 Task: Send an email with the signature Gage Hill with the subject Request for a survey and the message I am writing to confirm the details of the conference call. from softage.1@softage.net to softage.9@softage.net and softage.10@softage.net with an attached document Non-compete_agreement.pdf
Action: Mouse moved to (559, 702)
Screenshot: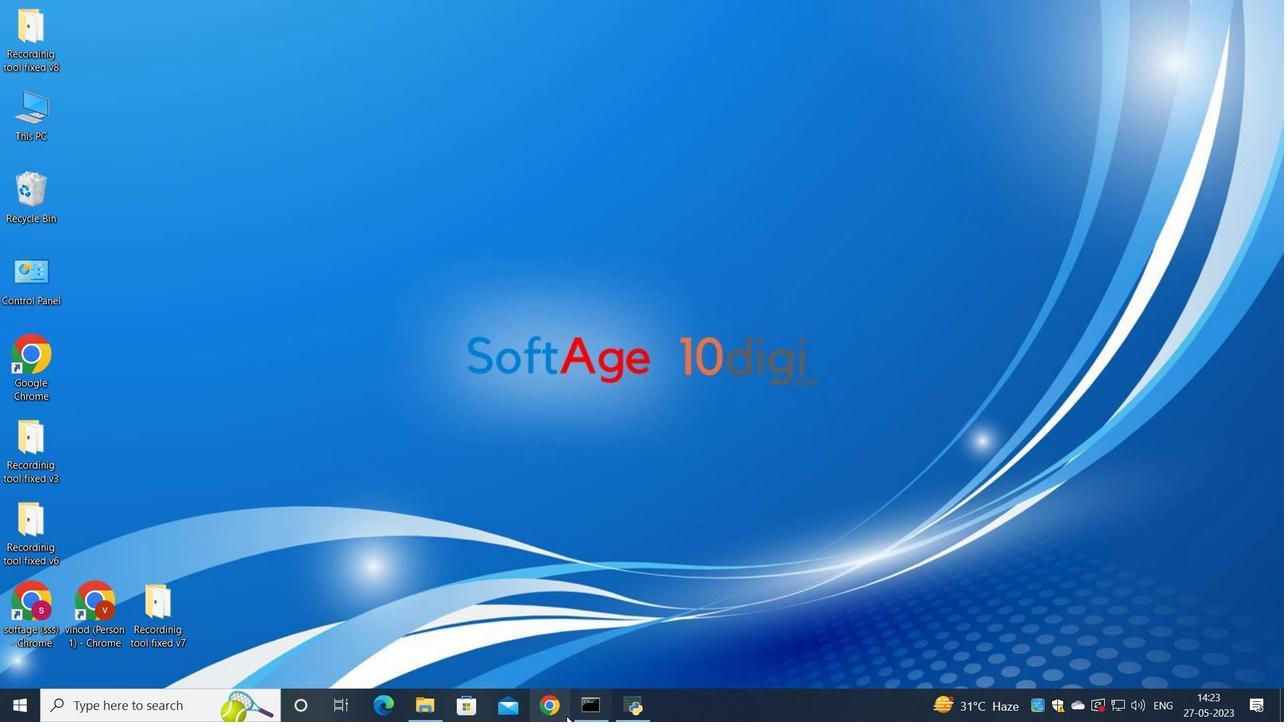
Action: Mouse pressed left at (559, 702)
Screenshot: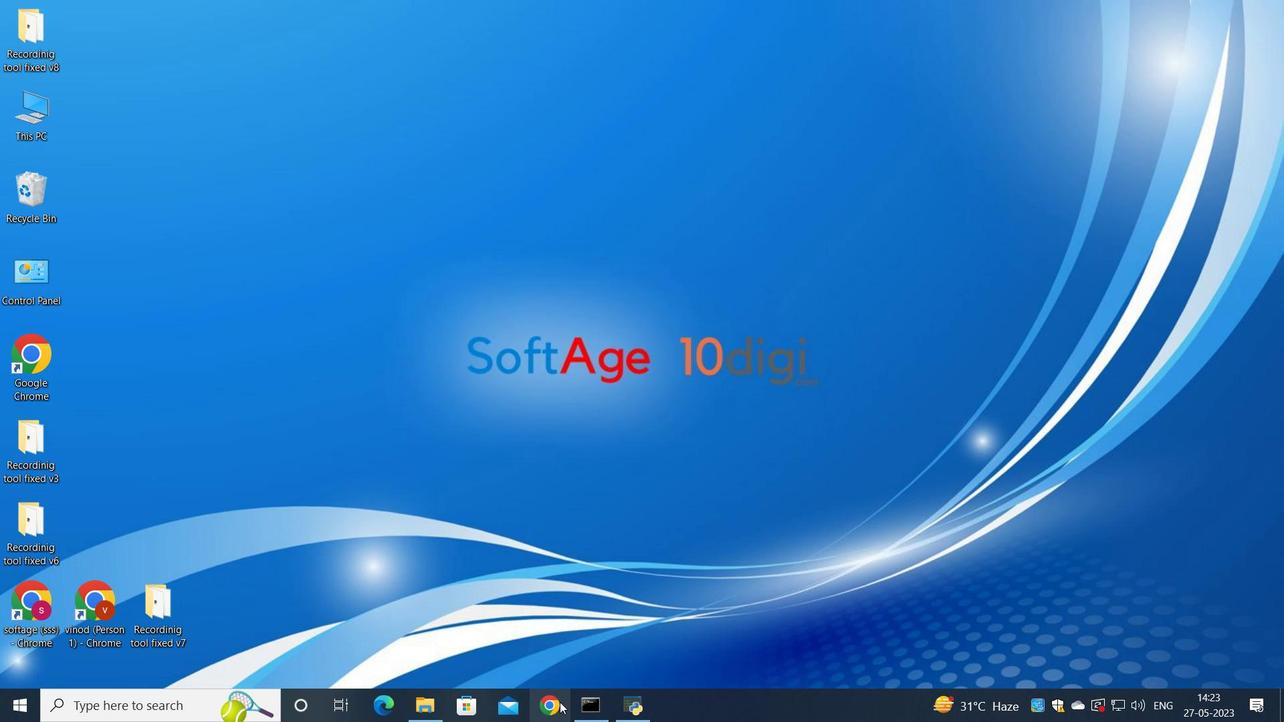 
Action: Mouse moved to (581, 403)
Screenshot: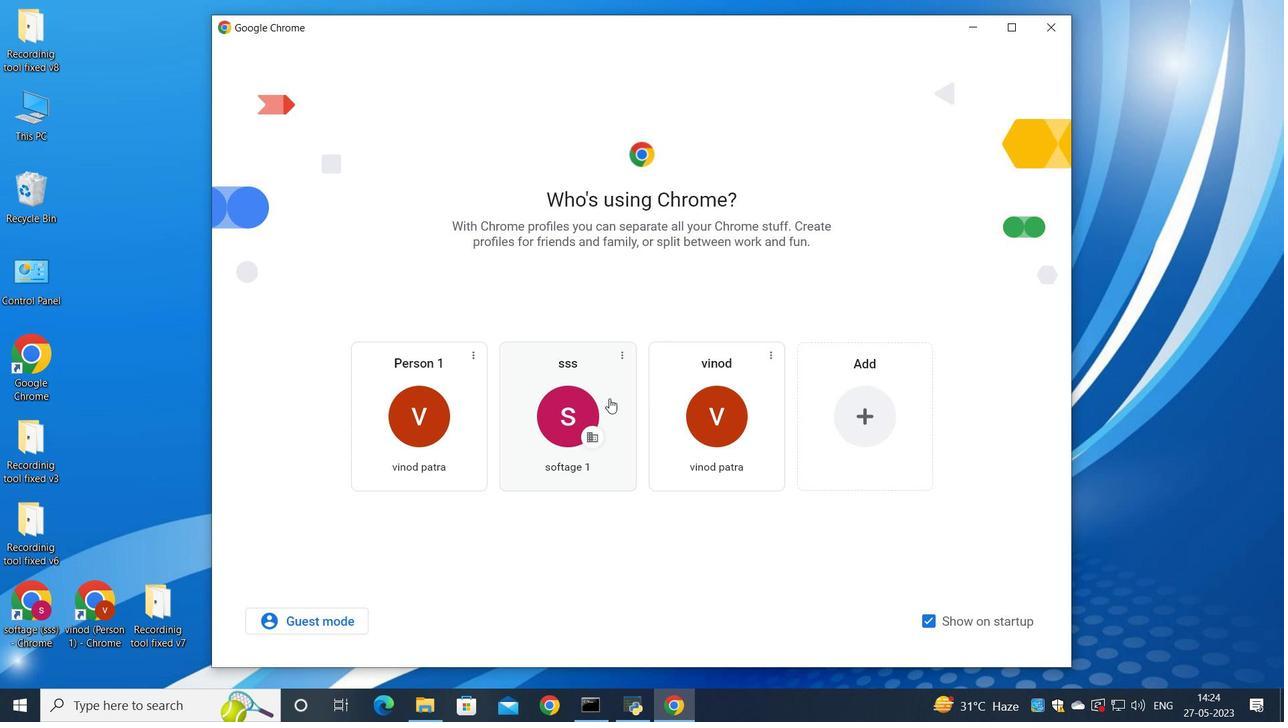 
Action: Mouse pressed left at (581, 403)
Screenshot: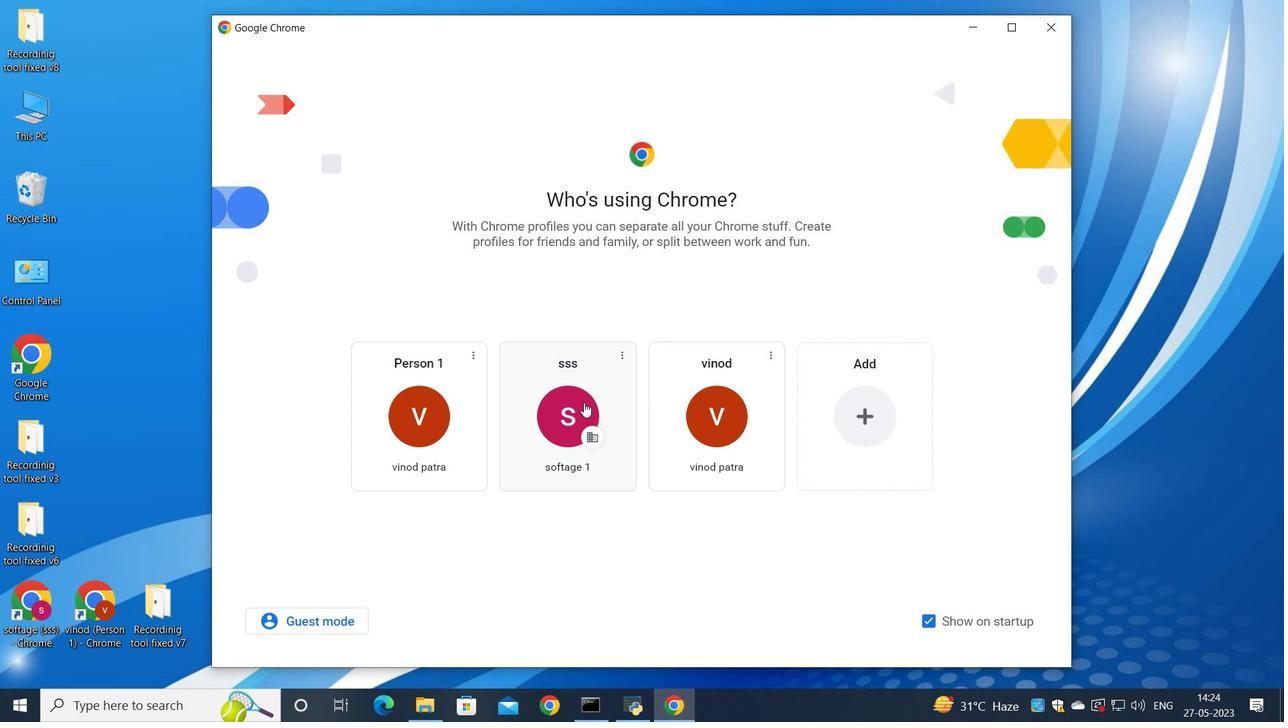 
Action: Mouse moved to (1125, 82)
Screenshot: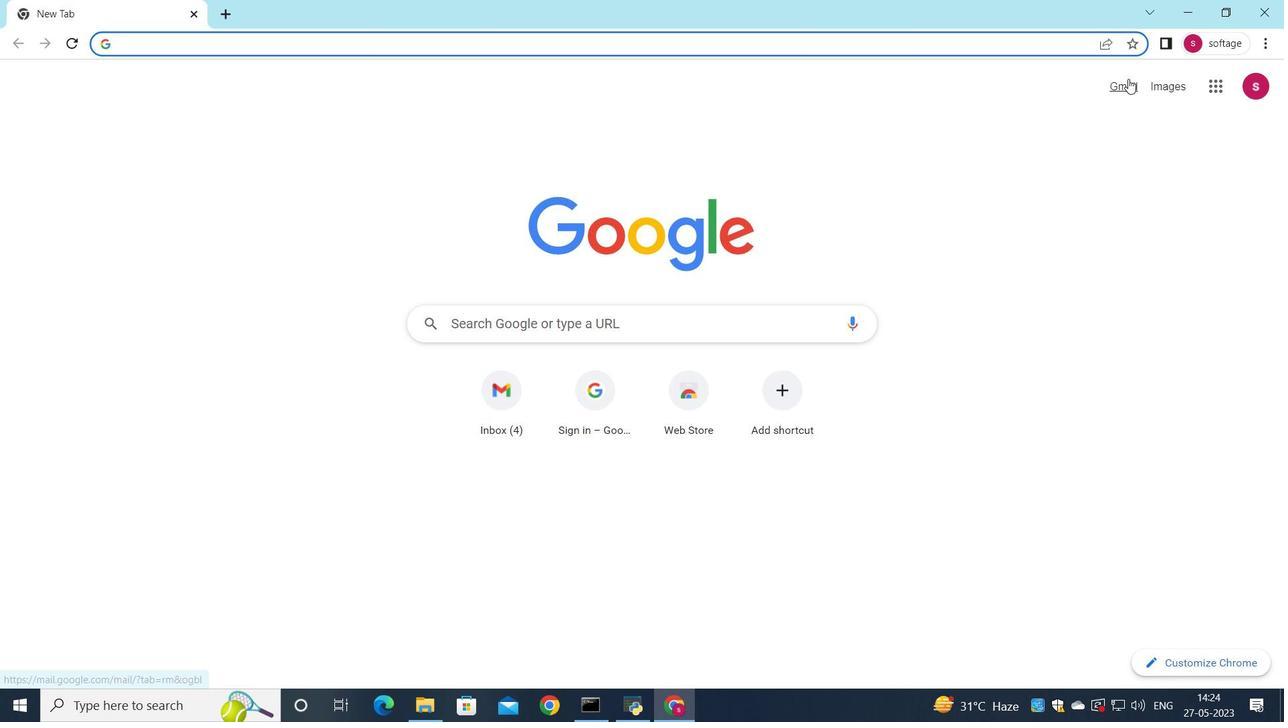 
Action: Mouse pressed left at (1125, 82)
Screenshot: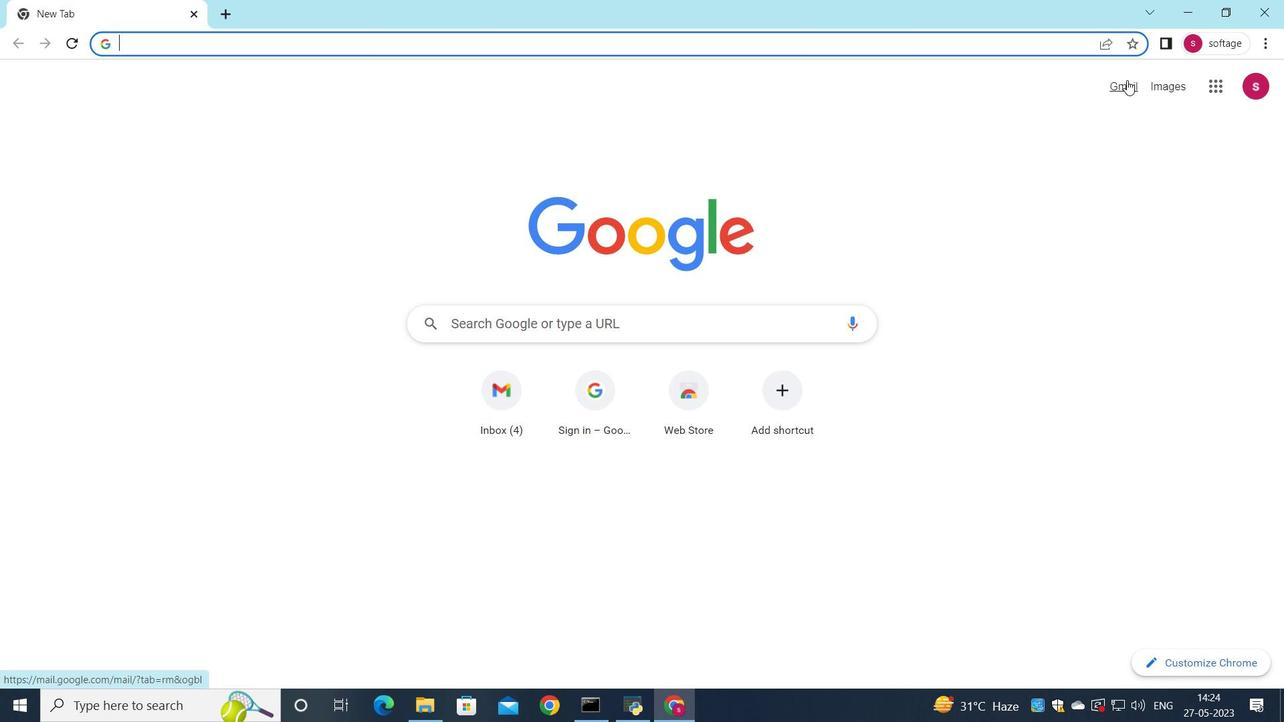 
Action: Mouse moved to (1098, 104)
Screenshot: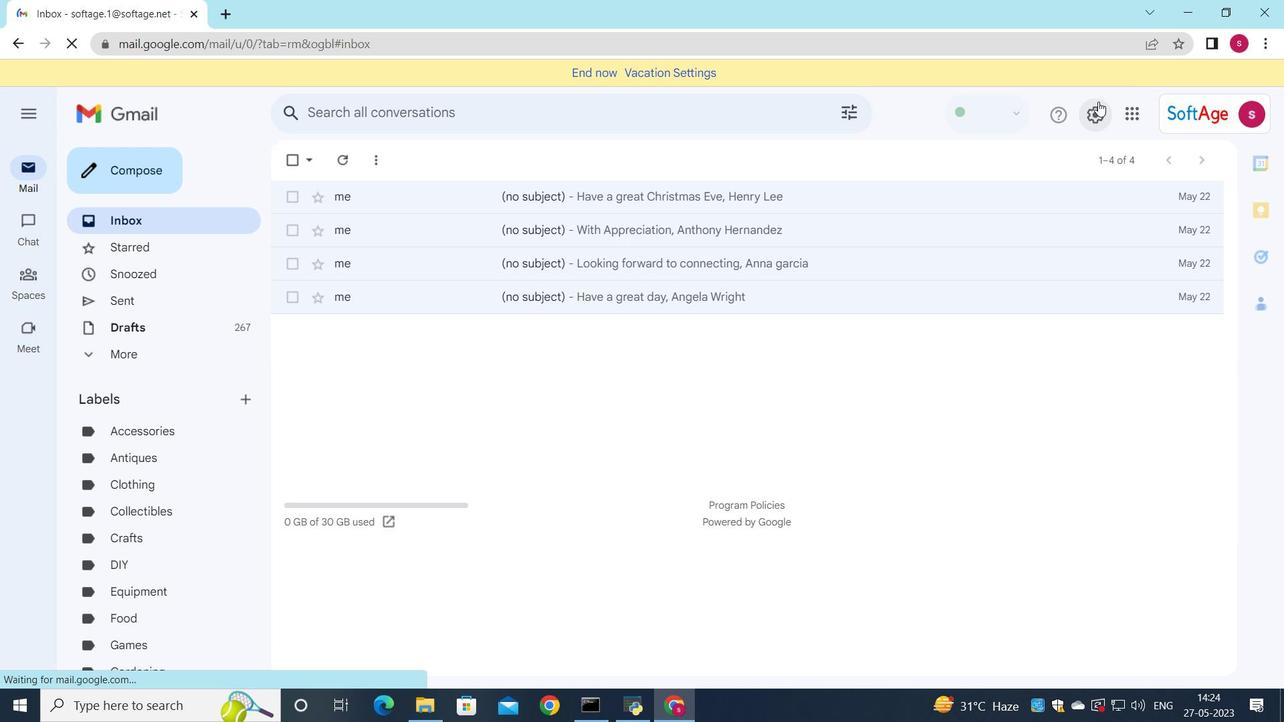 
Action: Mouse pressed left at (1098, 103)
Screenshot: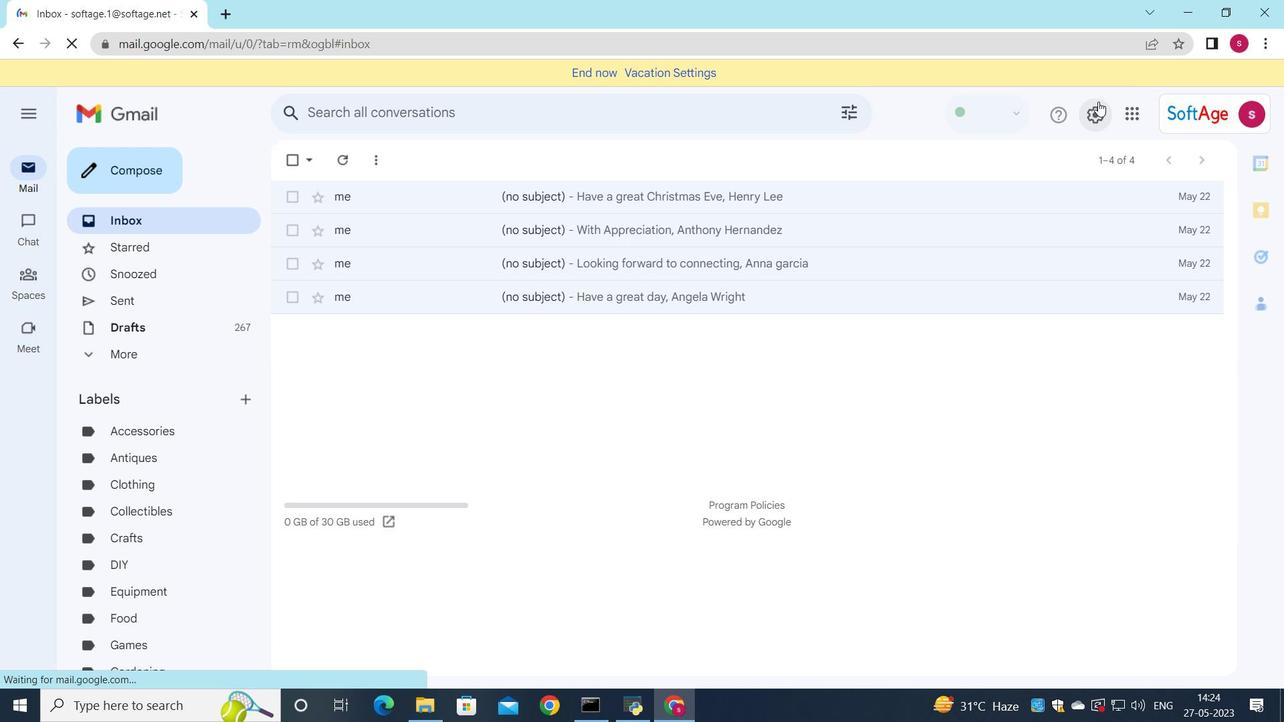 
Action: Mouse moved to (1086, 195)
Screenshot: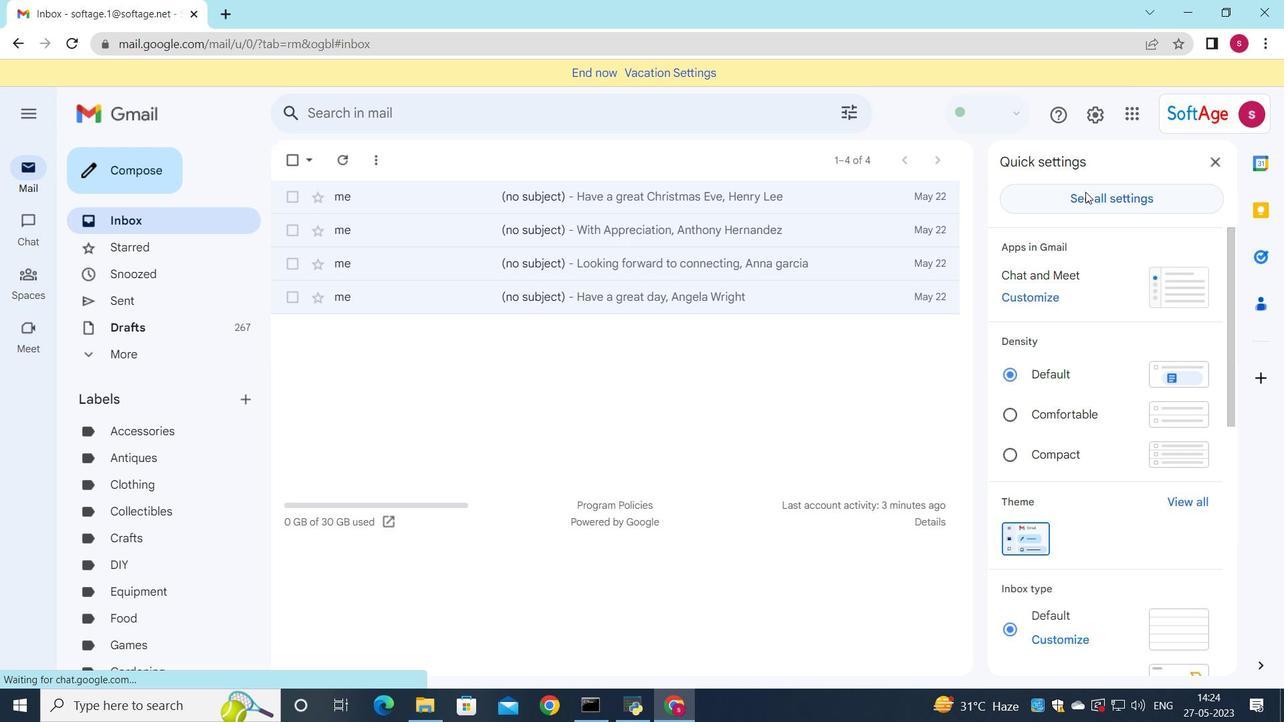 
Action: Mouse pressed left at (1086, 195)
Screenshot: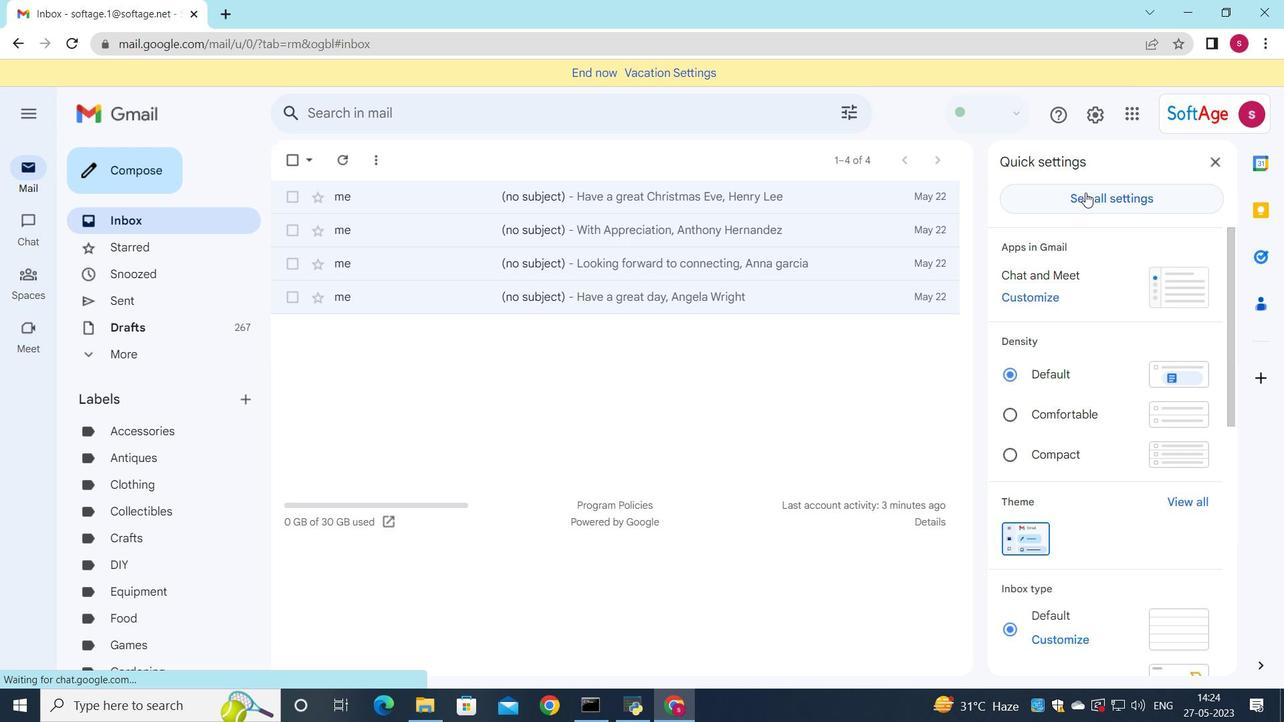 
Action: Mouse moved to (650, 266)
Screenshot: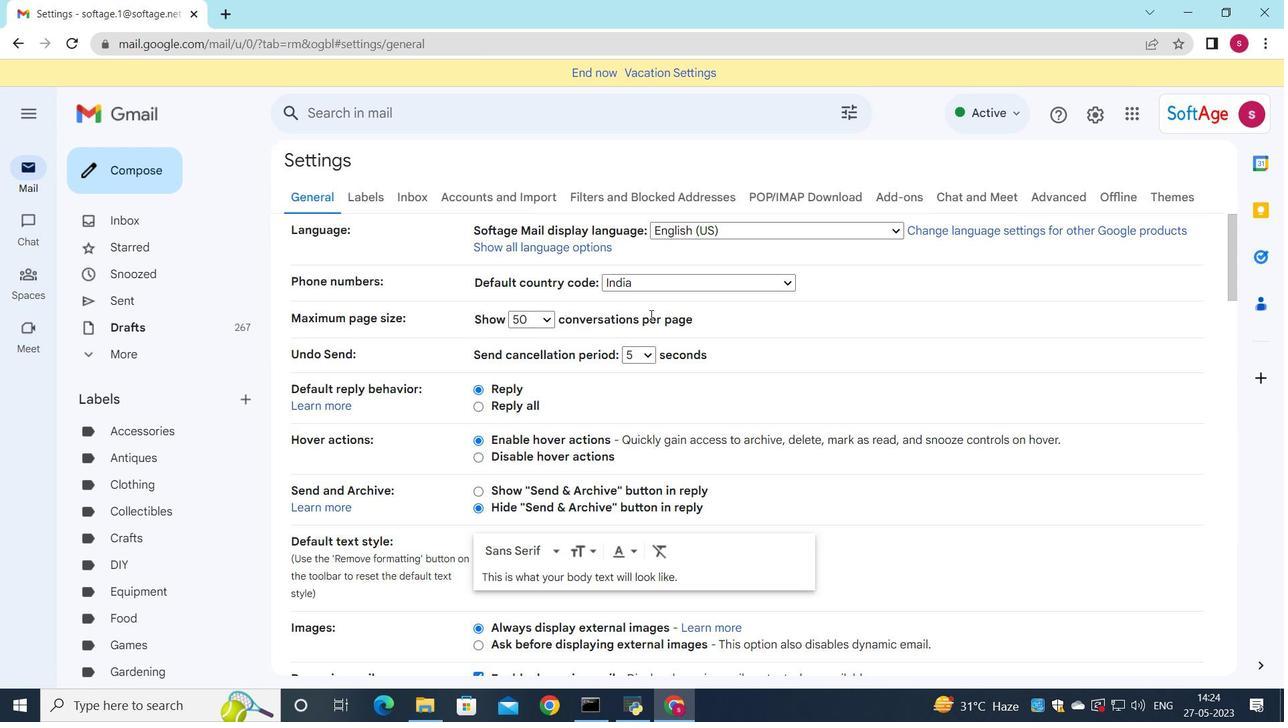 
Action: Mouse scrolled (648, 321) with delta (0, 0)
Screenshot: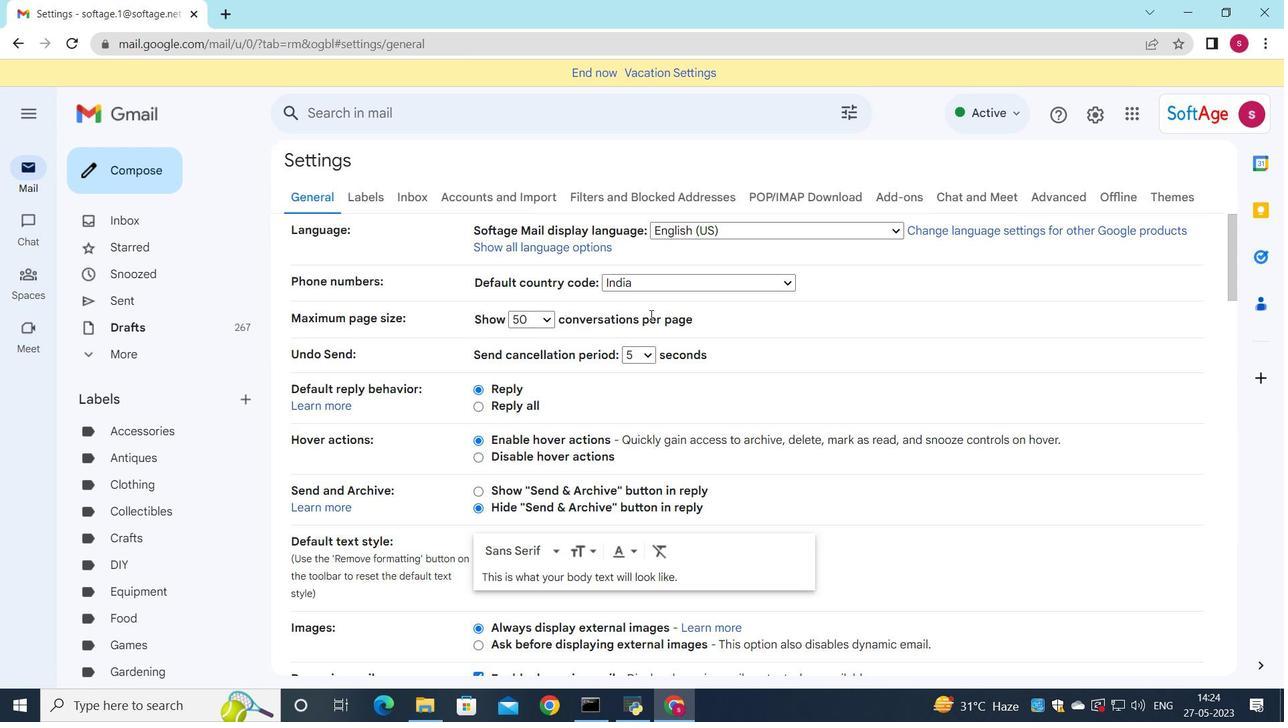 
Action: Mouse moved to (649, 264)
Screenshot: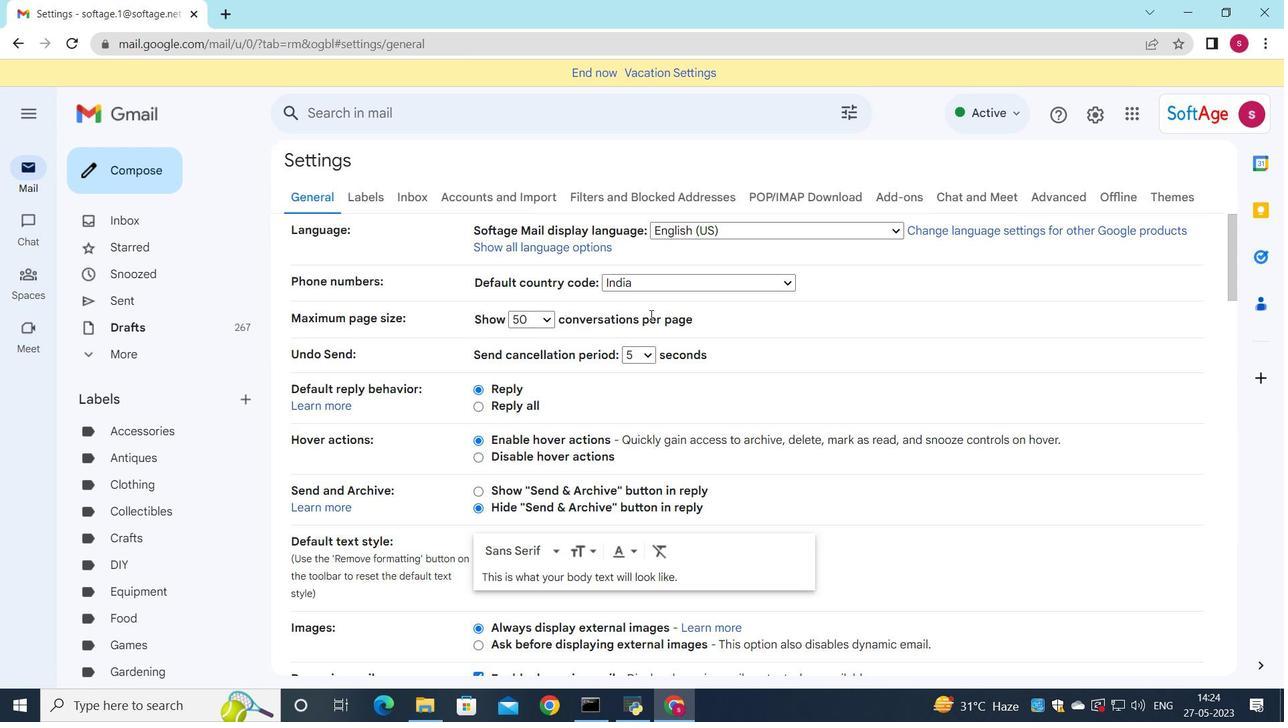 
Action: Mouse scrolled (648, 323) with delta (0, 0)
Screenshot: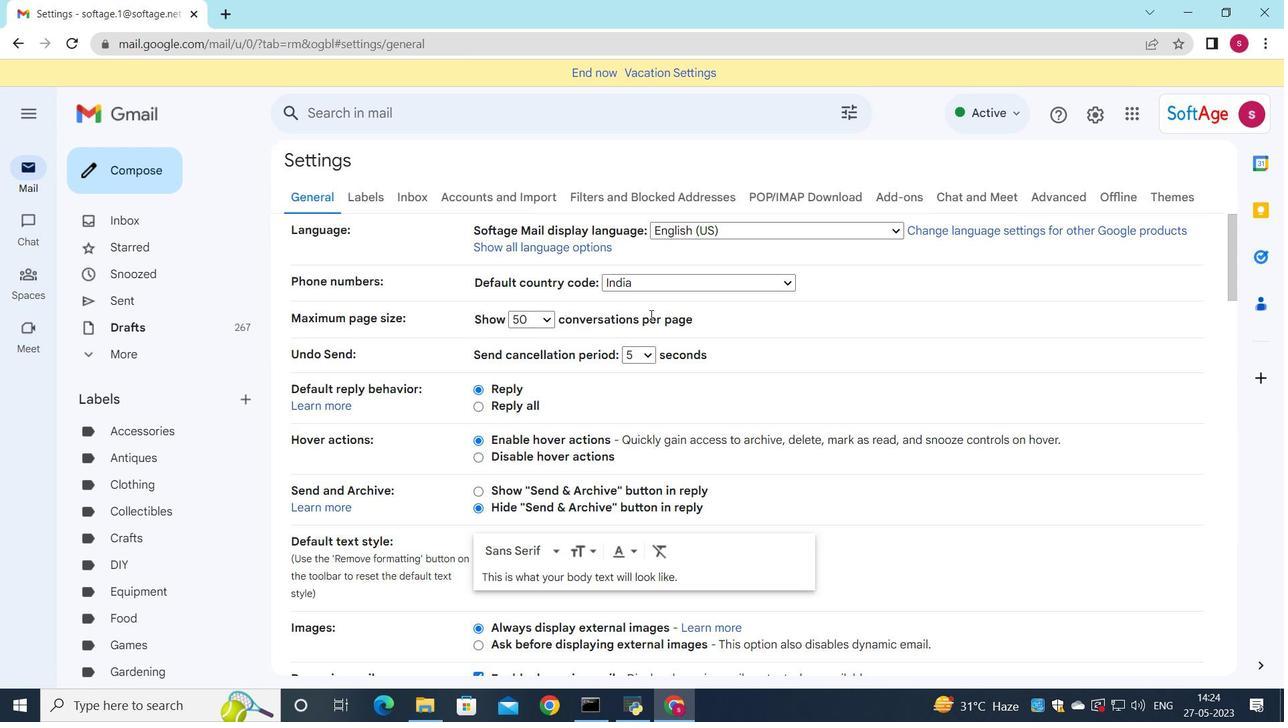 
Action: Mouse moved to (649, 262)
Screenshot: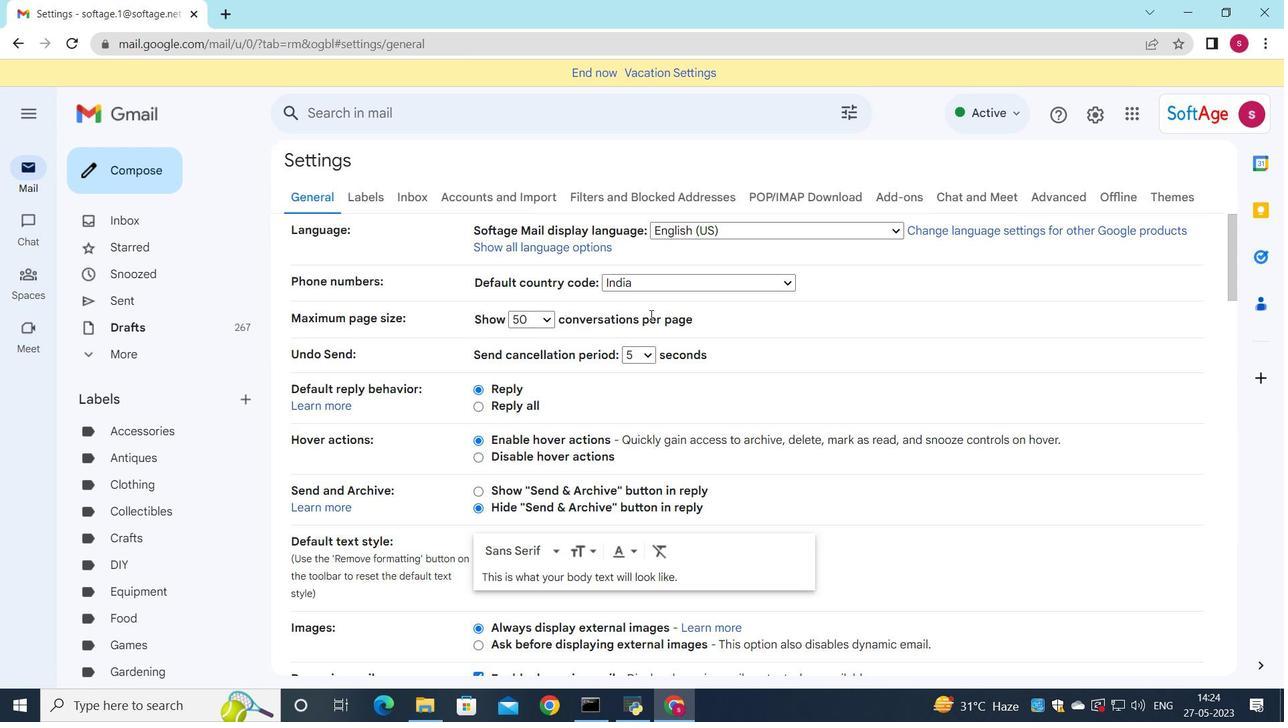 
Action: Mouse scrolled (648, 324) with delta (0, 0)
Screenshot: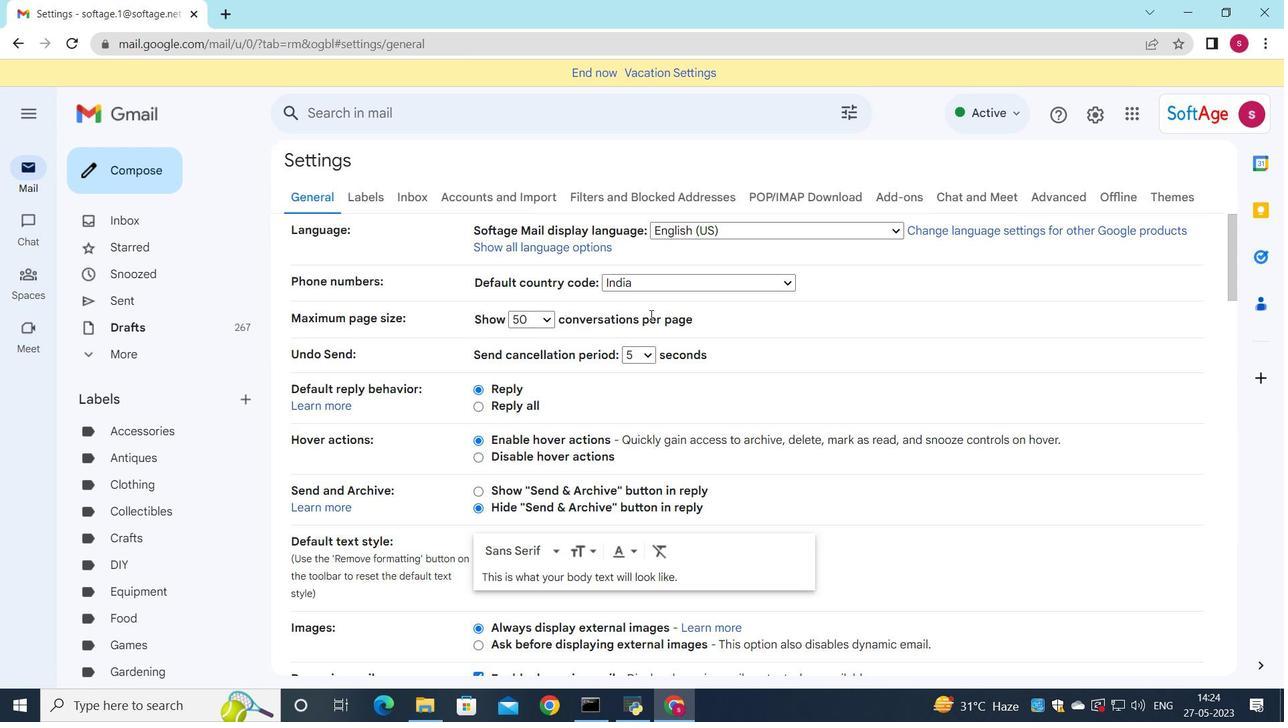 
Action: Mouse moved to (649, 262)
Screenshot: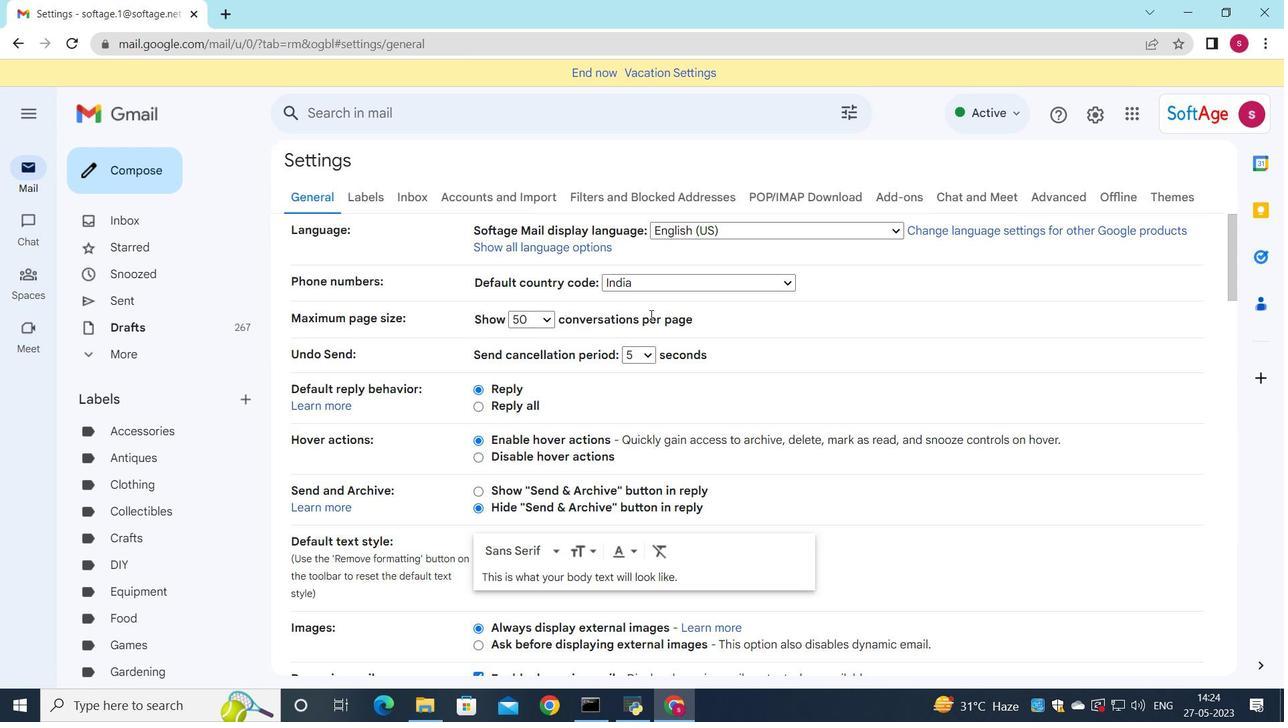 
Action: Mouse scrolled (648, 325) with delta (0, 0)
Screenshot: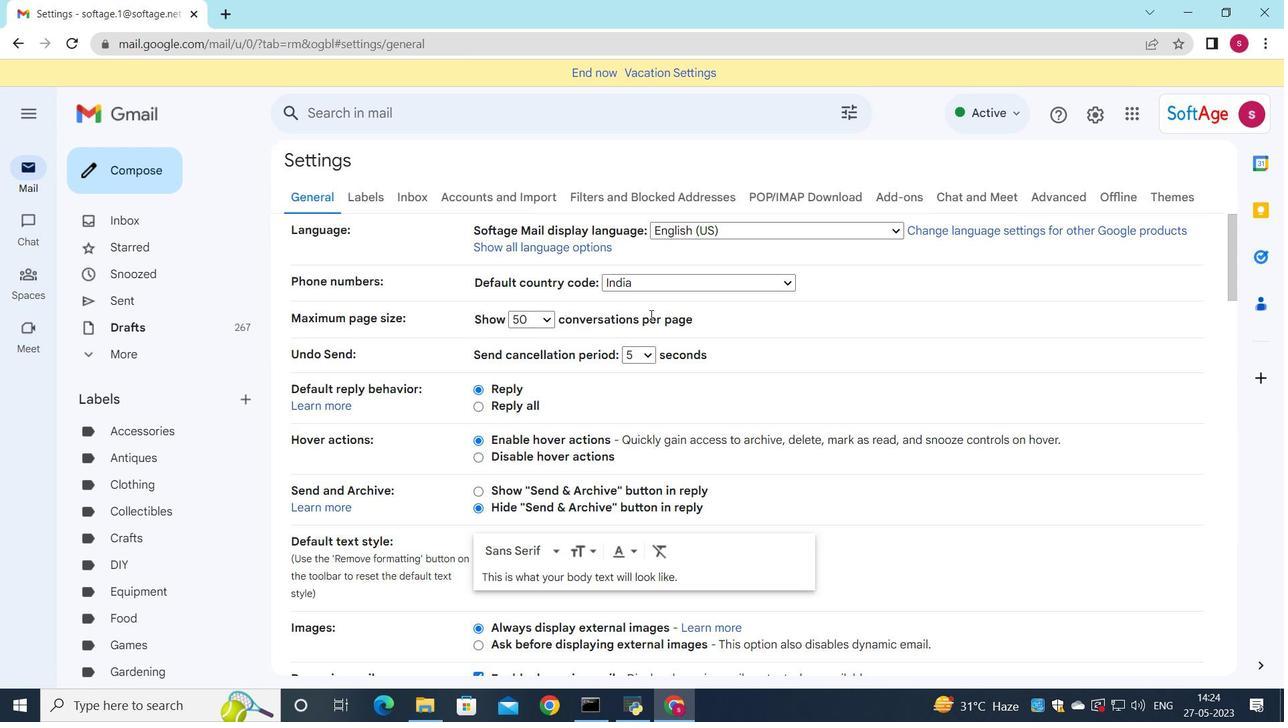 
Action: Mouse scrolled (649, 262) with delta (0, 0)
Screenshot: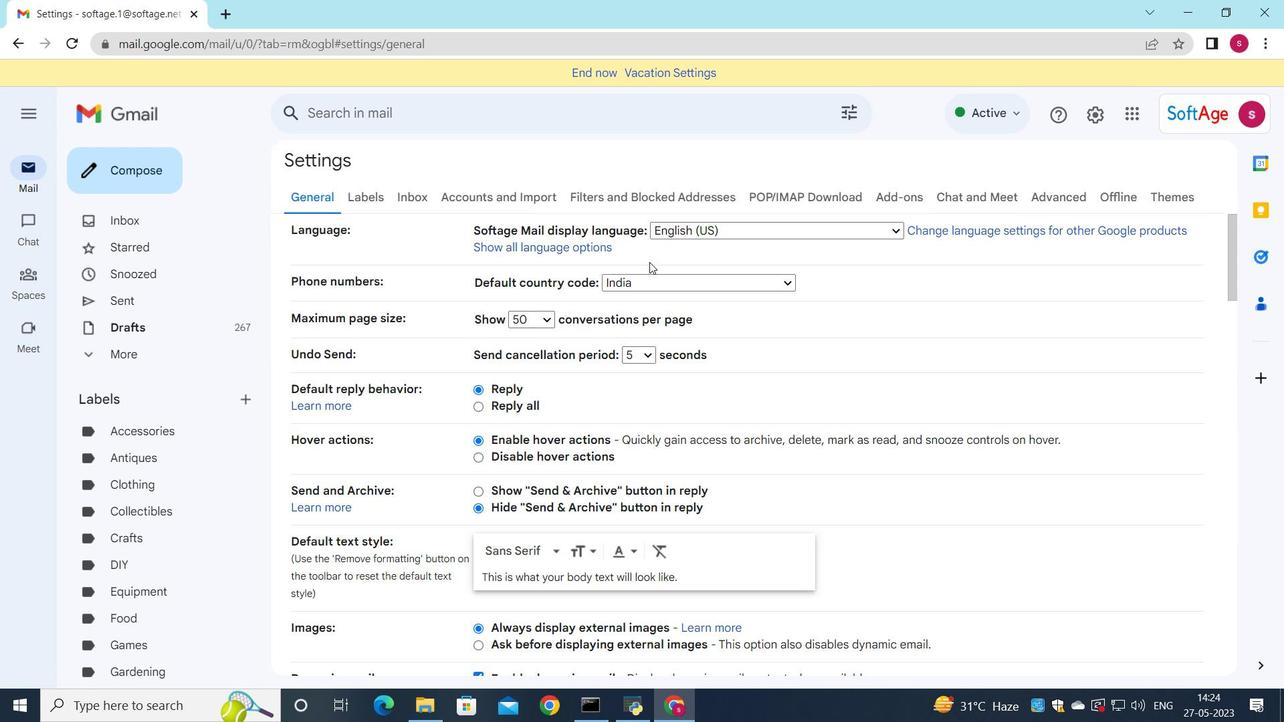 
Action: Mouse scrolled (649, 262) with delta (0, 0)
Screenshot: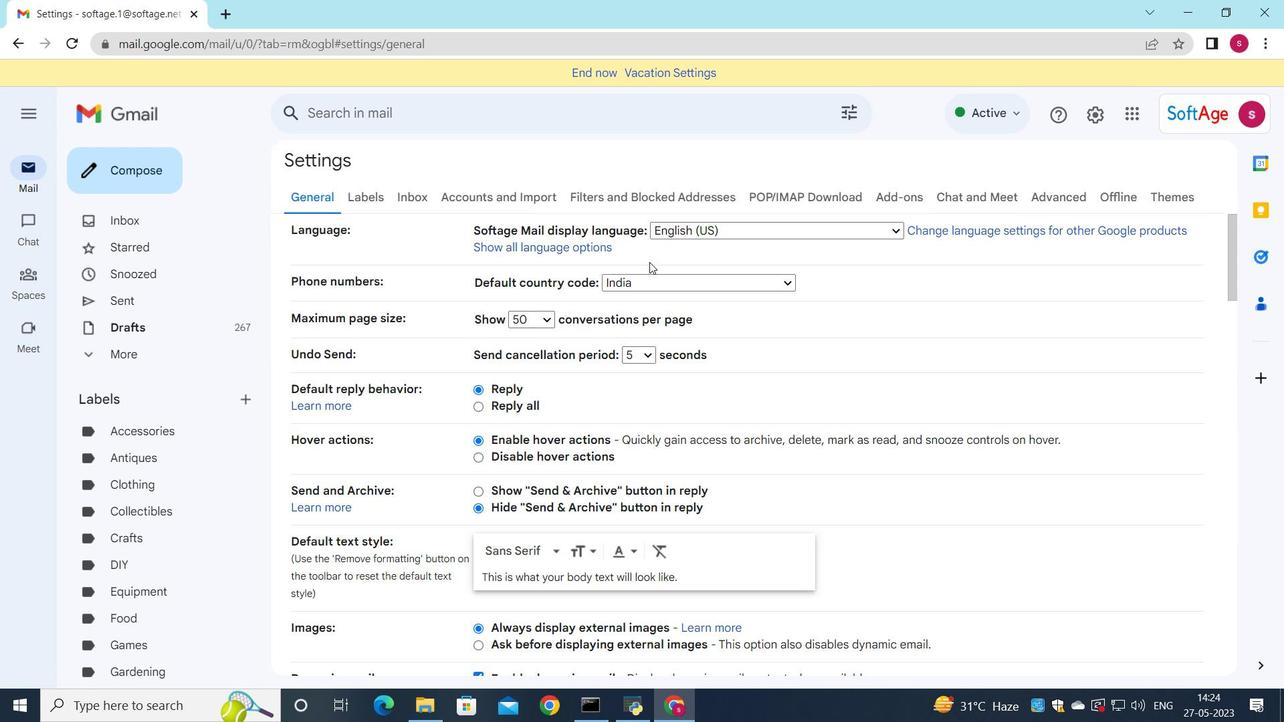 
Action: Mouse scrolled (649, 262) with delta (0, 0)
Screenshot: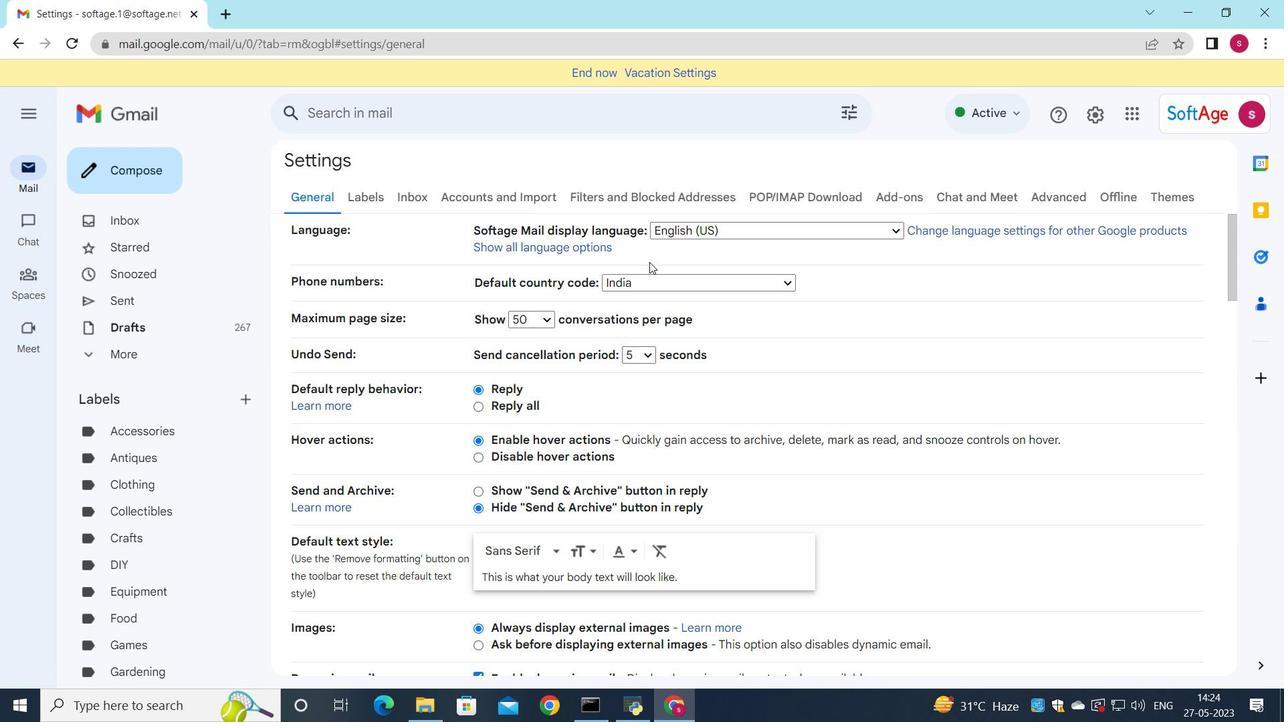 
Action: Mouse scrolled (649, 262) with delta (0, 0)
Screenshot: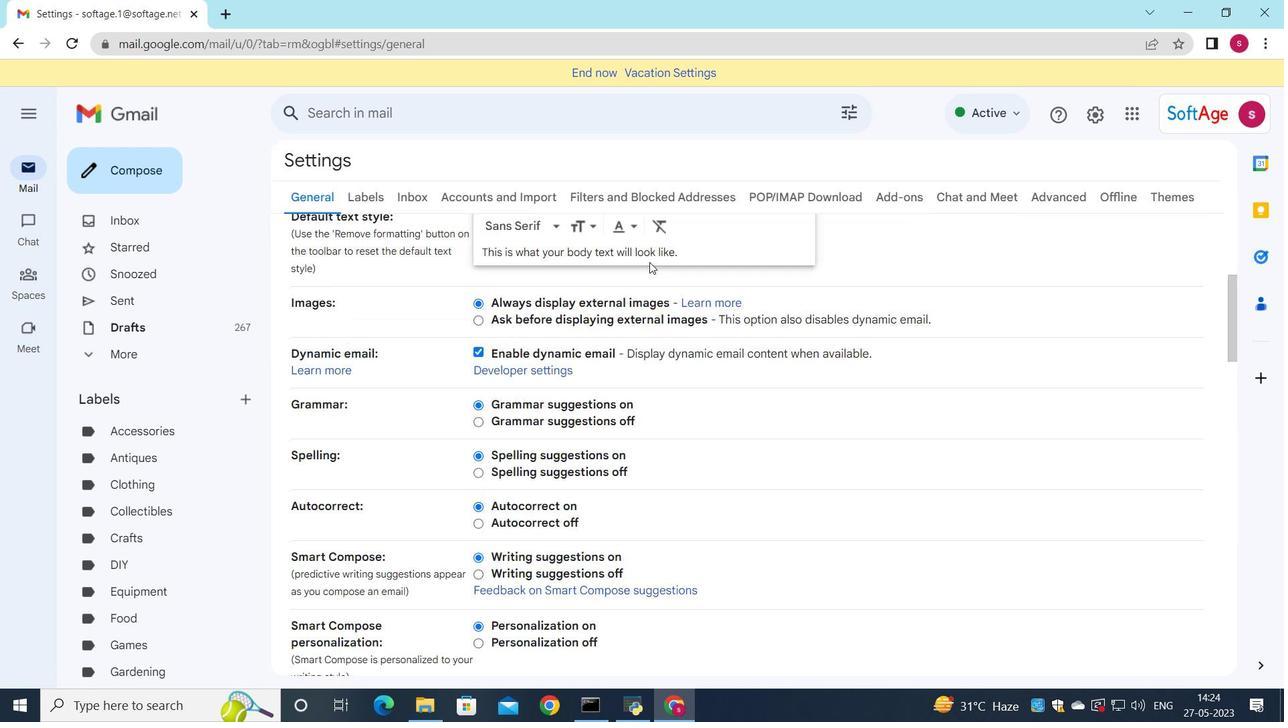 
Action: Mouse scrolled (649, 262) with delta (0, 0)
Screenshot: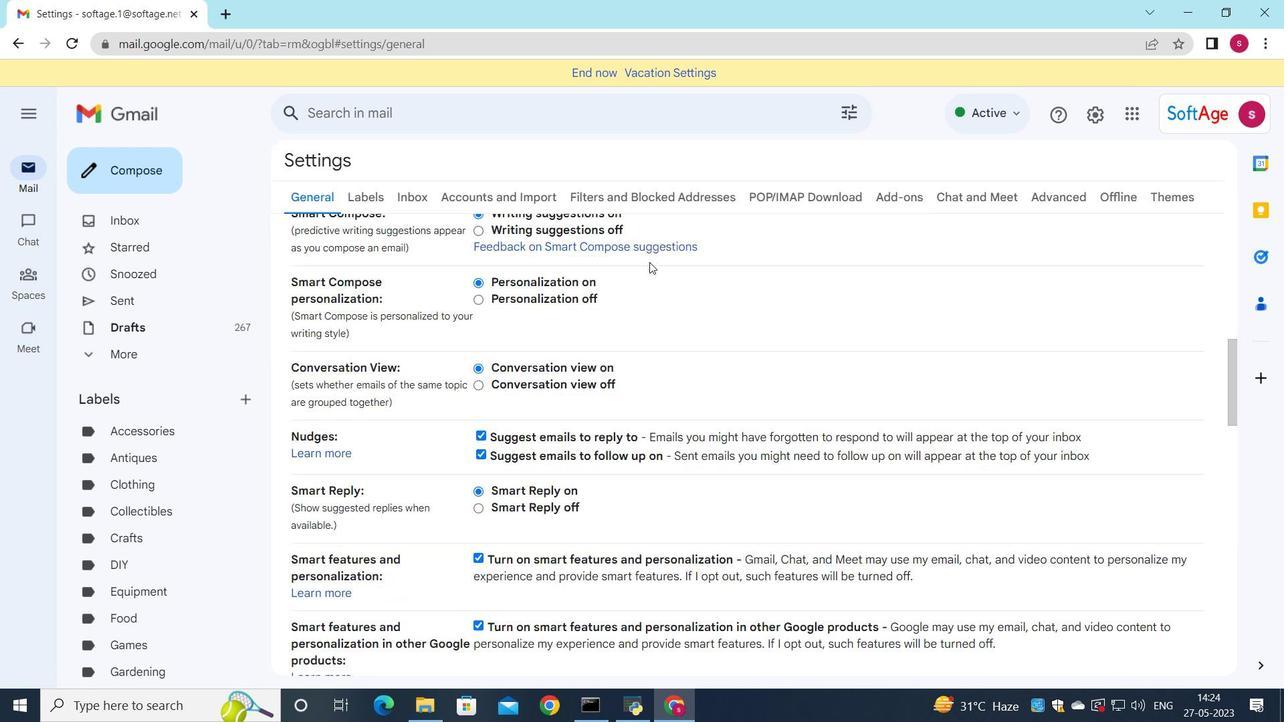 
Action: Mouse scrolled (649, 262) with delta (0, 0)
Screenshot: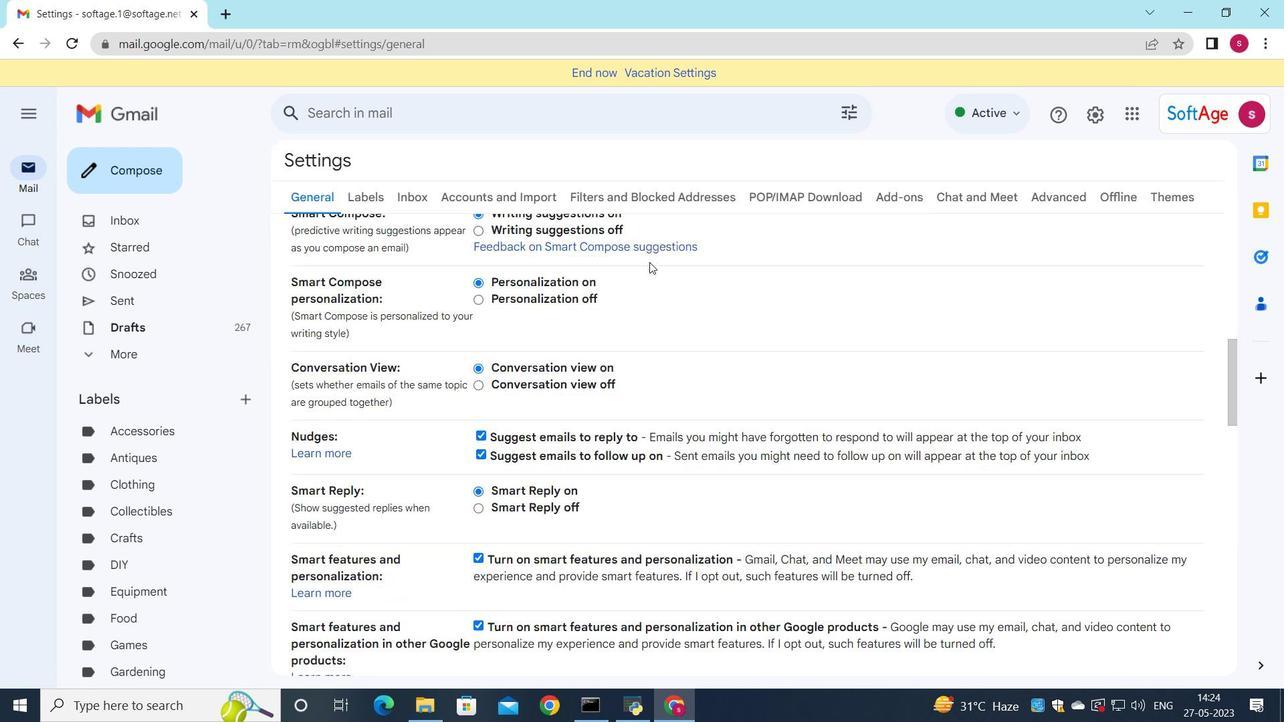 
Action: Mouse scrolled (649, 262) with delta (0, 0)
Screenshot: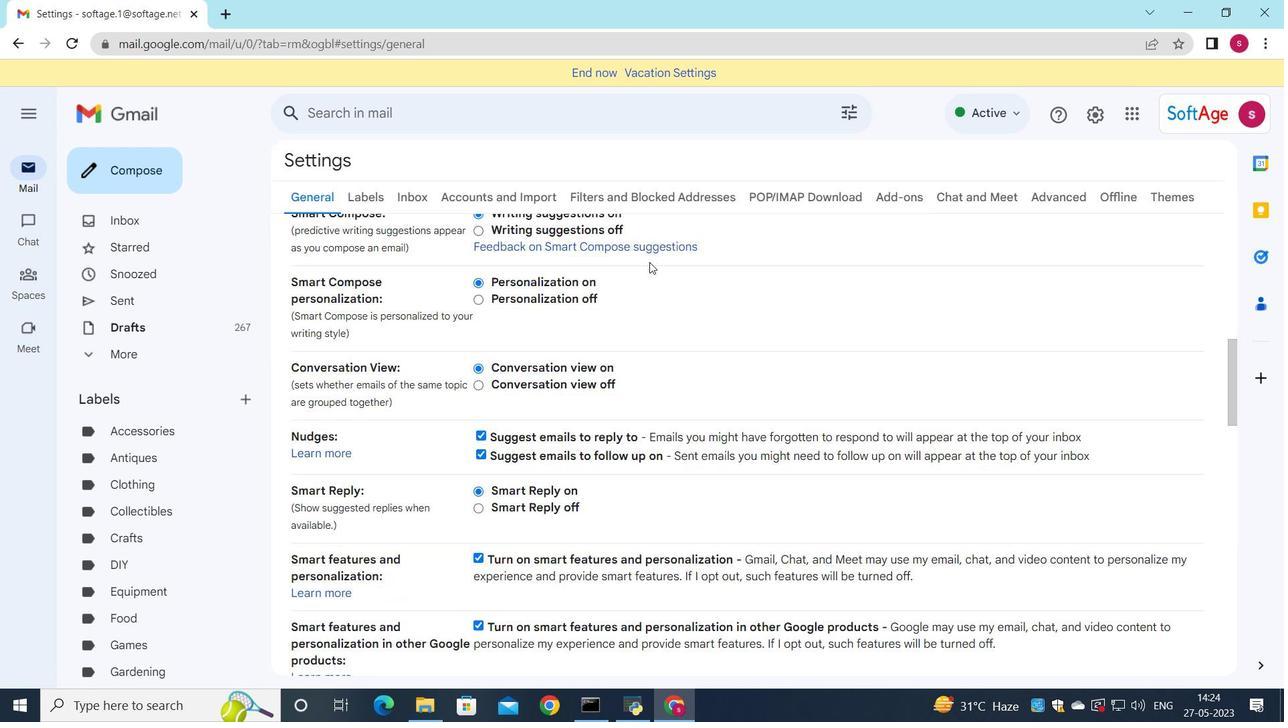 
Action: Mouse scrolled (649, 262) with delta (0, 0)
Screenshot: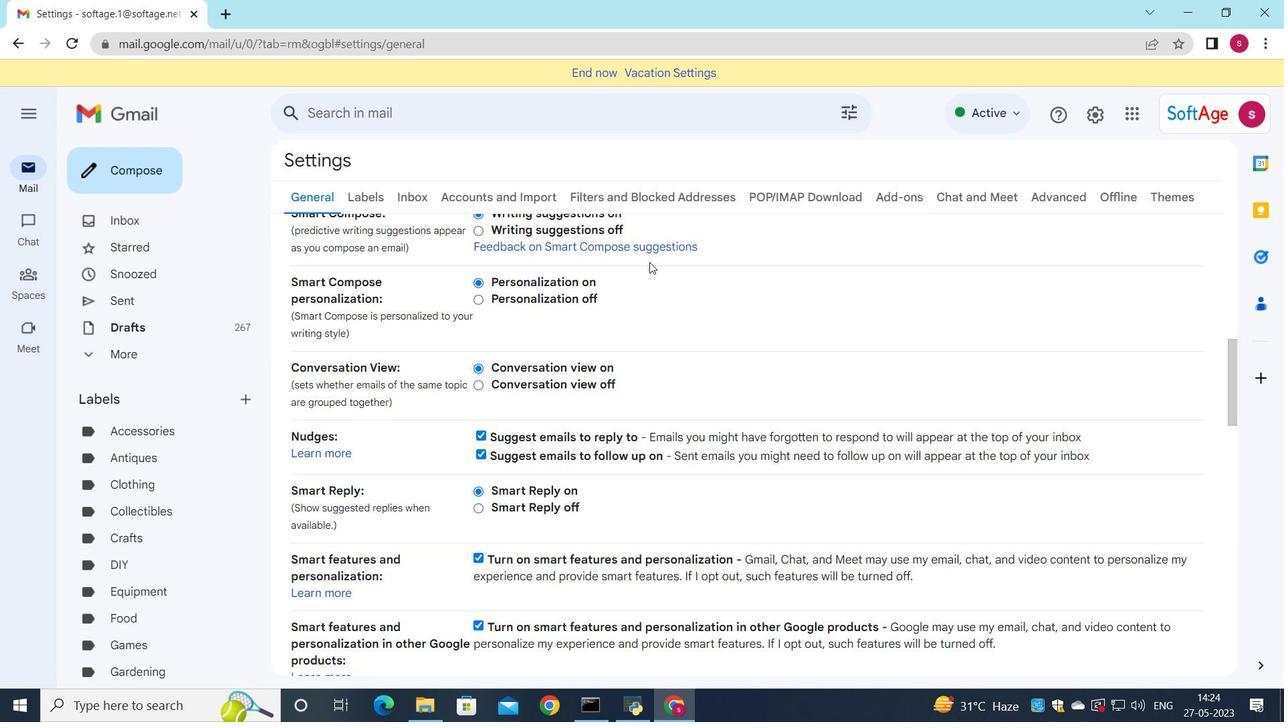 
Action: Mouse moved to (649, 260)
Screenshot: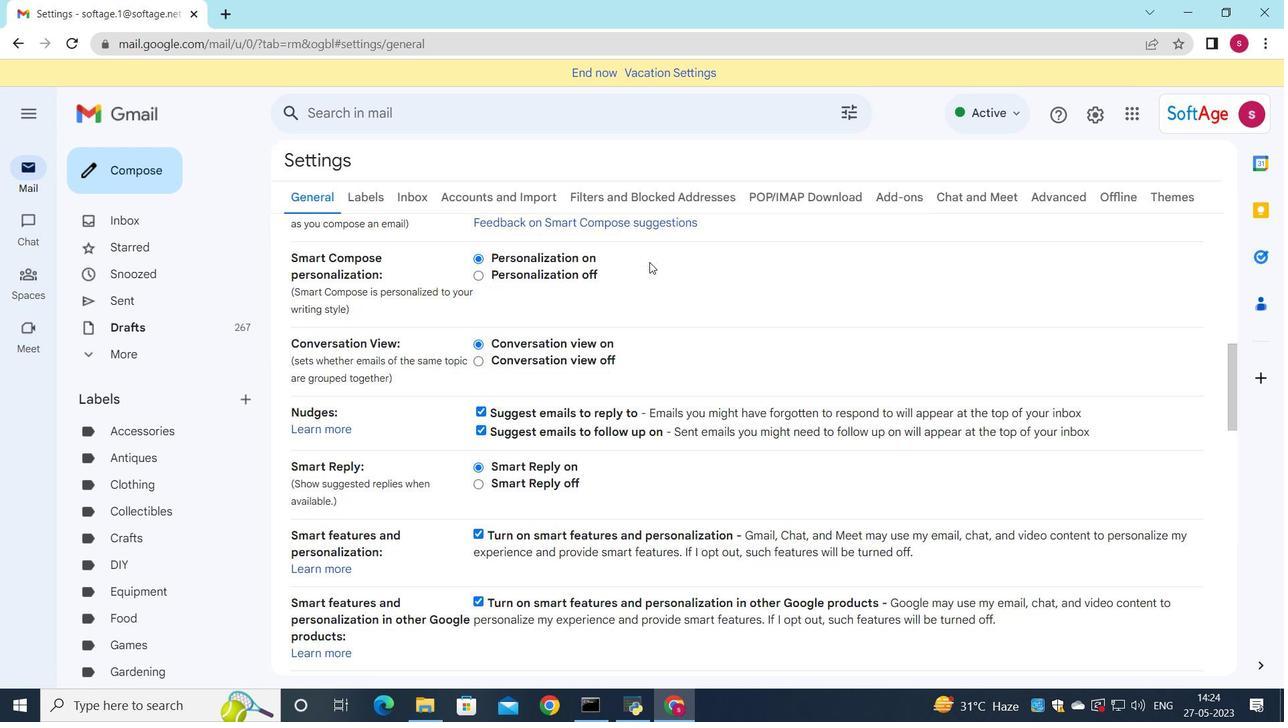 
Action: Mouse scrolled (649, 260) with delta (0, 0)
Screenshot: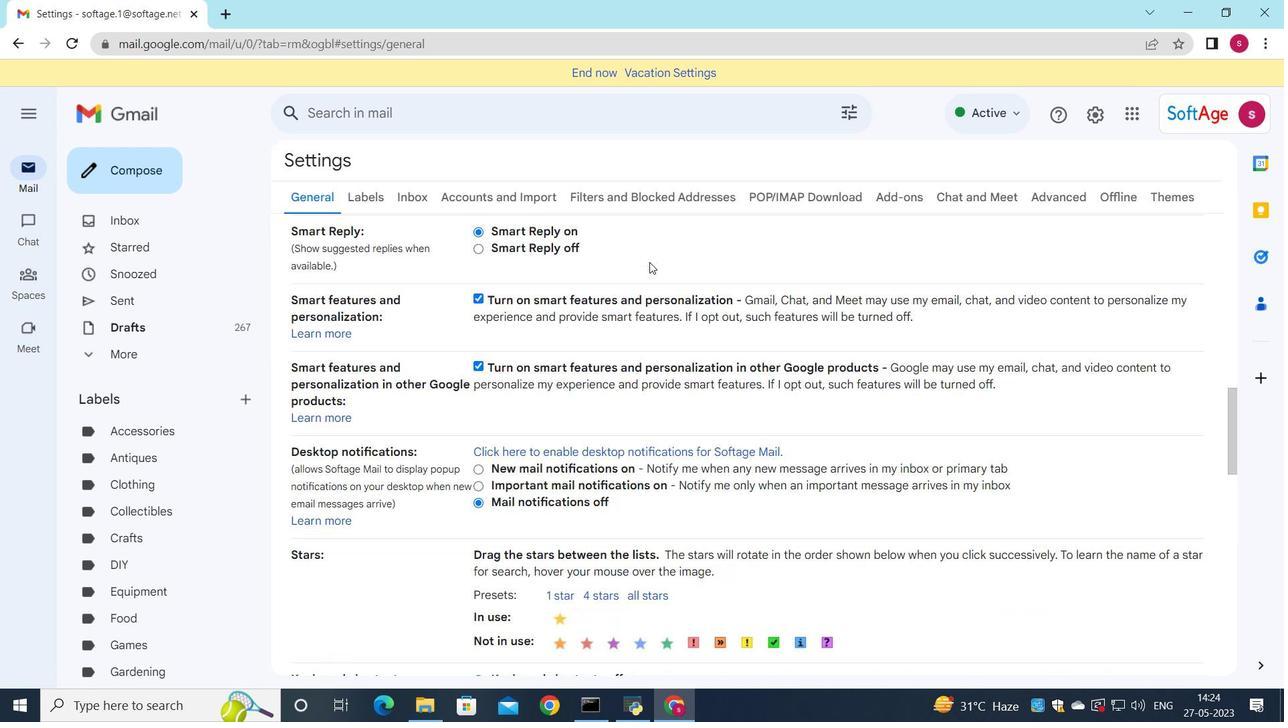 
Action: Mouse scrolled (649, 260) with delta (0, 0)
Screenshot: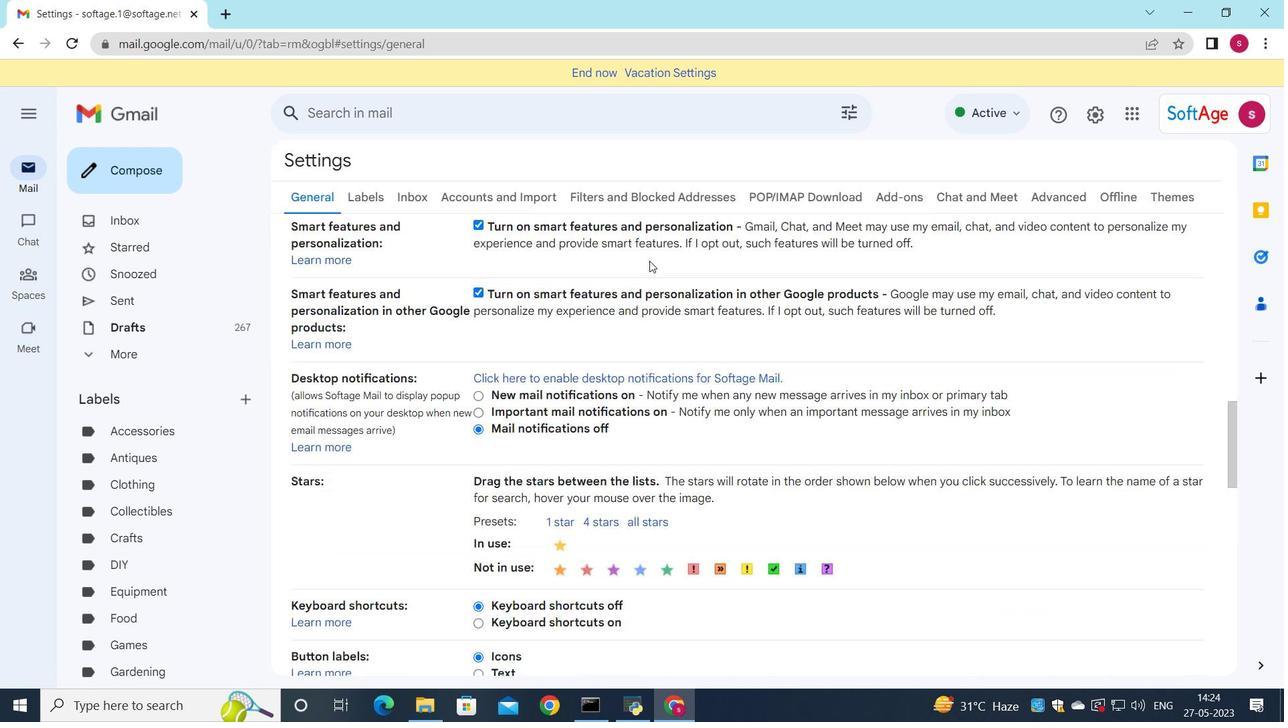 
Action: Mouse scrolled (649, 260) with delta (0, 0)
Screenshot: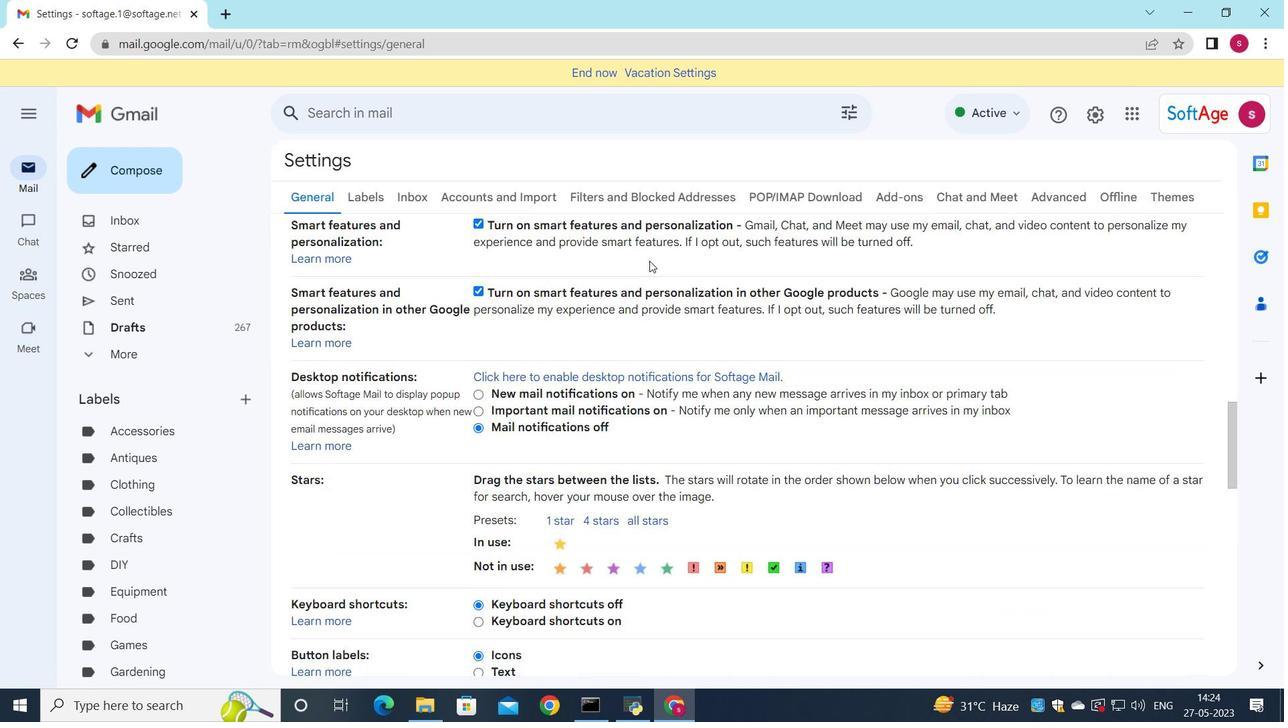 
Action: Mouse scrolled (649, 260) with delta (0, 0)
Screenshot: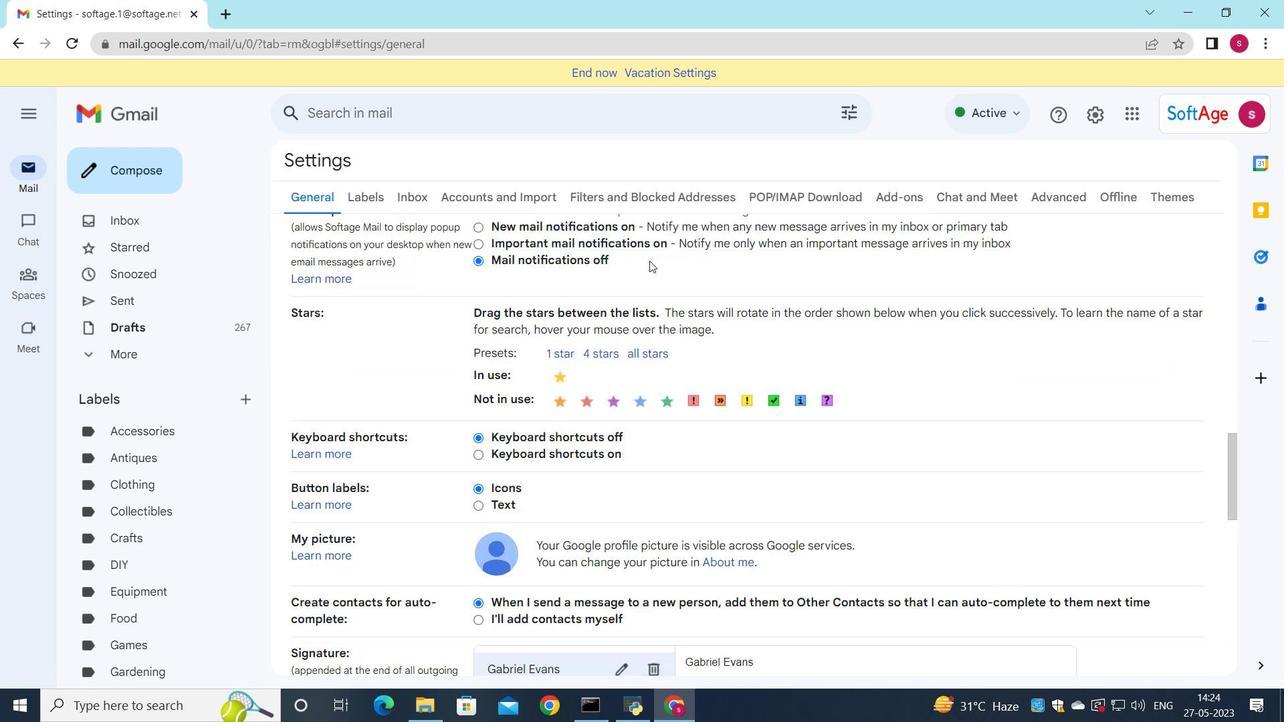 
Action: Mouse scrolled (649, 260) with delta (0, 0)
Screenshot: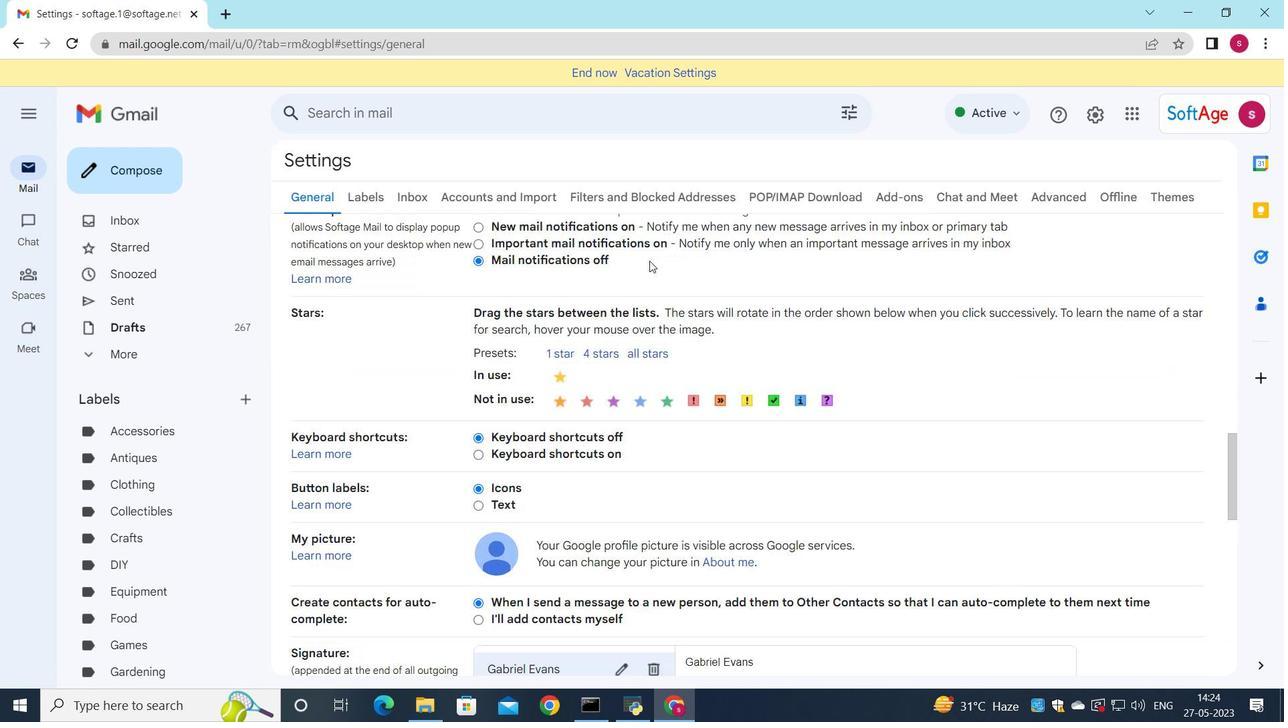 
Action: Mouse scrolled (649, 260) with delta (0, 0)
Screenshot: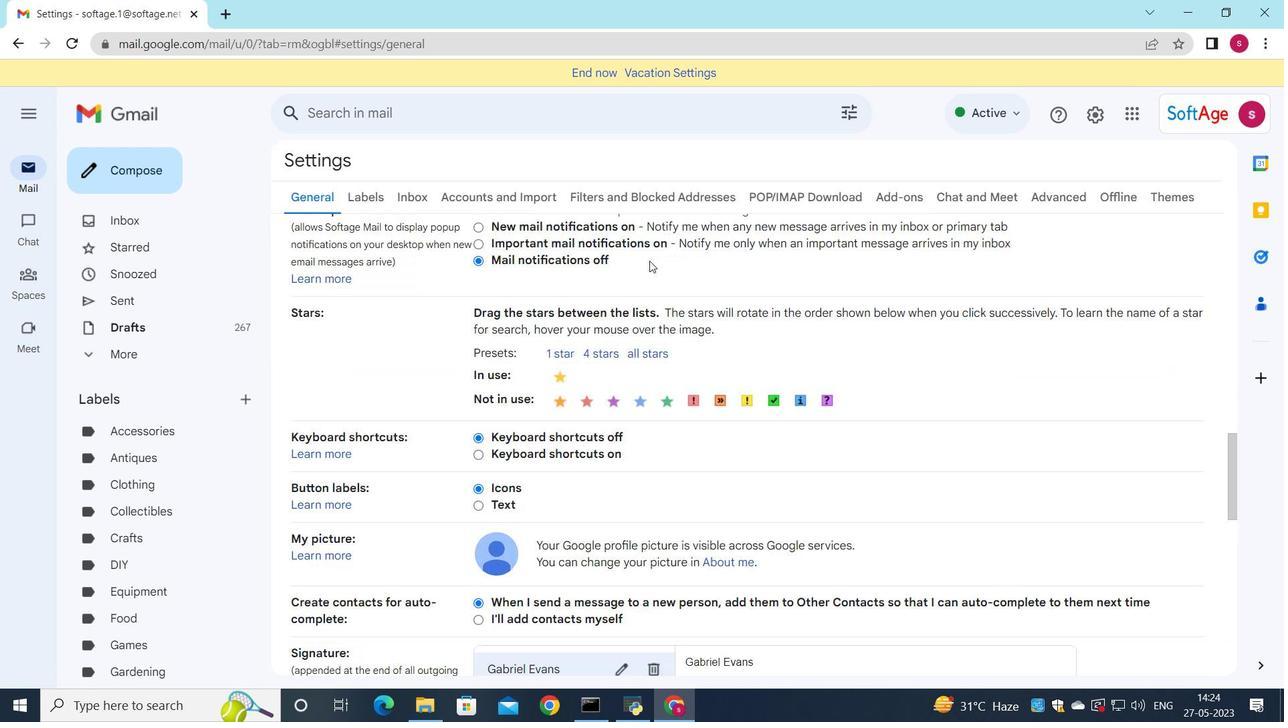 
Action: Mouse scrolled (649, 260) with delta (0, 0)
Screenshot: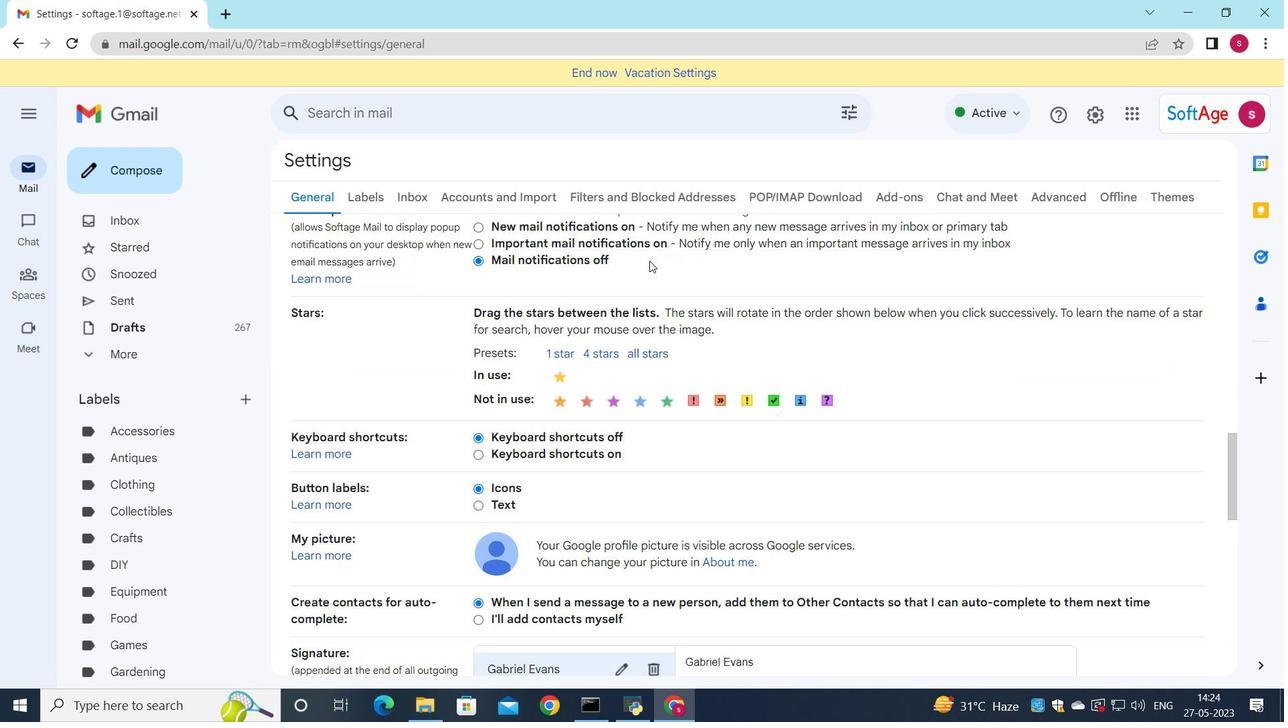 
Action: Mouse scrolled (649, 260) with delta (0, 0)
Screenshot: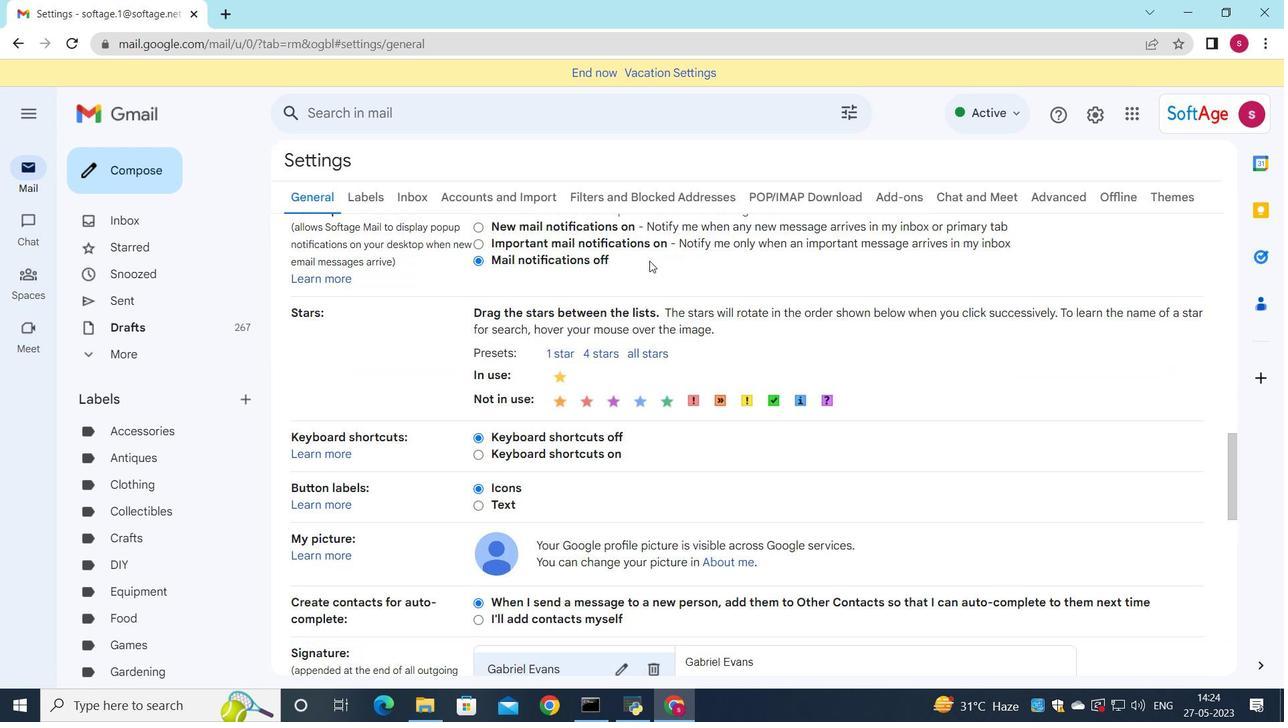 
Action: Mouse moved to (649, 247)
Screenshot: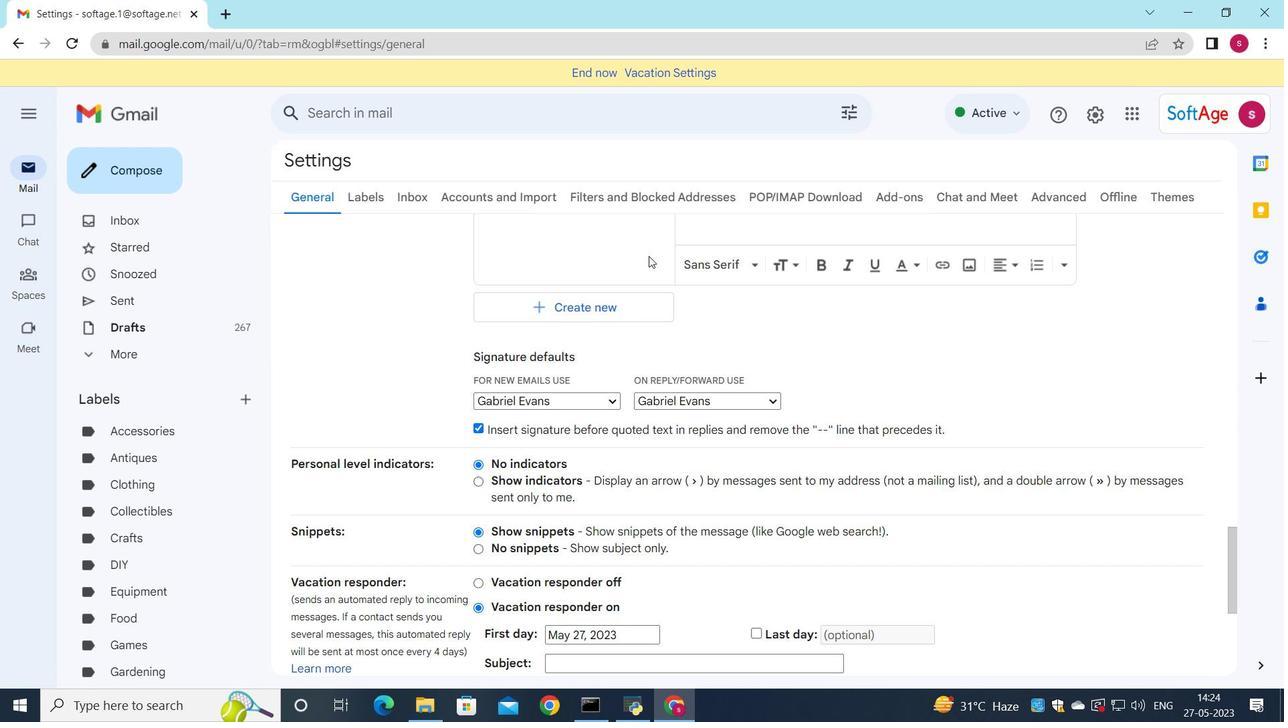 
Action: Mouse scrolled (649, 248) with delta (0, 0)
Screenshot: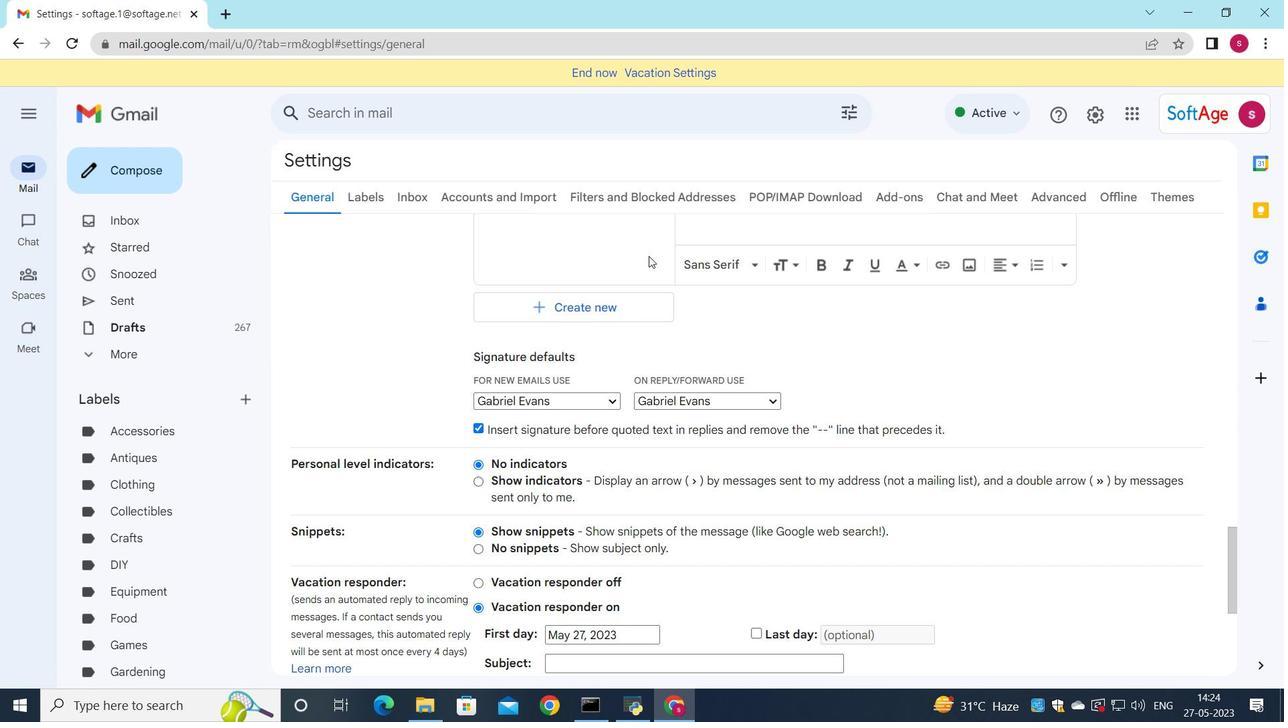 
Action: Mouse moved to (661, 238)
Screenshot: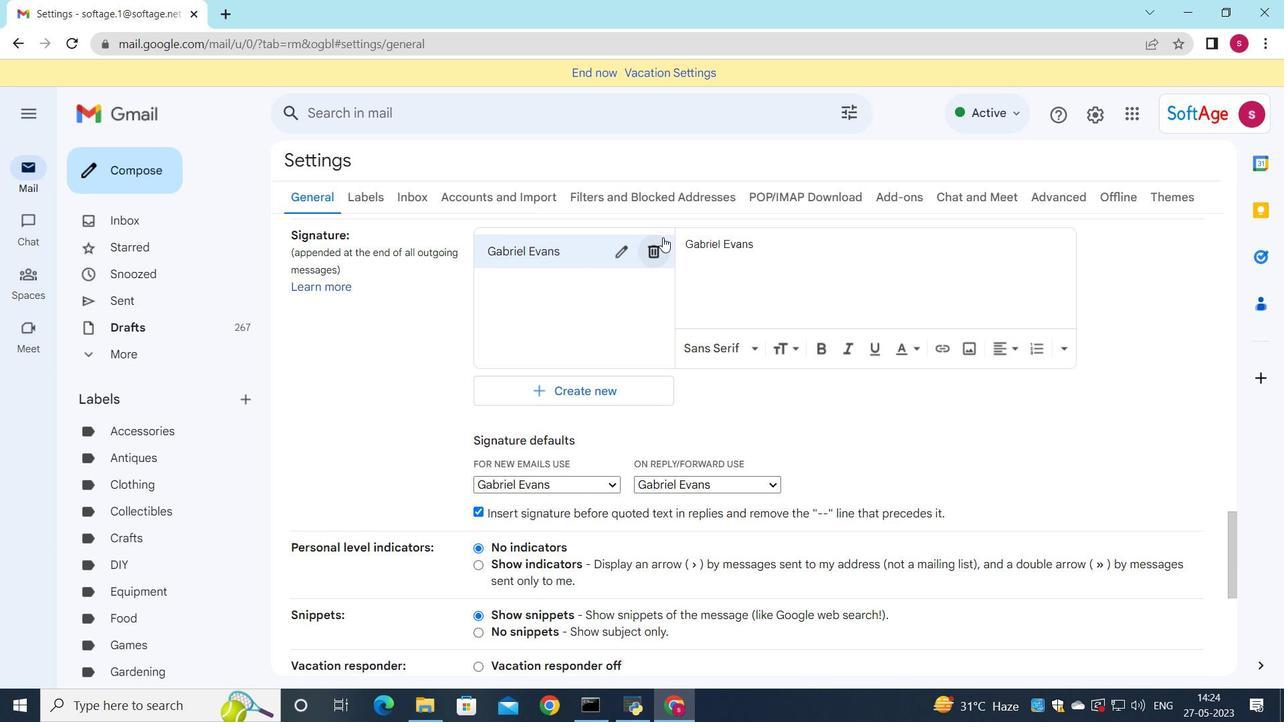 
Action: Mouse pressed left at (661, 238)
Screenshot: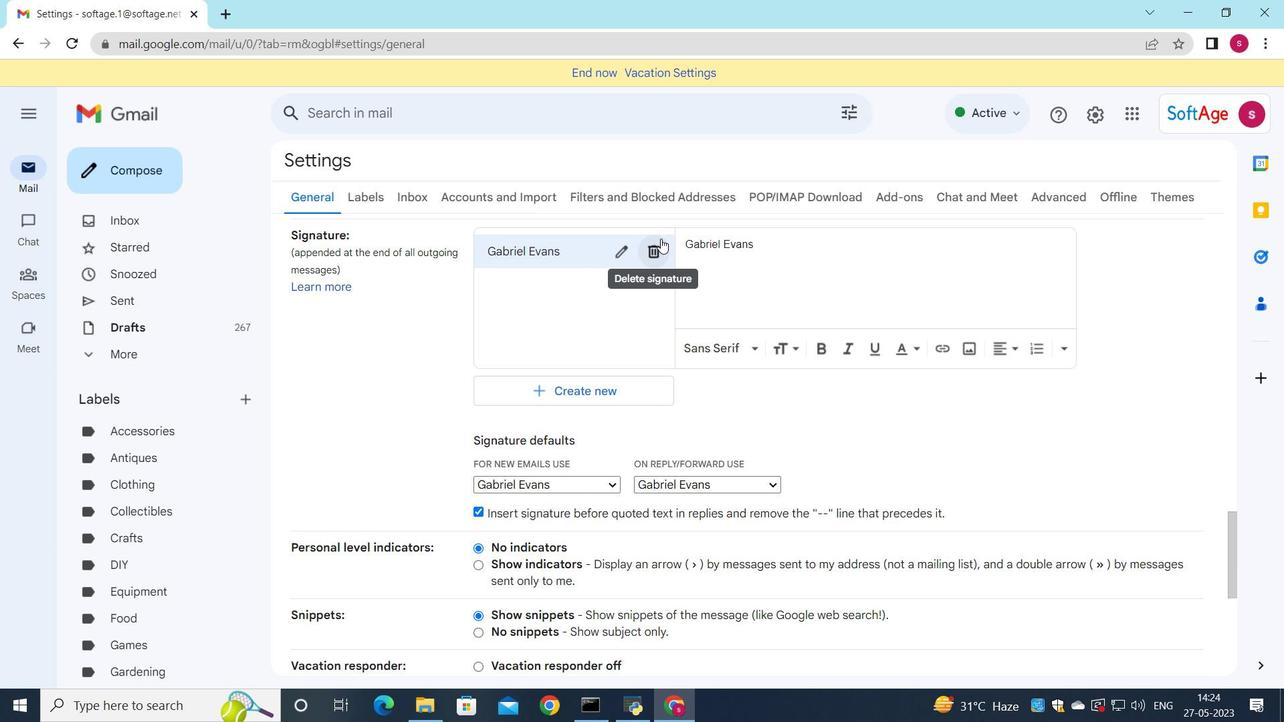 
Action: Mouse moved to (770, 402)
Screenshot: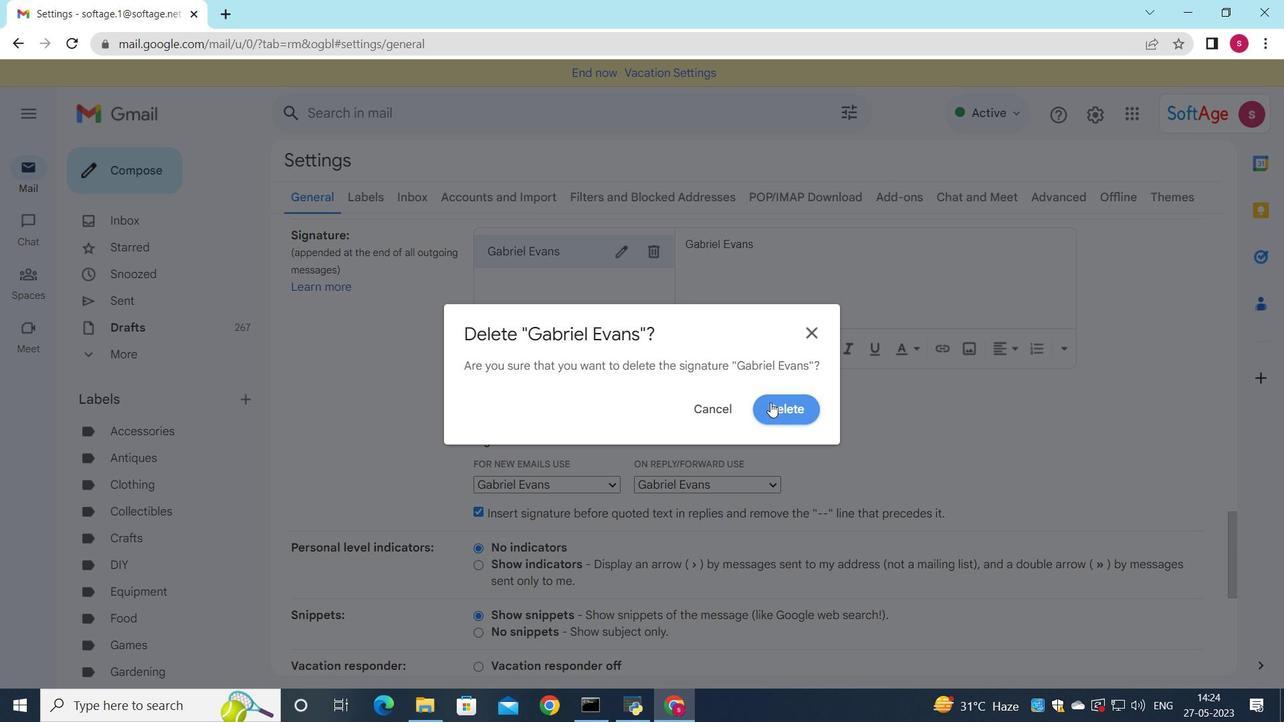 
Action: Mouse pressed left at (770, 402)
Screenshot: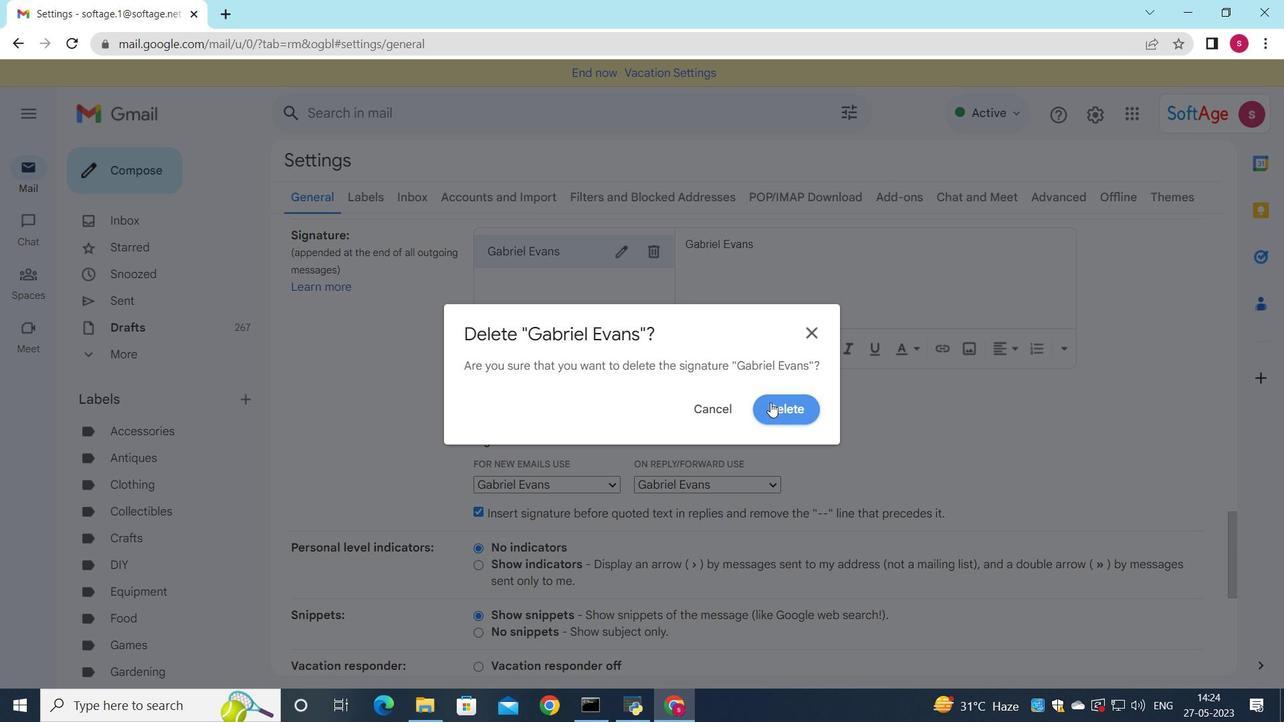 
Action: Mouse moved to (569, 280)
Screenshot: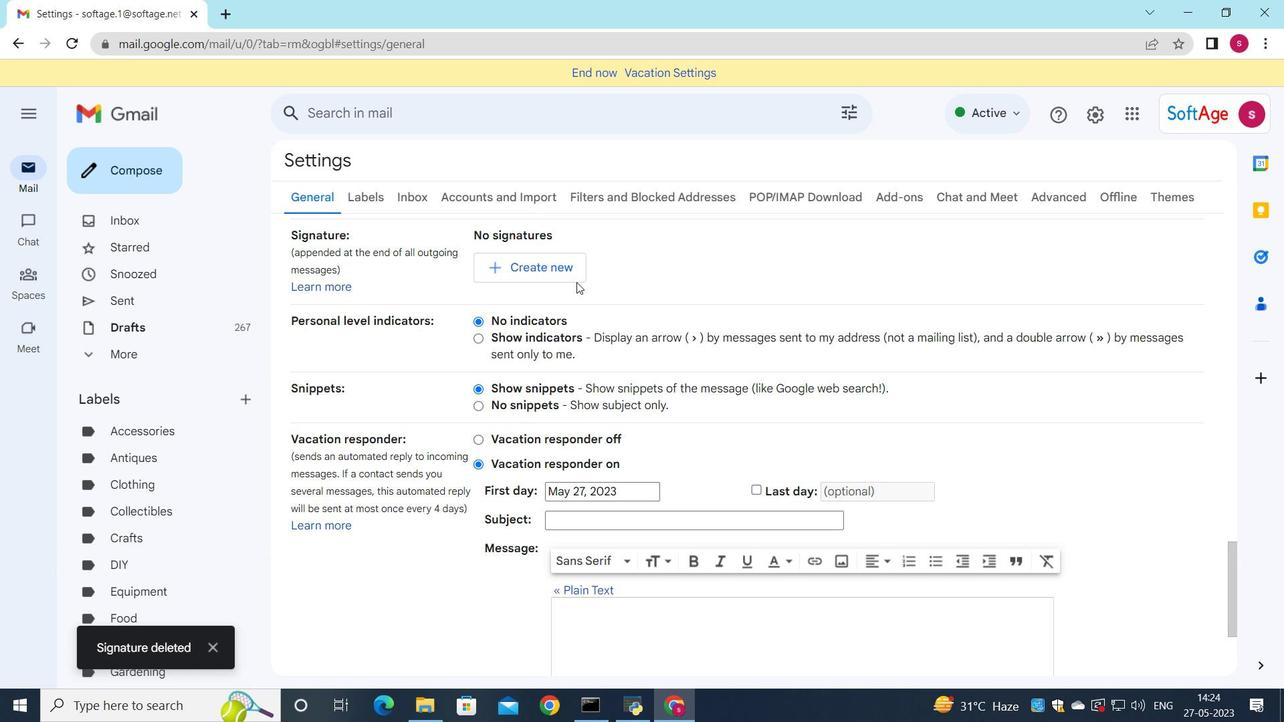 
Action: Mouse pressed left at (569, 280)
Screenshot: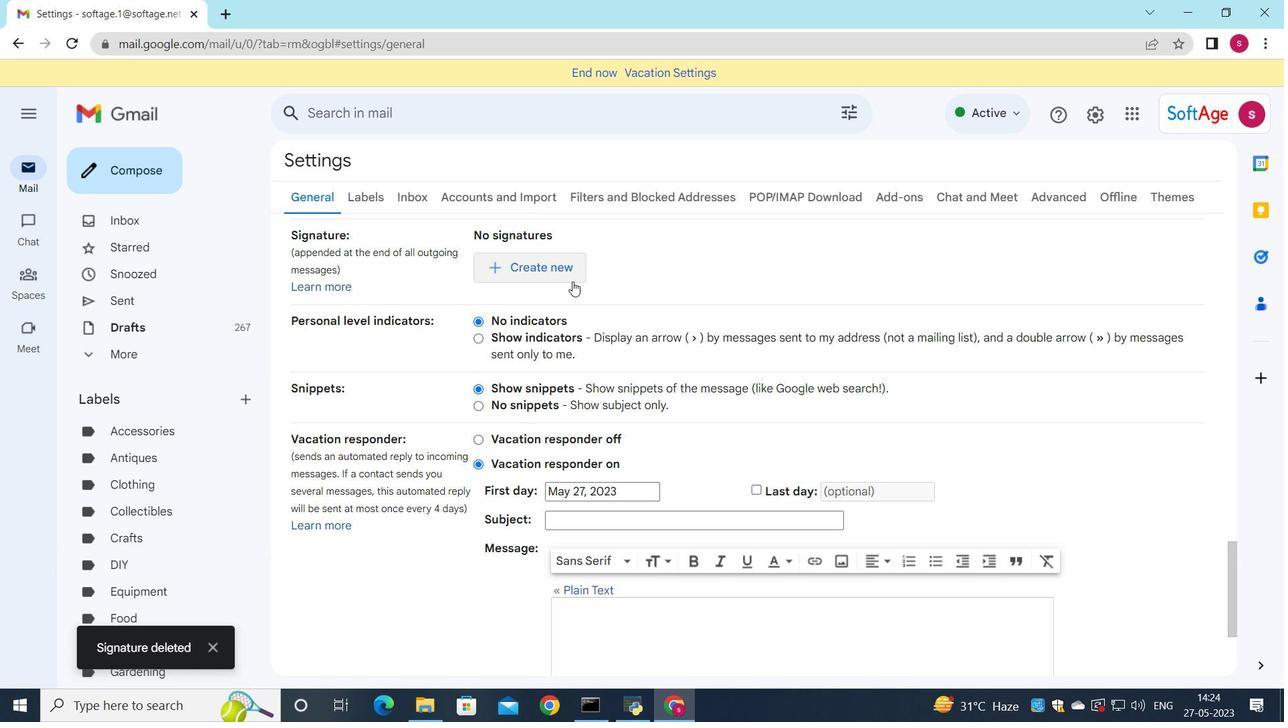 
Action: Mouse moved to (887, 296)
Screenshot: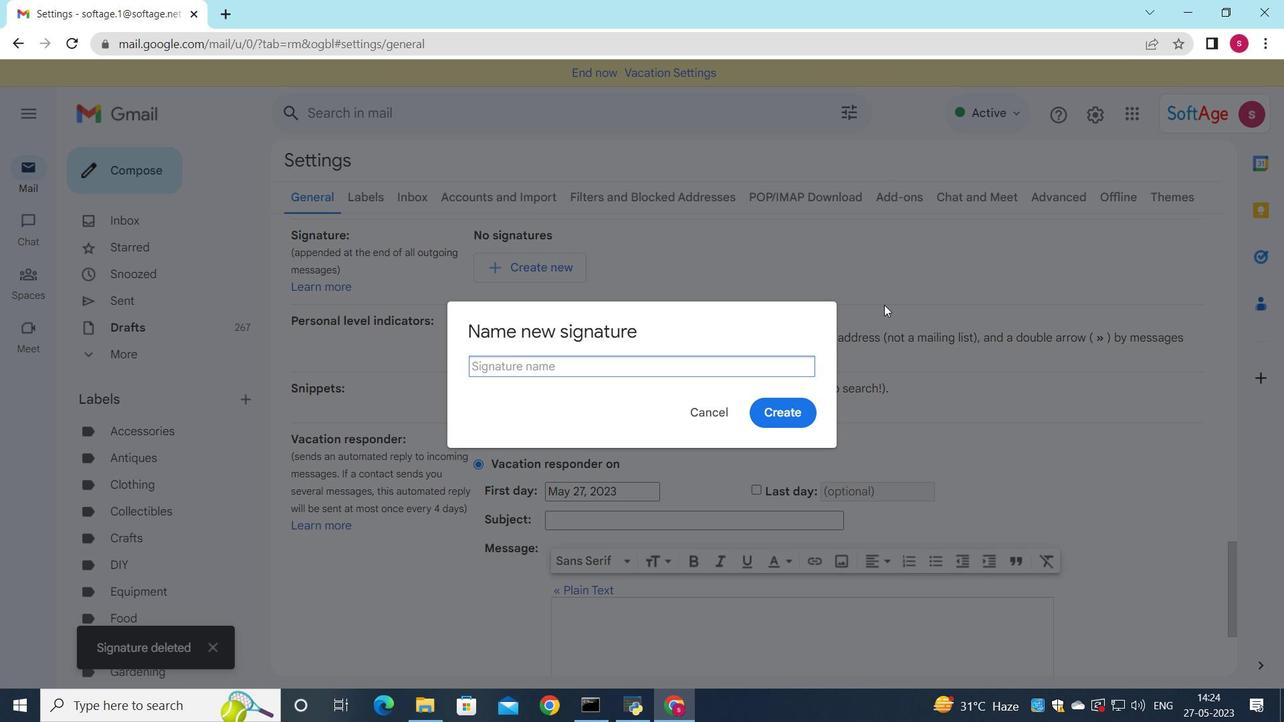 
Action: Key pressed <Key.shift><Key.shift><Key.shift><Key.shift><Key.shift><Key.shift><Key.shift><Key.shift><Key.shift><Key.shift><Key.shift><Key.shift>Gage<Key.space><Key.shift>Hill<Key.space>
Screenshot: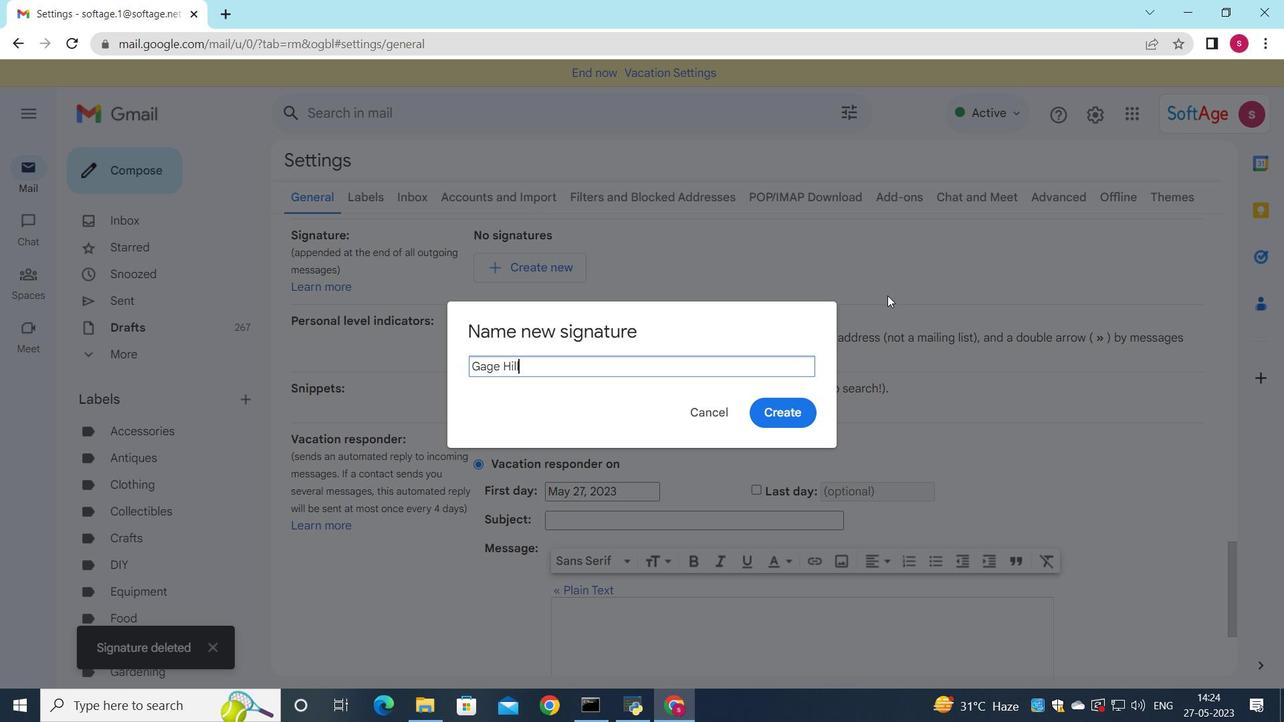 
Action: Mouse moved to (744, 403)
Screenshot: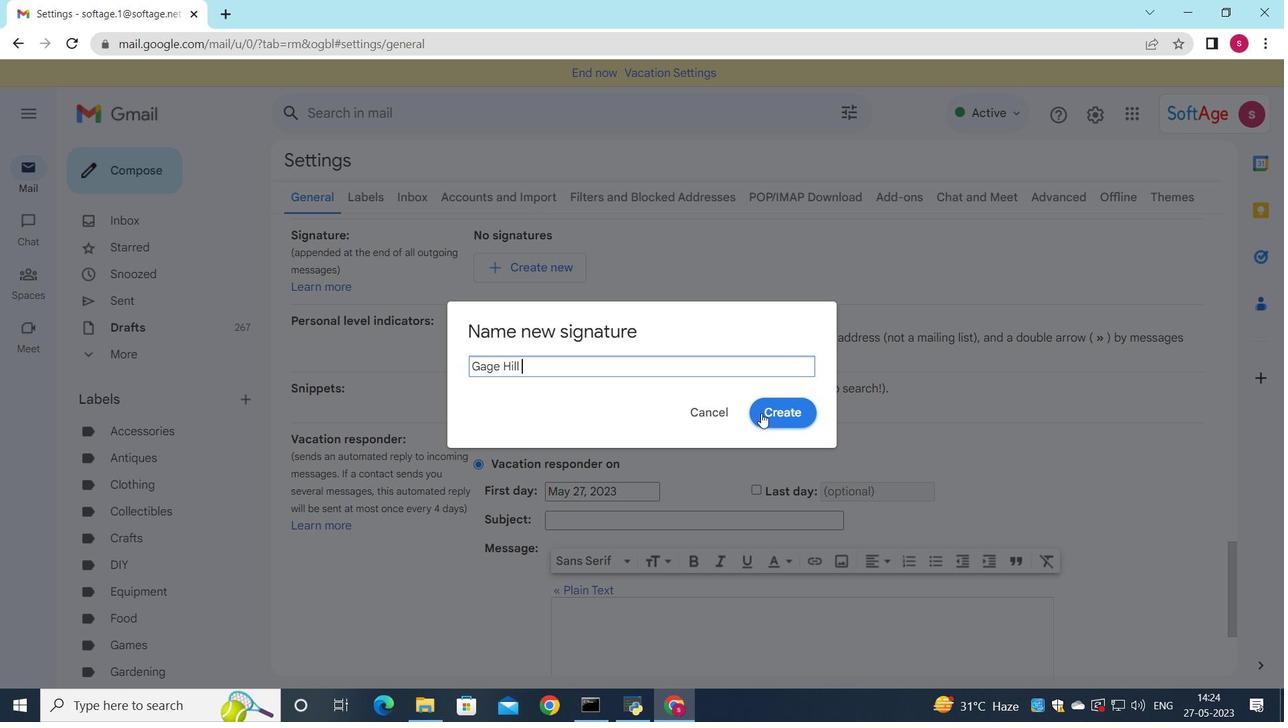 
Action: Mouse pressed left at (763, 413)
Screenshot: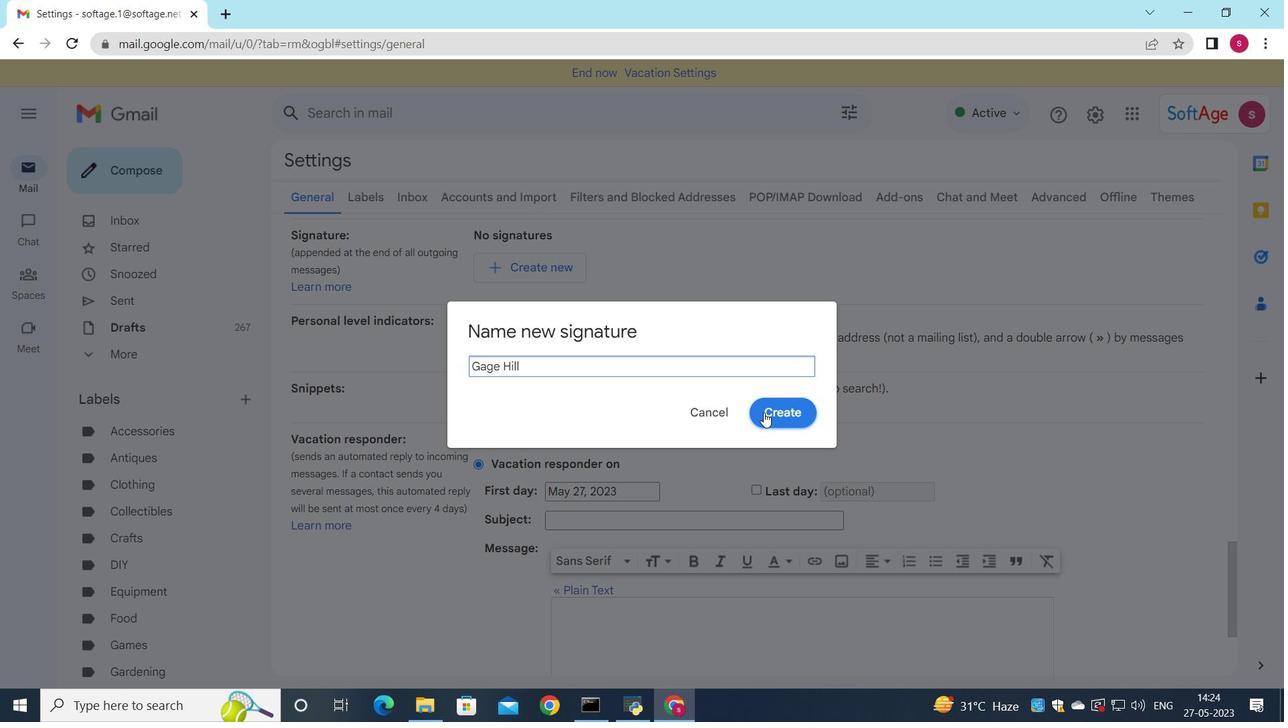 
Action: Mouse moved to (809, 286)
Screenshot: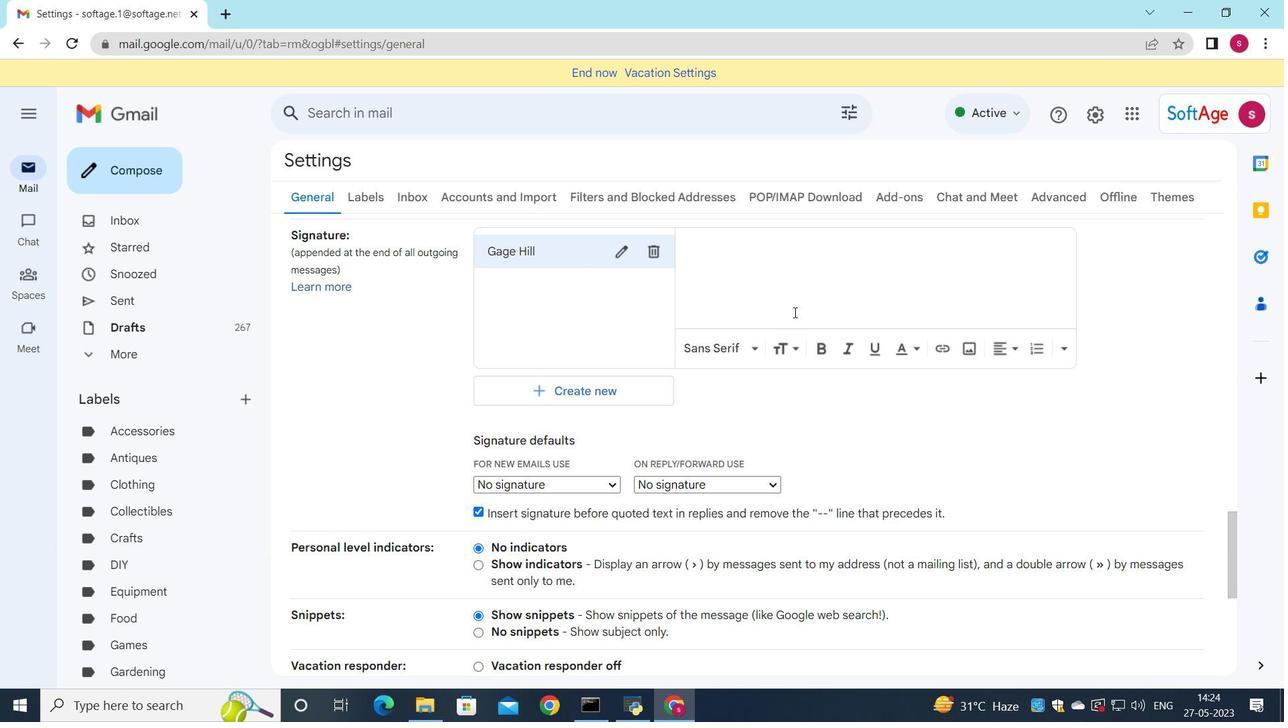
Action: Mouse pressed left at (809, 286)
Screenshot: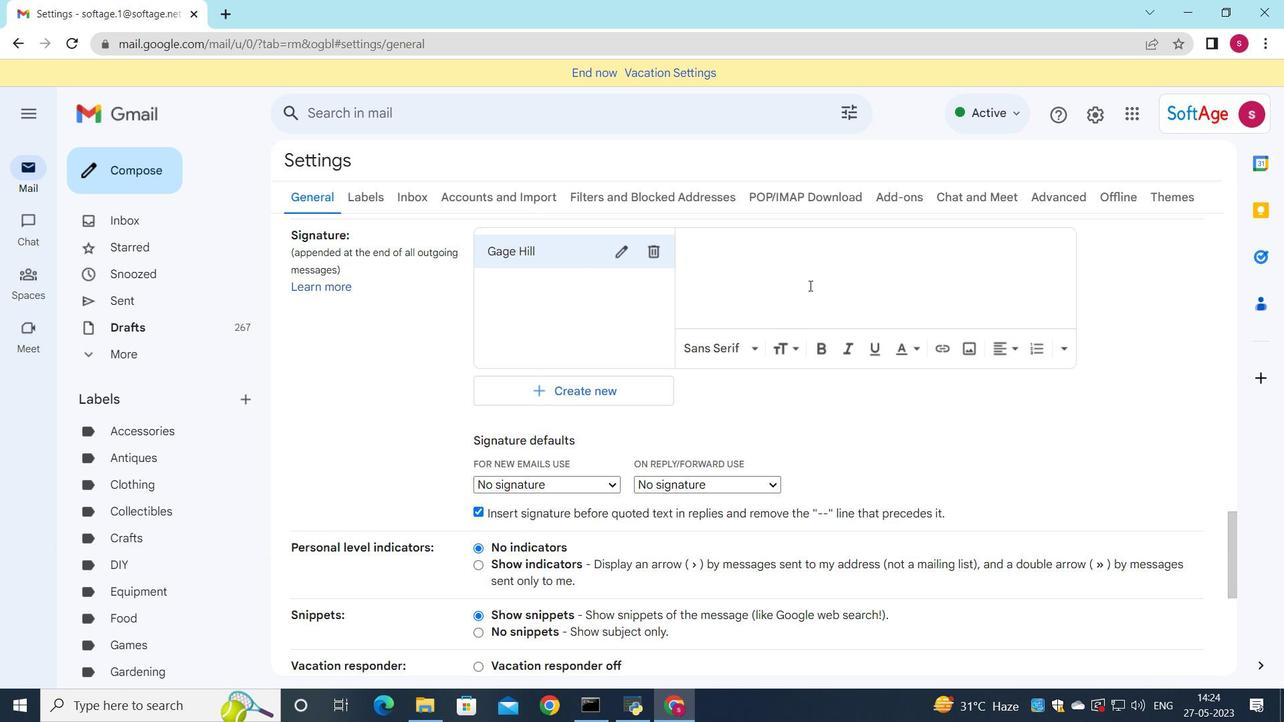 
Action: Mouse moved to (805, 282)
Screenshot: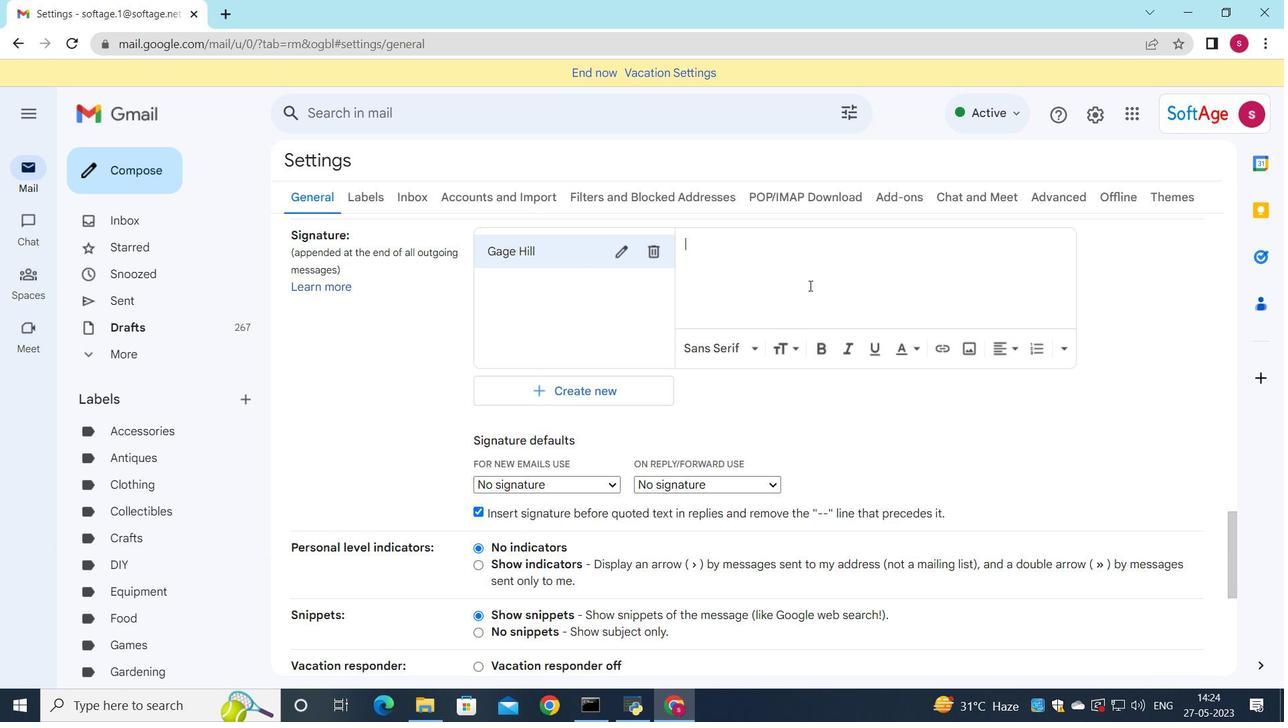 
Action: Key pressed <Key.shift>Gage<Key.space><Key.shift>Hill
Screenshot: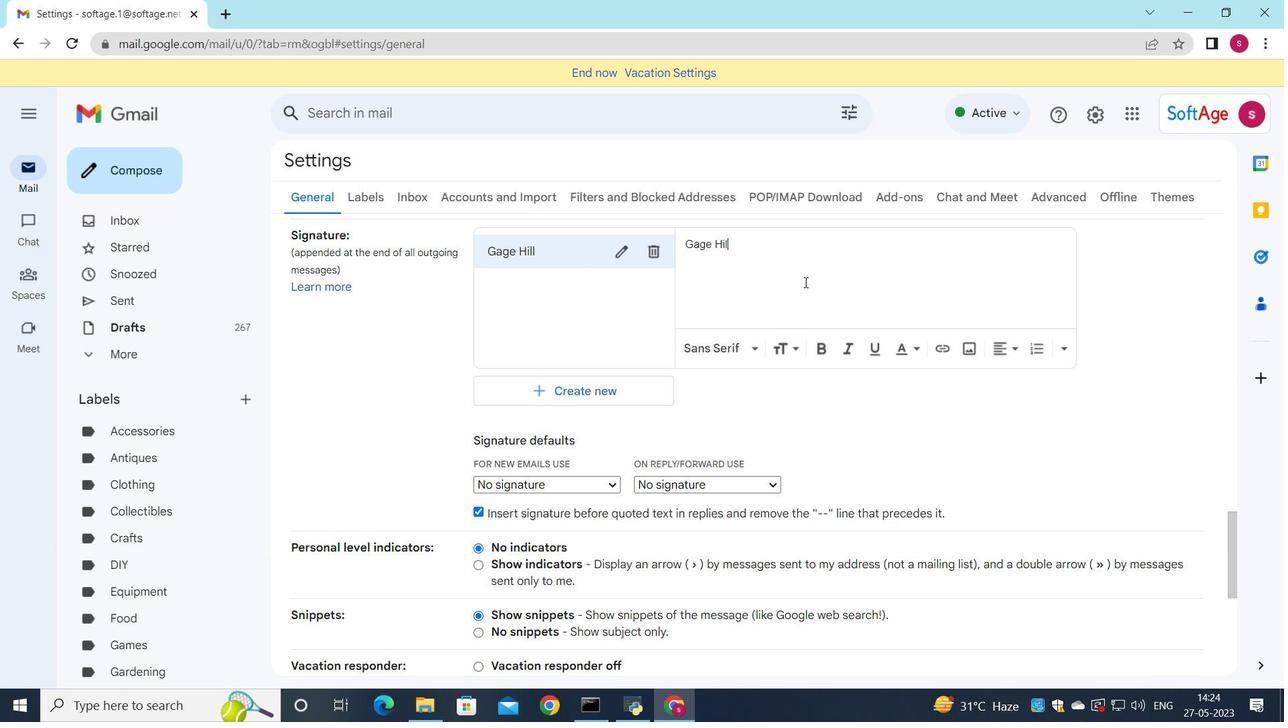 
Action: Mouse moved to (674, 426)
Screenshot: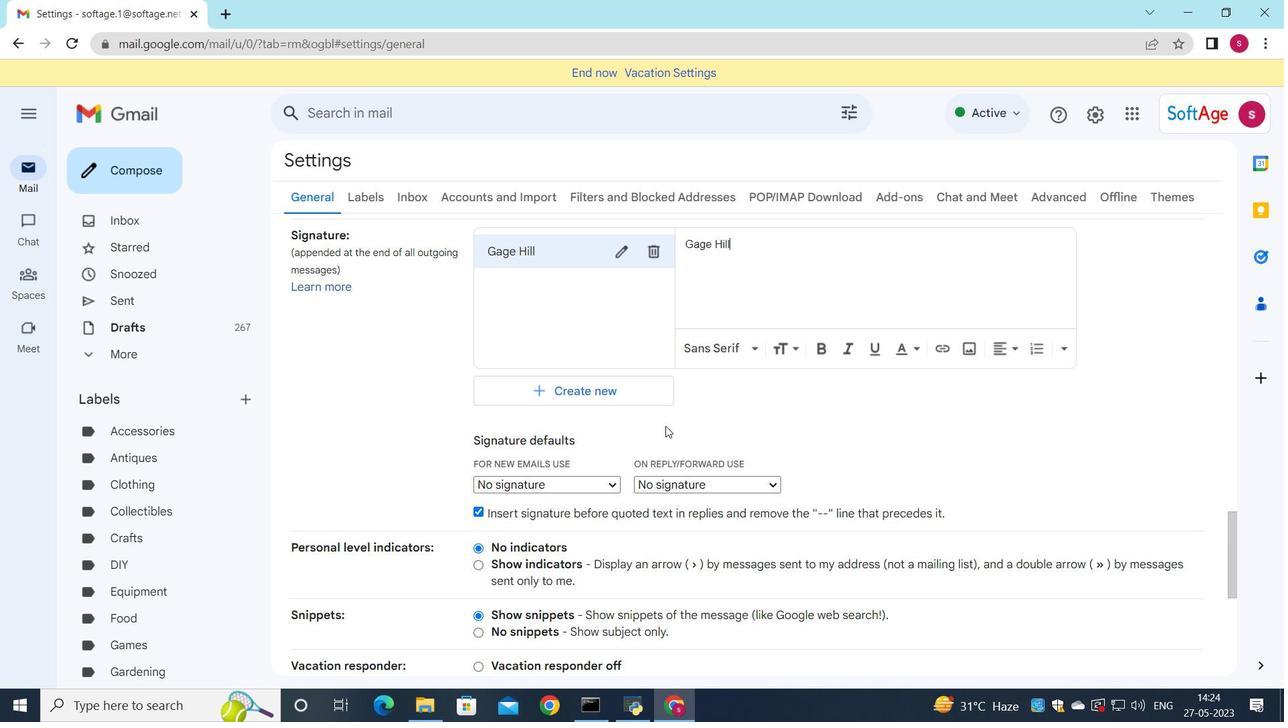 
Action: Mouse scrolled (674, 425) with delta (0, 0)
Screenshot: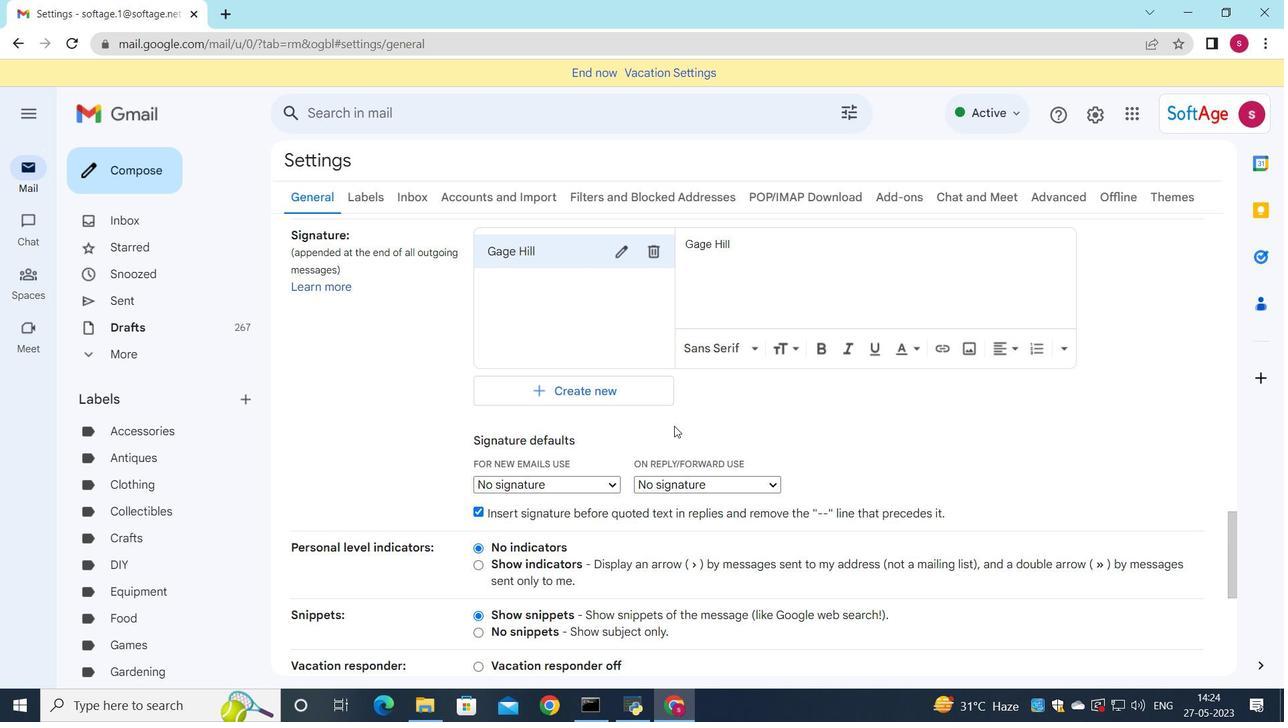 
Action: Mouse moved to (674, 425)
Screenshot: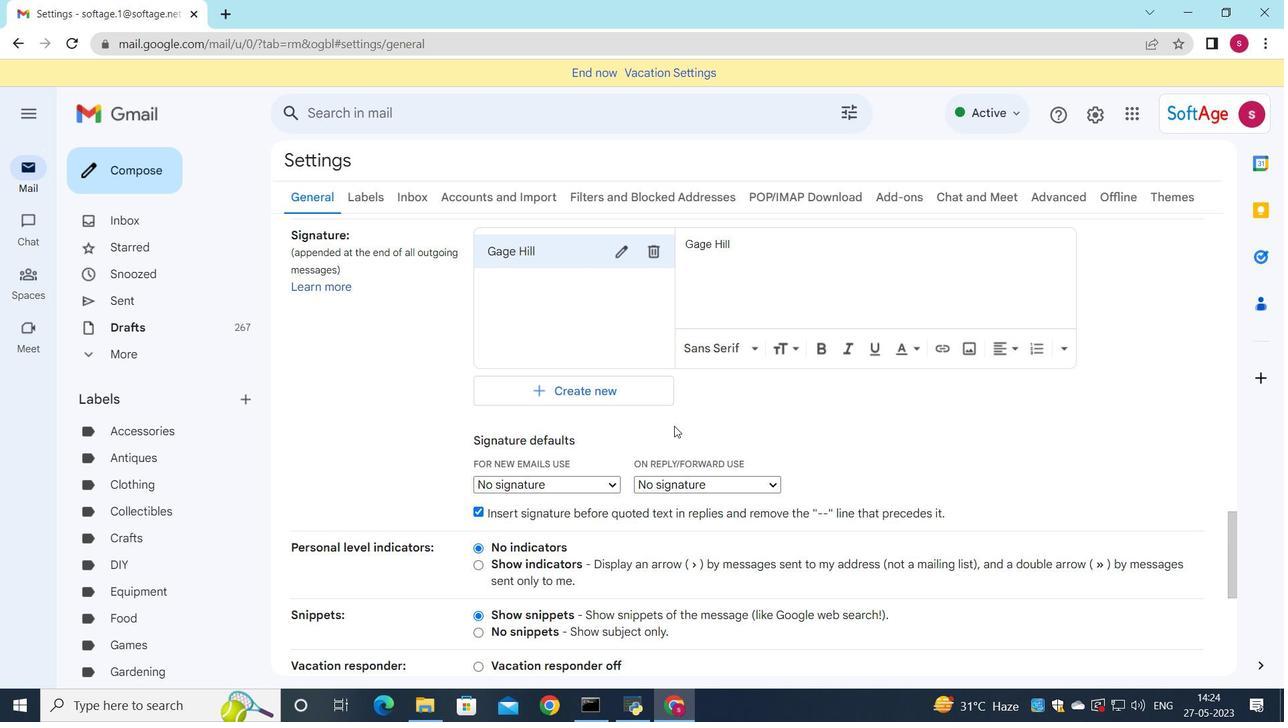 
Action: Mouse scrolled (674, 425) with delta (0, 0)
Screenshot: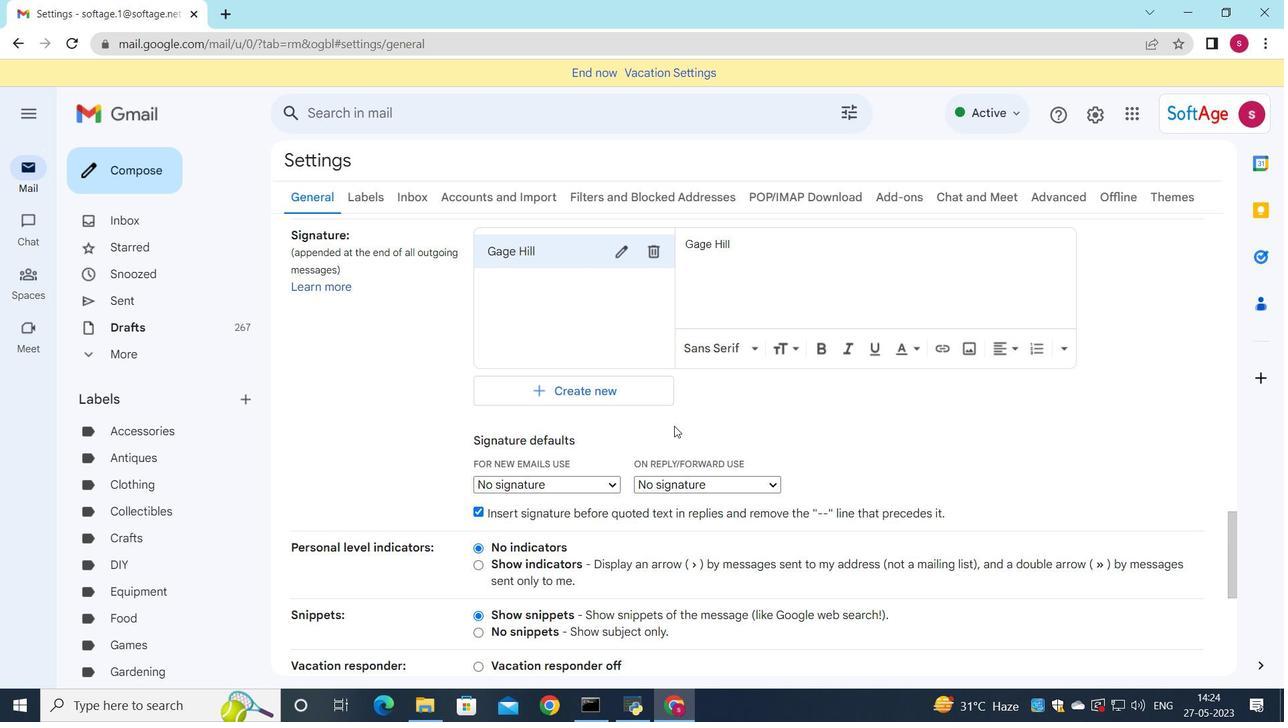 
Action: Mouse moved to (559, 310)
Screenshot: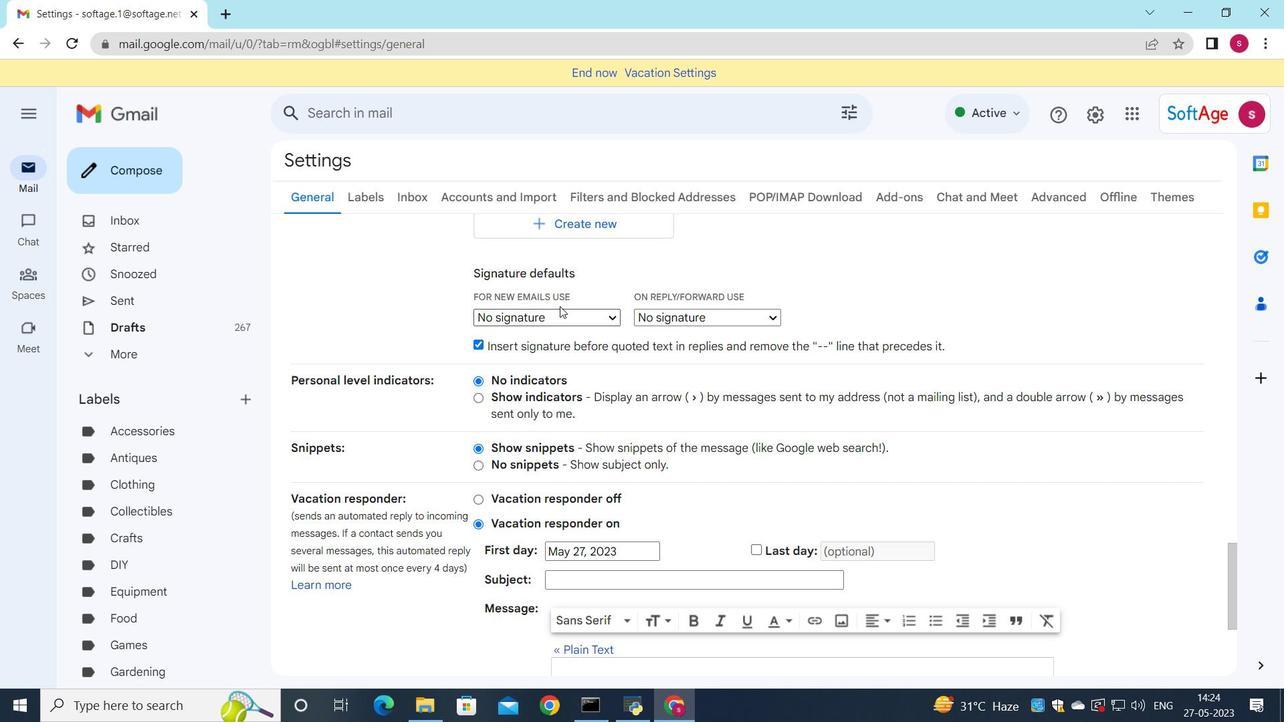 
Action: Mouse pressed left at (559, 310)
Screenshot: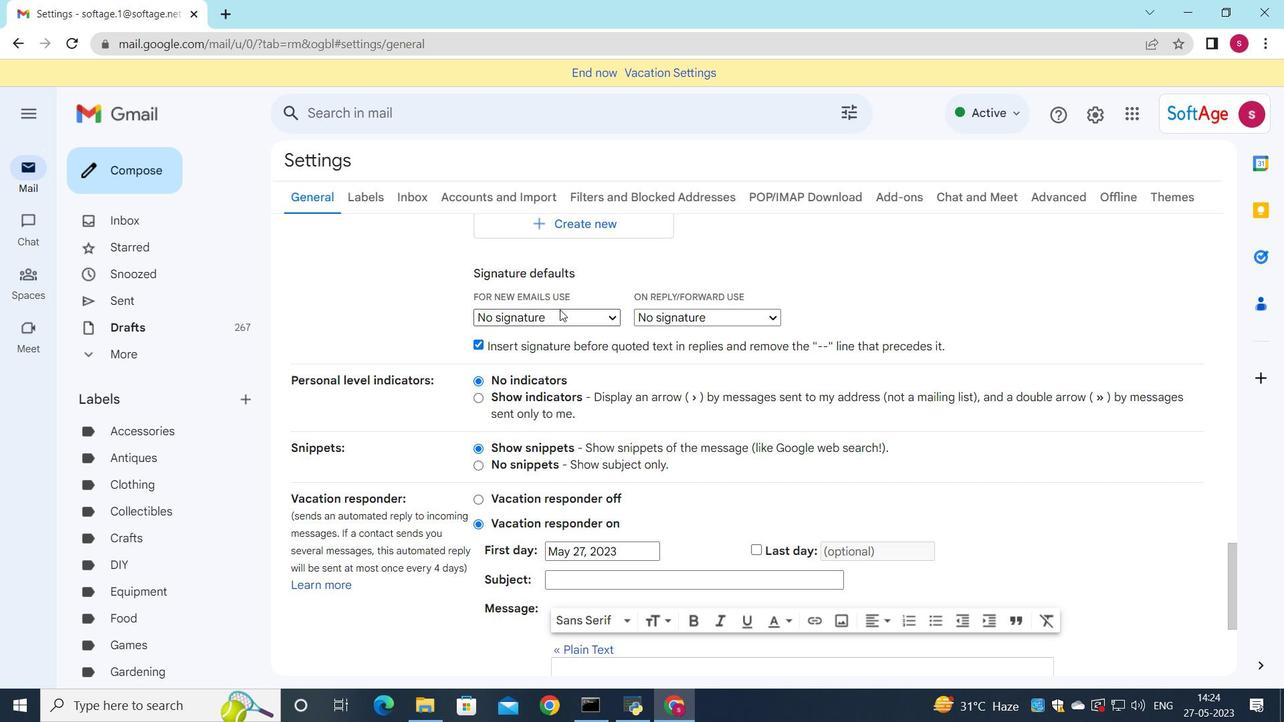 
Action: Mouse moved to (556, 349)
Screenshot: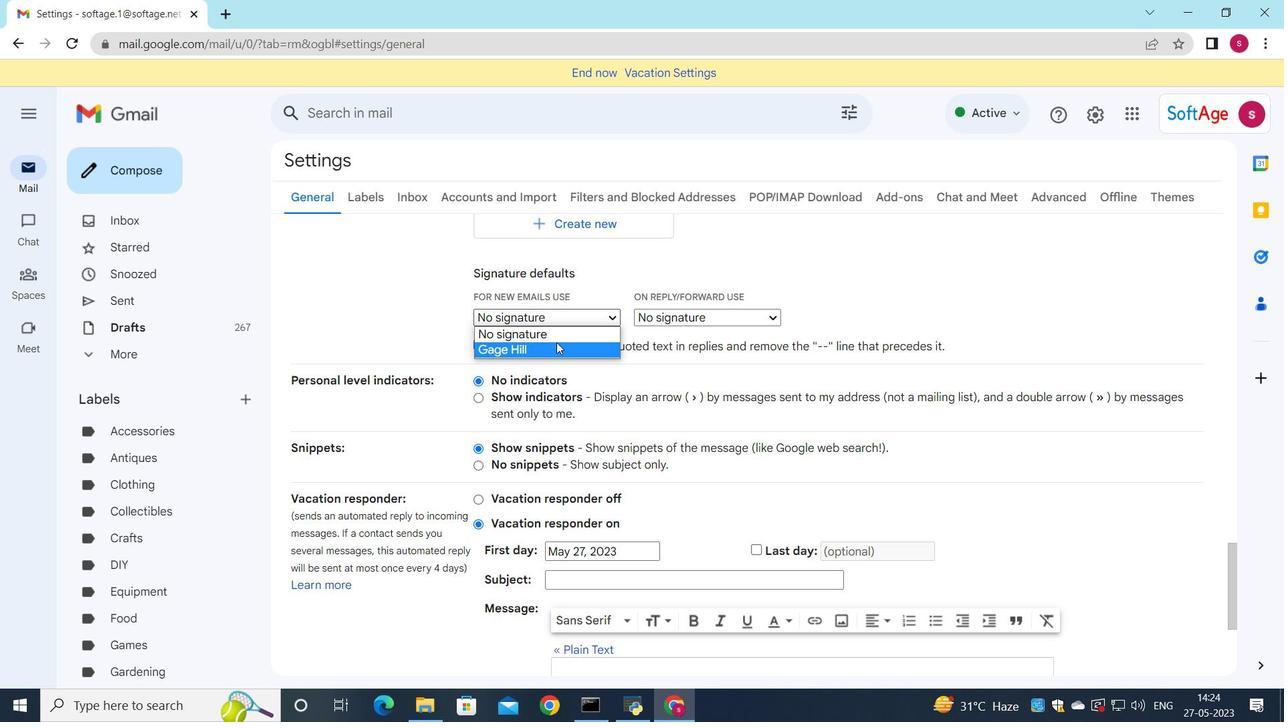 
Action: Mouse pressed left at (556, 349)
Screenshot: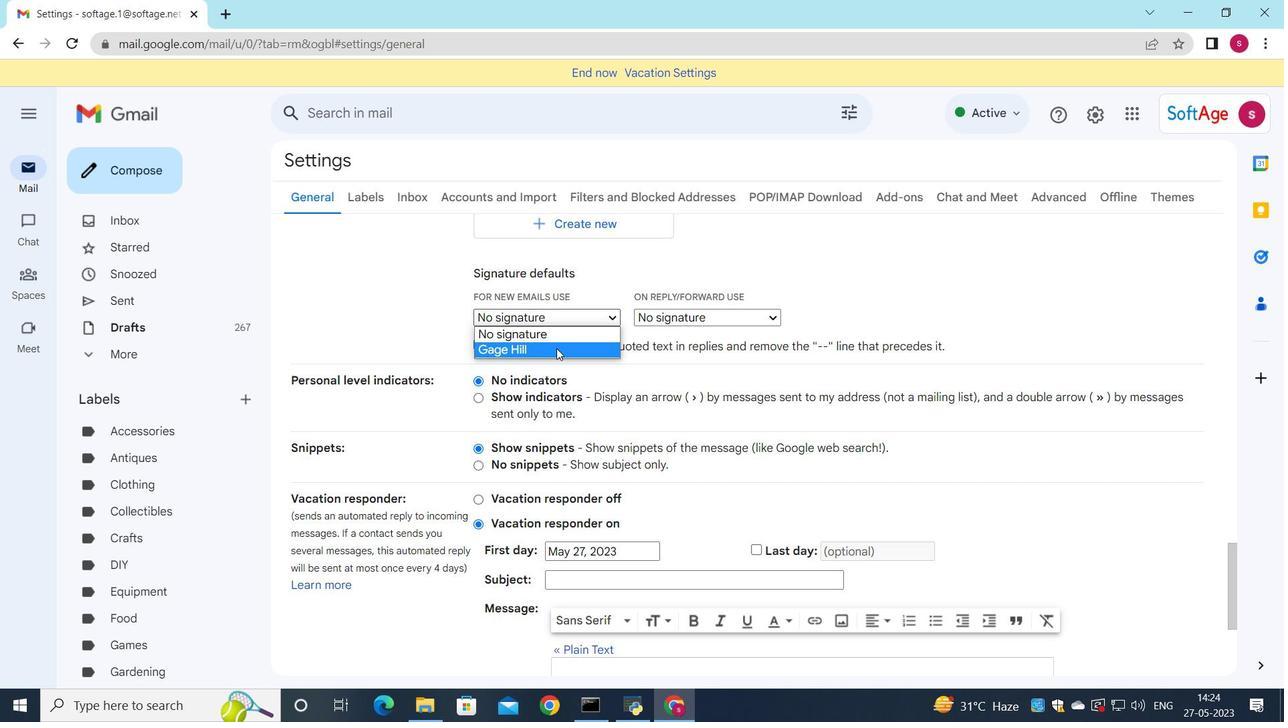 
Action: Mouse moved to (675, 313)
Screenshot: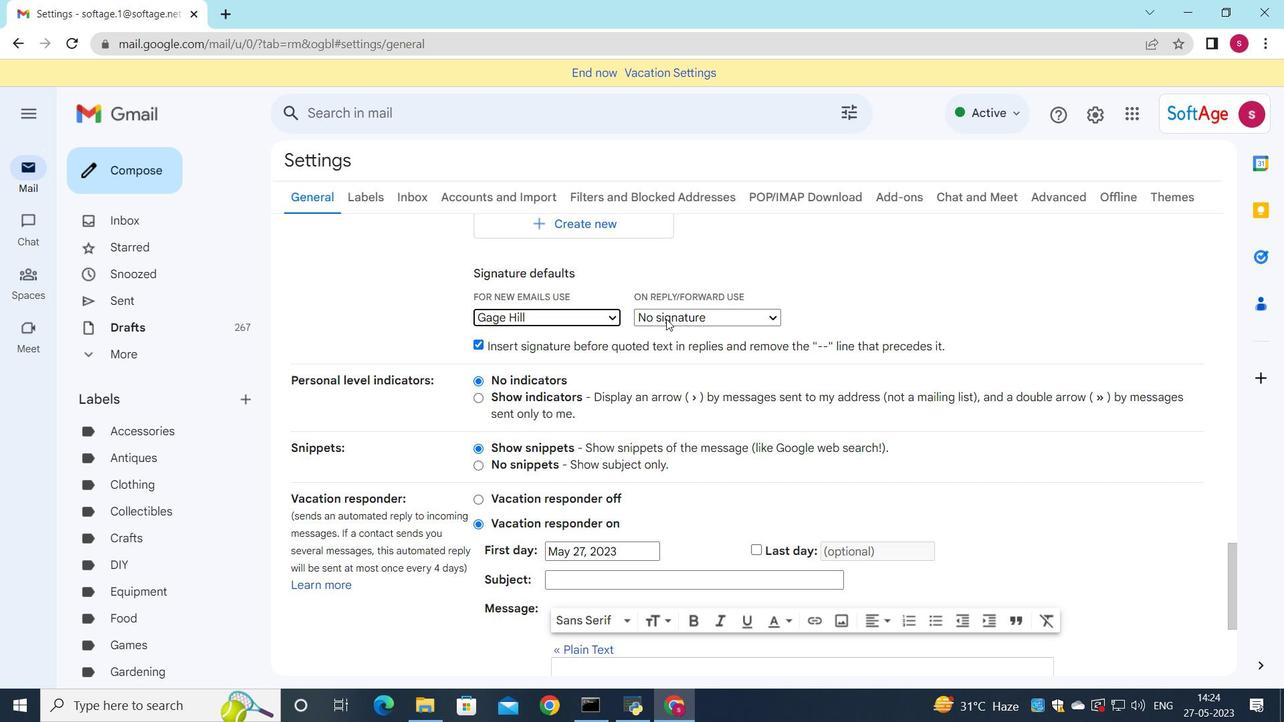 
Action: Mouse pressed left at (675, 313)
Screenshot: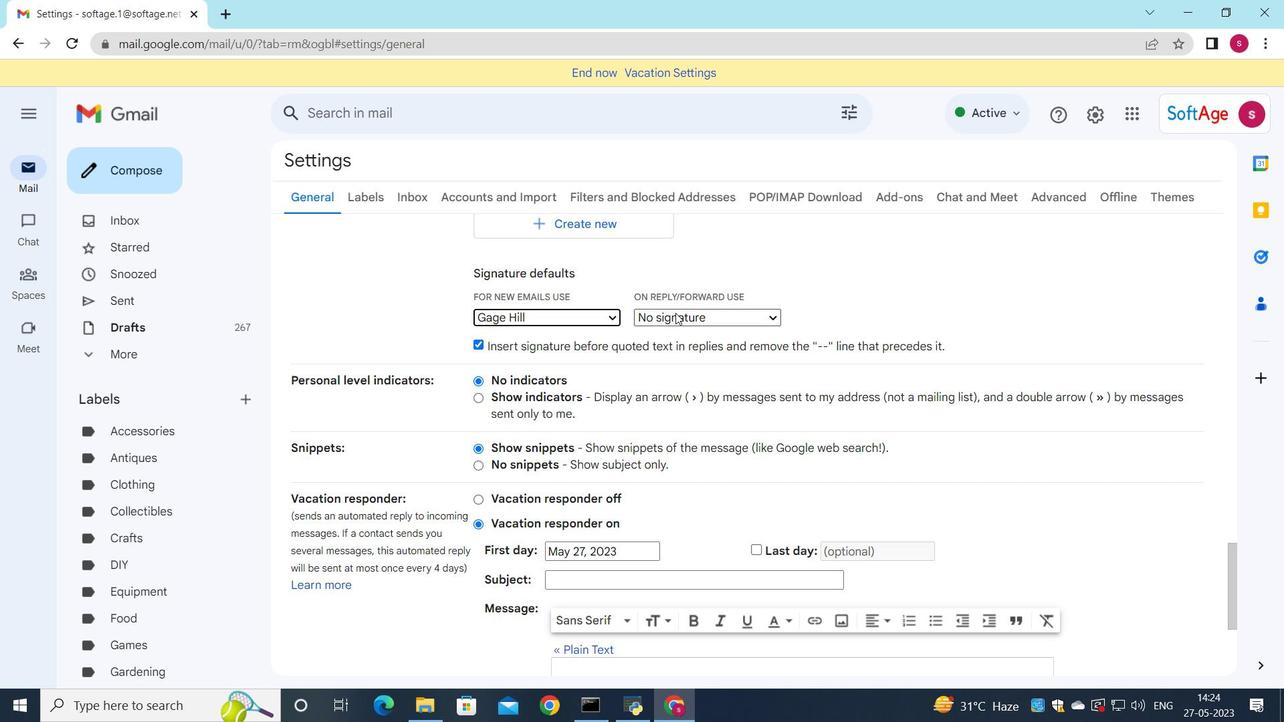 
Action: Mouse moved to (678, 353)
Screenshot: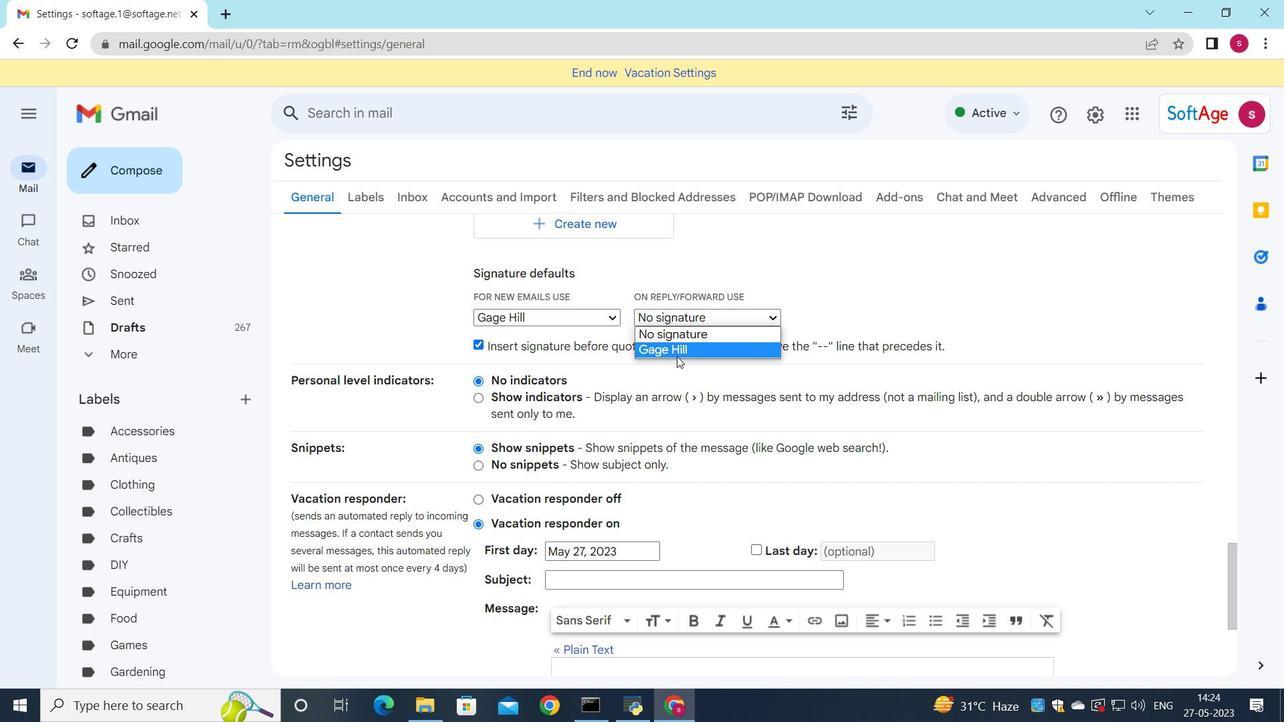 
Action: Mouse pressed left at (678, 353)
Screenshot: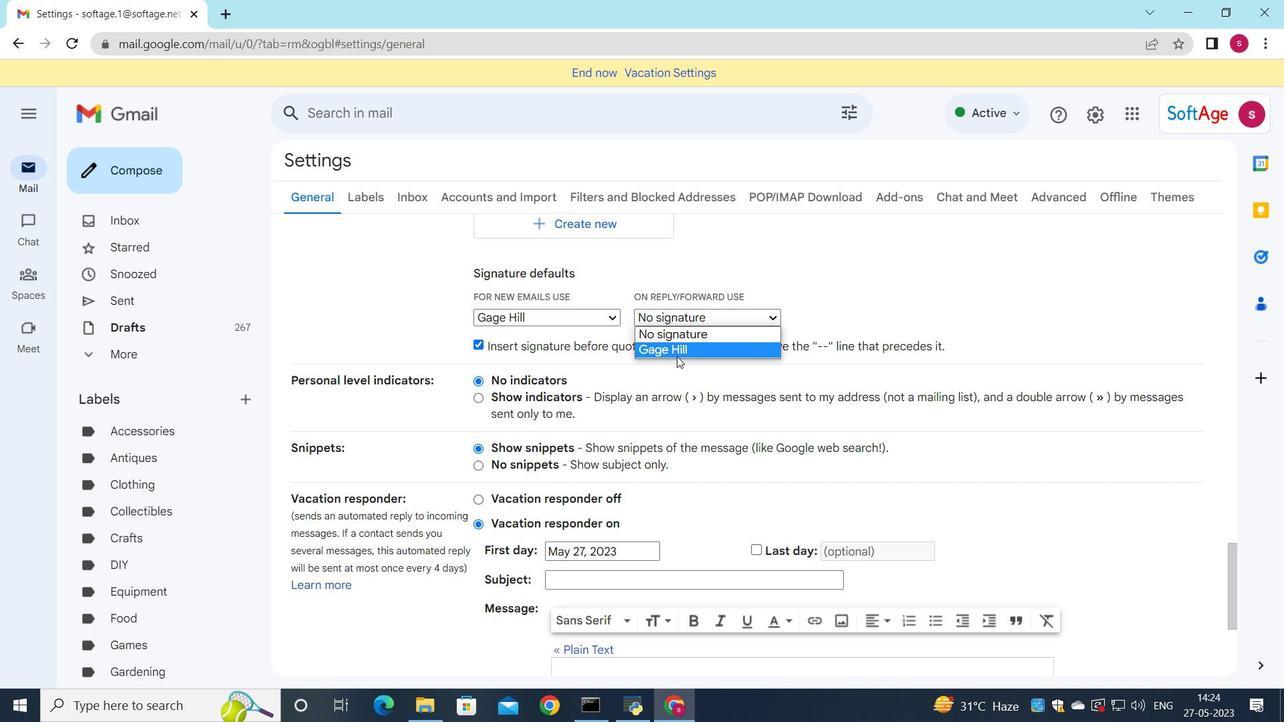 
Action: Mouse moved to (672, 350)
Screenshot: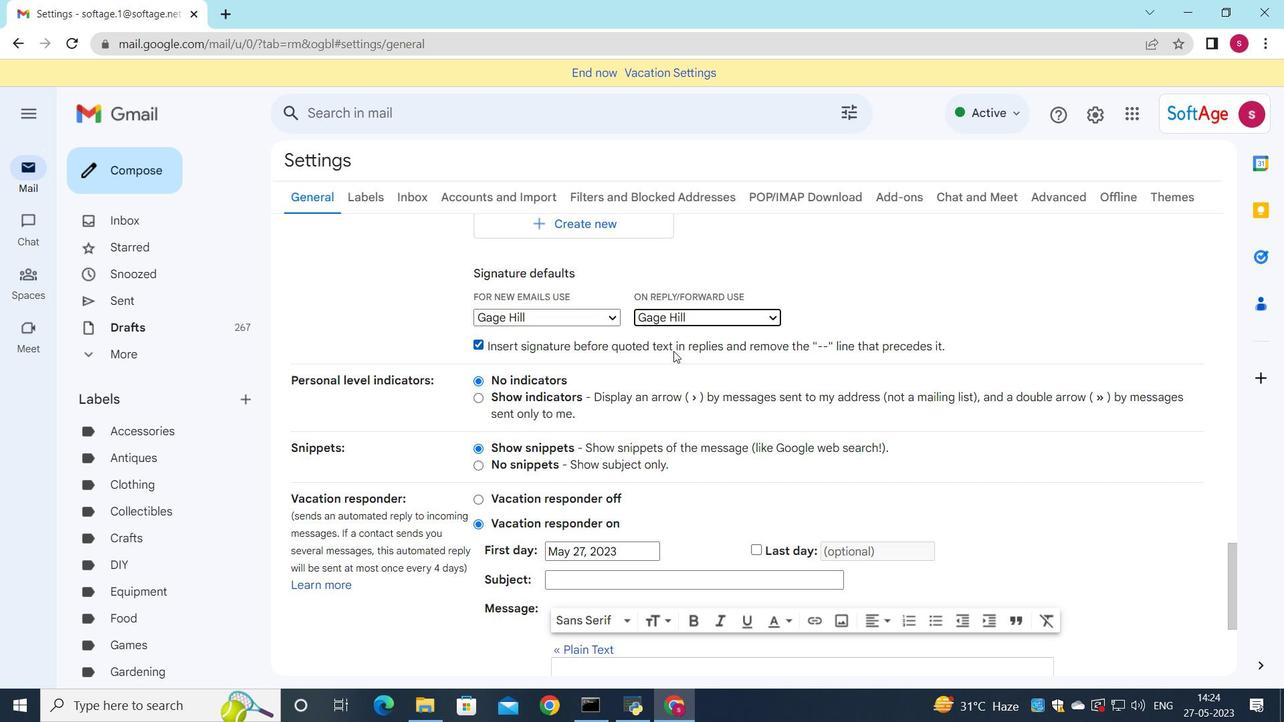 
Action: Mouse scrolled (672, 349) with delta (0, 0)
Screenshot: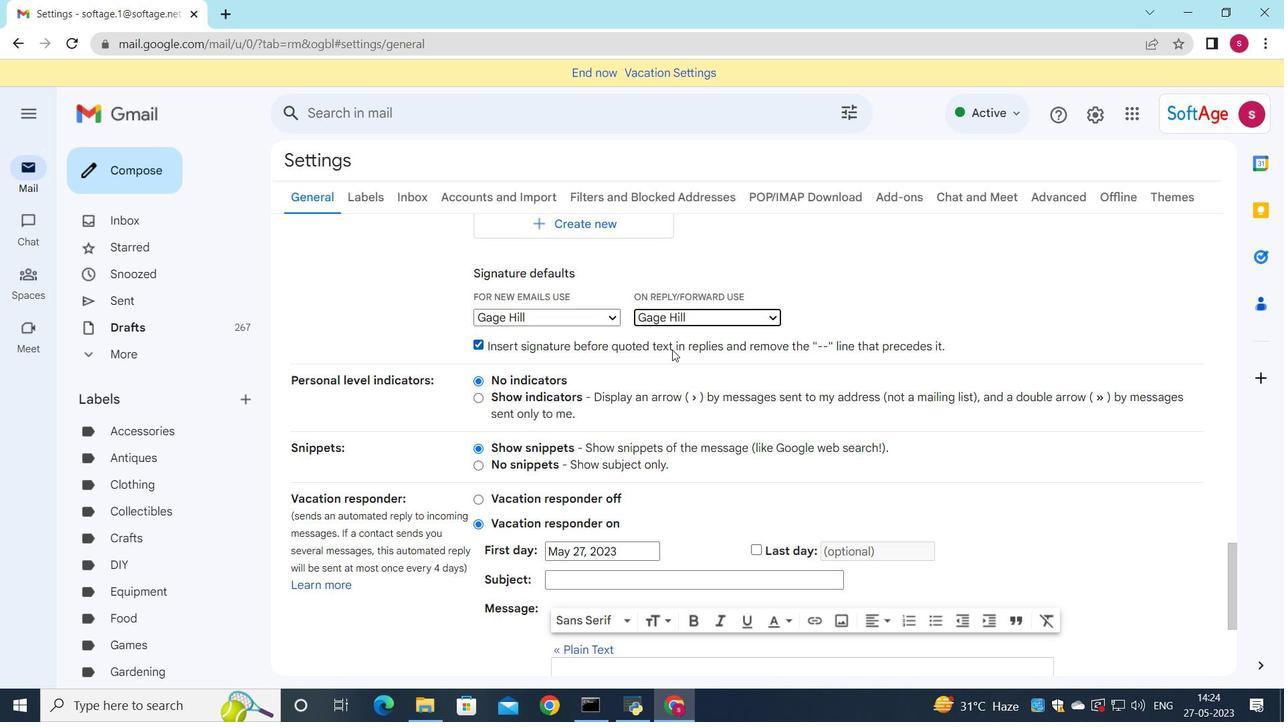 
Action: Mouse scrolled (672, 349) with delta (0, 0)
Screenshot: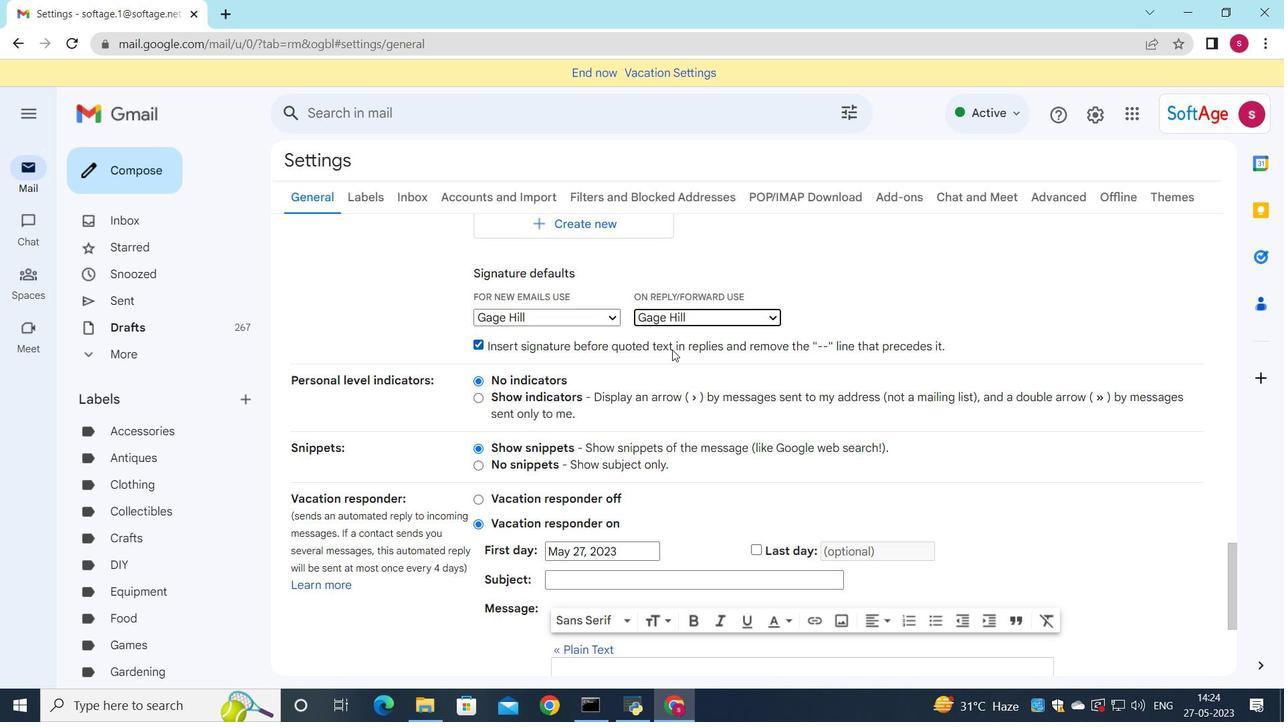 
Action: Mouse scrolled (672, 349) with delta (0, 0)
Screenshot: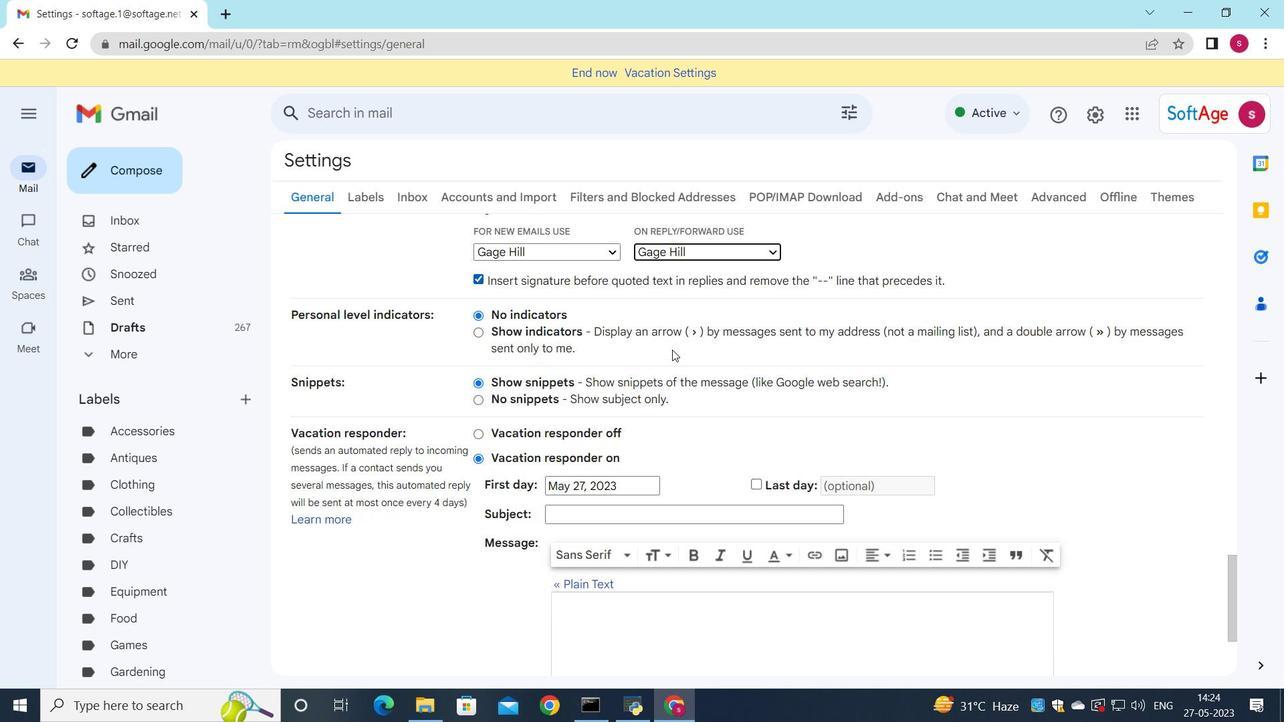 
Action: Mouse scrolled (672, 349) with delta (0, 0)
Screenshot: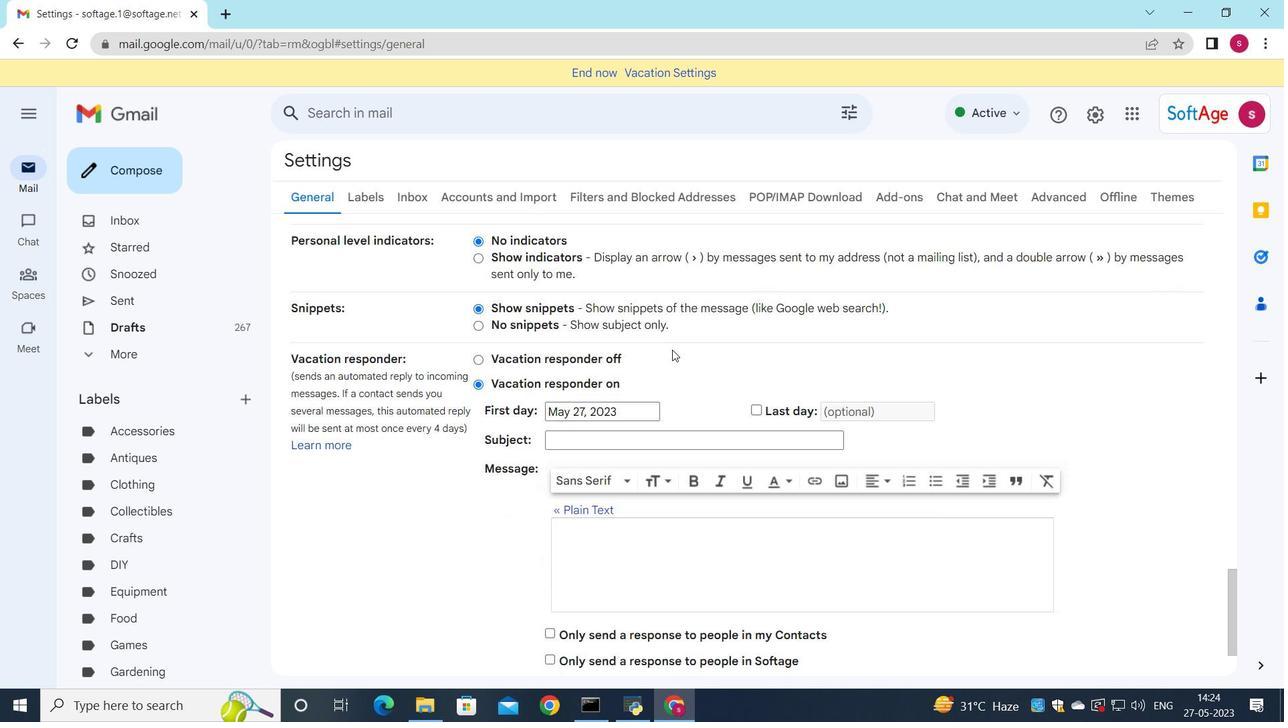 
Action: Mouse moved to (654, 343)
Screenshot: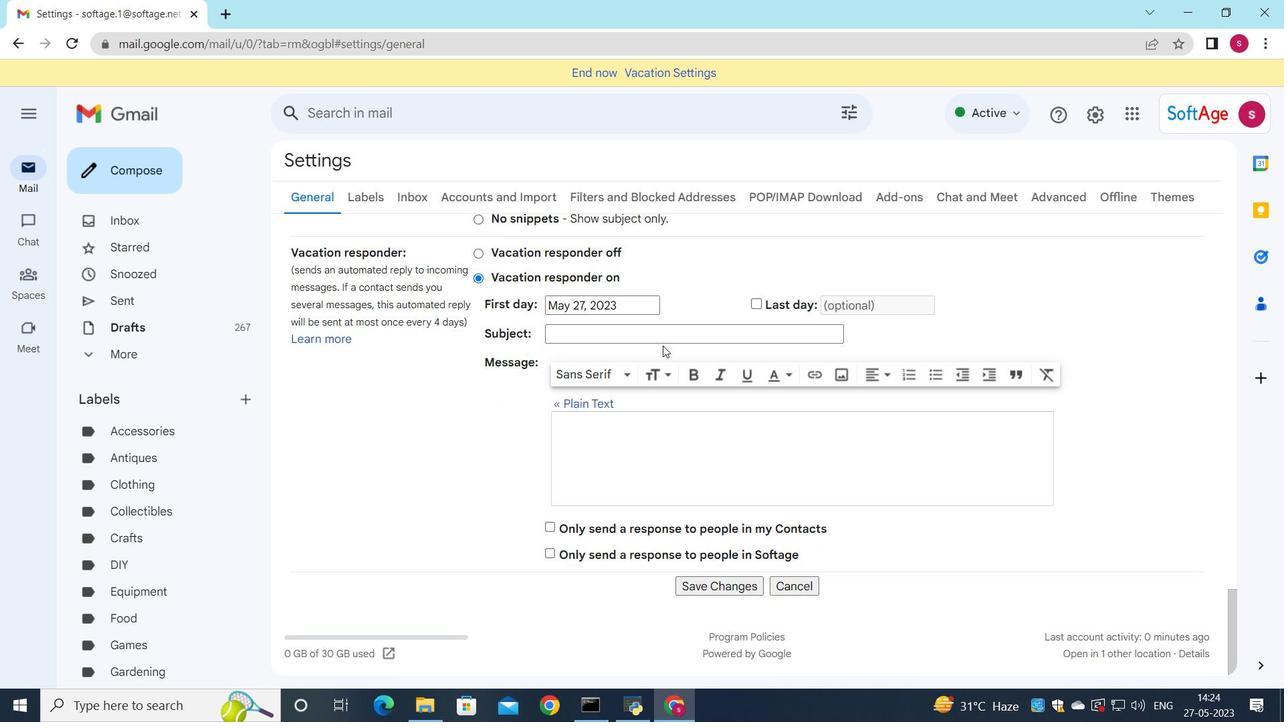 
Action: Mouse scrolled (654, 342) with delta (0, 0)
Screenshot: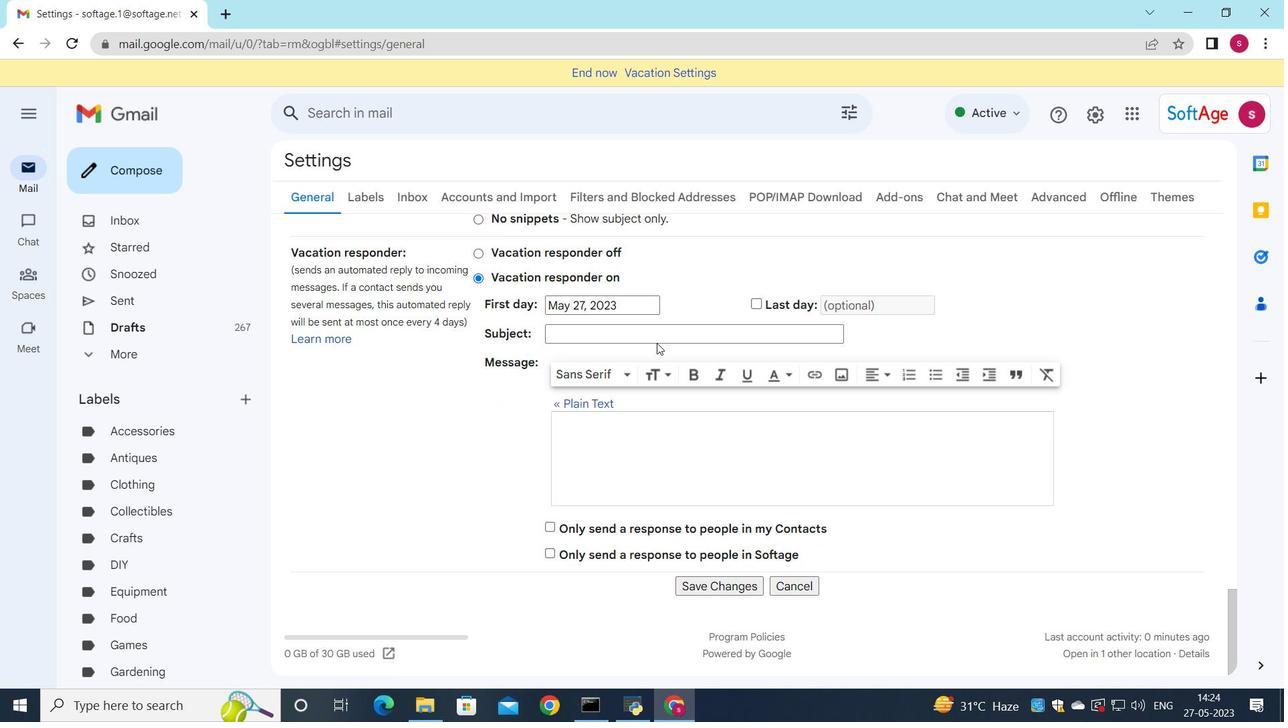 
Action: Mouse scrolled (654, 342) with delta (0, 0)
Screenshot: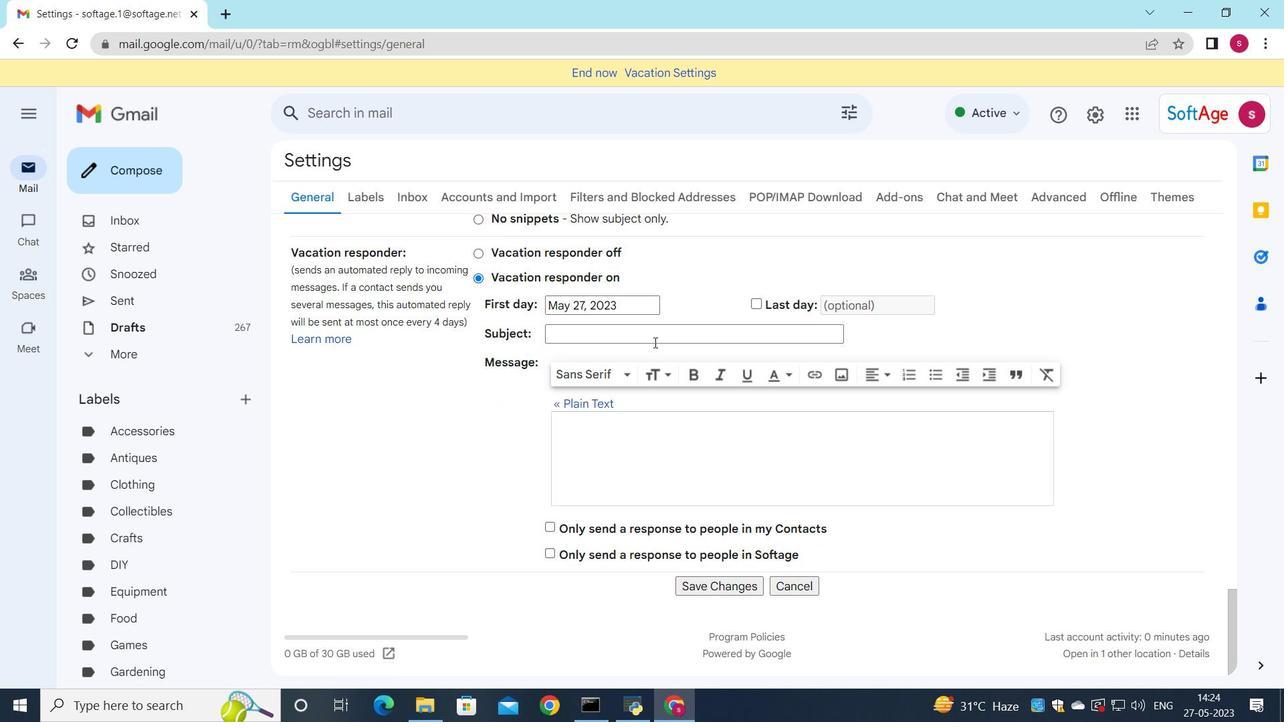 
Action: Mouse scrolled (654, 342) with delta (0, 0)
Screenshot: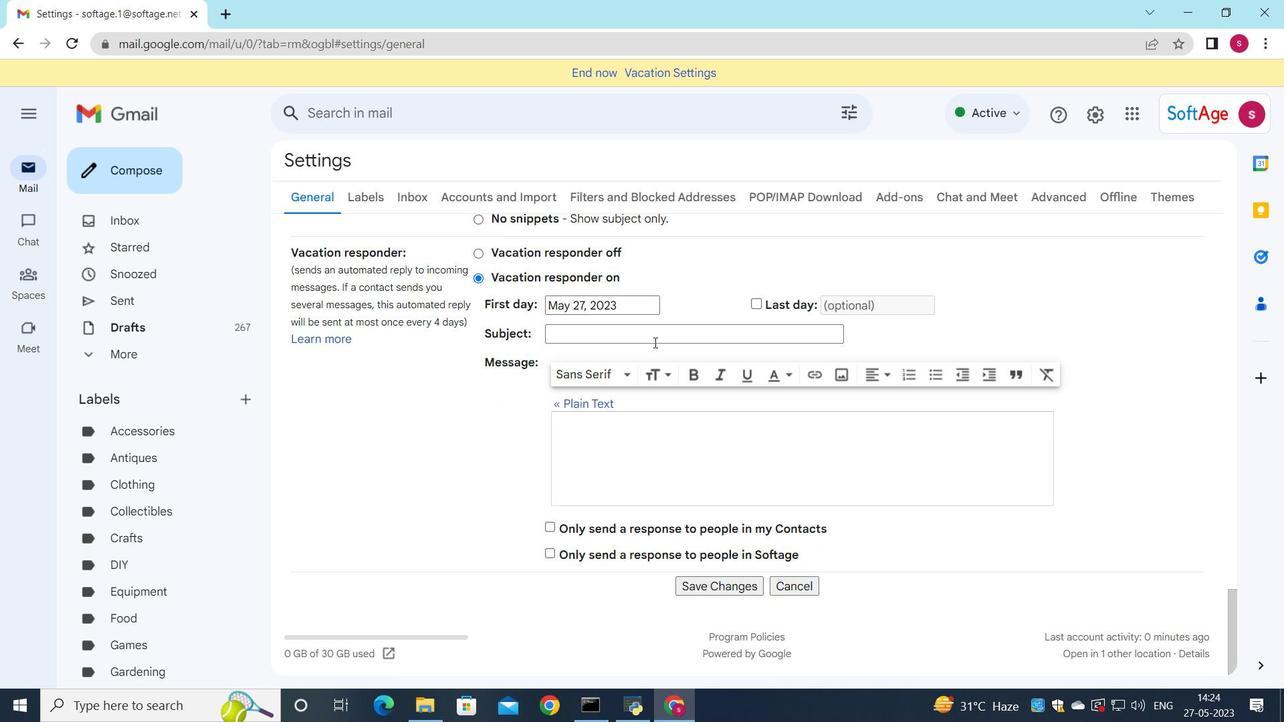 
Action: Mouse moved to (654, 343)
Screenshot: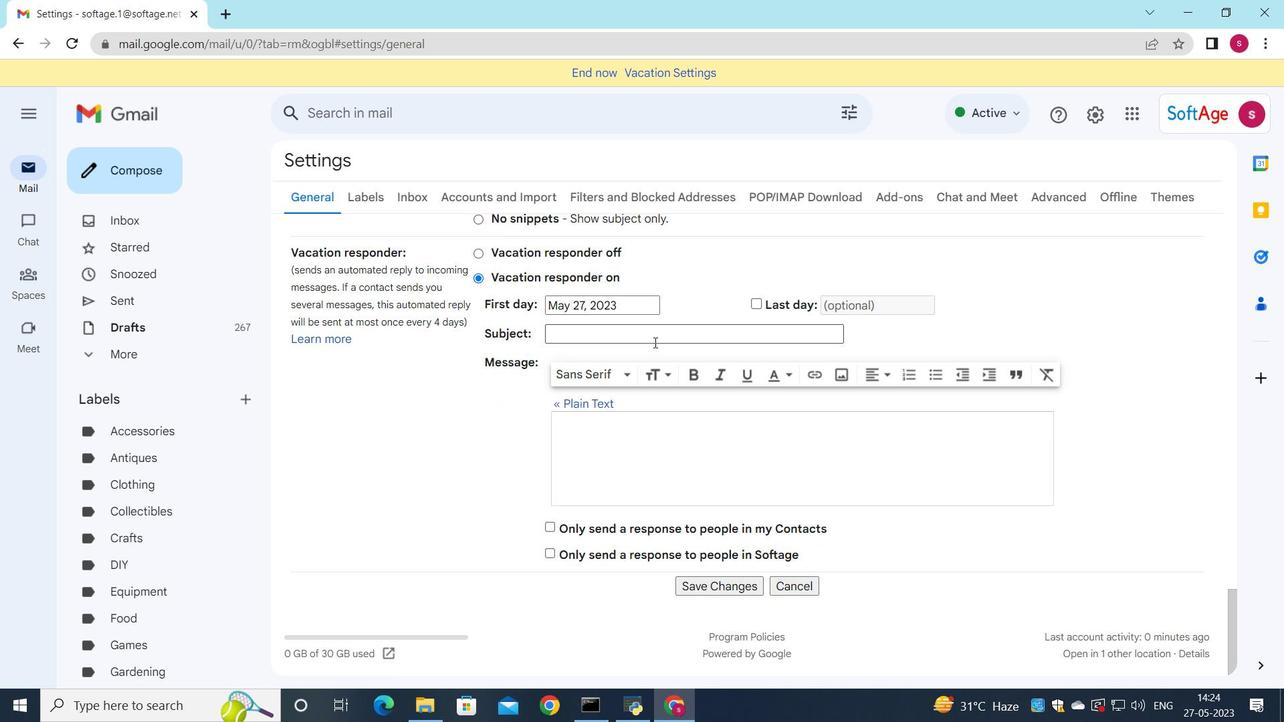 
Action: Mouse scrolled (654, 342) with delta (0, 0)
Screenshot: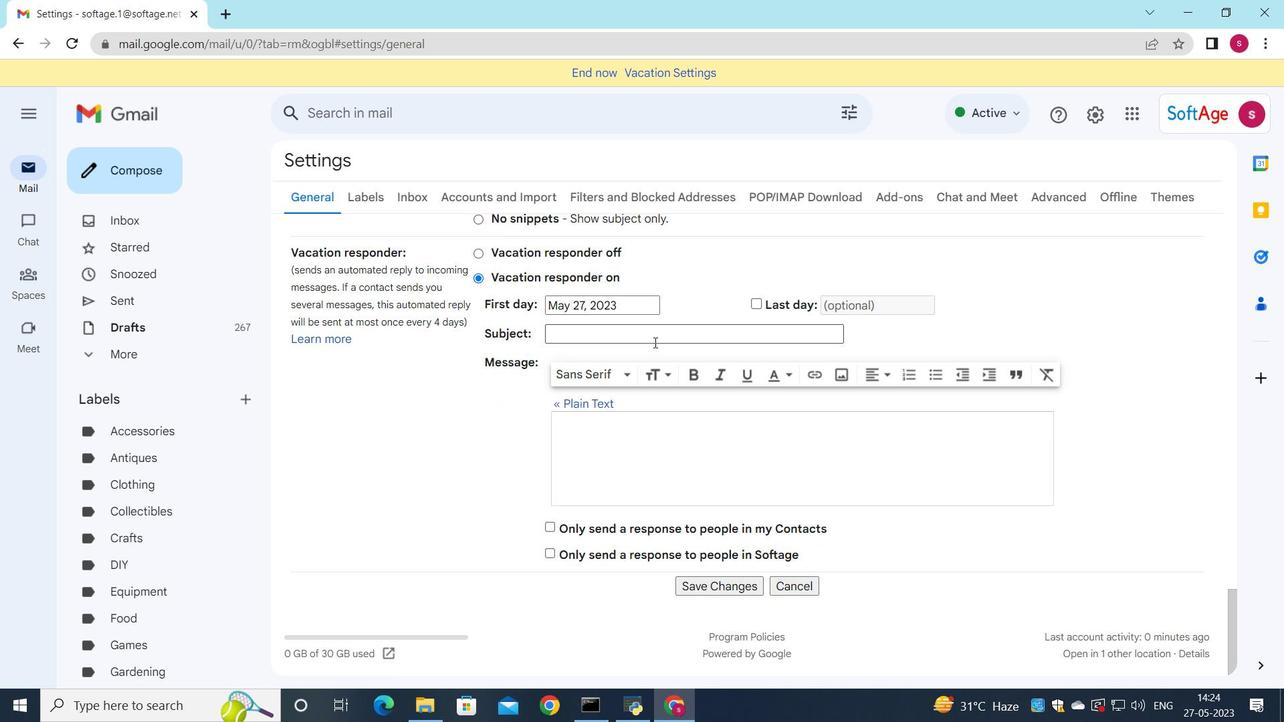 
Action: Mouse moved to (652, 343)
Screenshot: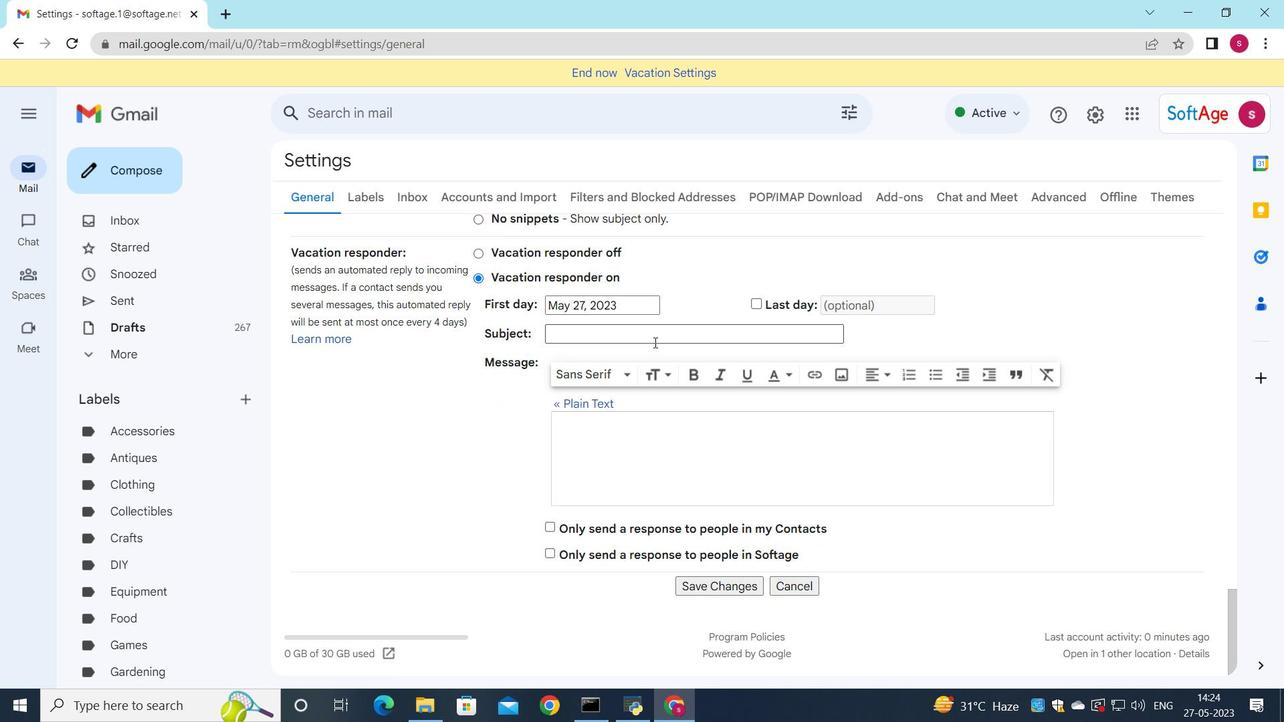 
Action: Mouse scrolled (654, 342) with delta (0, 0)
Screenshot: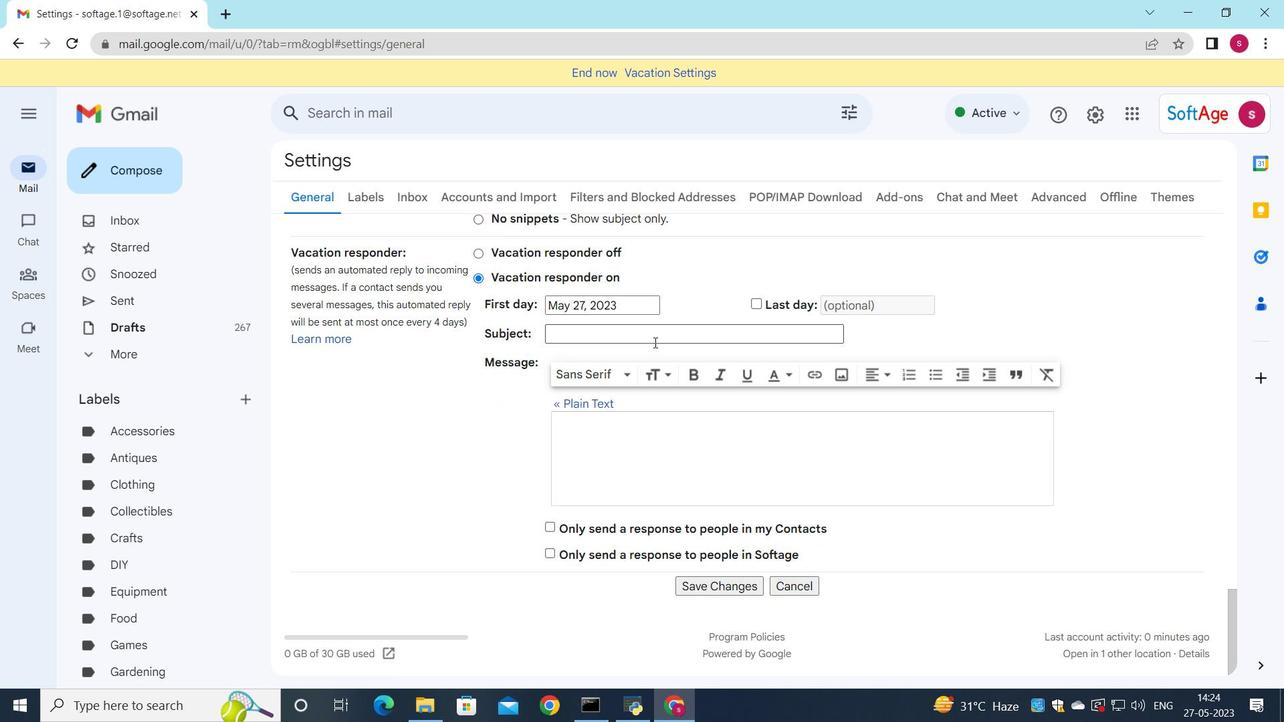 
Action: Mouse moved to (701, 587)
Screenshot: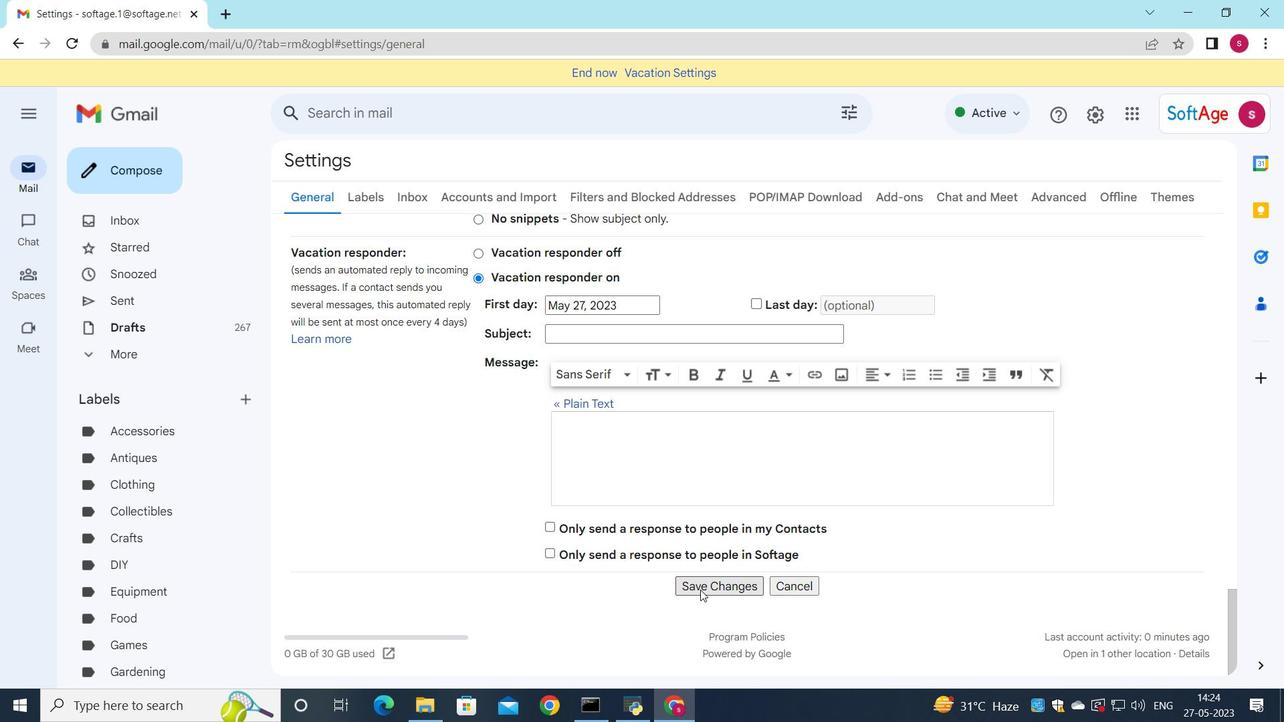
Action: Mouse pressed left at (701, 587)
Screenshot: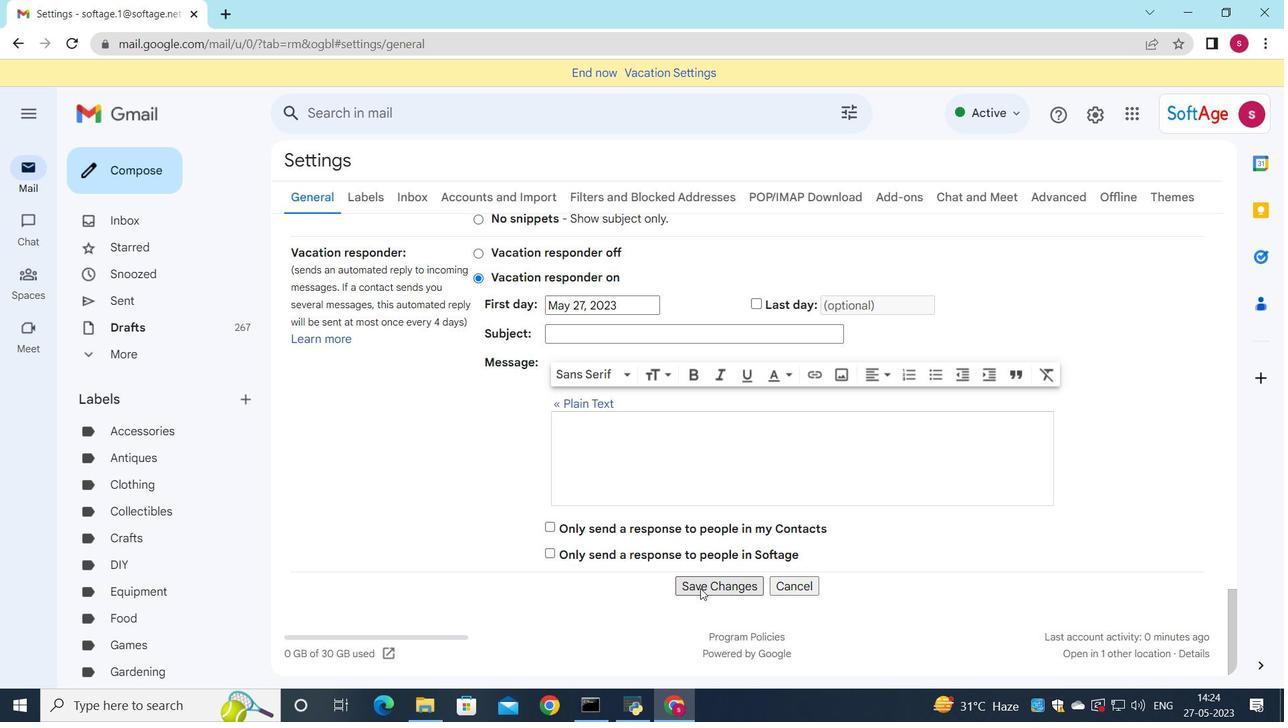 
Action: Mouse moved to (155, 172)
Screenshot: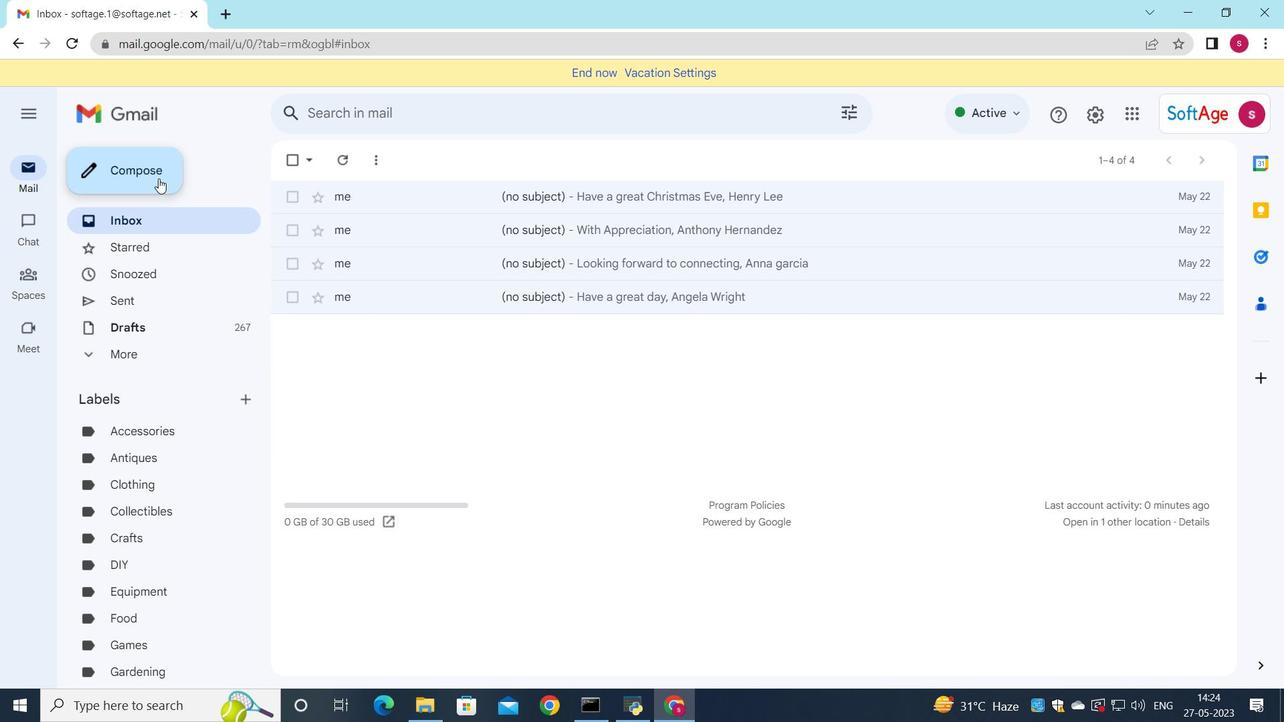 
Action: Mouse pressed left at (155, 172)
Screenshot: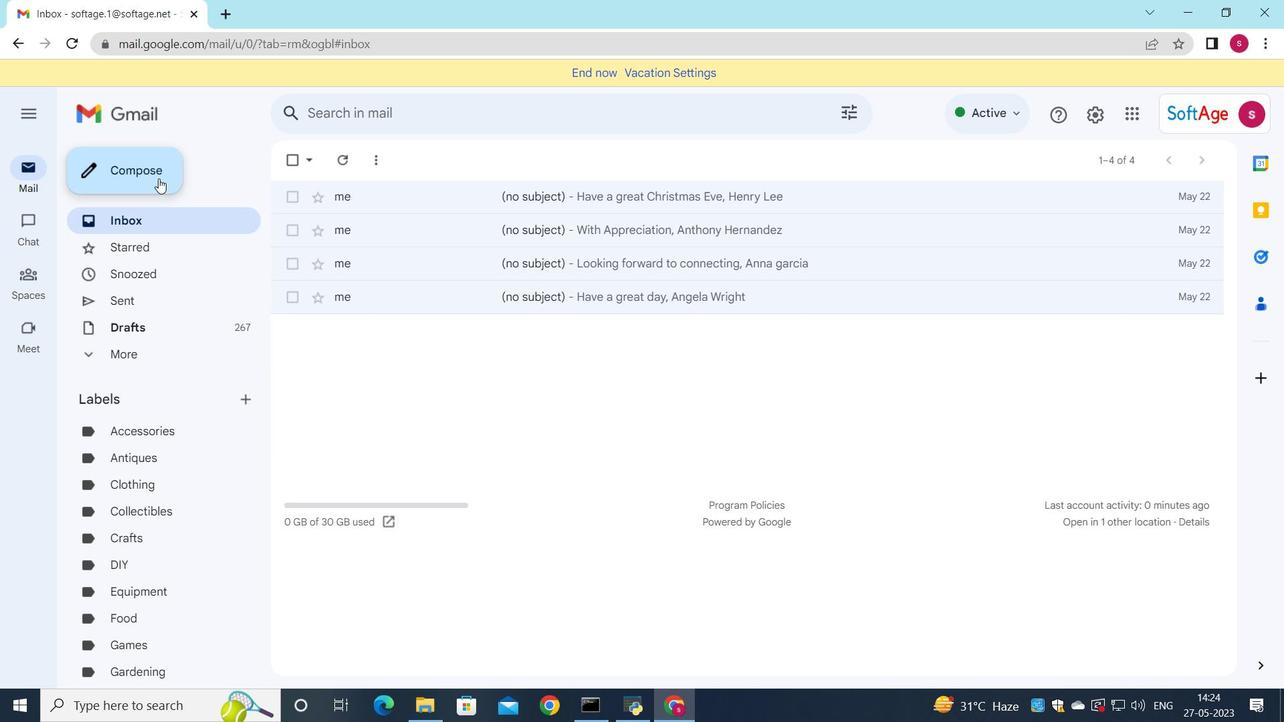 
Action: Mouse moved to (1026, 227)
Screenshot: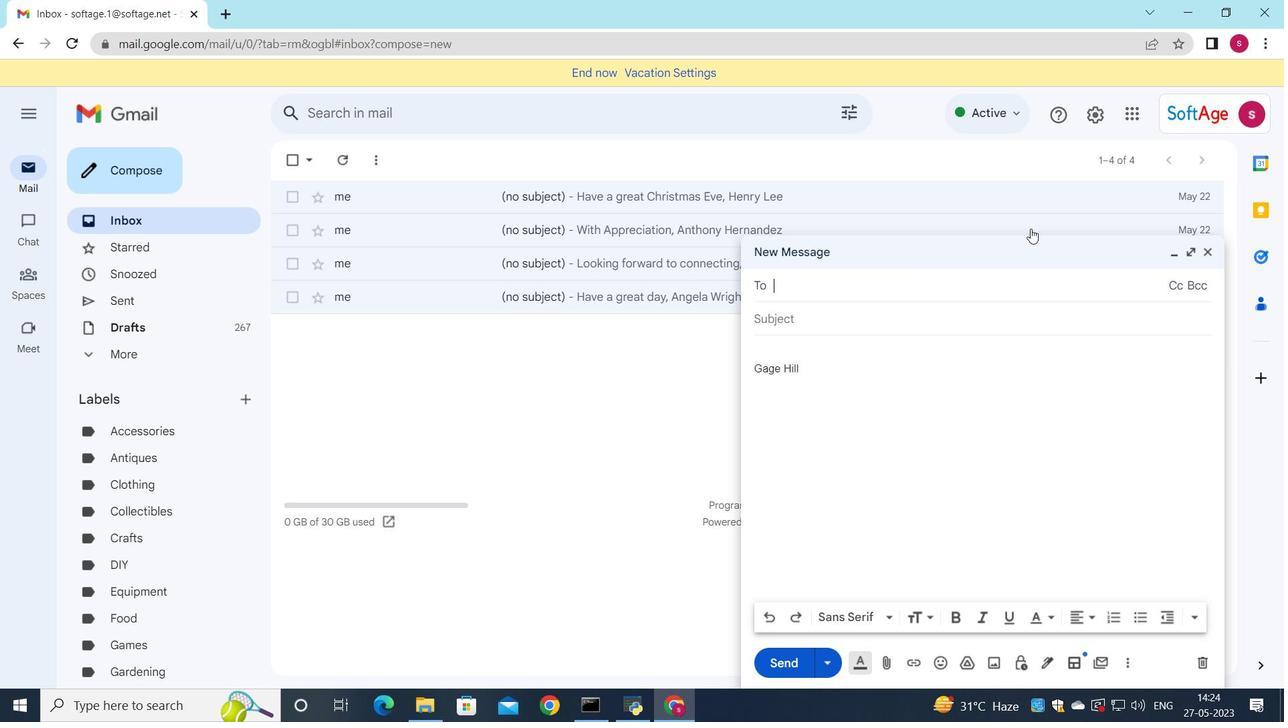 
Action: Key pressed <Key.shift>Requesr<Key.backspace>t<Key.space>fi<Key.backspace>or<Key.space>a<Key.space>survey<Key.space>
Screenshot: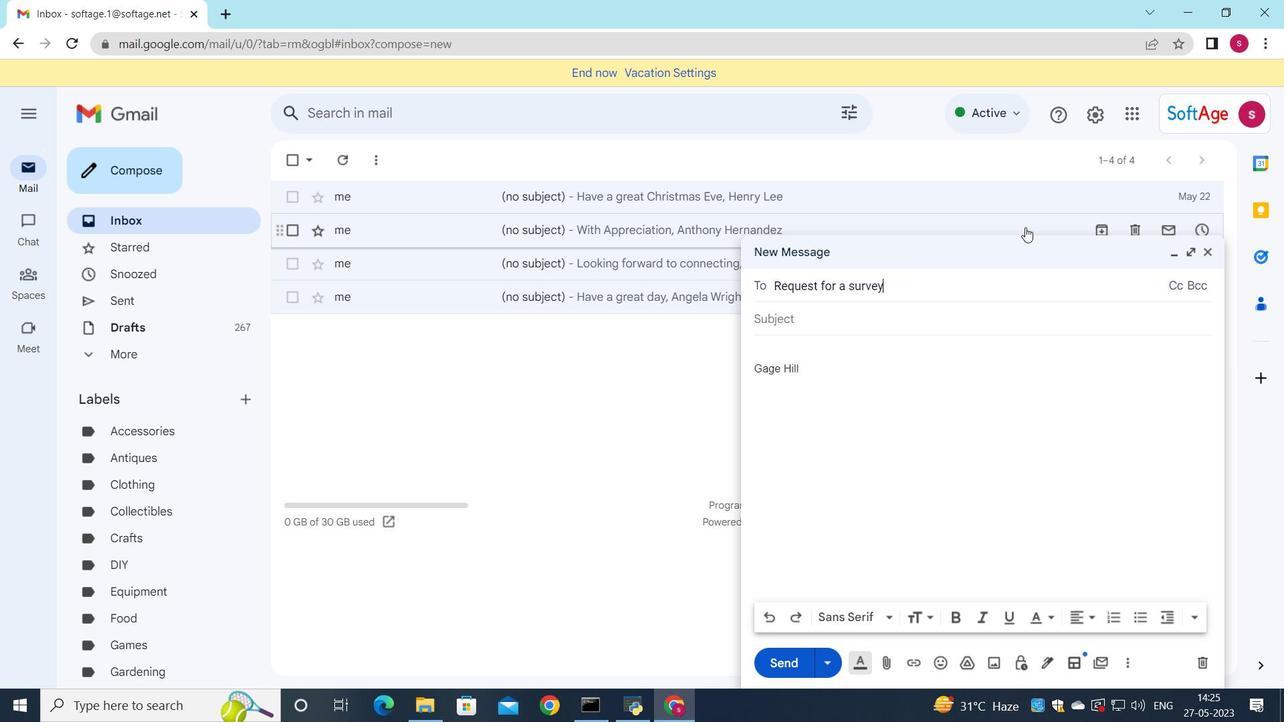 
Action: Mouse moved to (853, 329)
Screenshot: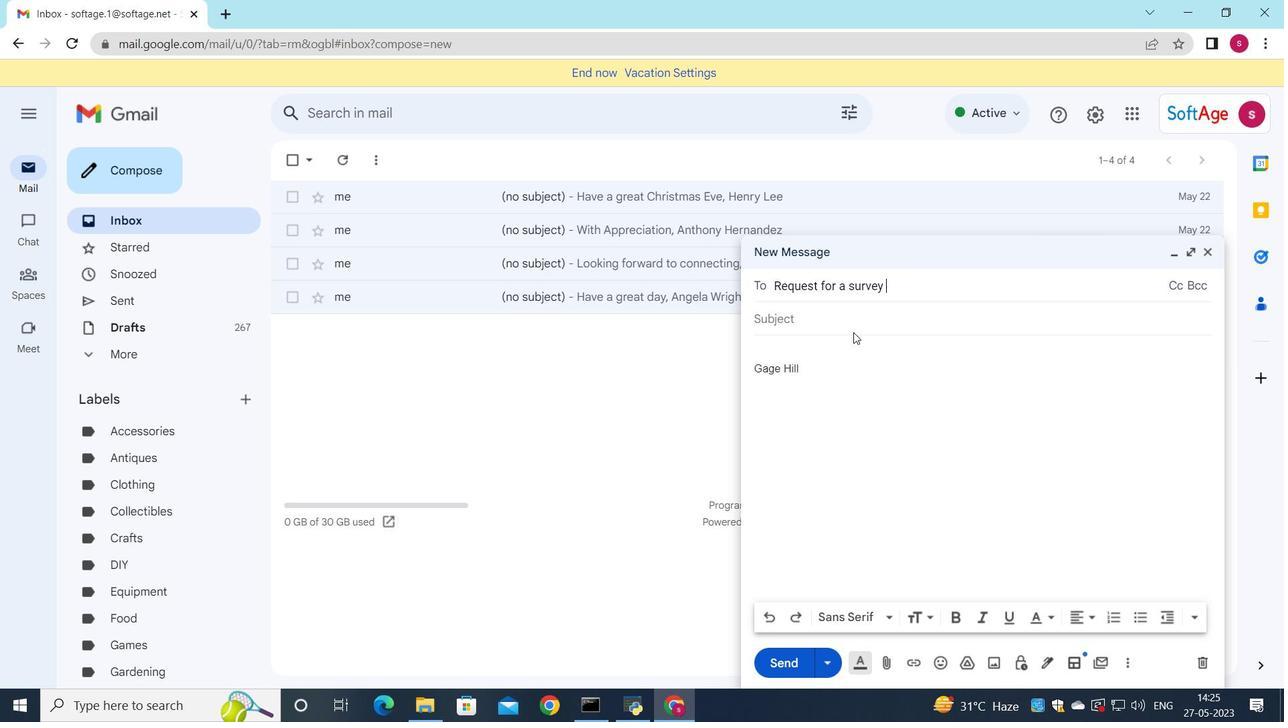 
Action: Mouse pressed left at (853, 329)
Screenshot: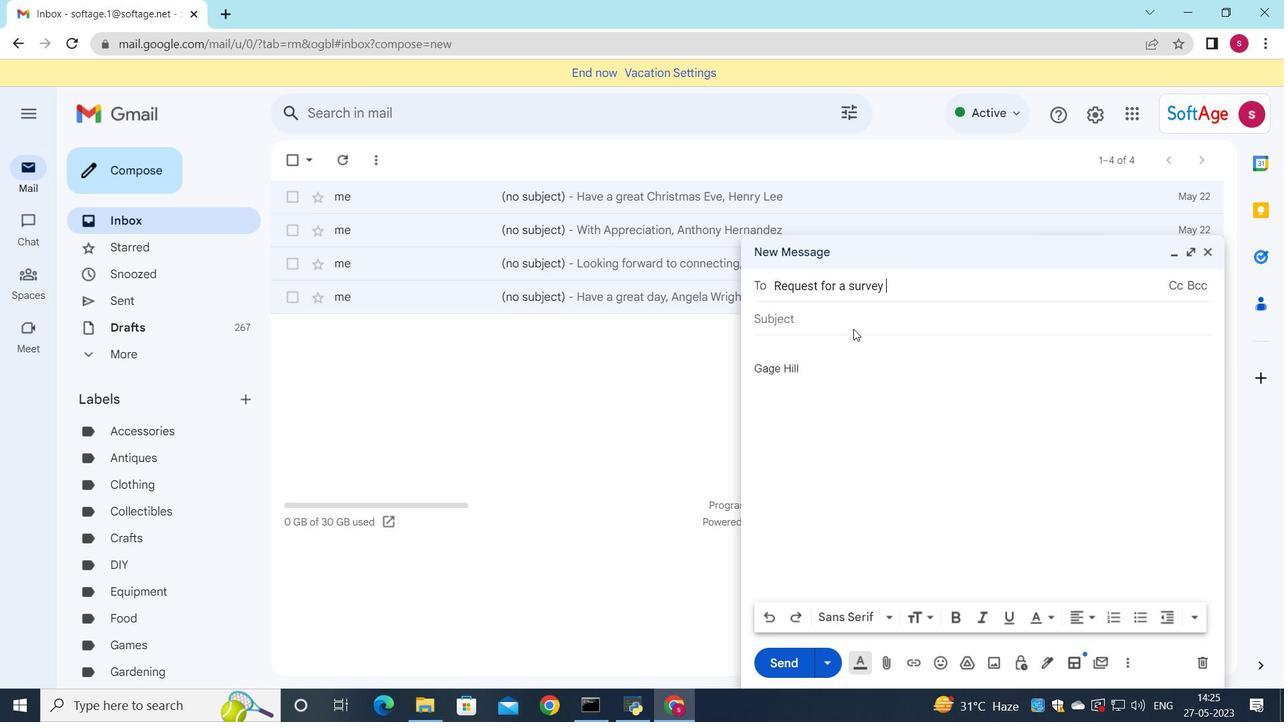 
Action: Mouse moved to (884, 325)
Screenshot: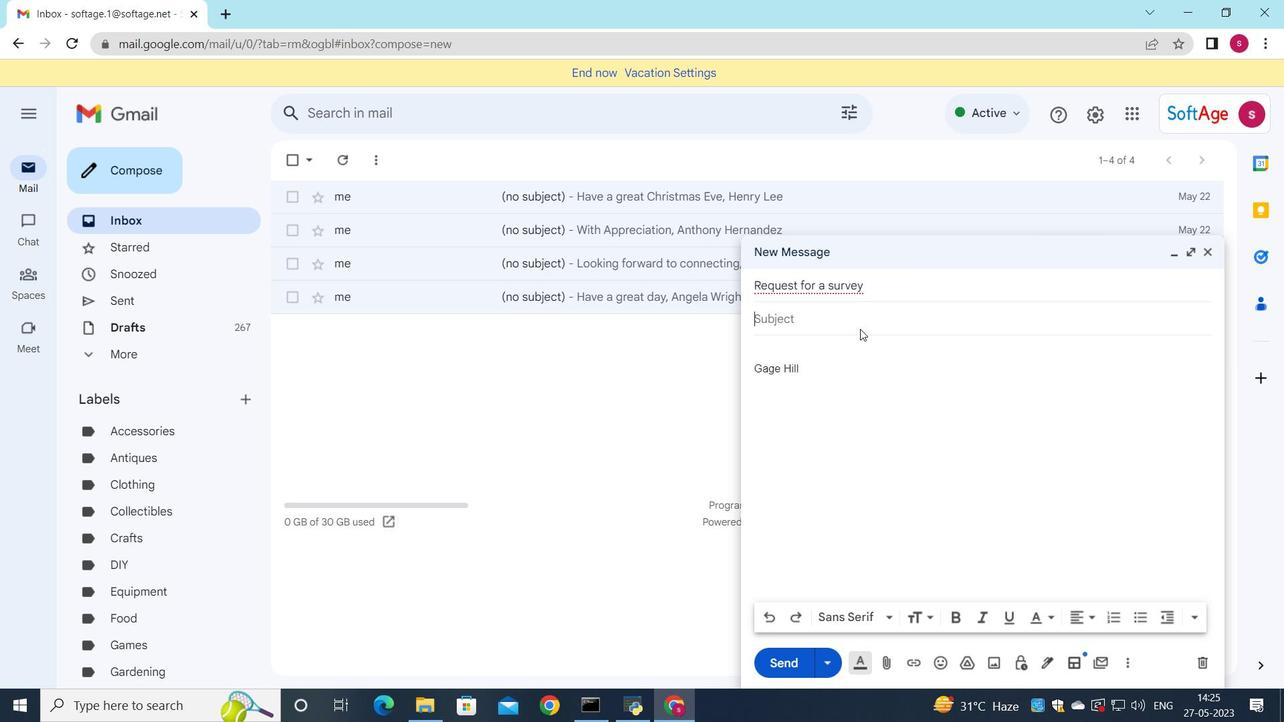 
Action: Key pressed <Key.shift>I<Key.space>am<Key.space>writing<Key.space>to<Key.space>confirm<Key.space>the<Key.space>detailsof<Key.space>t<Key.backspace><Key.backspace><Key.backspace><Key.backspace><Key.space>of<Key.space>the<Key.space>conference<Key.space>call.
Screenshot: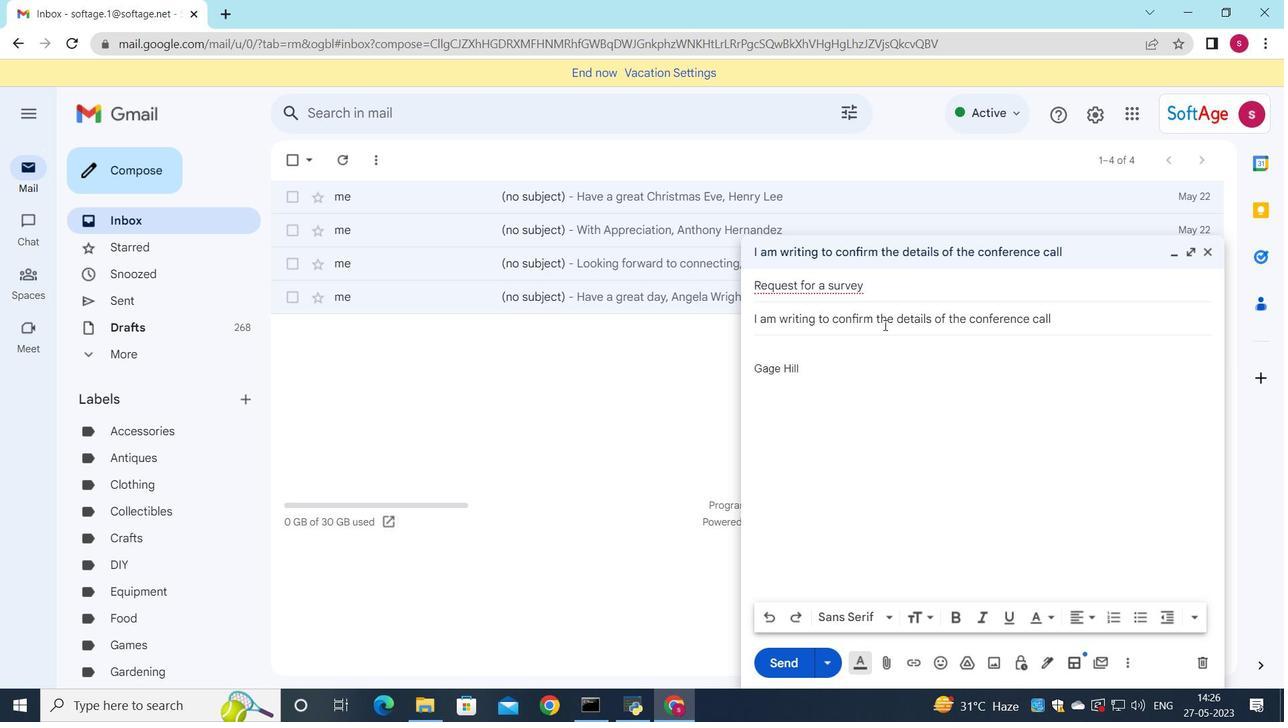 
Action: Mouse moved to (780, 349)
Screenshot: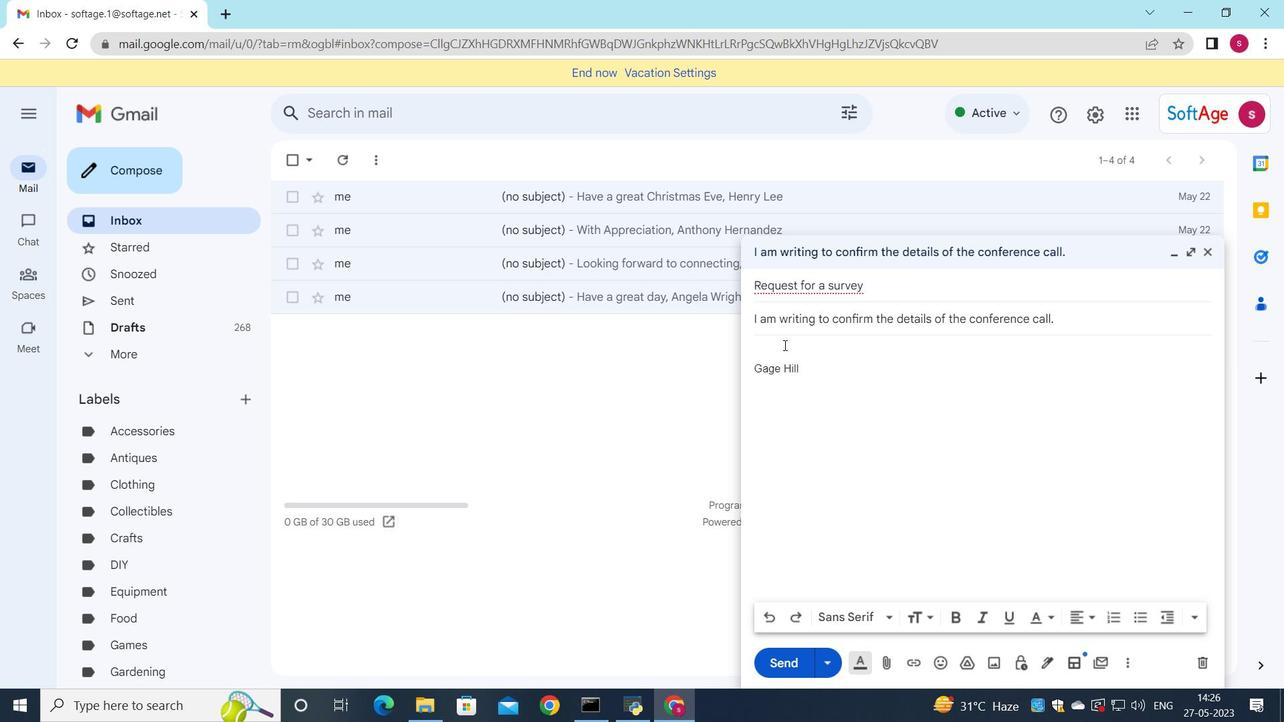 
Action: Mouse pressed left at (780, 349)
Screenshot: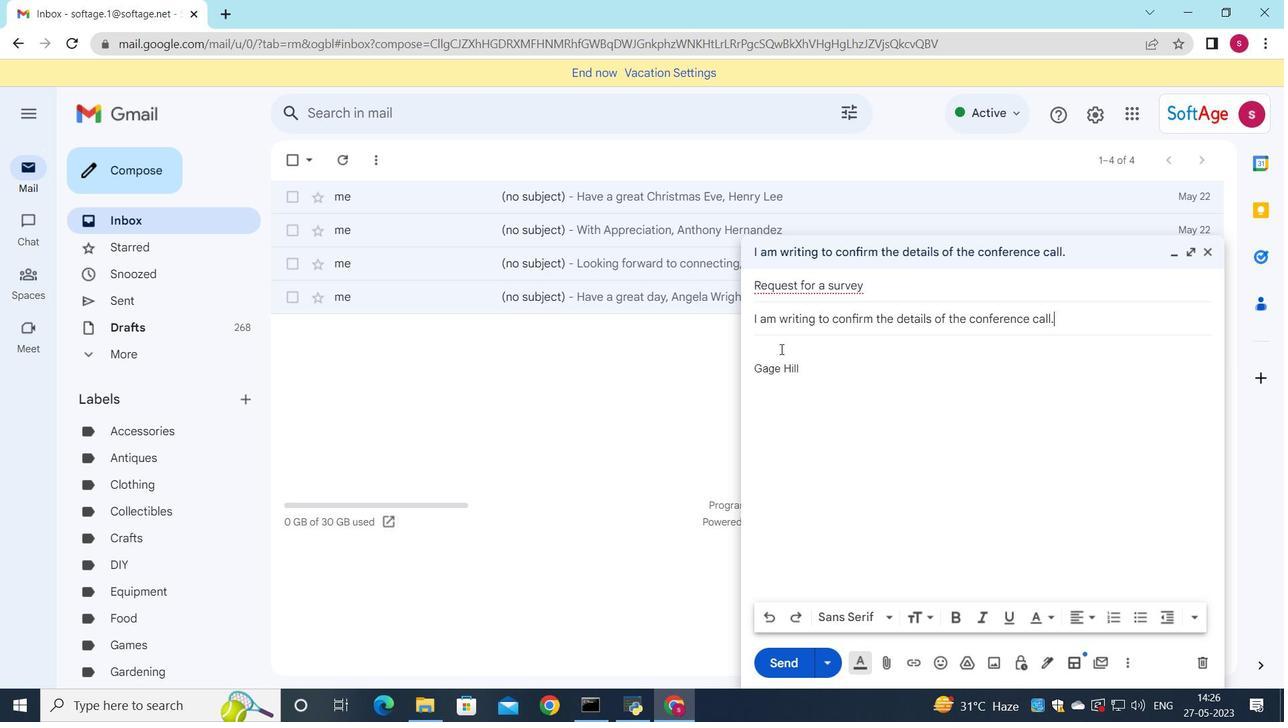 
Action: Mouse moved to (754, 318)
Screenshot: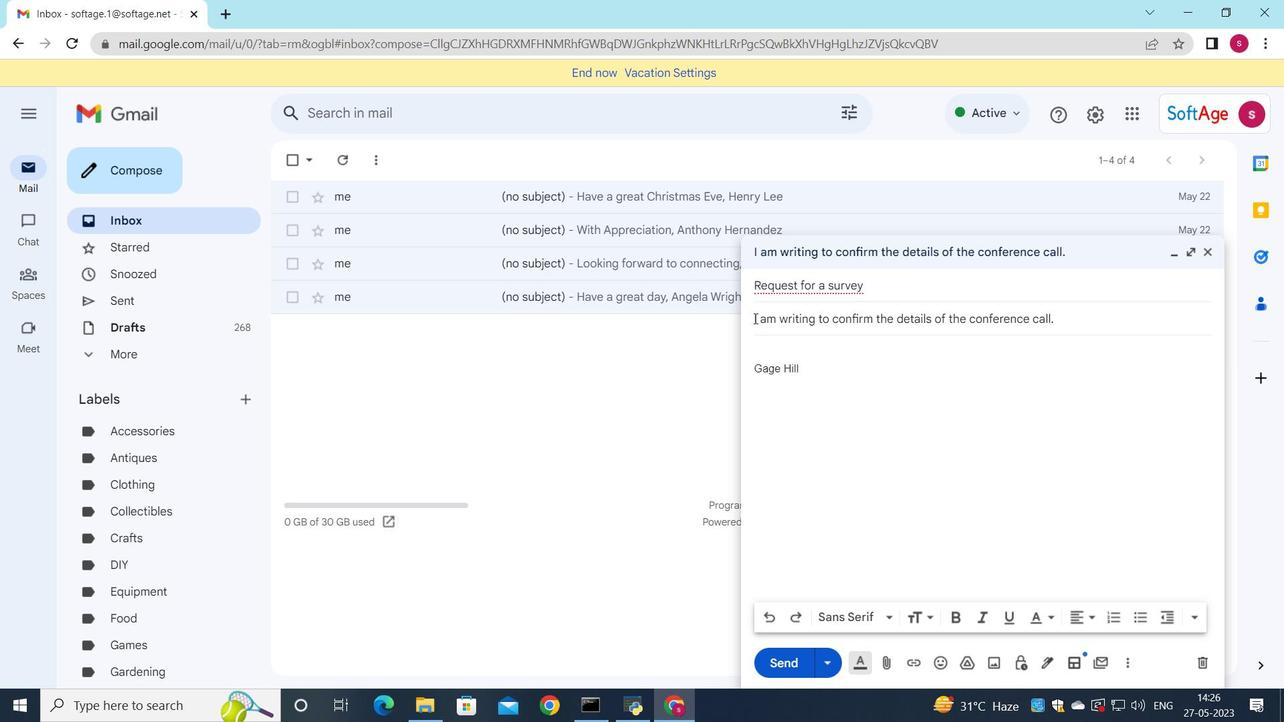 
Action: Mouse pressed left at (754, 318)
Screenshot: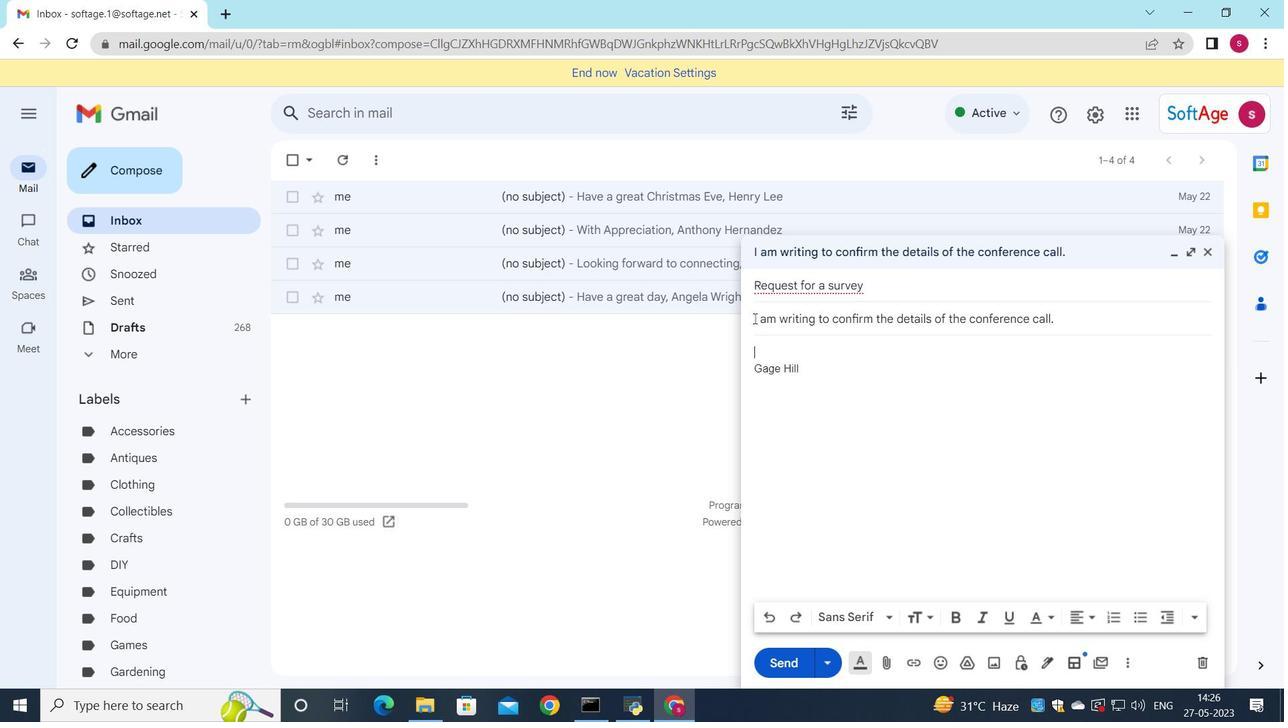 
Action: Mouse moved to (1082, 327)
Screenshot: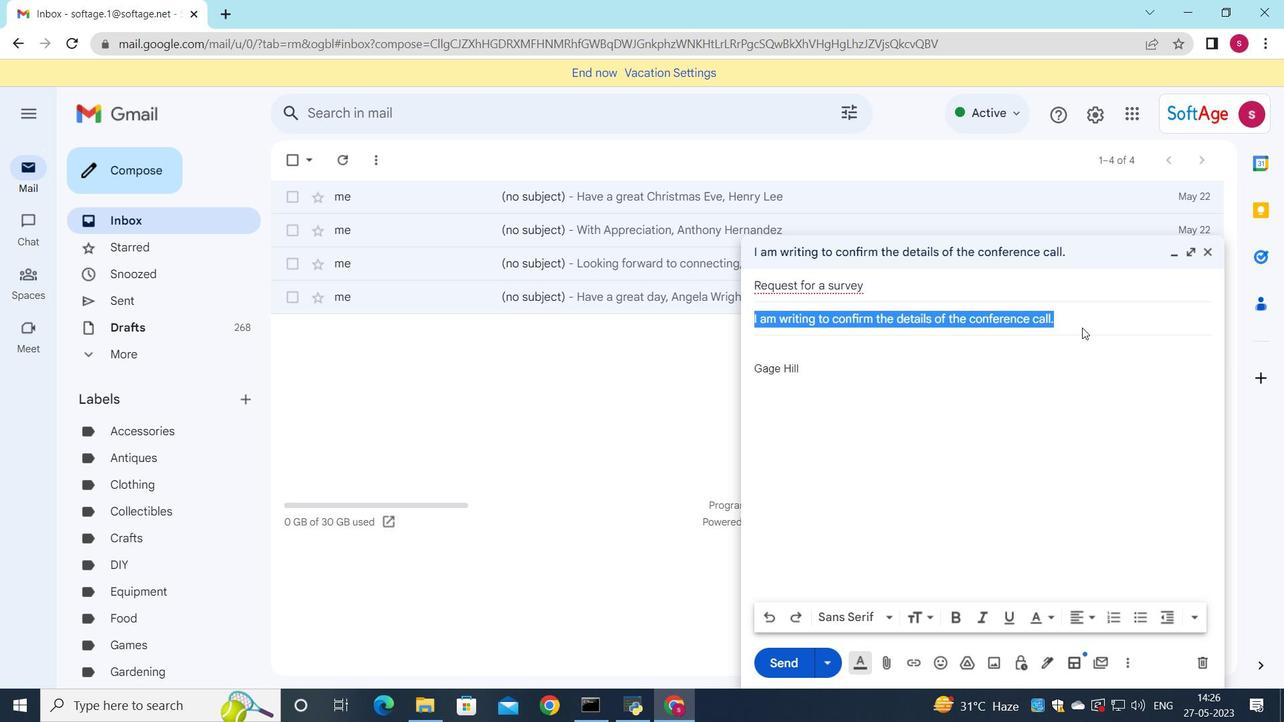 
Action: Key pressed ctrl+C
Screenshot: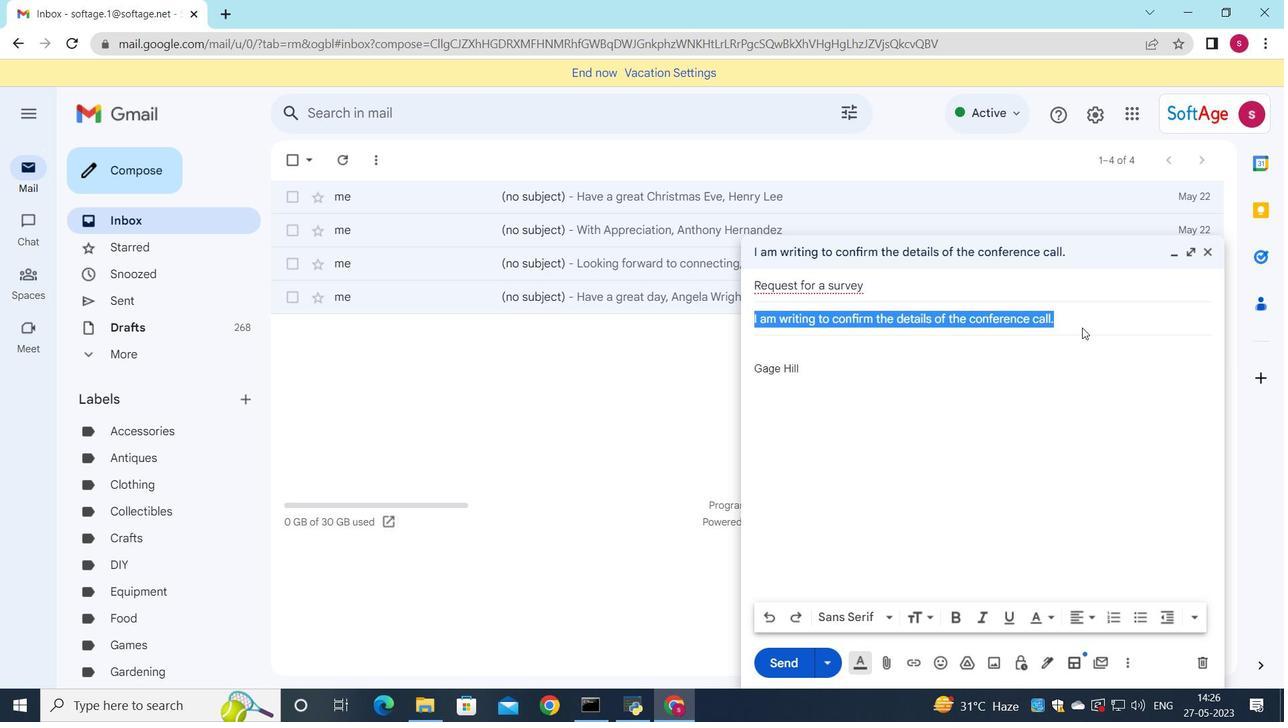 
Action: Mouse moved to (822, 343)
Screenshot: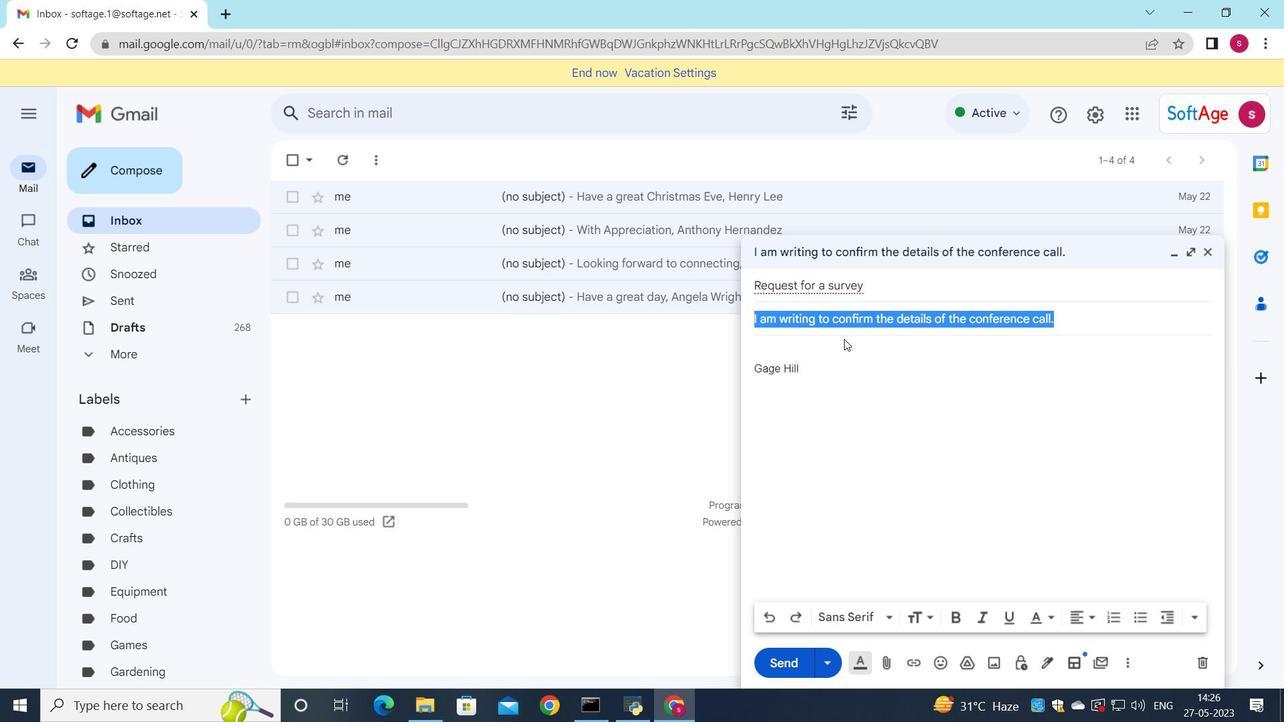 
Action: Mouse pressed left at (822, 343)
Screenshot: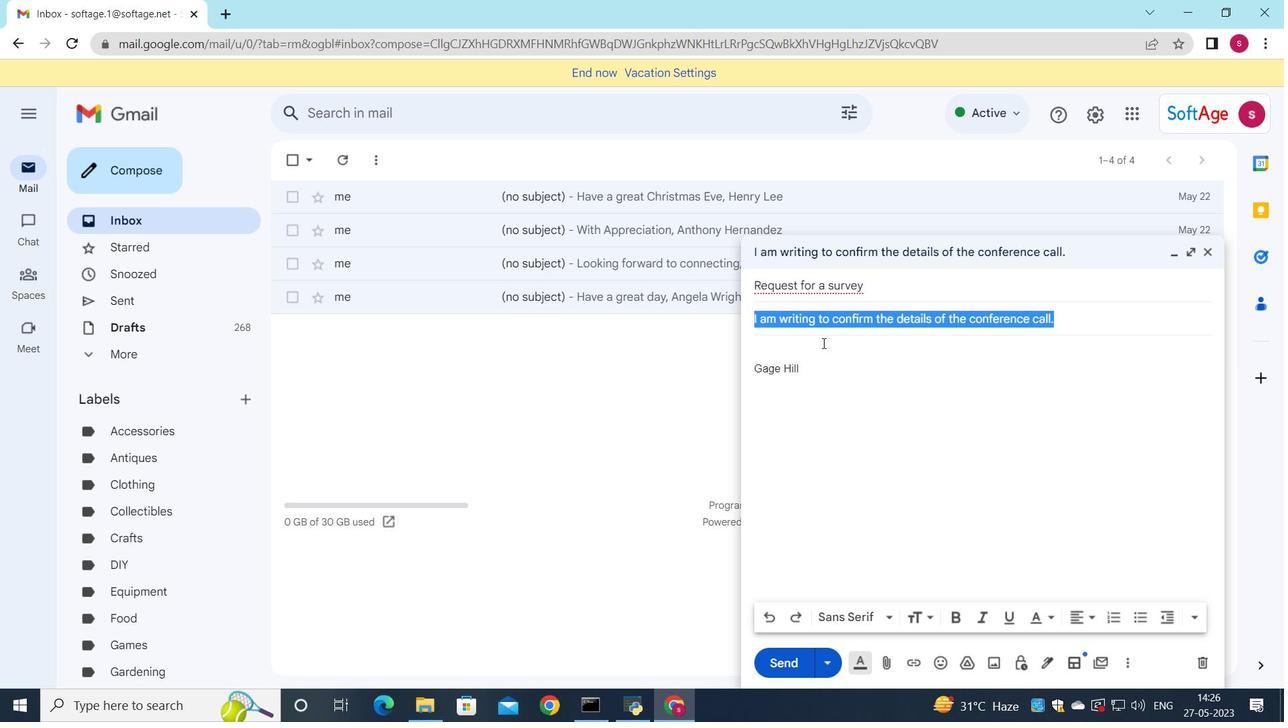 
Action: Key pressed ctrl+V
Screenshot: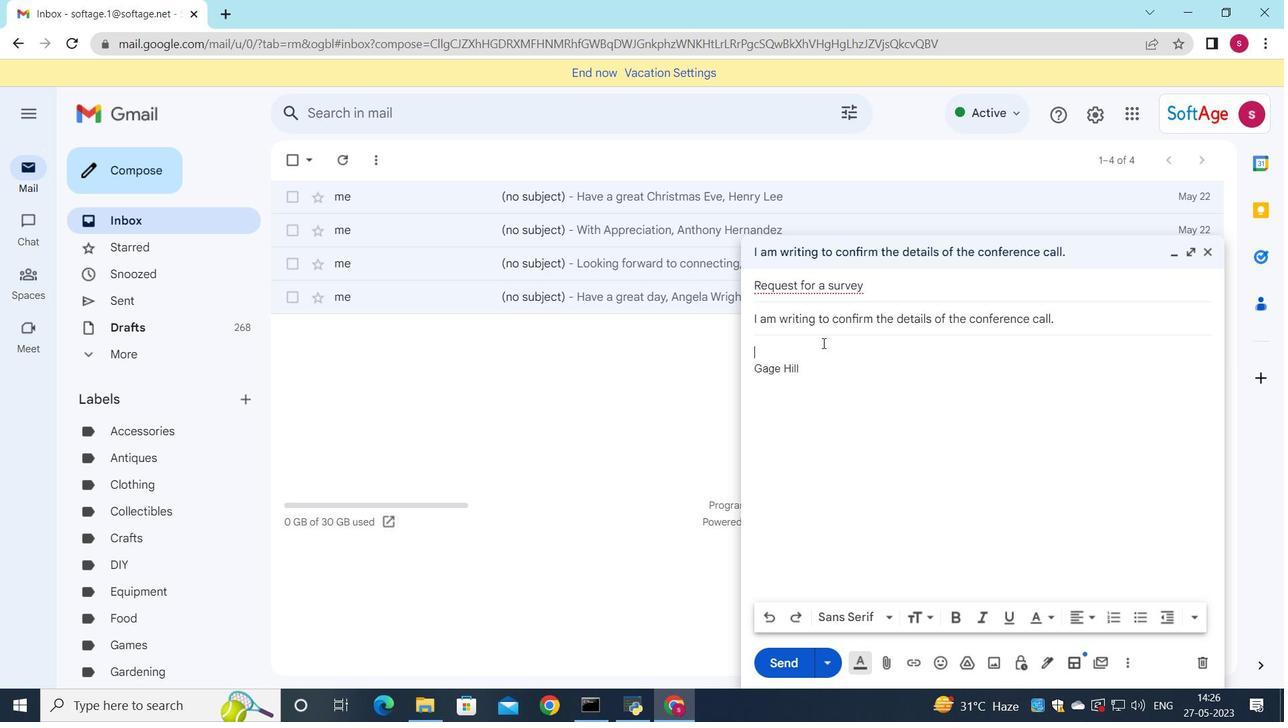 
Action: Mouse moved to (767, 313)
Screenshot: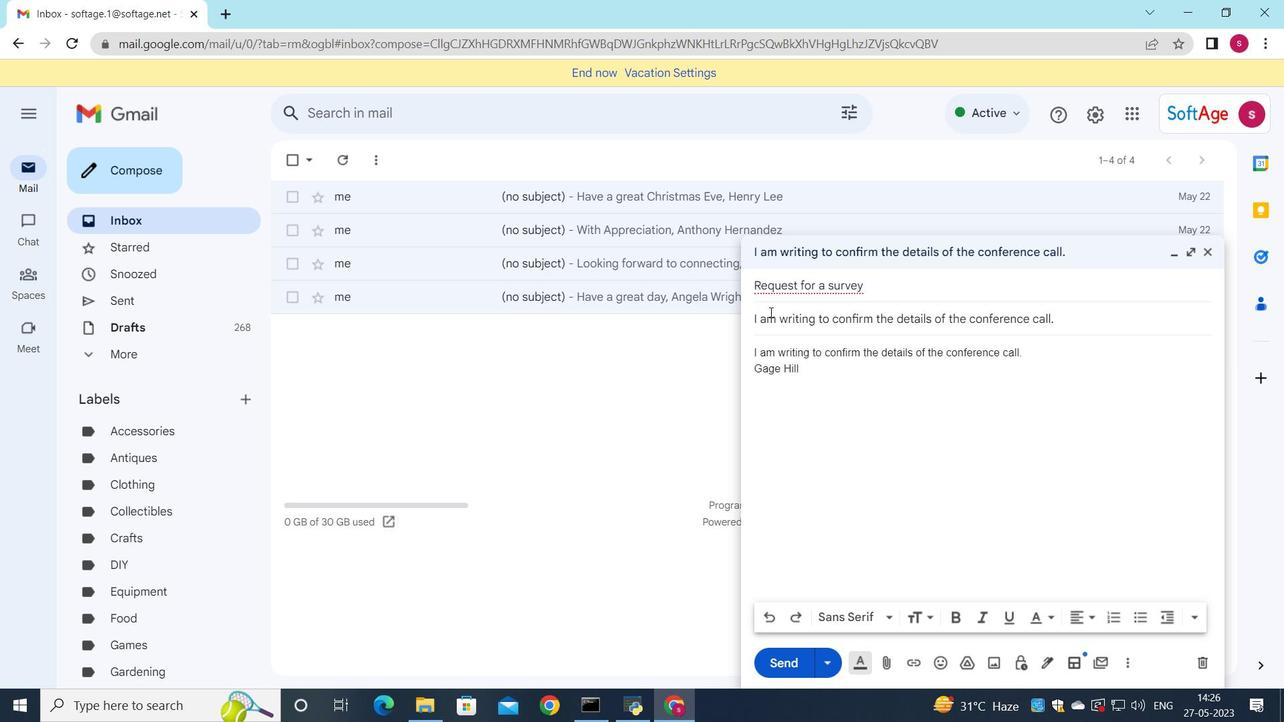 
Action: Mouse pressed left at (767, 313)
Screenshot: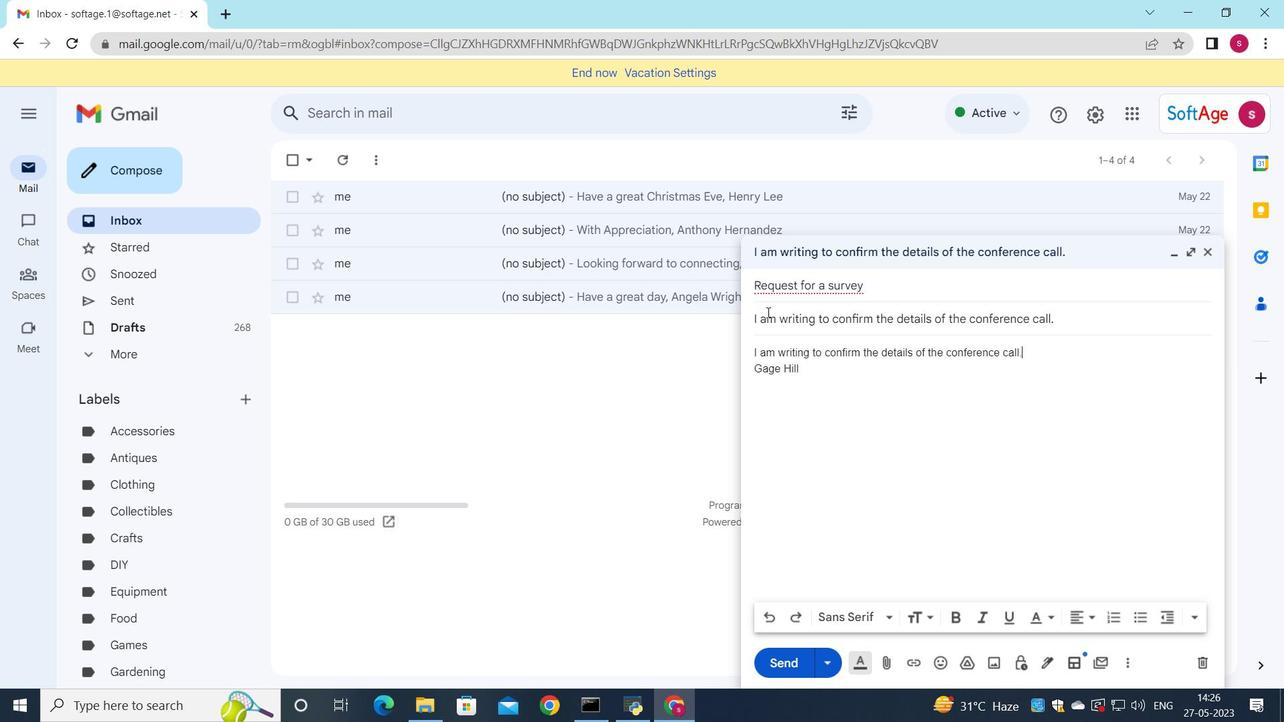 
Action: Mouse moved to (1082, 348)
Screenshot: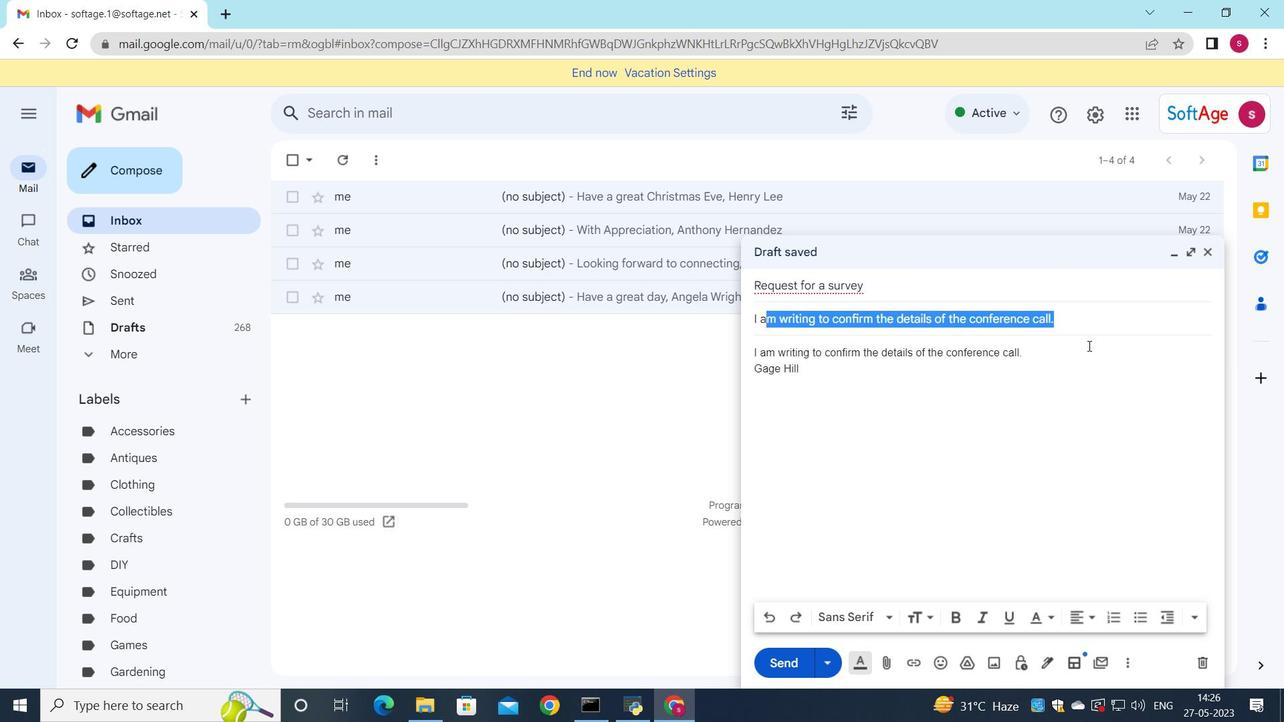 
Action: Key pressed <Key.delete>
Screenshot: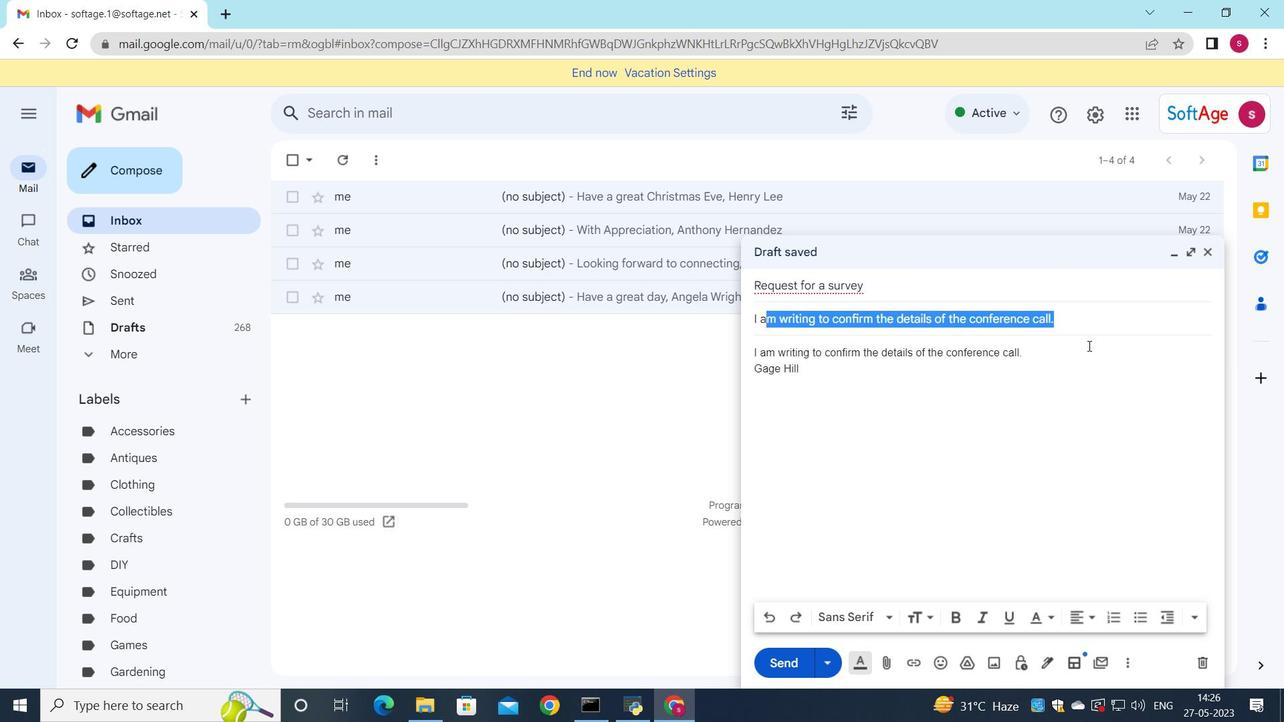 
Action: Mouse moved to (808, 315)
Screenshot: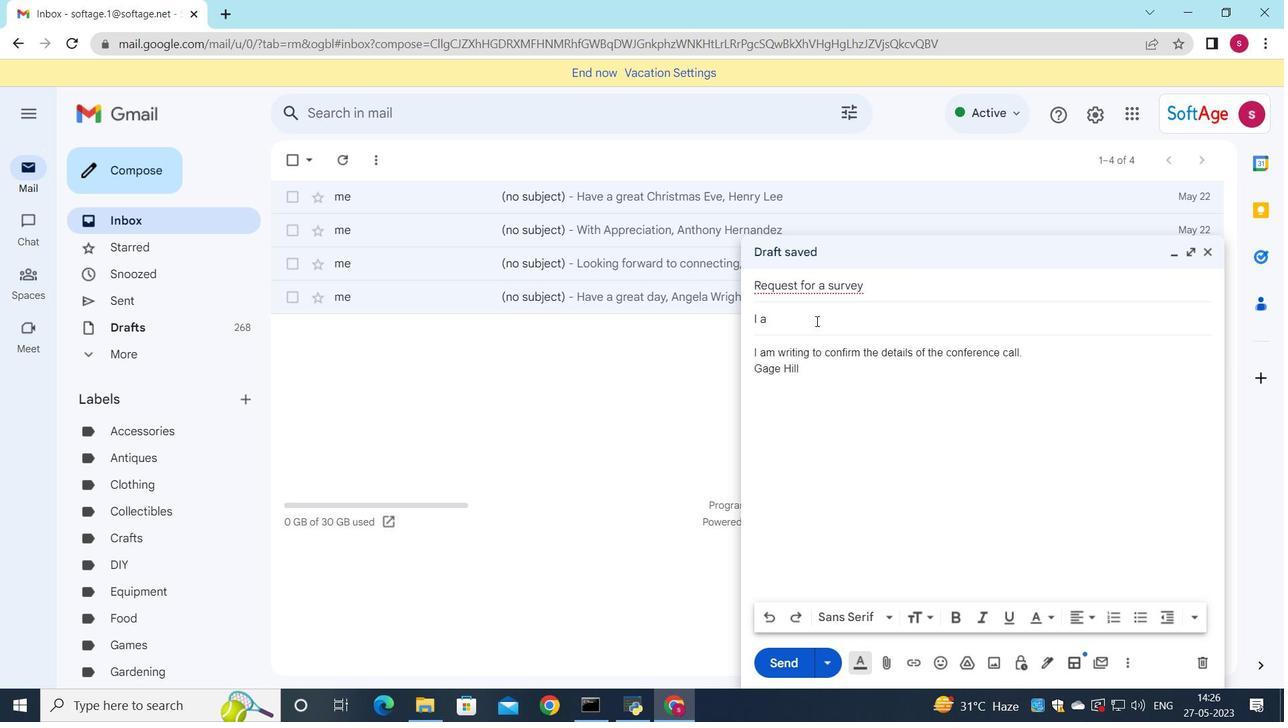
Action: Mouse pressed left at (815, 319)
Screenshot: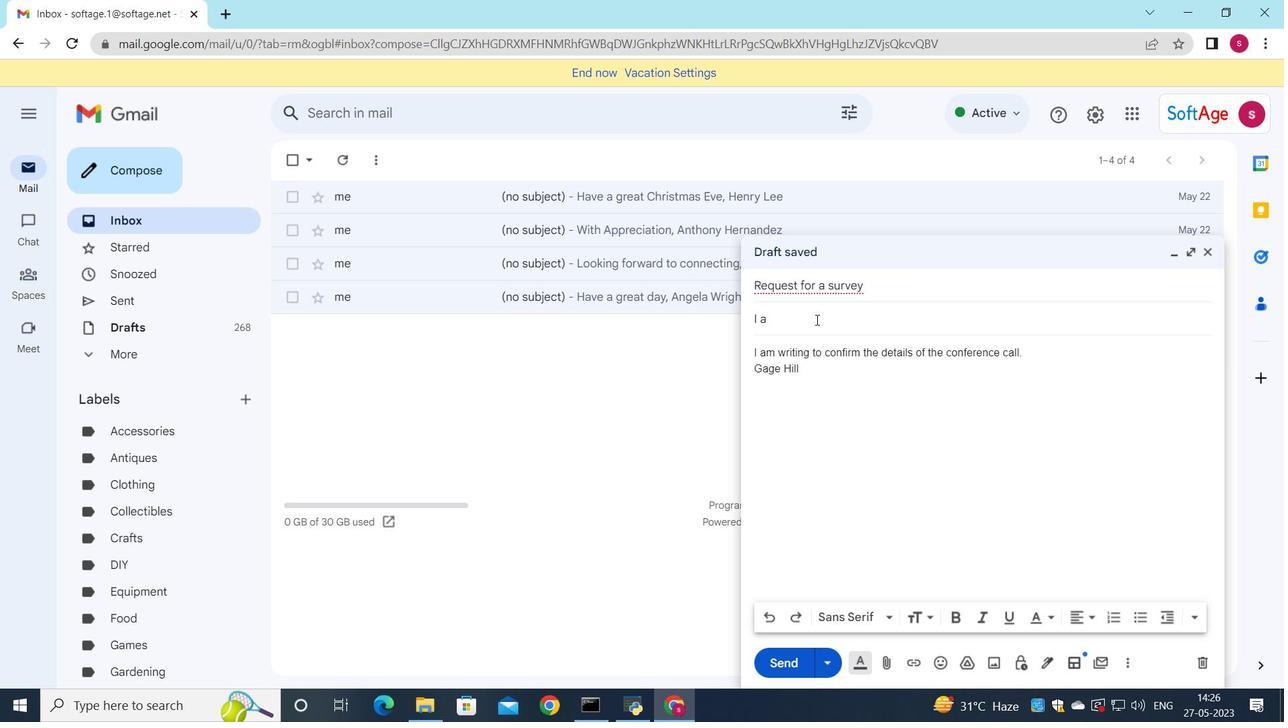 
Action: Mouse moved to (664, 316)
Screenshot: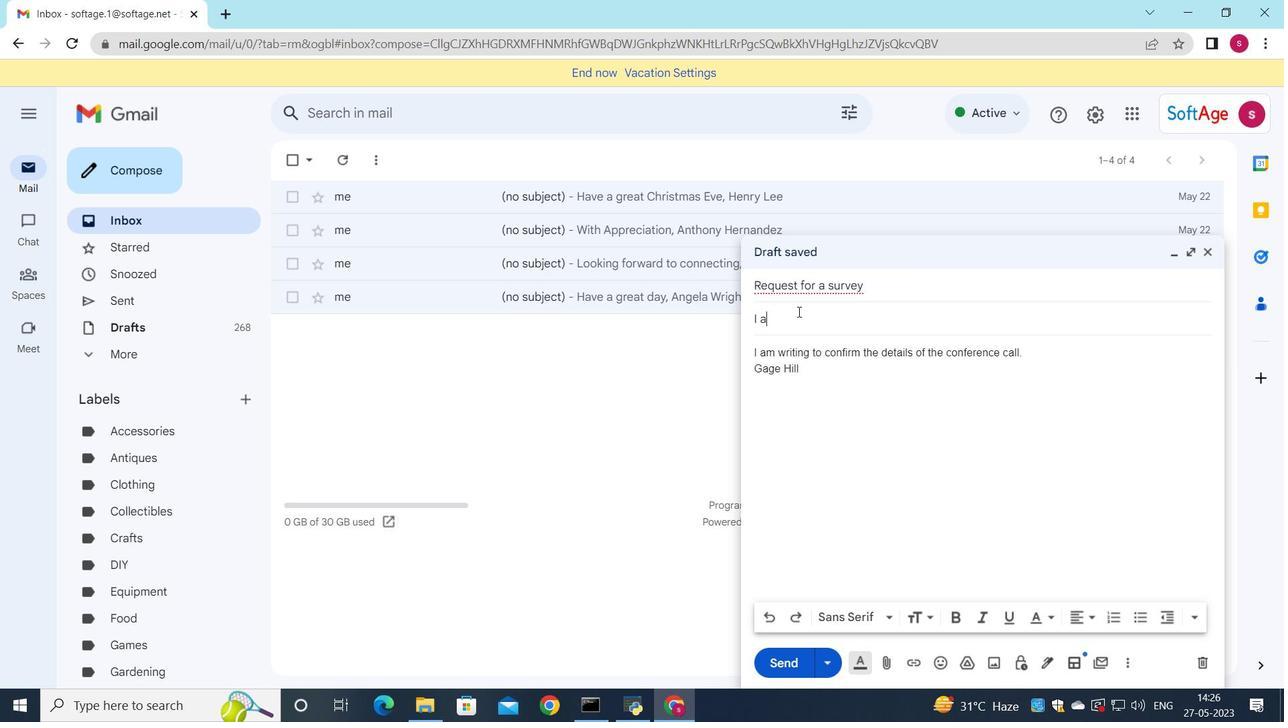 
Action: Key pressed <Key.delete>
Screenshot: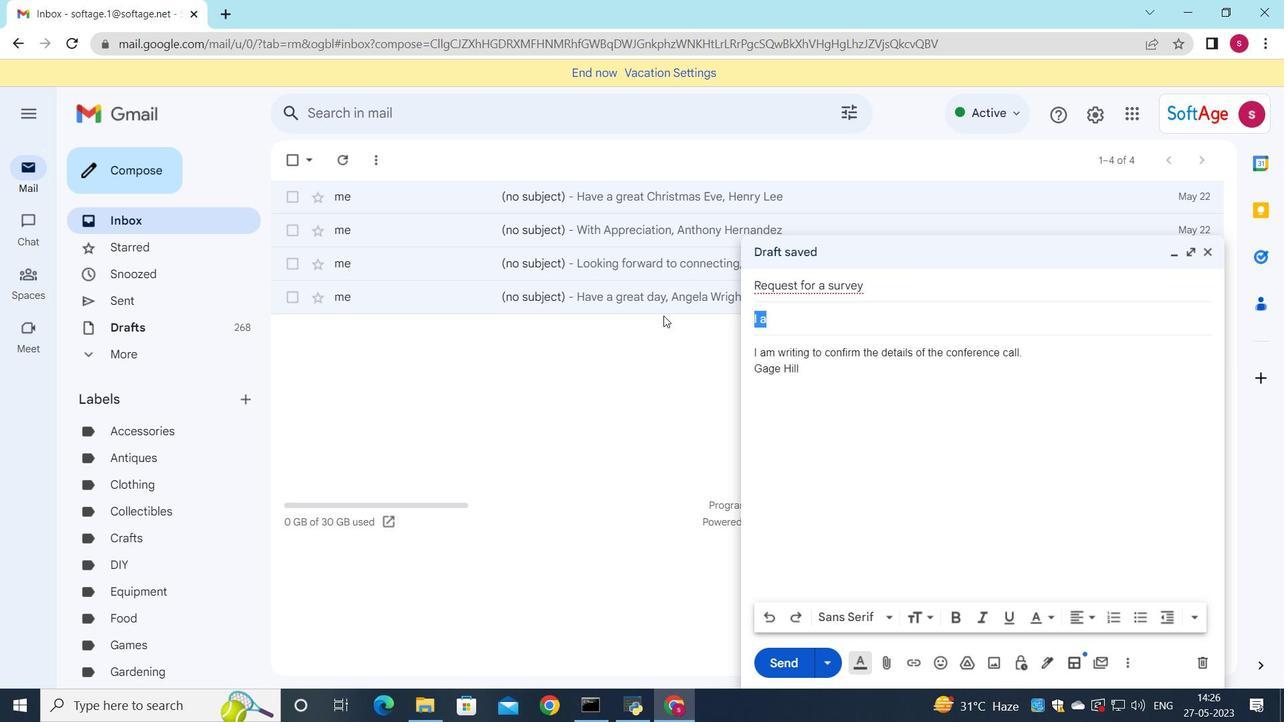 
Action: Mouse moved to (755, 284)
Screenshot: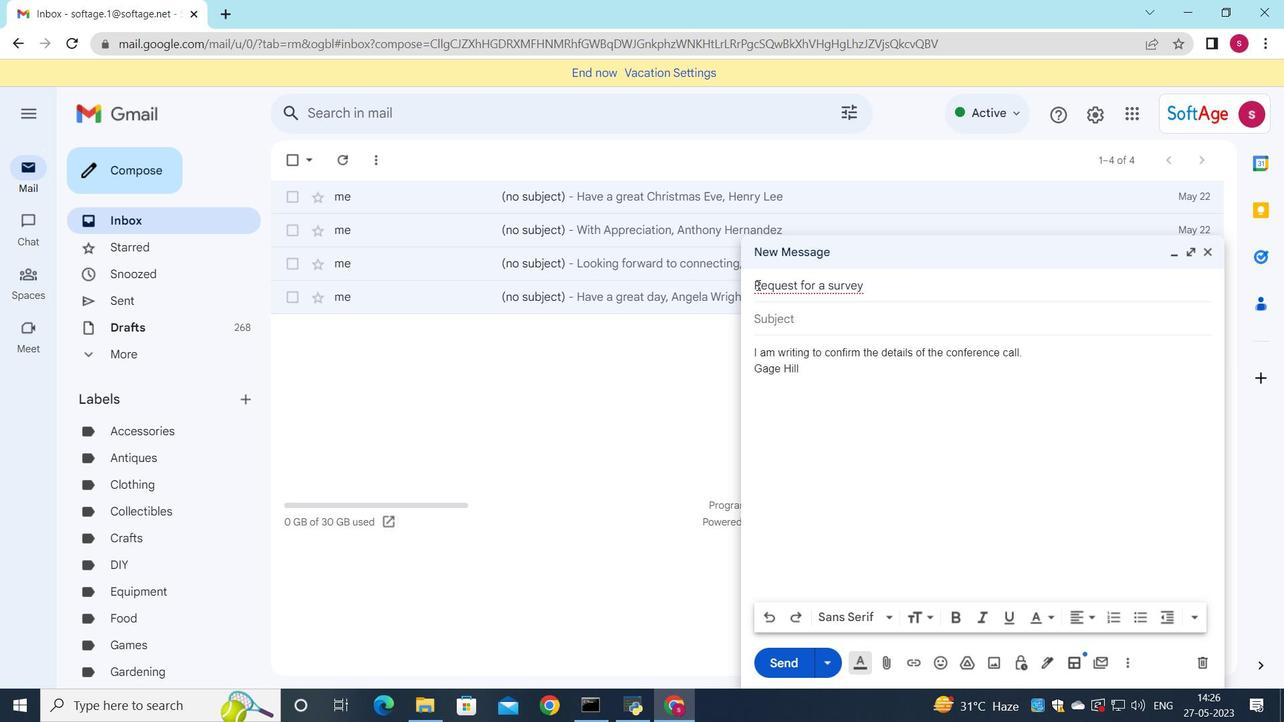 
Action: Mouse pressed left at (755, 284)
Screenshot: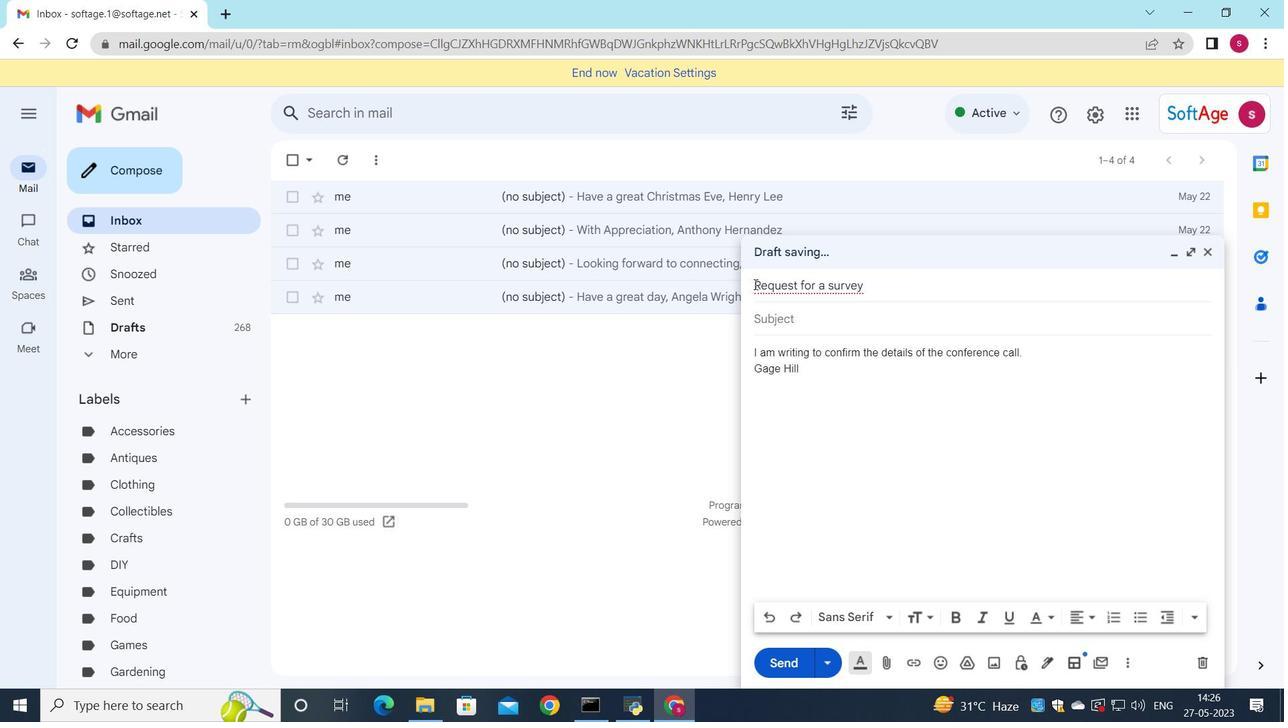 
Action: Mouse moved to (772, 284)
Screenshot: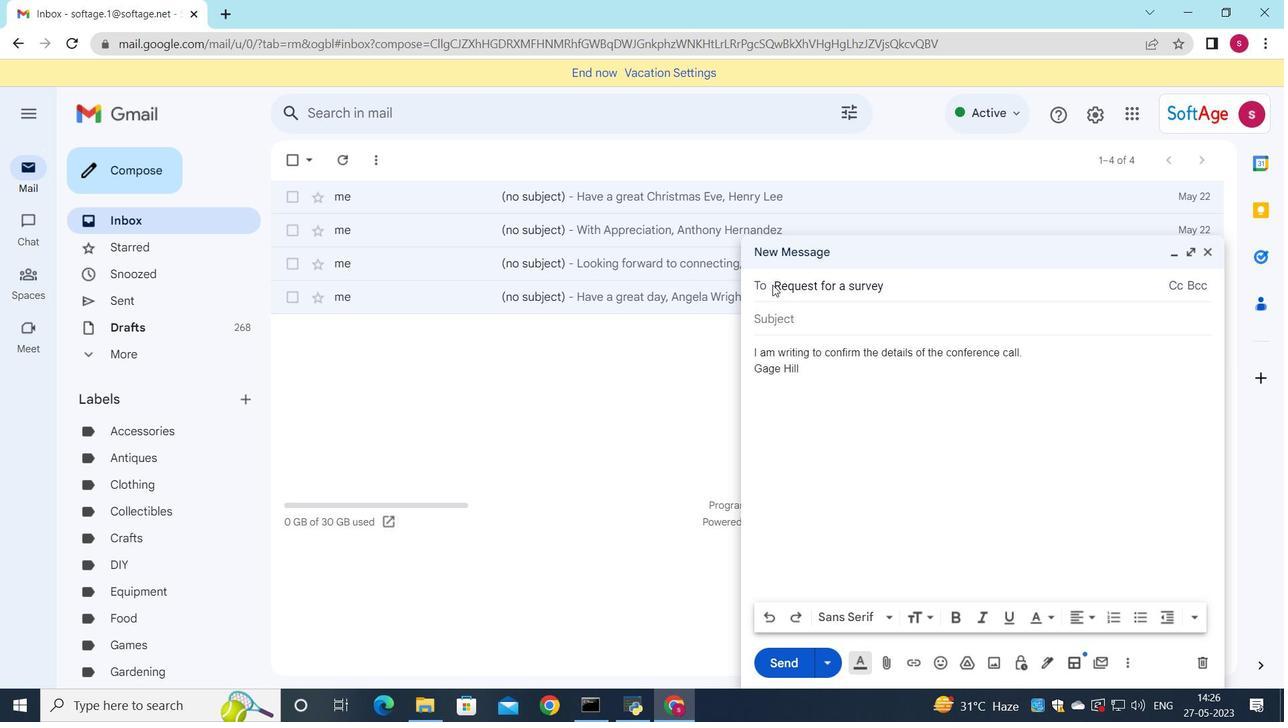 
Action: Mouse pressed left at (772, 284)
Screenshot: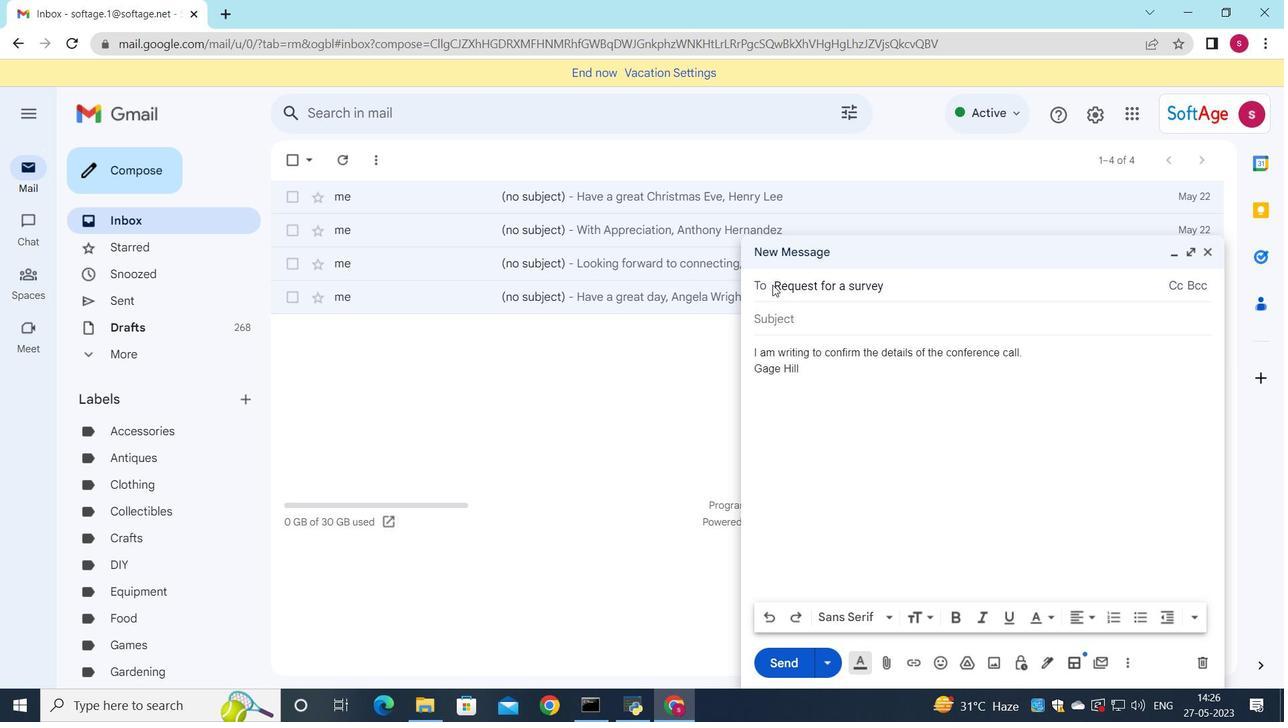 
Action: Mouse moved to (885, 290)
Screenshot: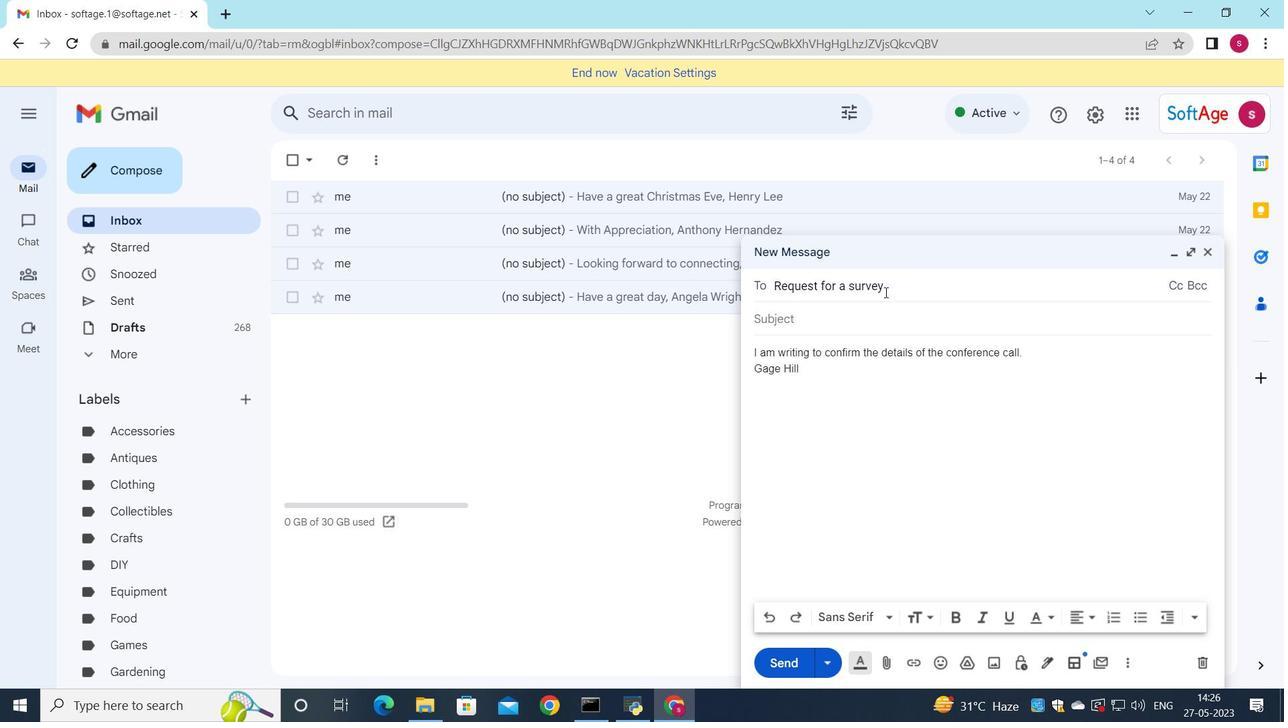 
Action: Mouse pressed left at (885, 290)
Screenshot: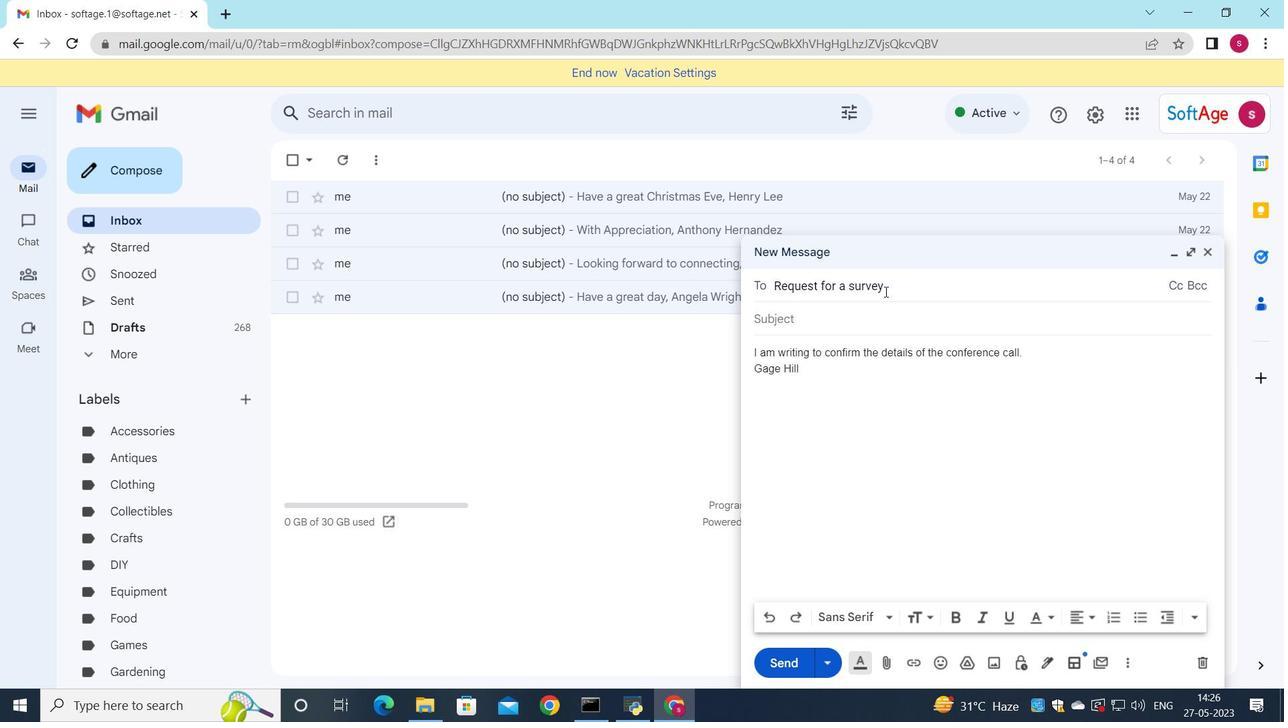 
Action: Mouse moved to (779, 297)
Screenshot: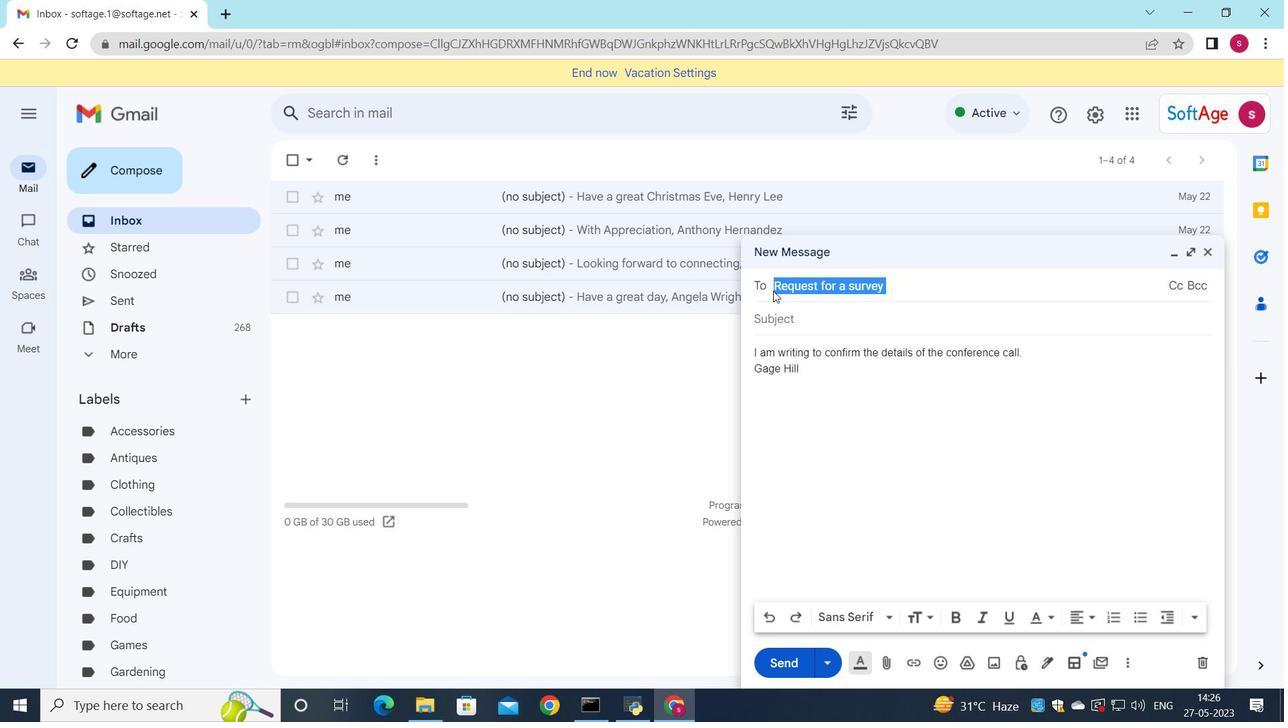 
Action: Key pressed ctrl+C
Screenshot: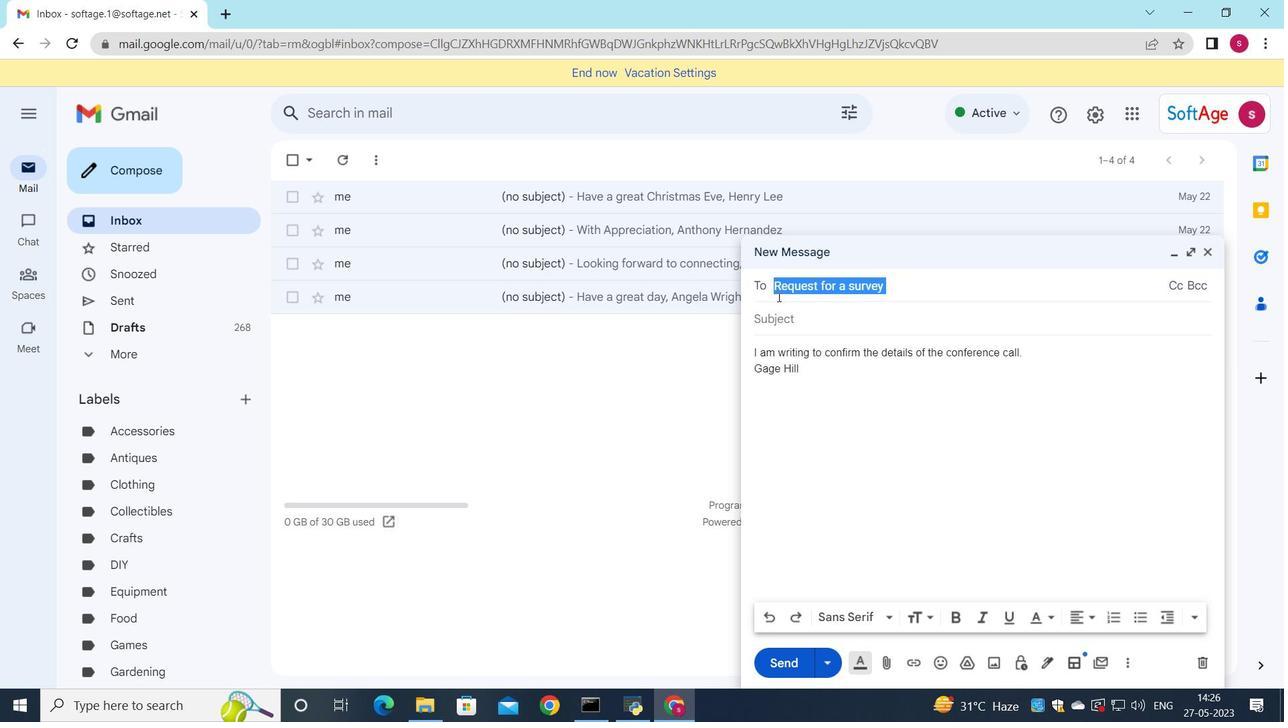 
Action: Mouse moved to (757, 322)
Screenshot: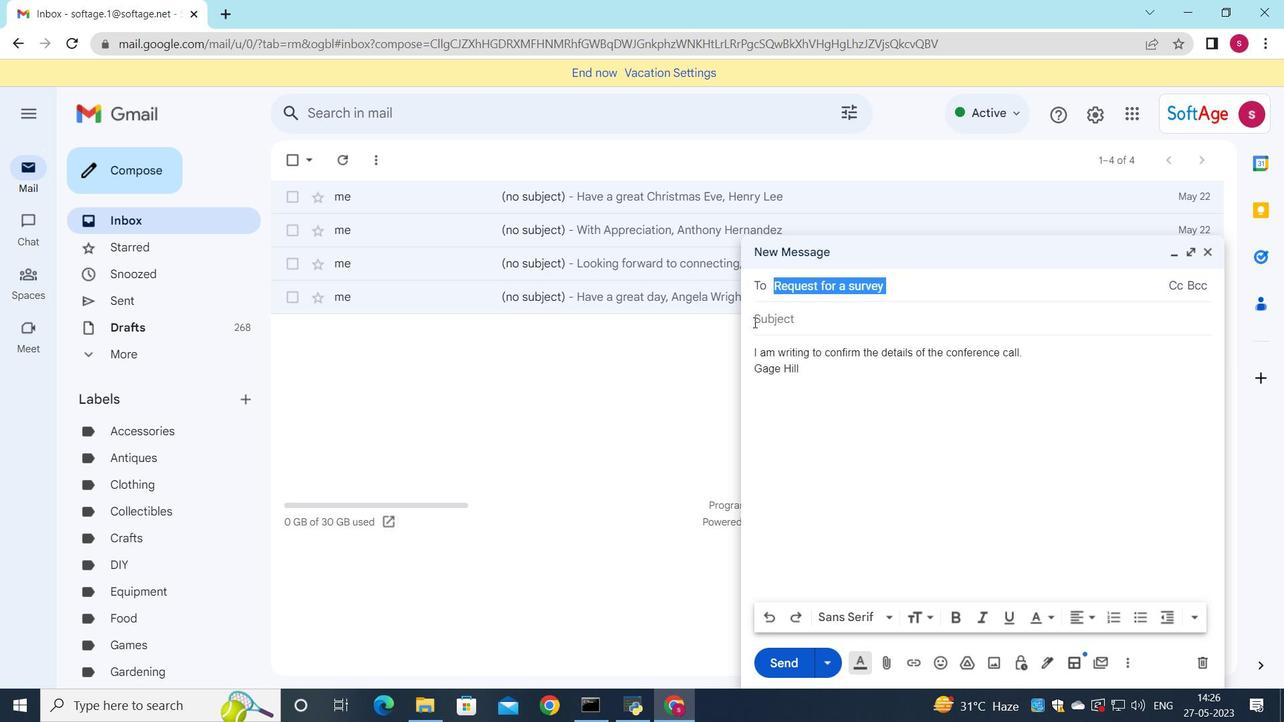 
Action: Mouse pressed left at (757, 322)
Screenshot: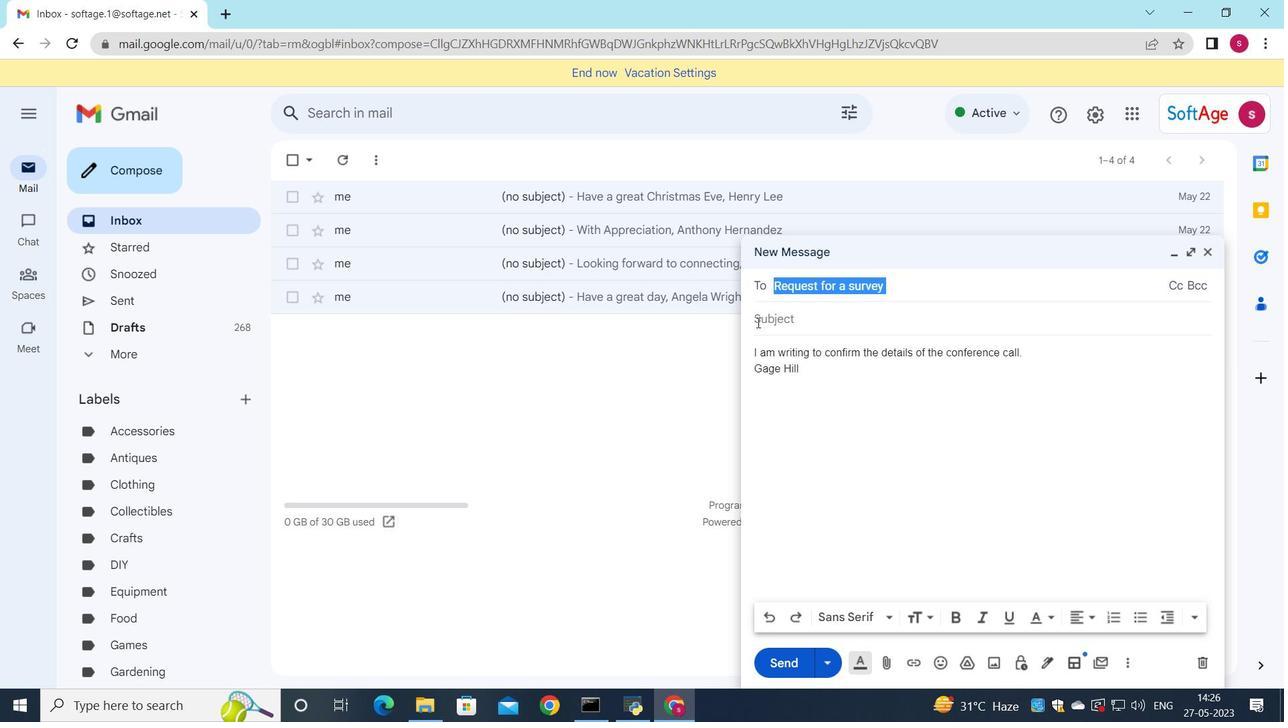 
Action: Mouse moved to (757, 322)
Screenshot: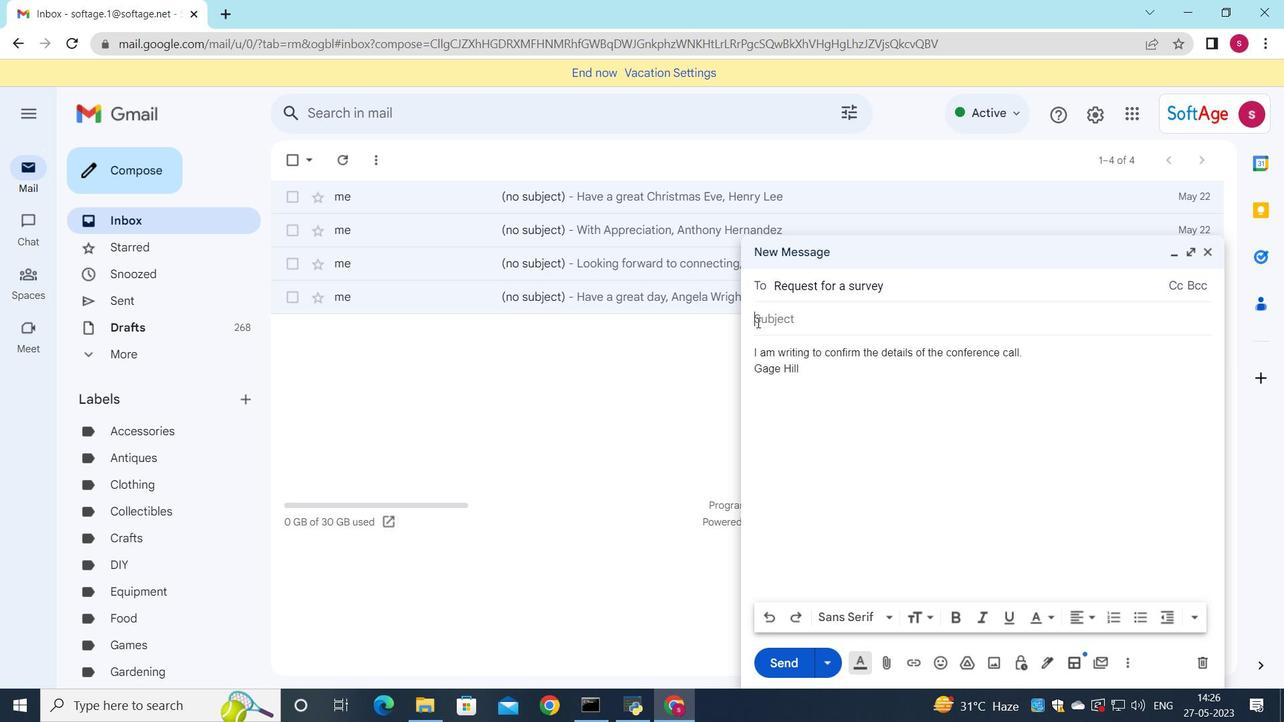 
Action: Key pressed ctrl+V
Screenshot: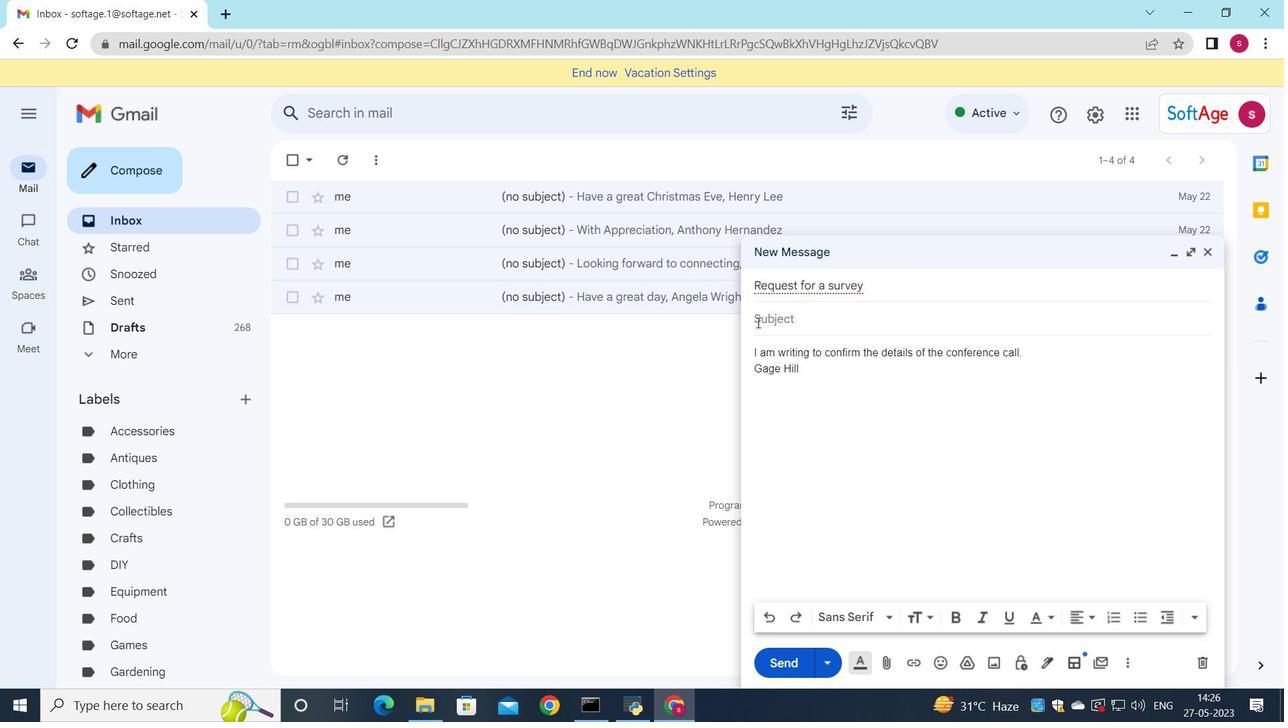 
Action: Mouse moved to (879, 284)
Screenshot: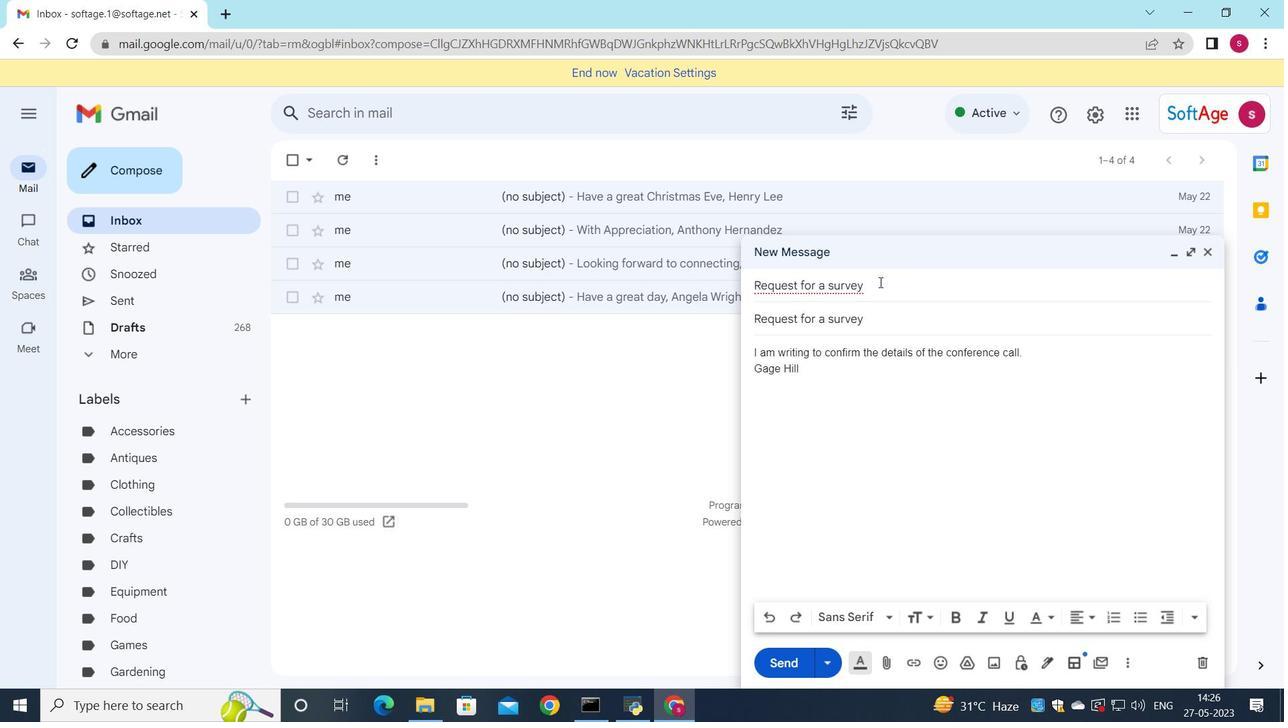 
Action: Mouse pressed left at (879, 284)
Screenshot: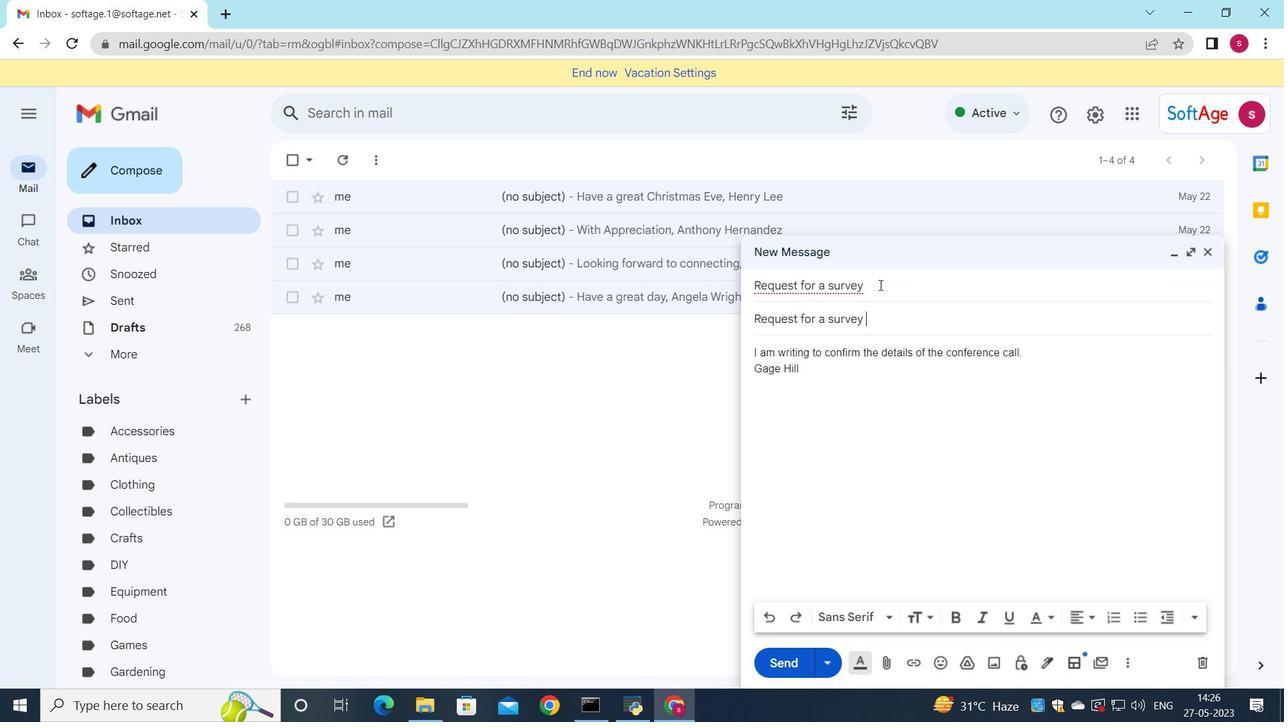 
Action: Mouse moved to (876, 281)
Screenshot: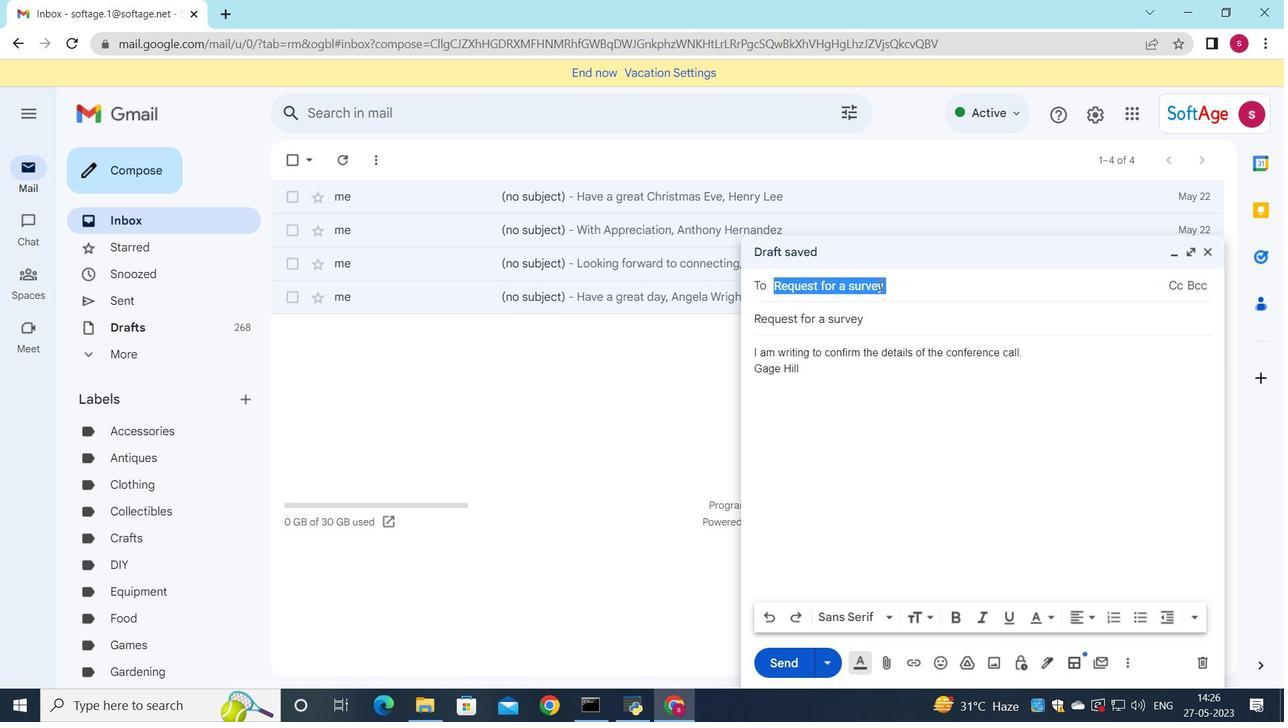 
Action: Key pressed <Key.delete>
Screenshot: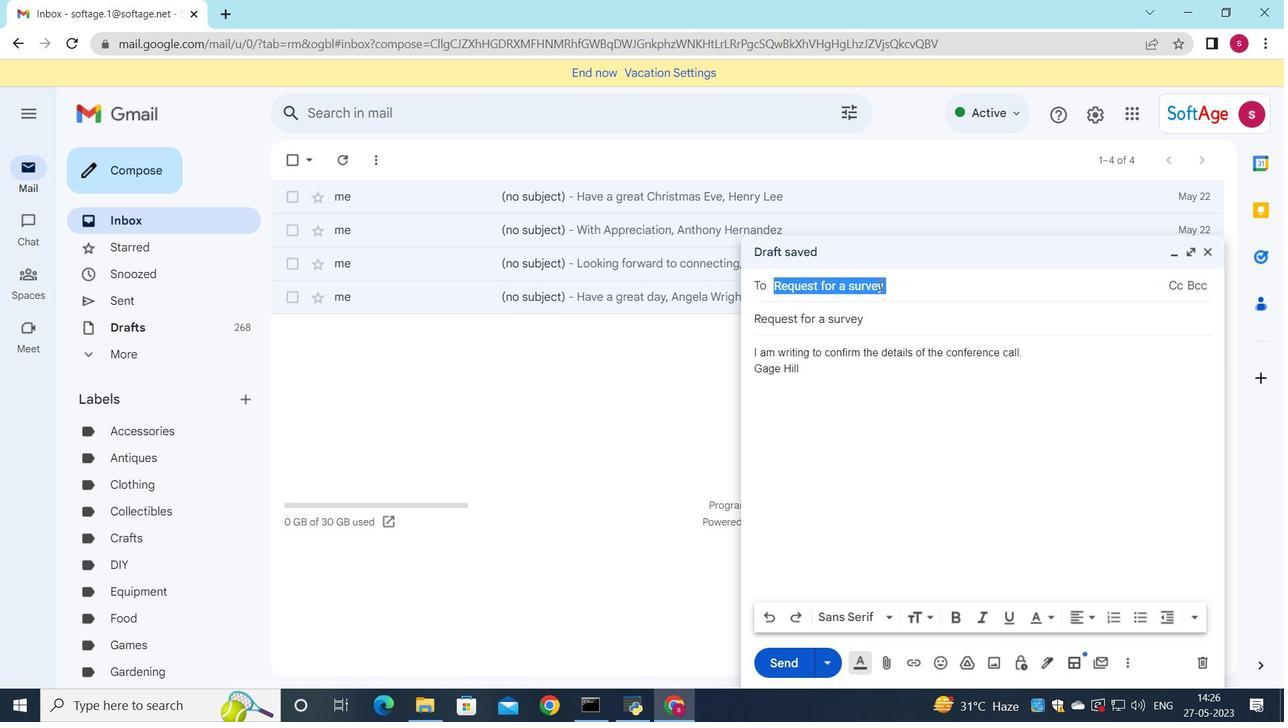 
Action: Mouse moved to (880, 293)
Screenshot: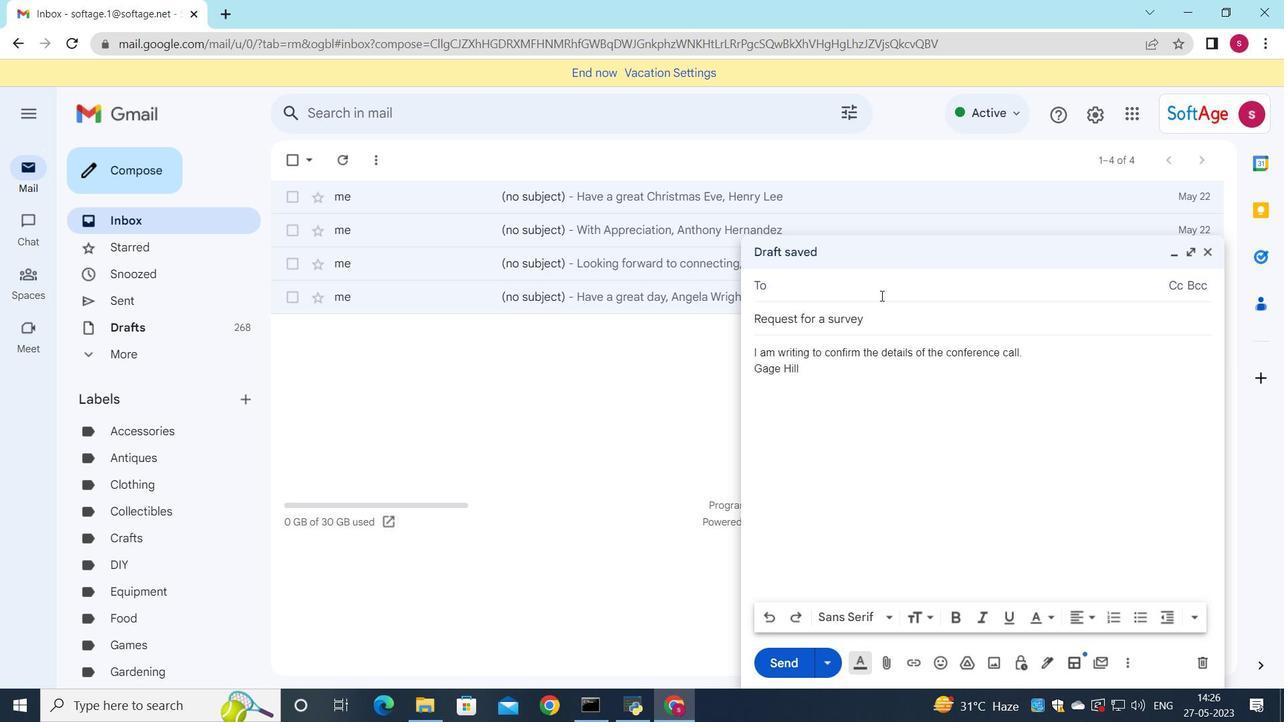
Action: Key pressed s
Screenshot: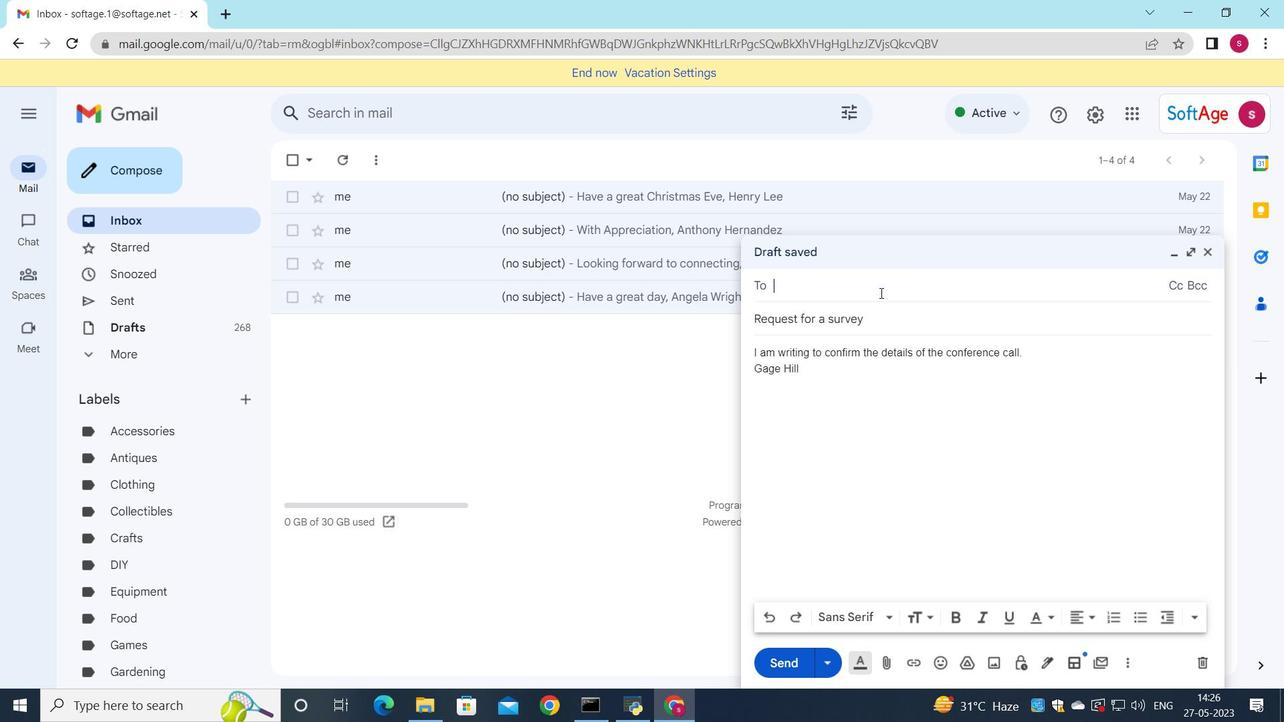 
Action: Mouse moved to (873, 290)
Screenshot: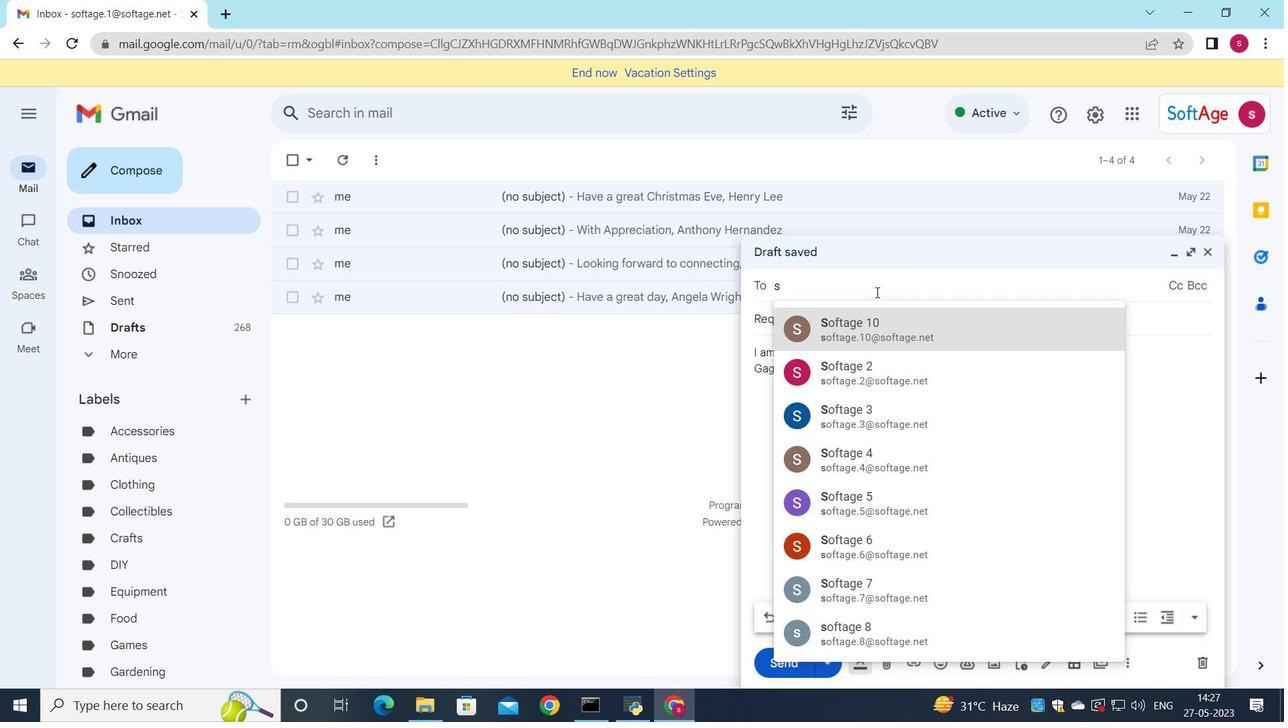 
Action: Key pressed o
Screenshot: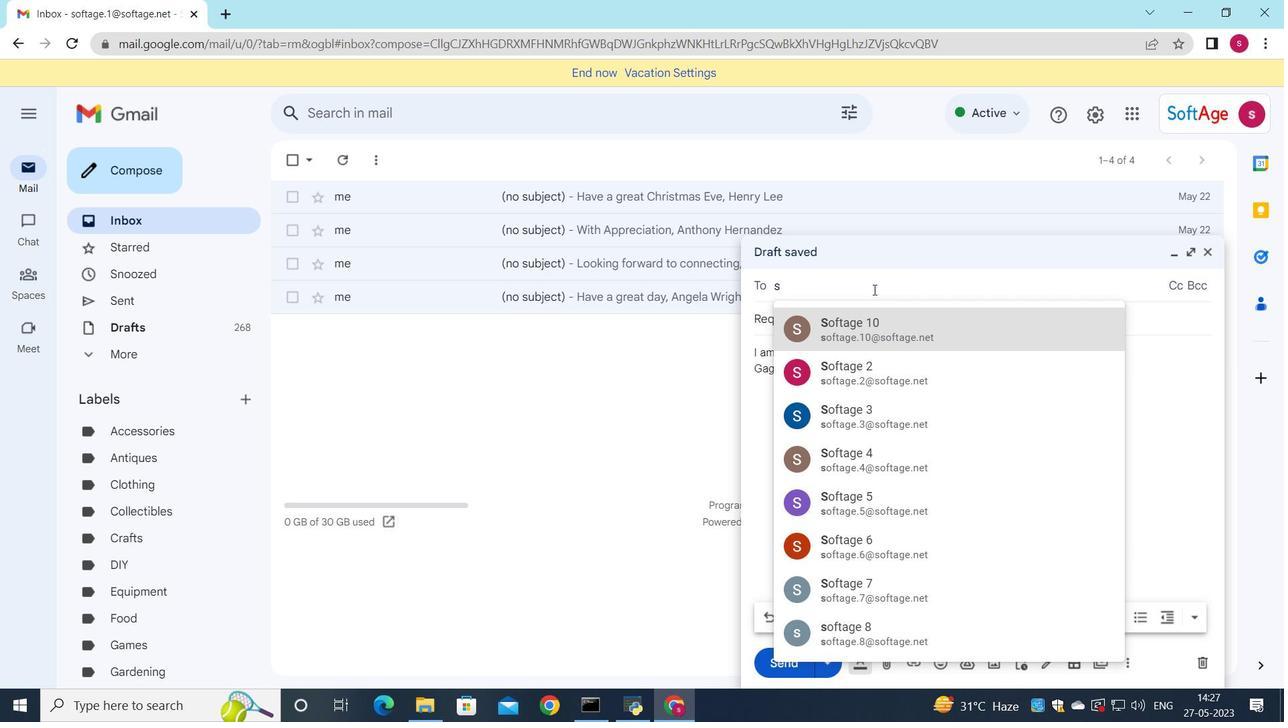 
Action: Mouse moved to (870, 291)
Screenshot: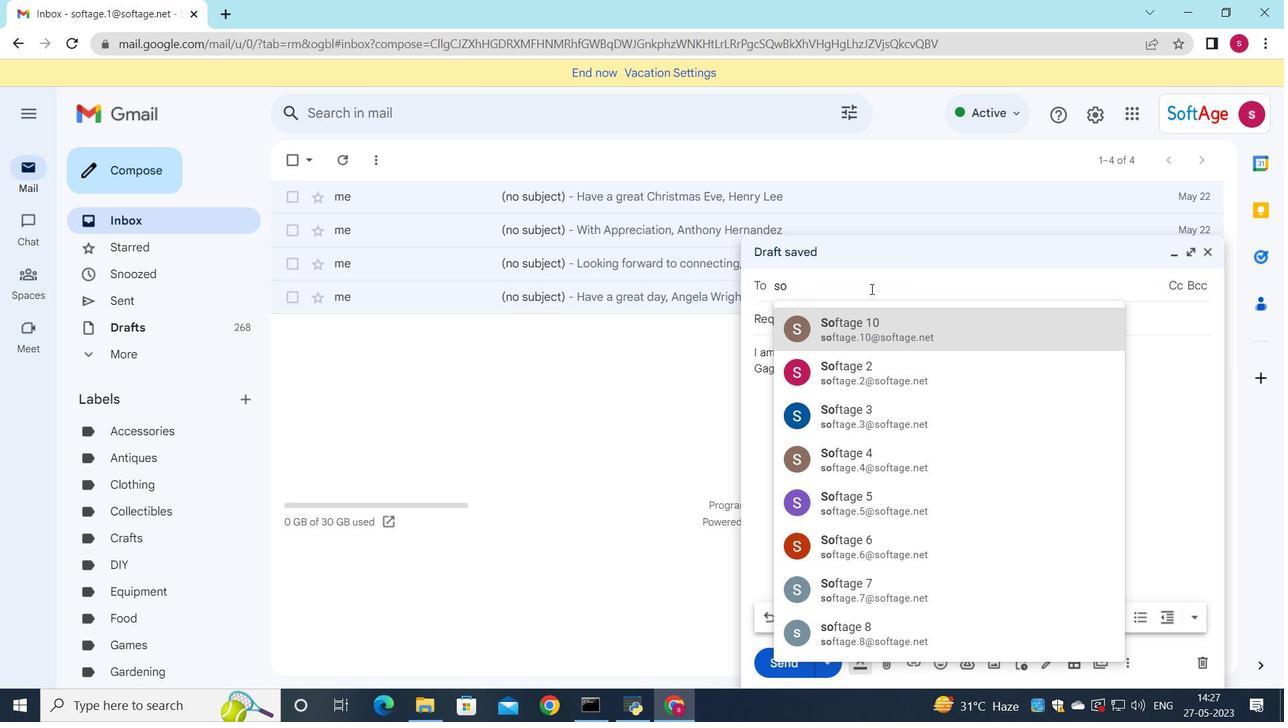 
Action: Key pressed ftage.9
Screenshot: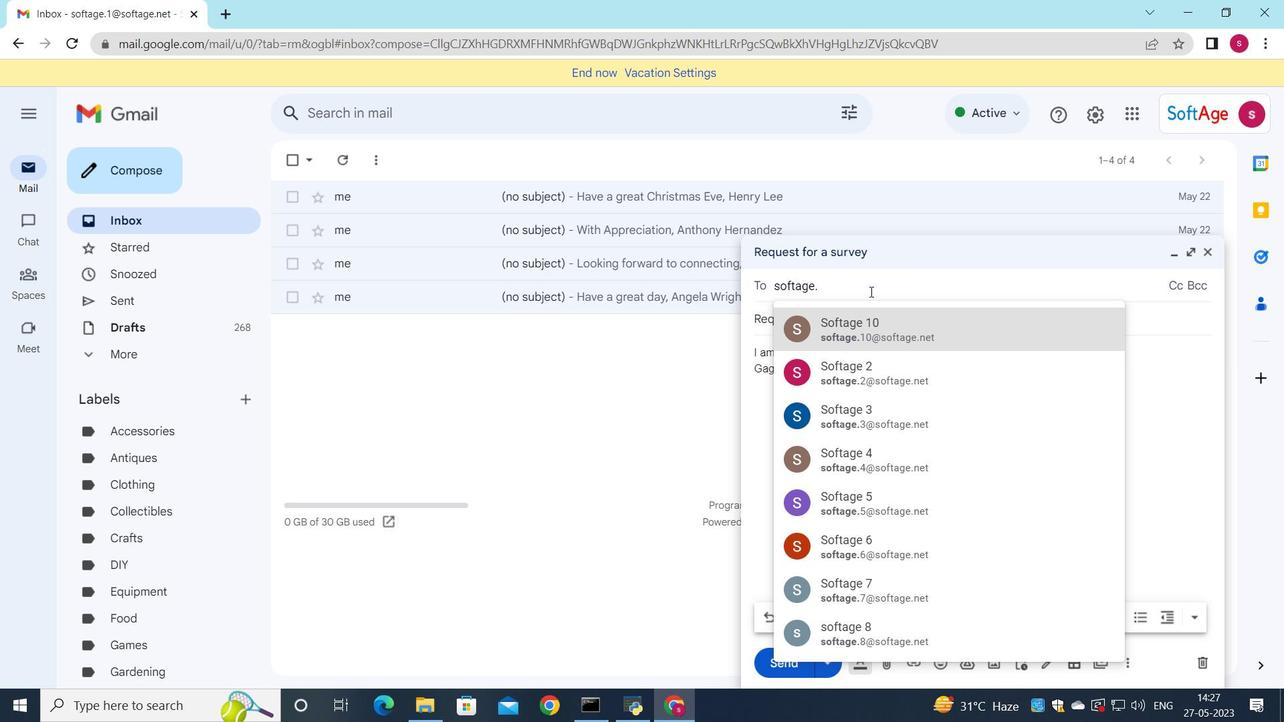 
Action: Mouse moved to (836, 337)
Screenshot: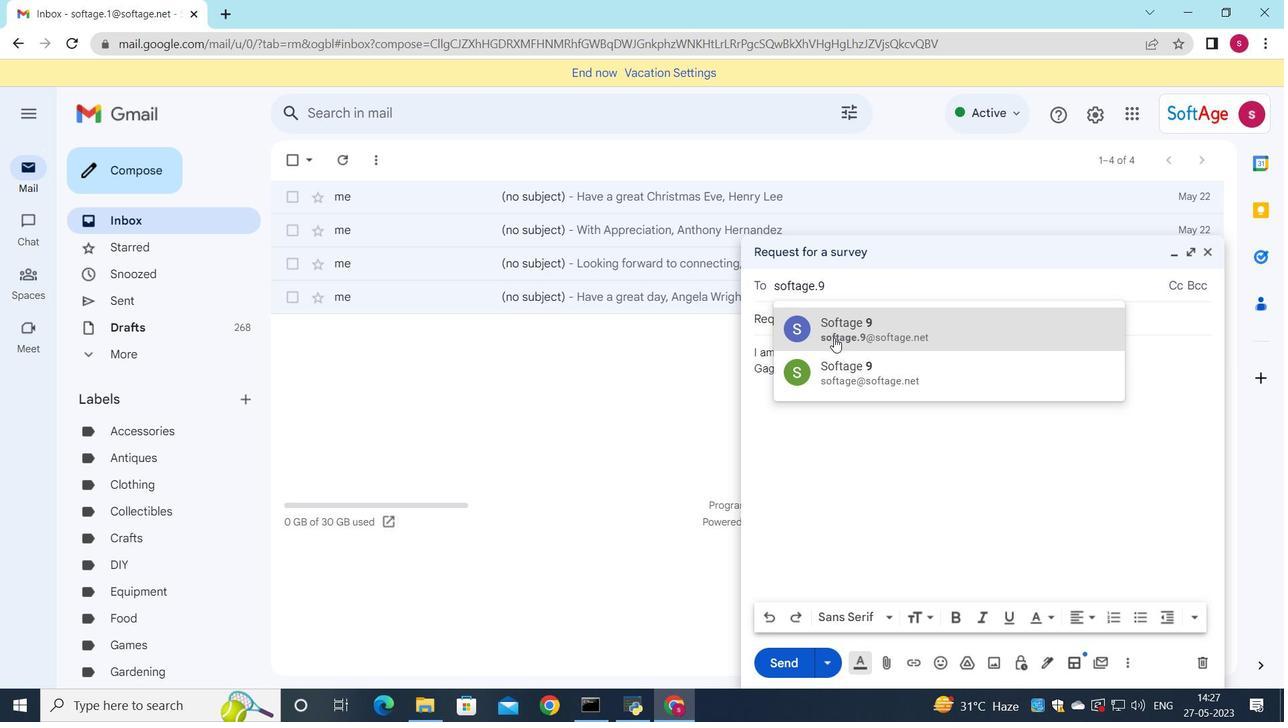 
Action: Mouse pressed left at (836, 337)
Screenshot: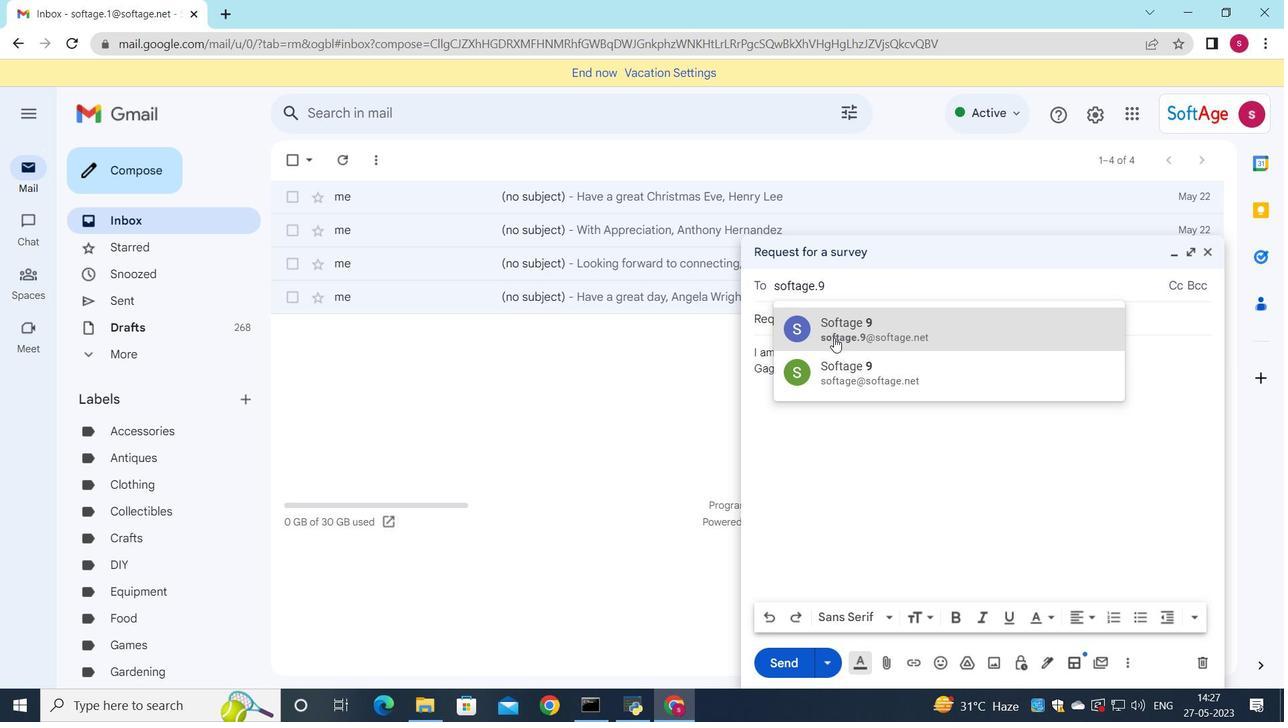 
Action: Mouse moved to (957, 321)
Screenshot: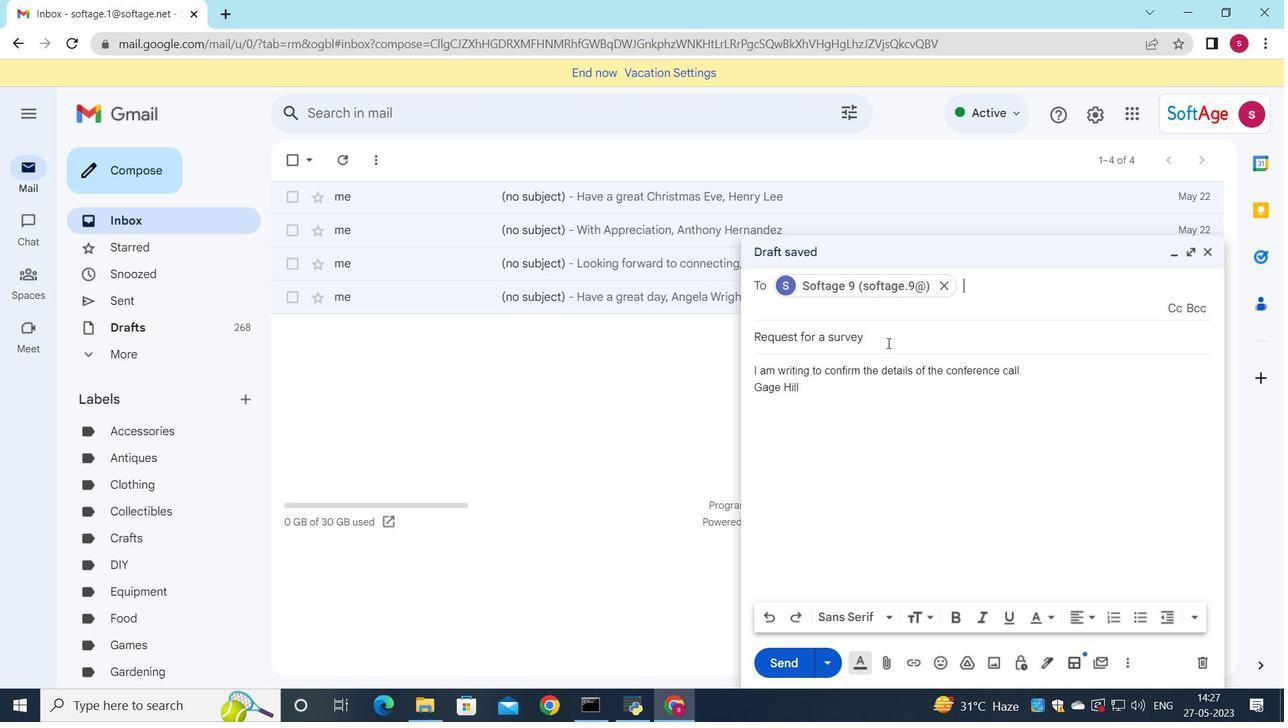 
Action: Key pressed soft
Screenshot: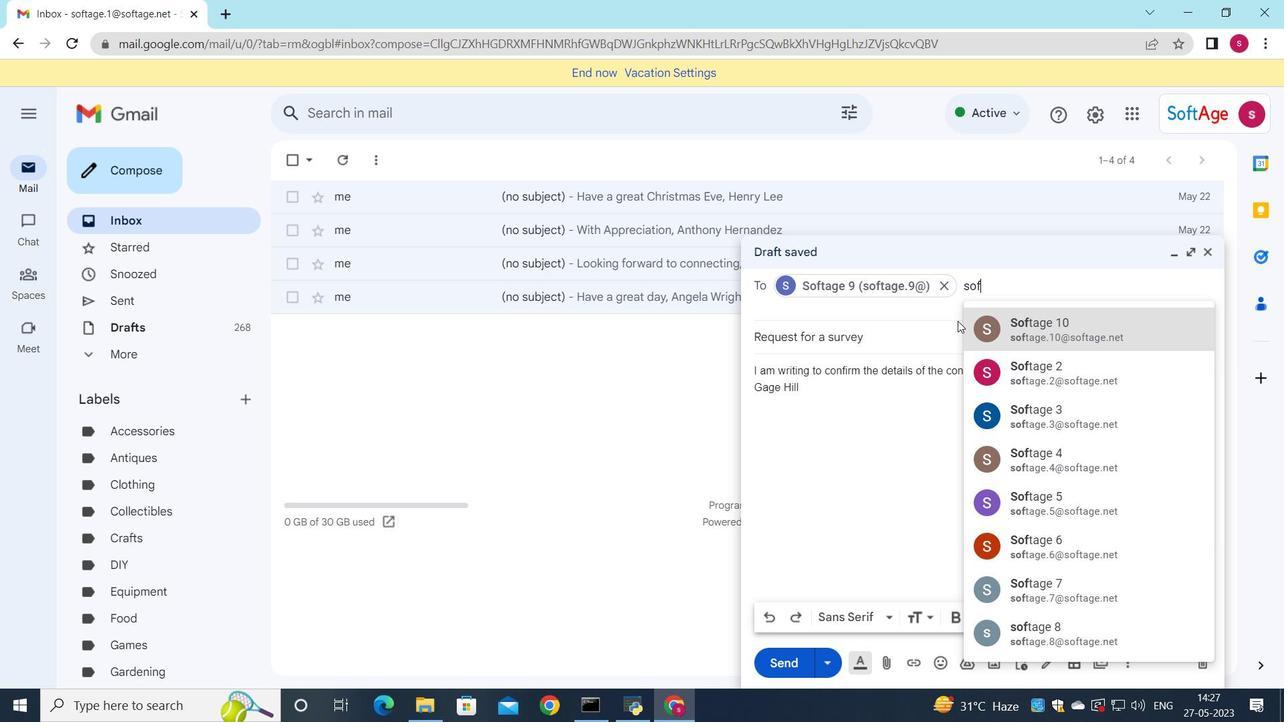 
Action: Mouse moved to (1145, 438)
Screenshot: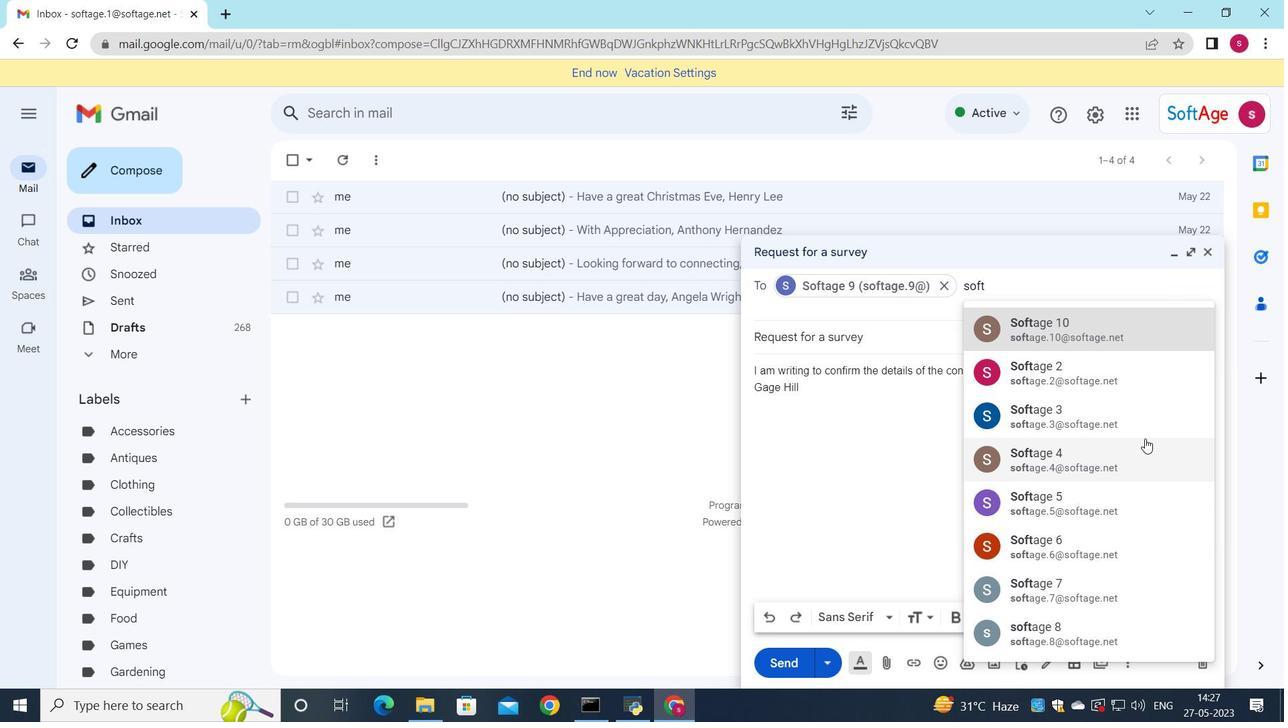 
Action: Key pressed age
Screenshot: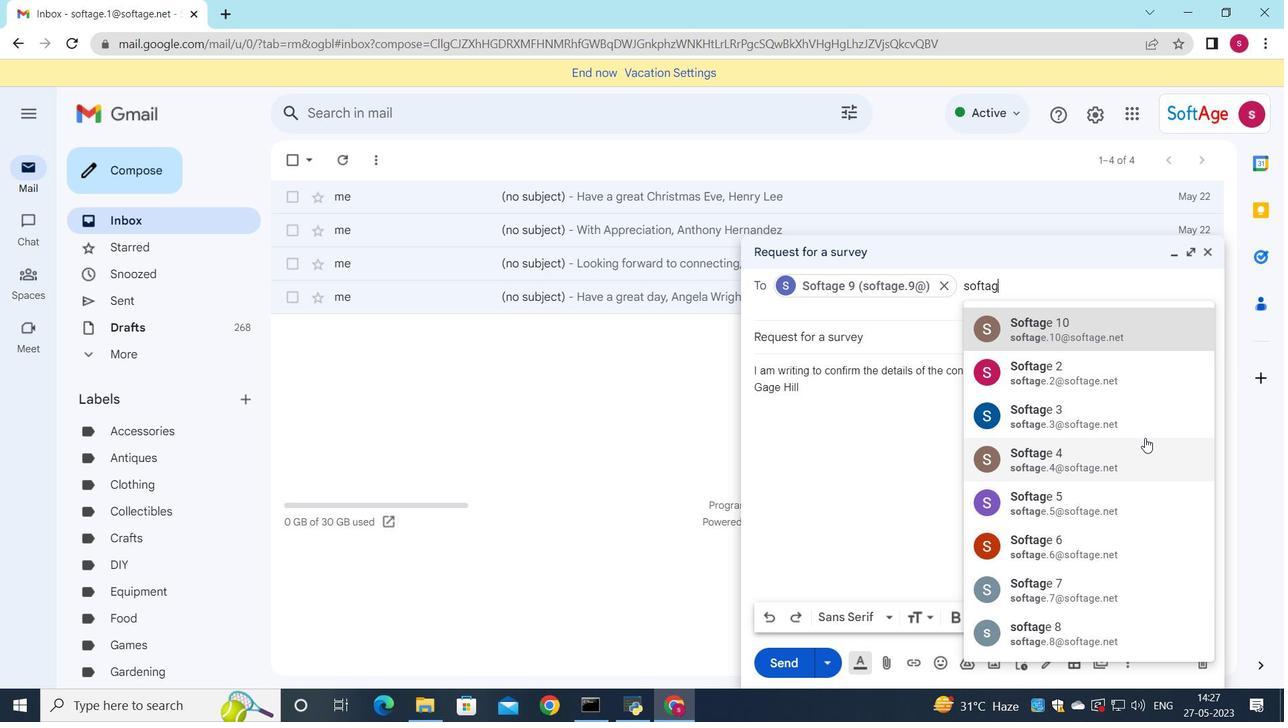 
Action: Mouse moved to (1145, 437)
Screenshot: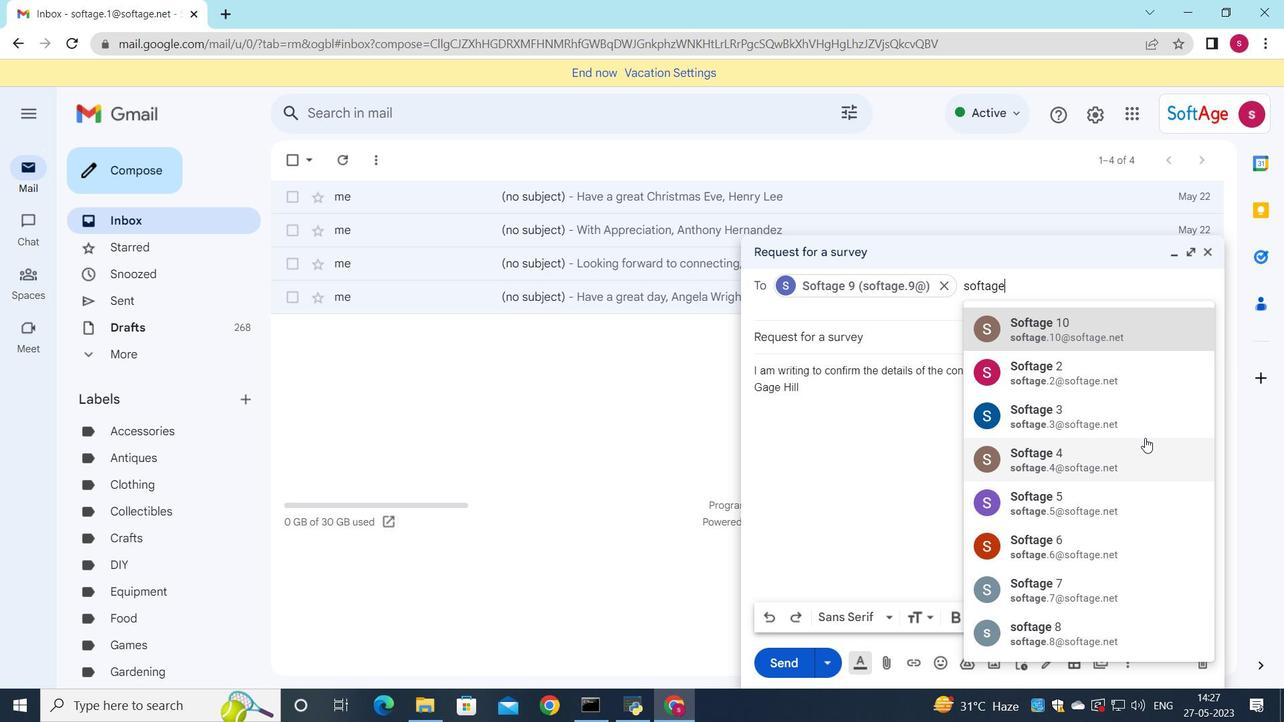 
Action: Key pressed 1
Screenshot: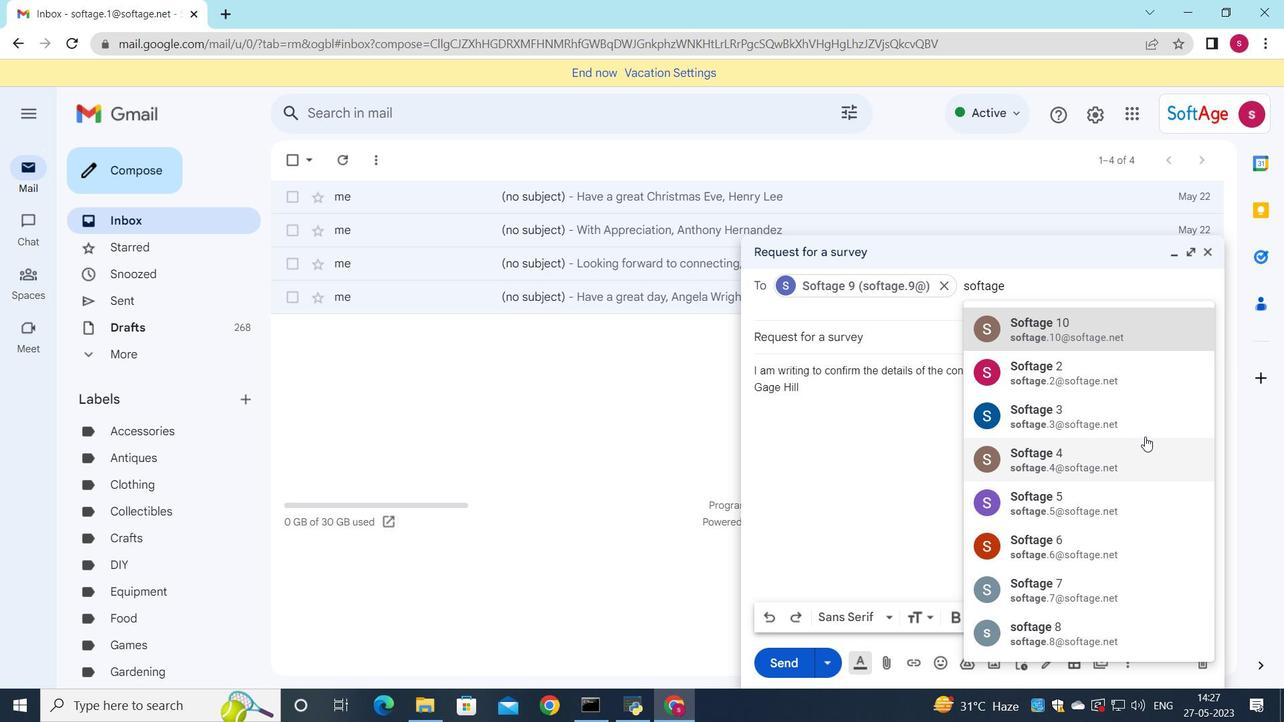 
Action: Mouse moved to (1141, 434)
Screenshot: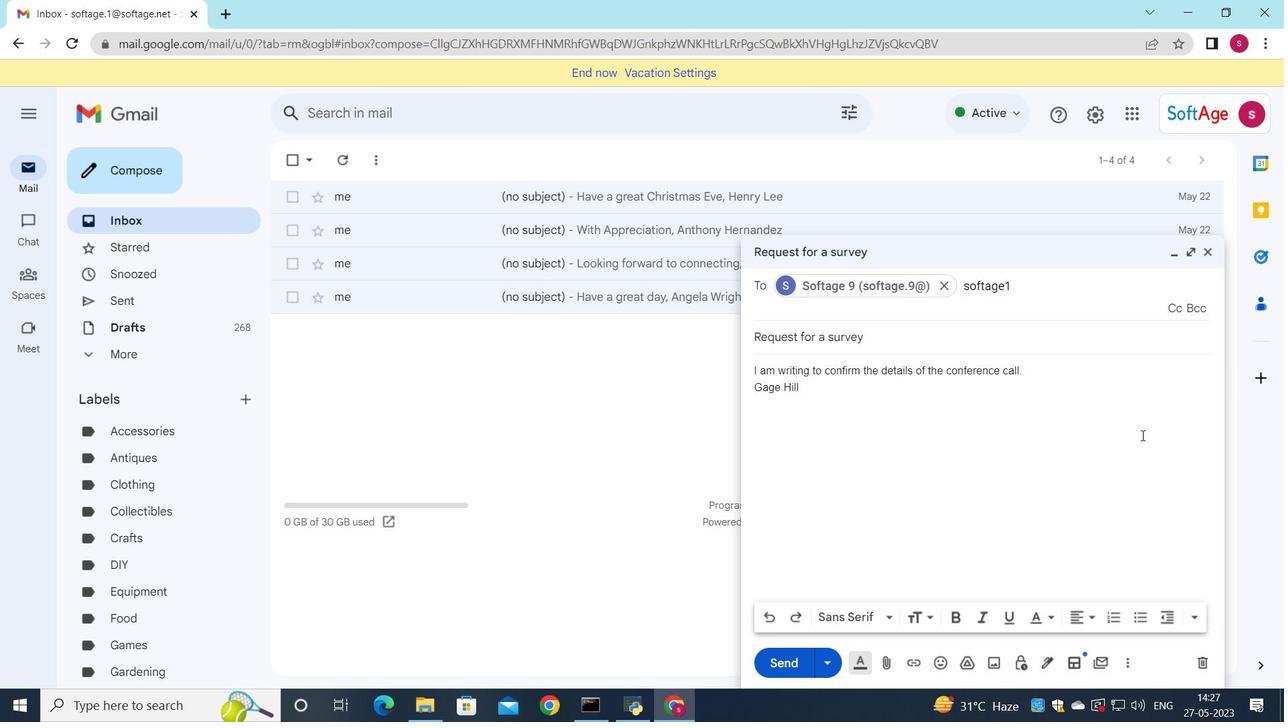 
Action: Key pressed 0
Screenshot: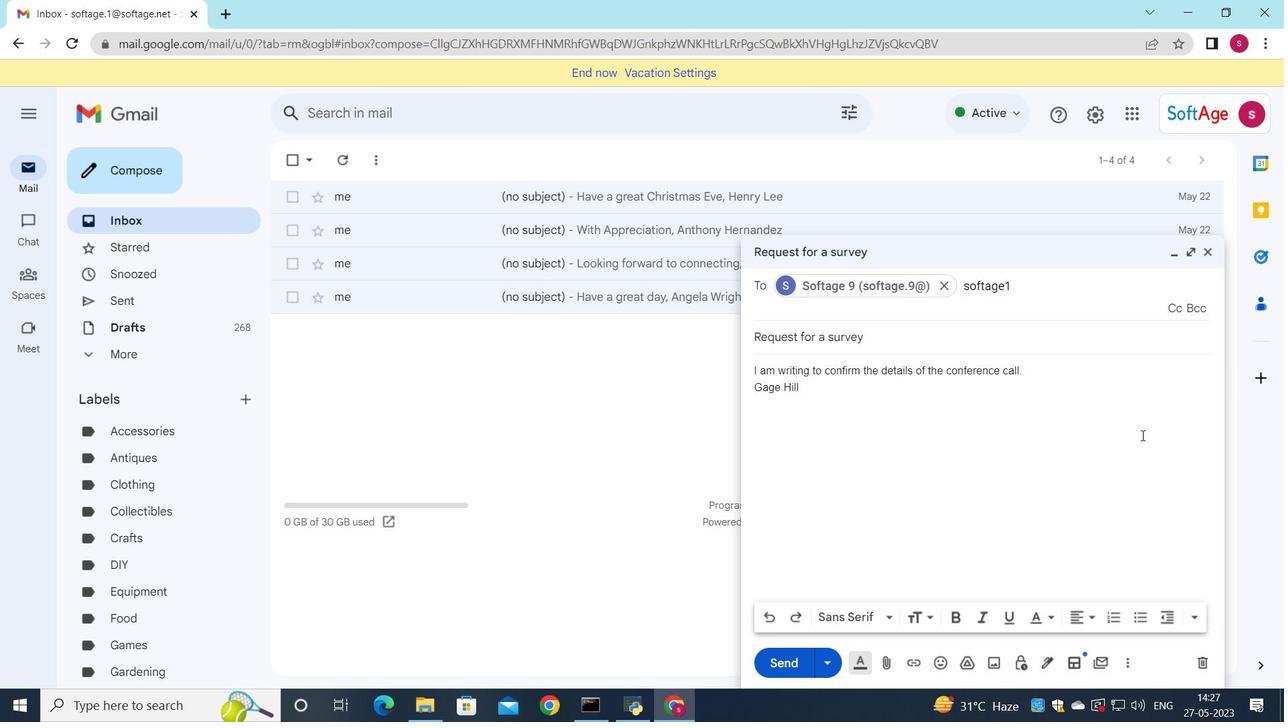 
Action: Mouse moved to (1066, 355)
Screenshot: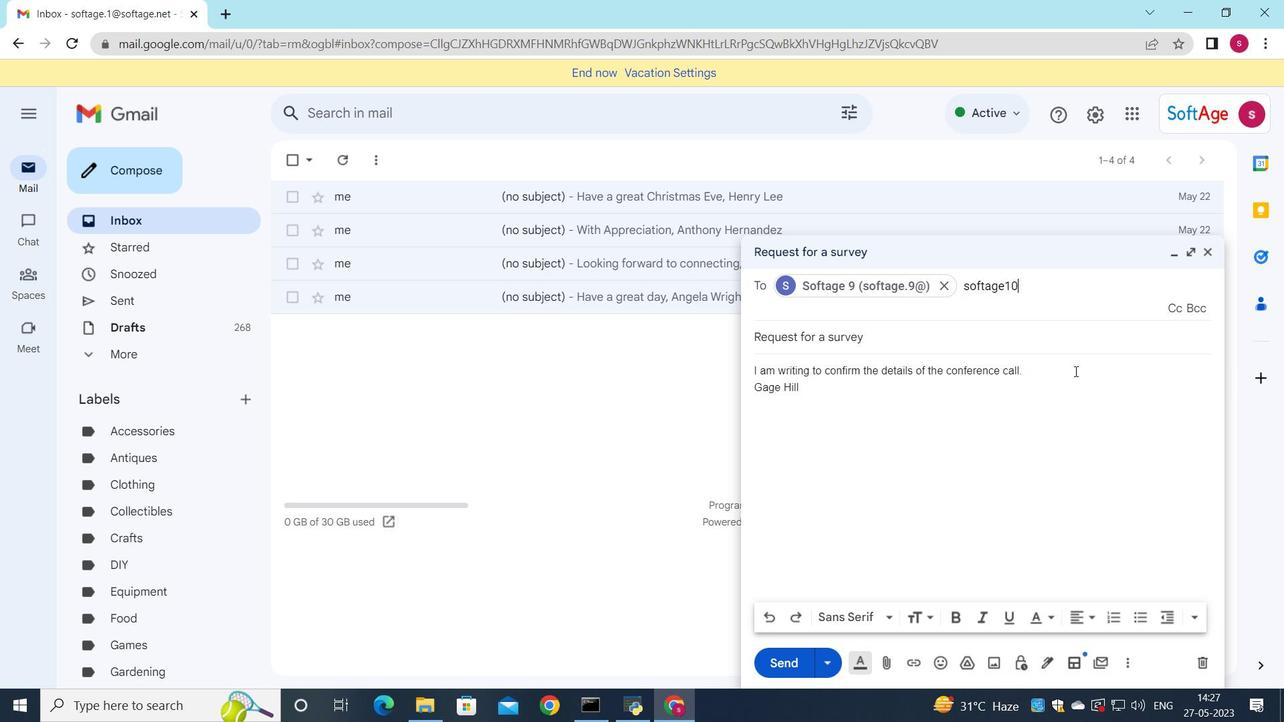 
Action: Key pressed <Key.backspace>
Screenshot: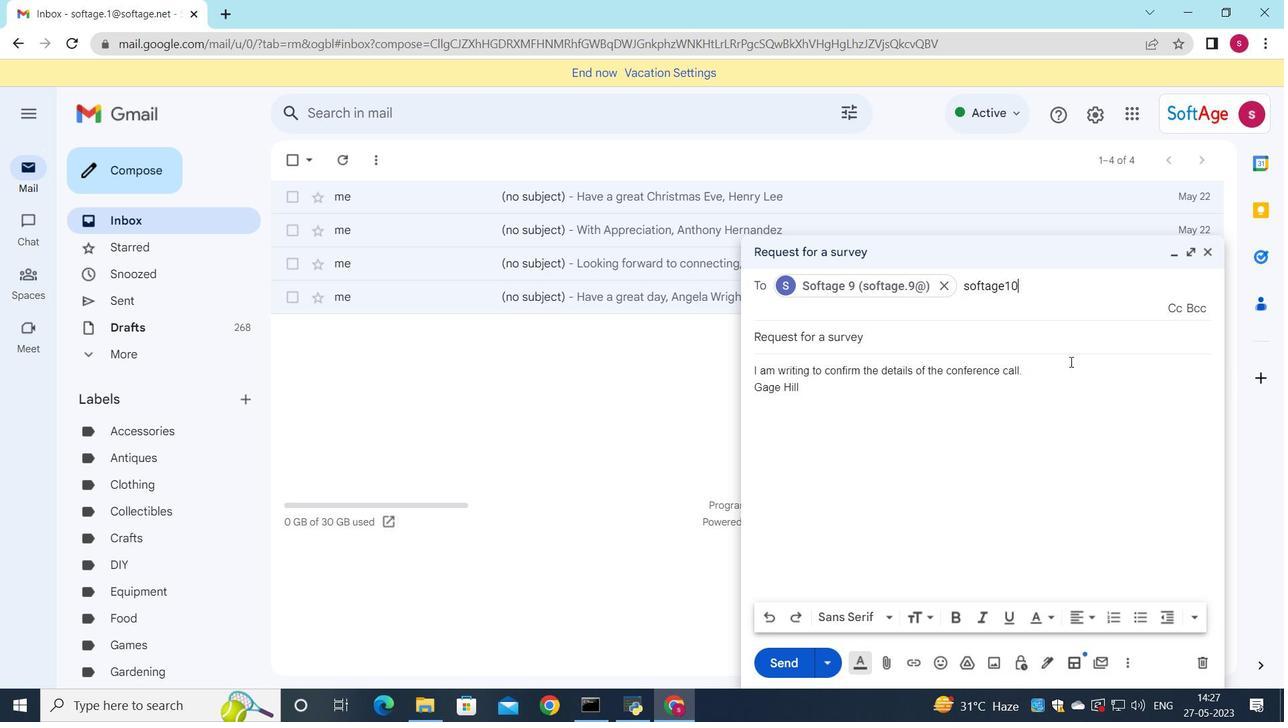
Action: Mouse moved to (1066, 355)
Screenshot: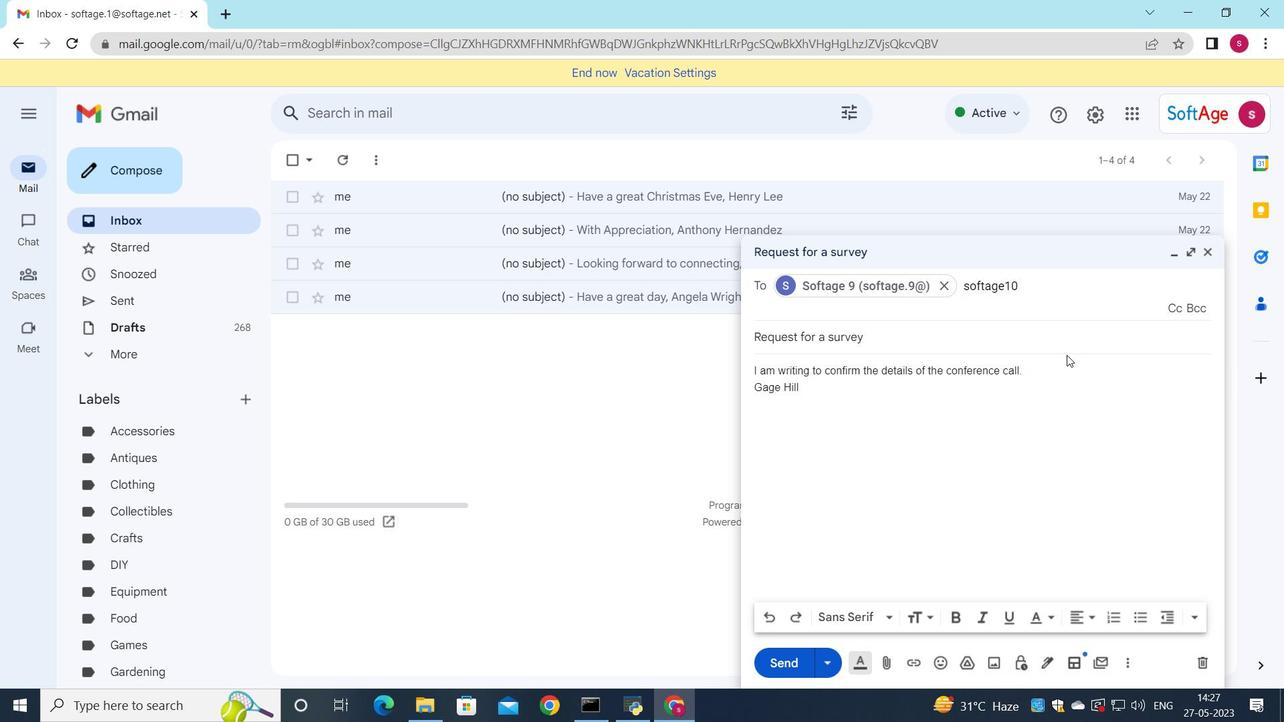 
Action: Key pressed <Key.backspace>
Screenshot: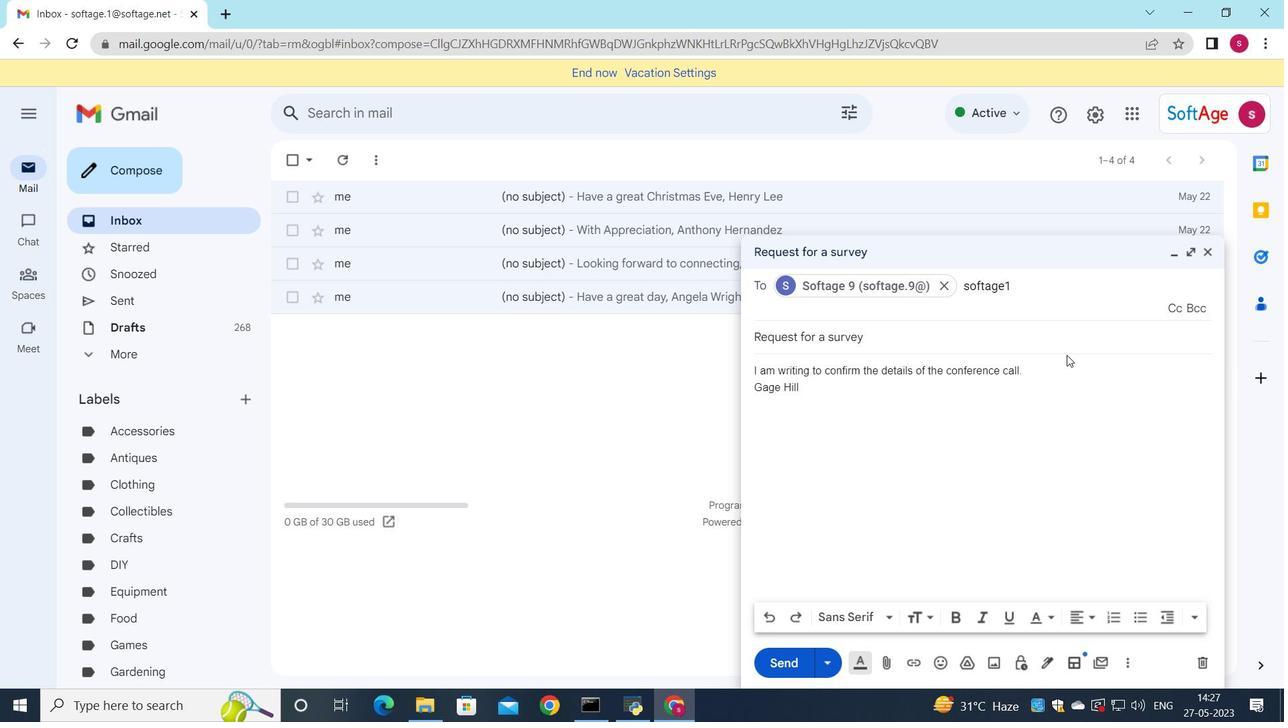 
Action: Mouse moved to (1064, 341)
Screenshot: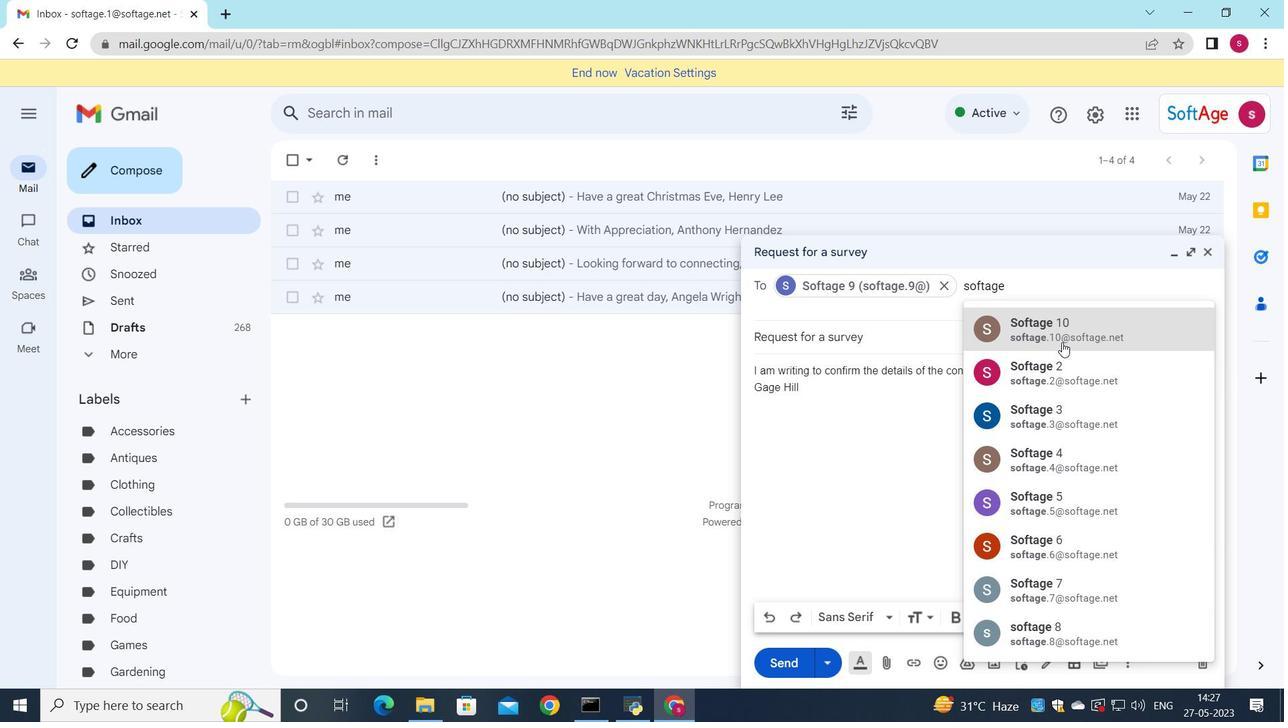 
Action: Mouse pressed left at (1064, 341)
Screenshot: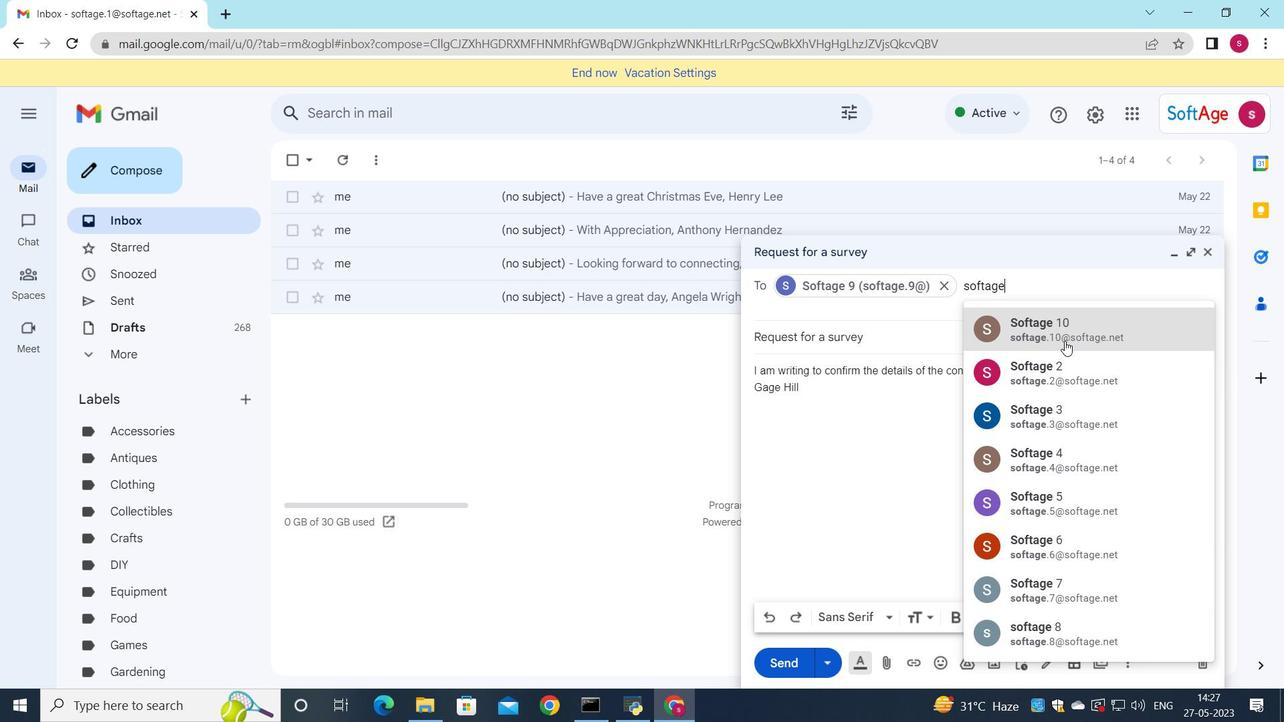 
Action: Mouse moved to (852, 420)
Screenshot: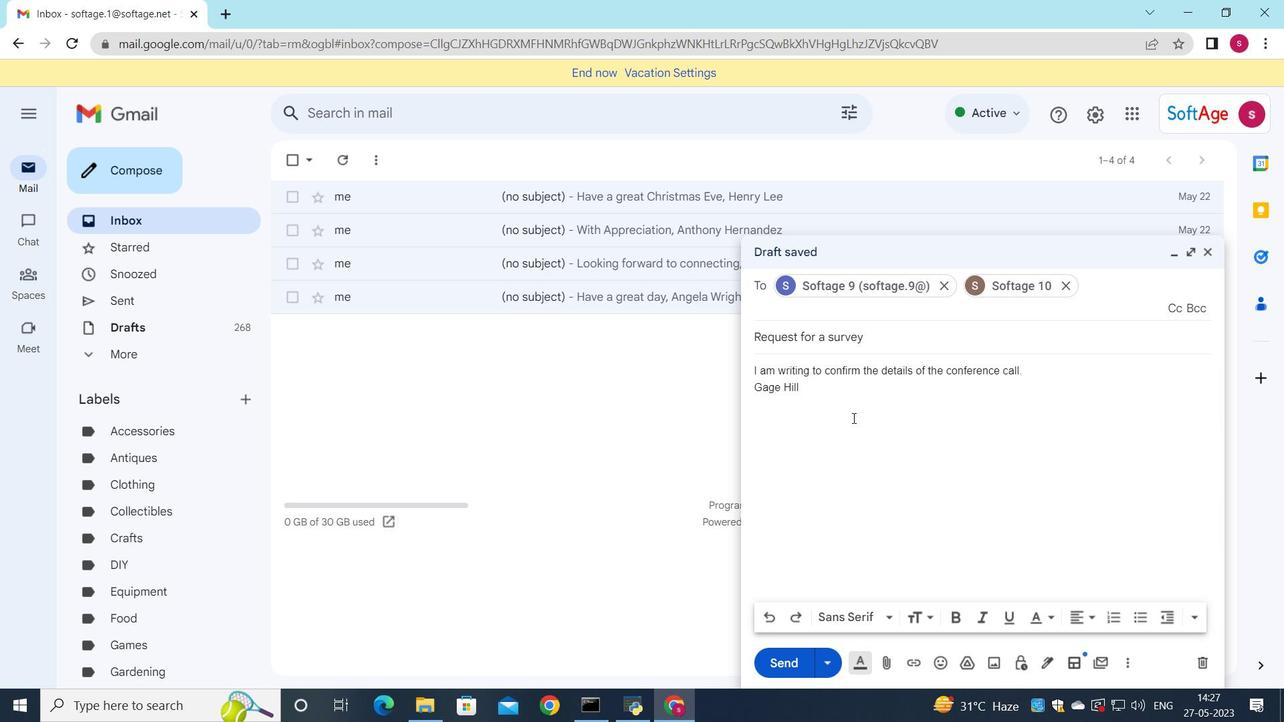 
Action: Mouse scrolled (852, 419) with delta (0, 0)
Screenshot: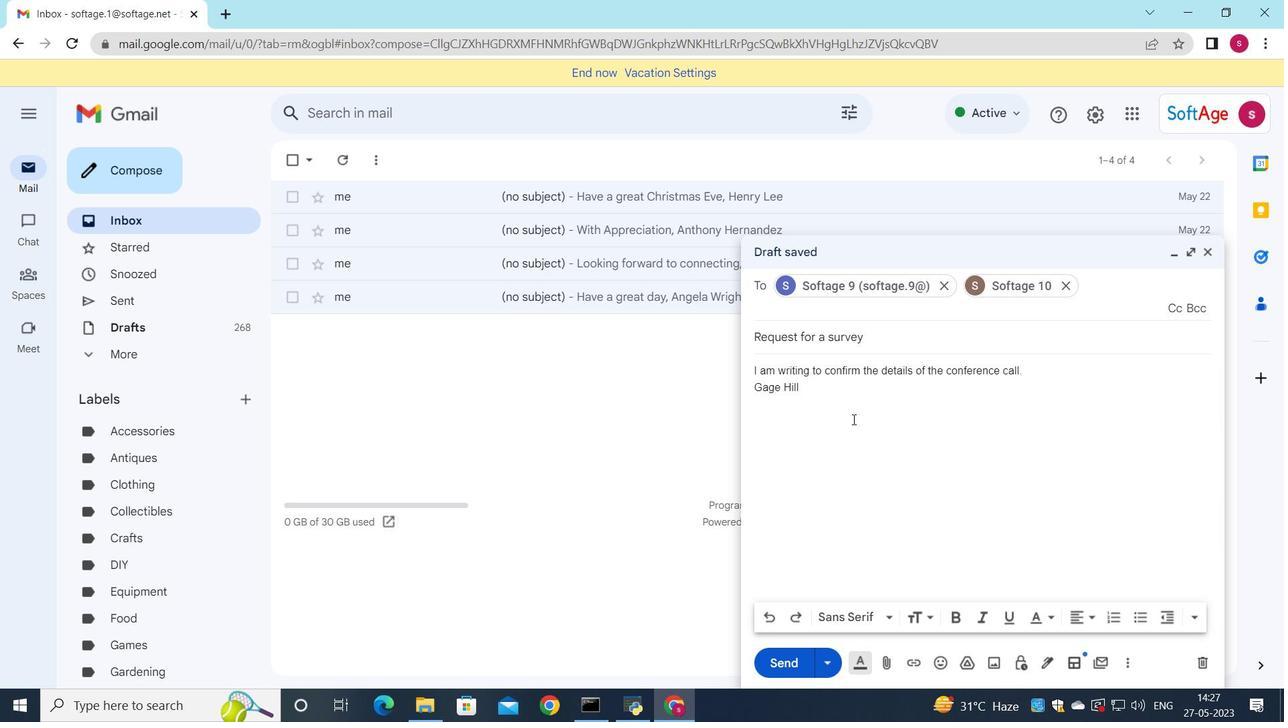 
Action: Mouse moved to (889, 656)
Screenshot: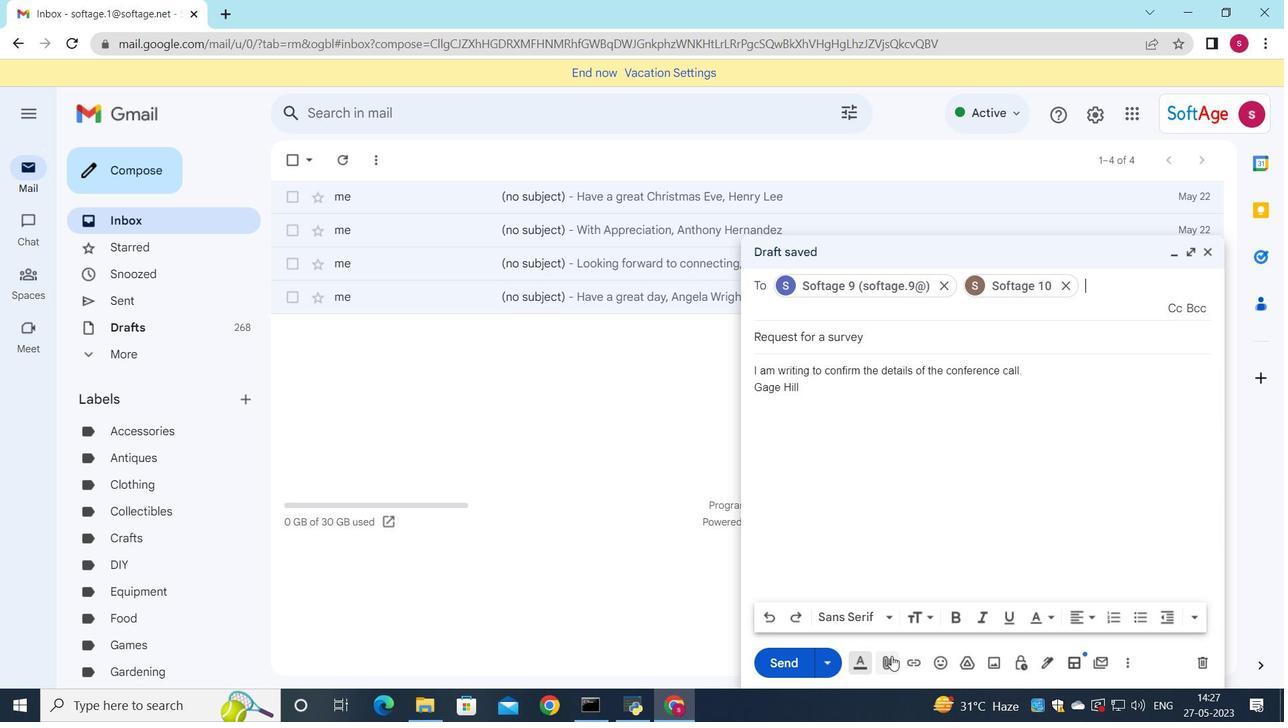 
Action: Mouse pressed left at (889, 656)
Screenshot: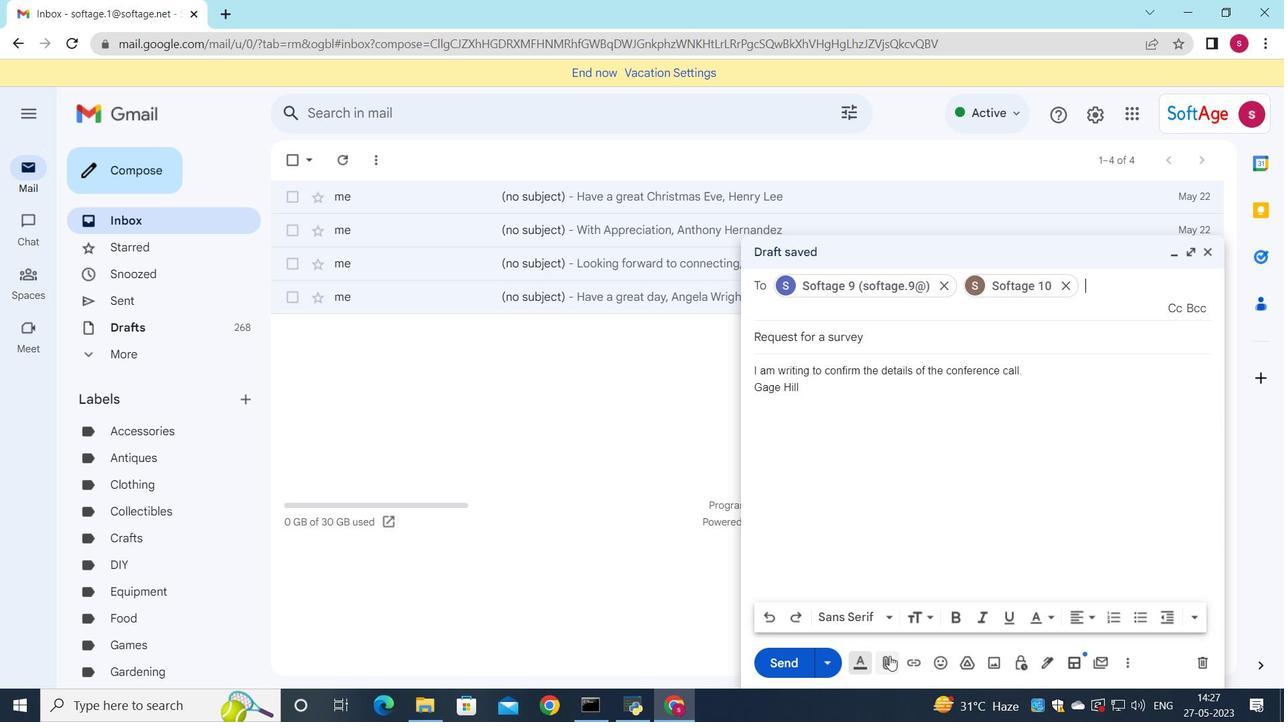 
Action: Mouse moved to (275, 122)
Screenshot: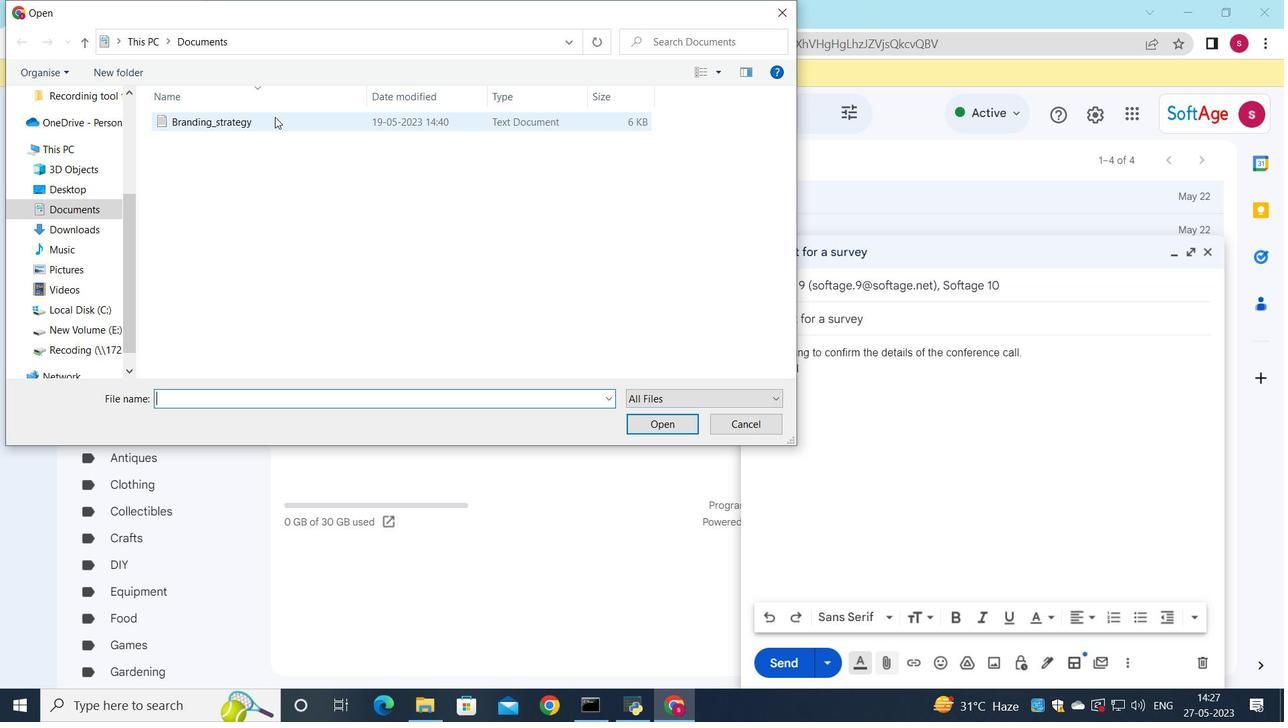 
Action: Mouse pressed left at (275, 122)
Screenshot: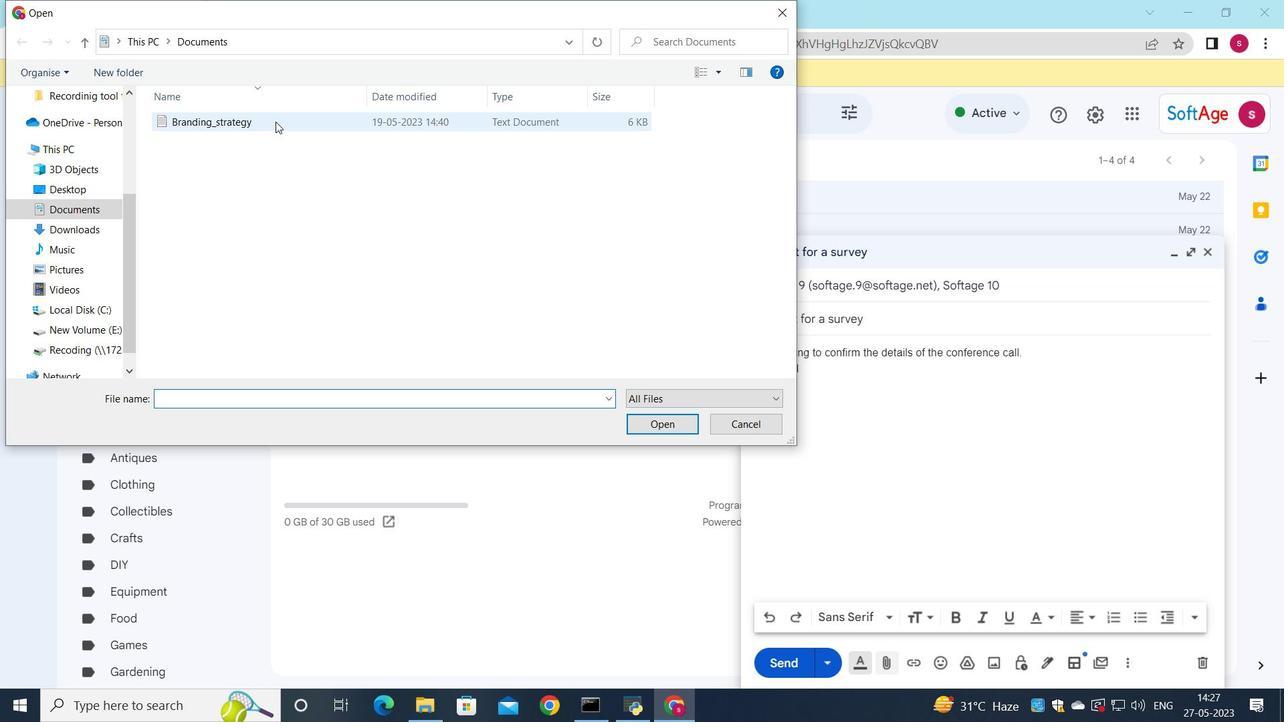 
Action: Mouse moved to (236, 118)
Screenshot: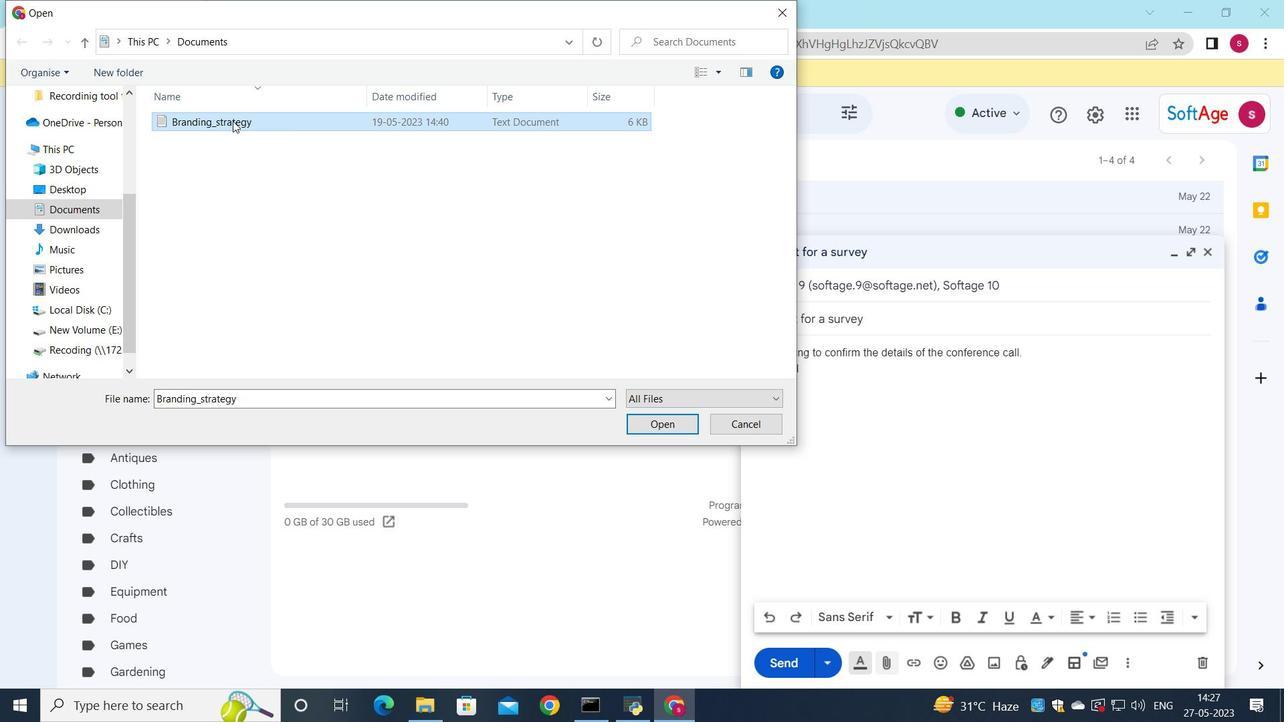 
Action: Mouse pressed left at (236, 118)
Screenshot: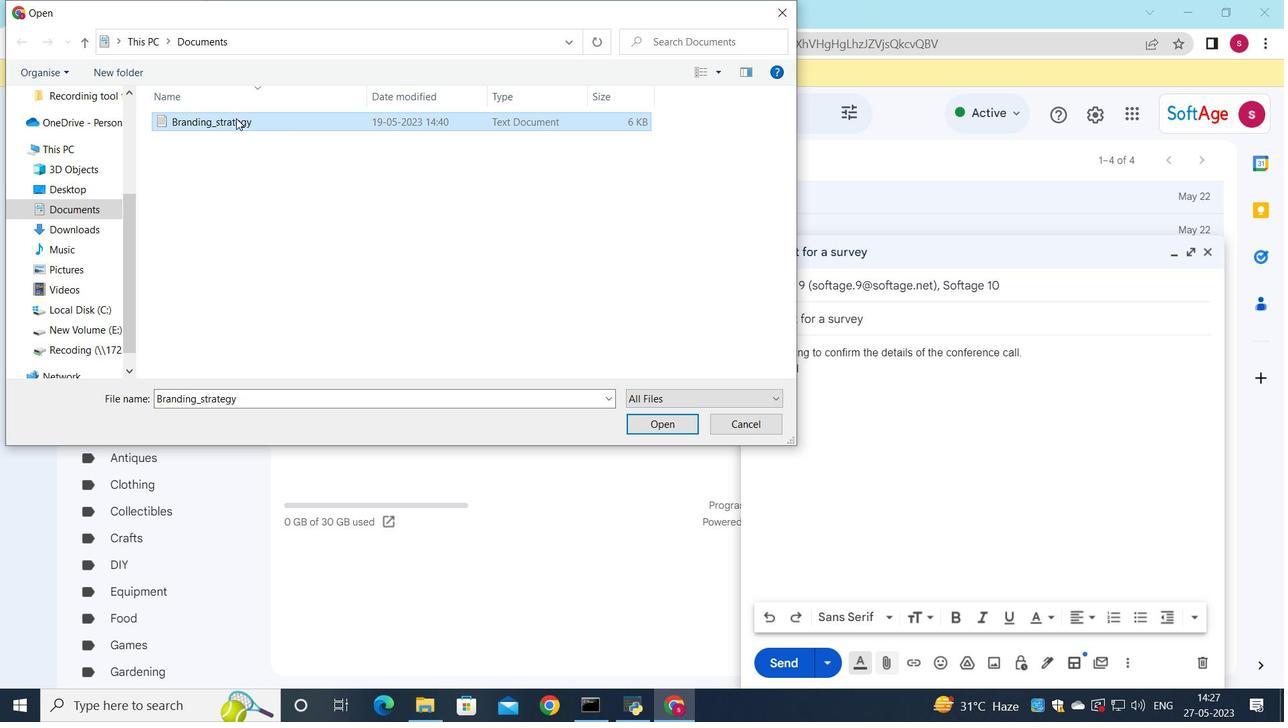 
Action: Mouse moved to (539, 153)
Screenshot: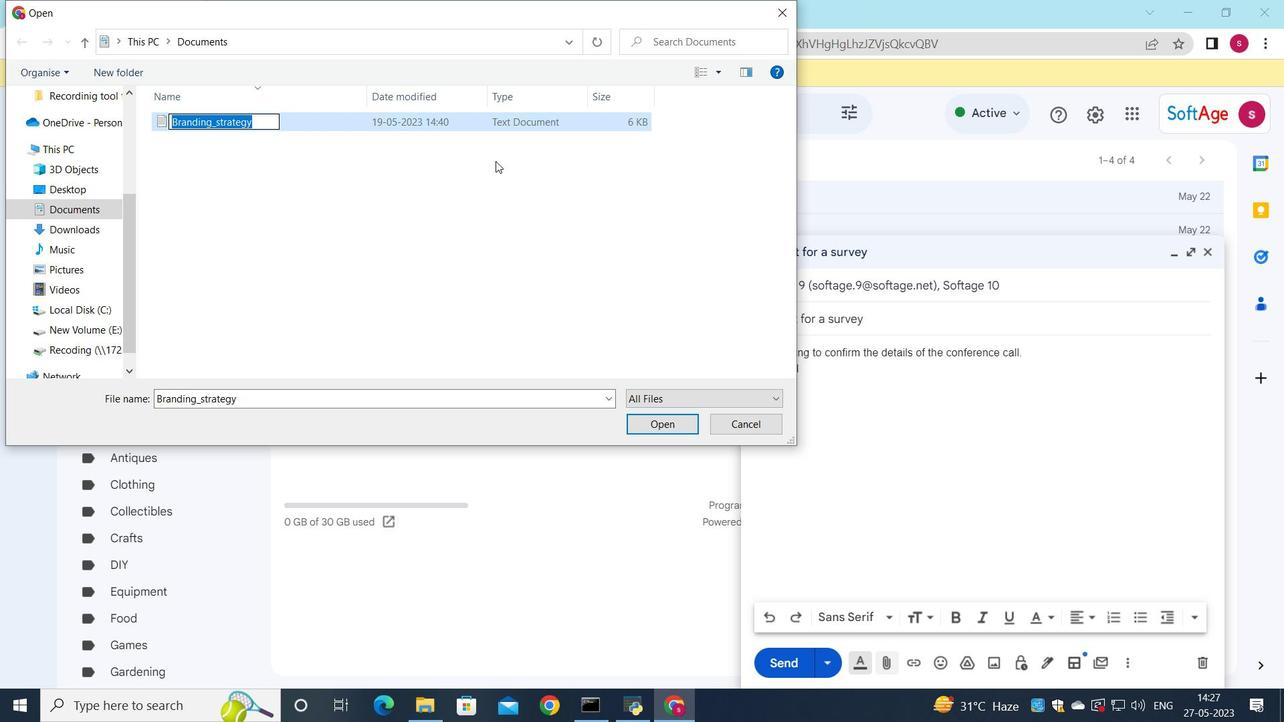 
Action: Key pressed <Key.shift>Non<Key.shift><Key.shift><Key.shift><Key.shift><Key.shift><Key.shift><Key.shift><Key.shift>_complete<Key.shift><Key.shift><Key.shift><Key.shift><Key.shift><Key.shift><Key.shift><Key.shift><Key.shift>_agreement.pdf
Screenshot: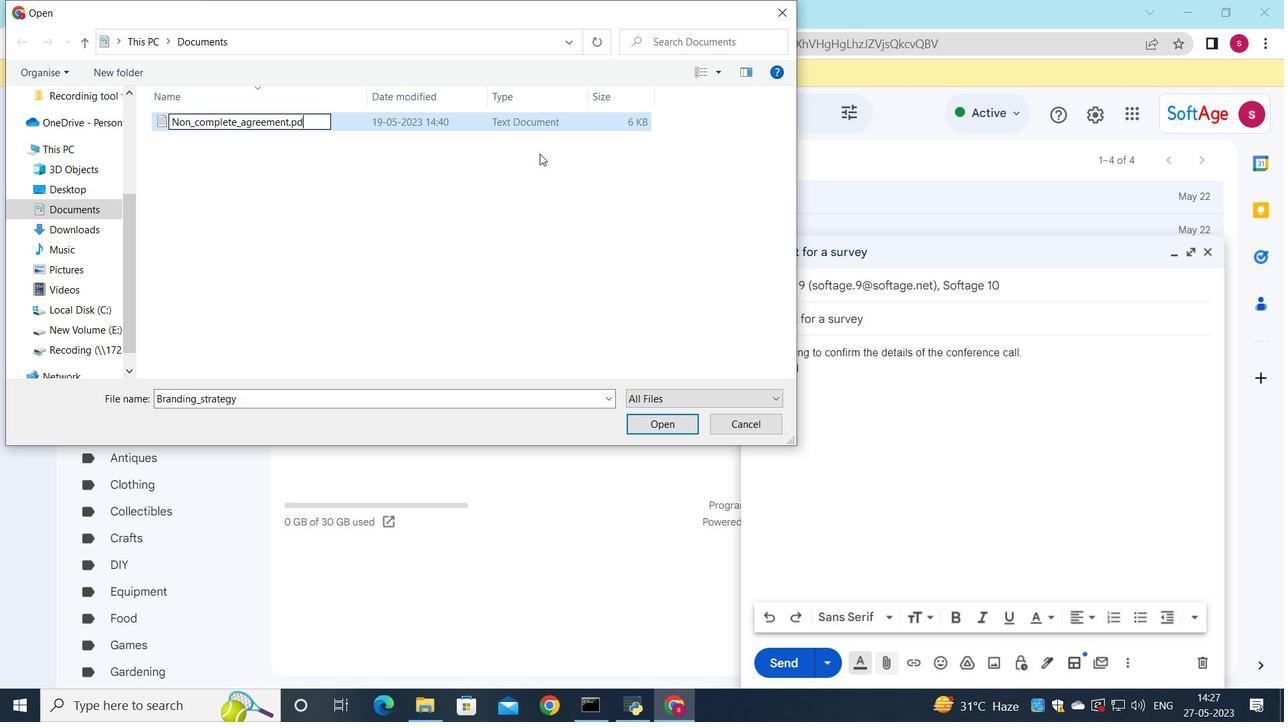 
Action: Mouse moved to (430, 114)
Screenshot: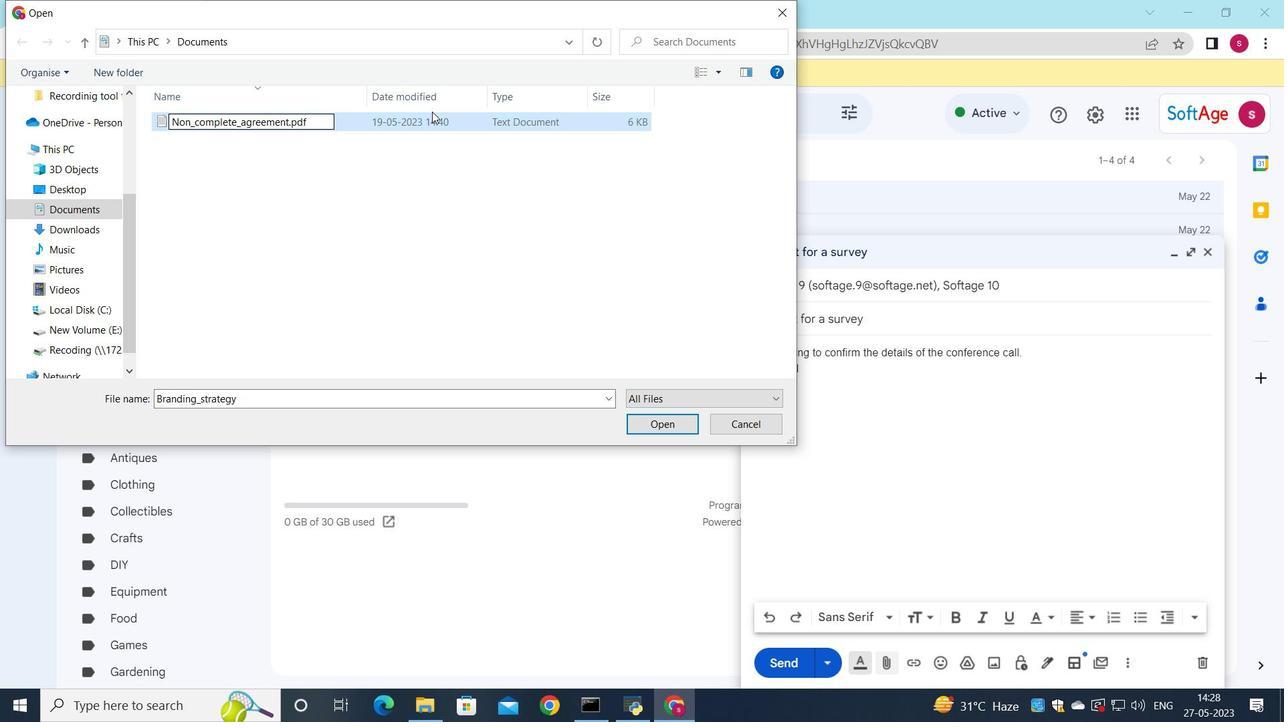 
Action: Mouse pressed left at (430, 114)
Screenshot: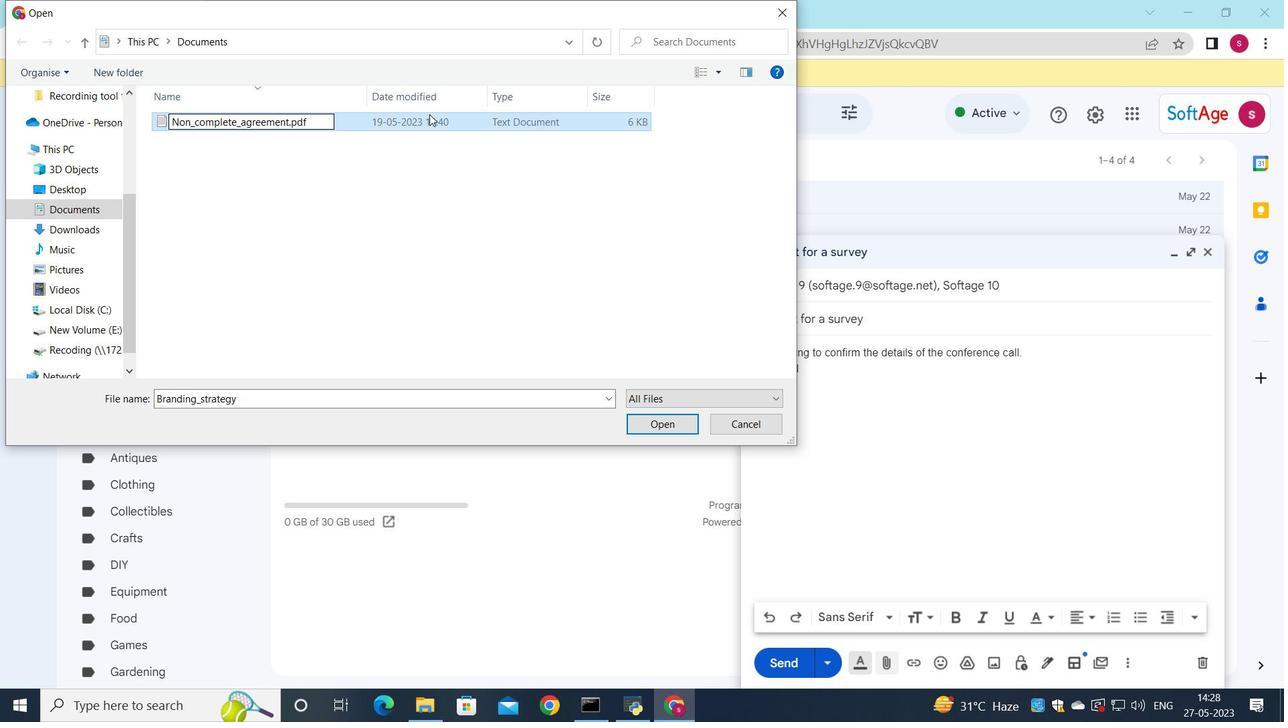 
Action: Mouse moved to (635, 422)
Screenshot: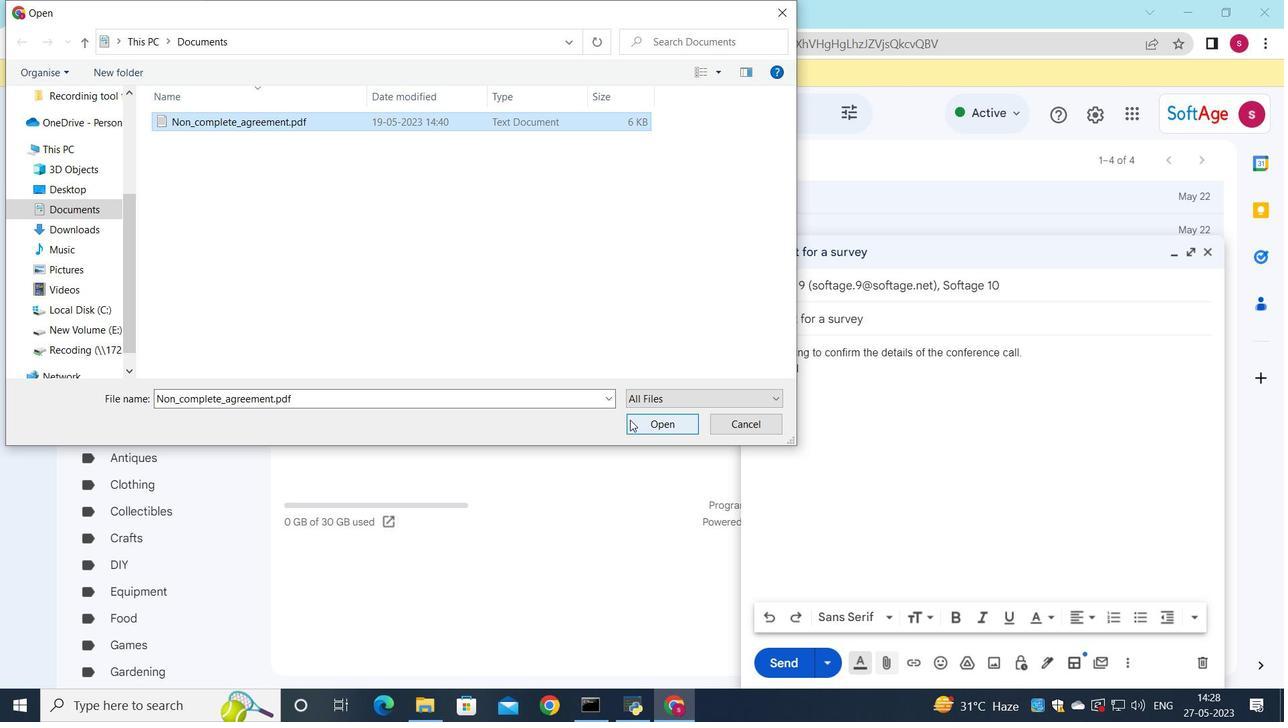 
Action: Mouse pressed left at (634, 422)
Screenshot: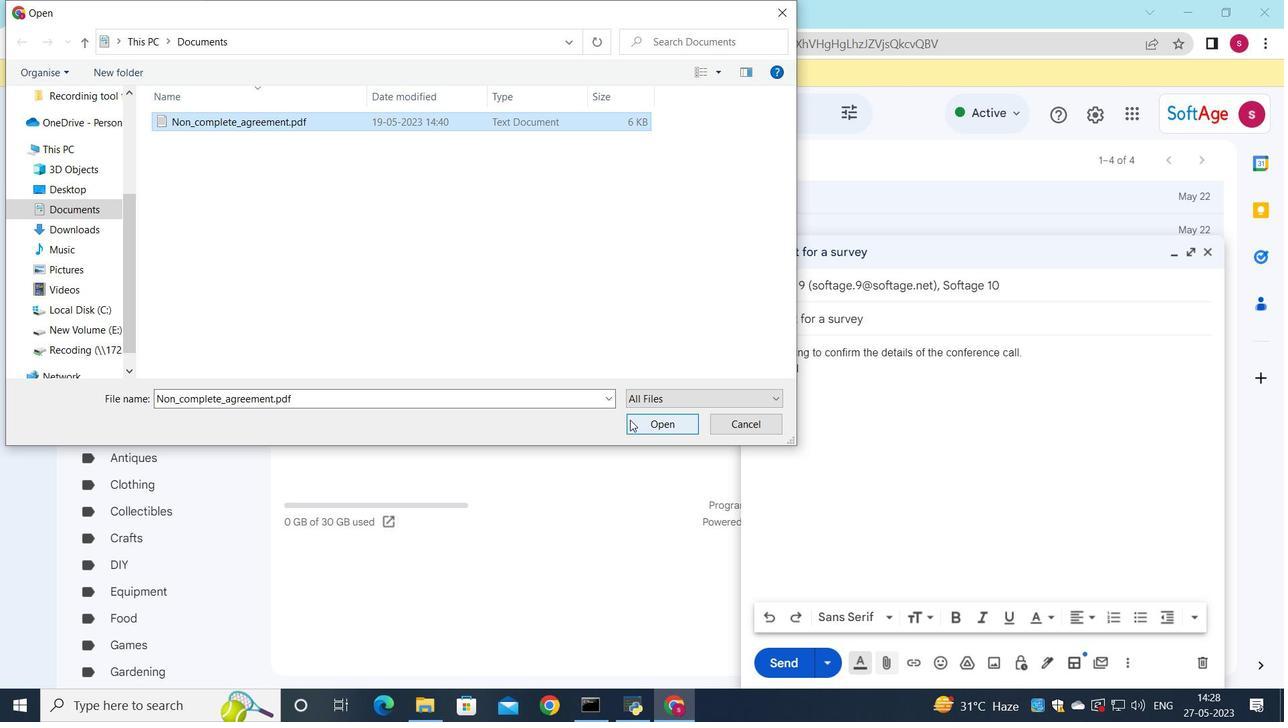 
Action: Mouse moved to (777, 654)
Screenshot: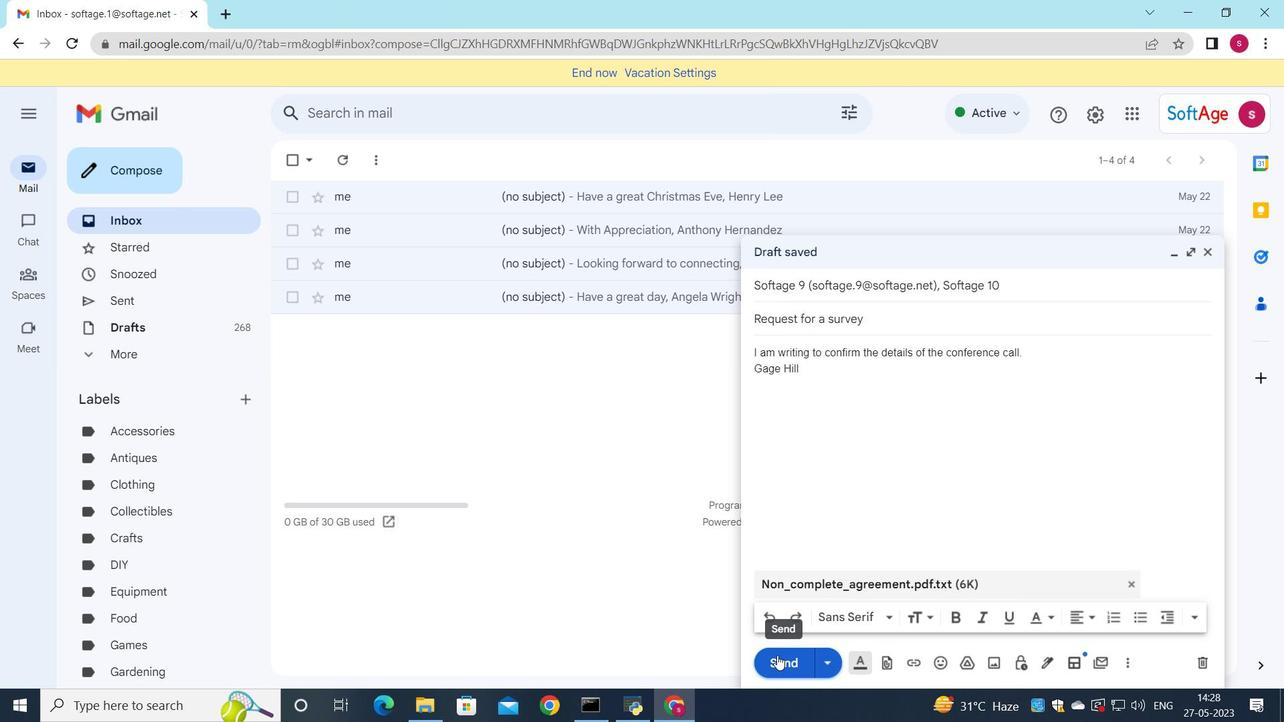 
Action: Mouse pressed left at (777, 654)
Screenshot: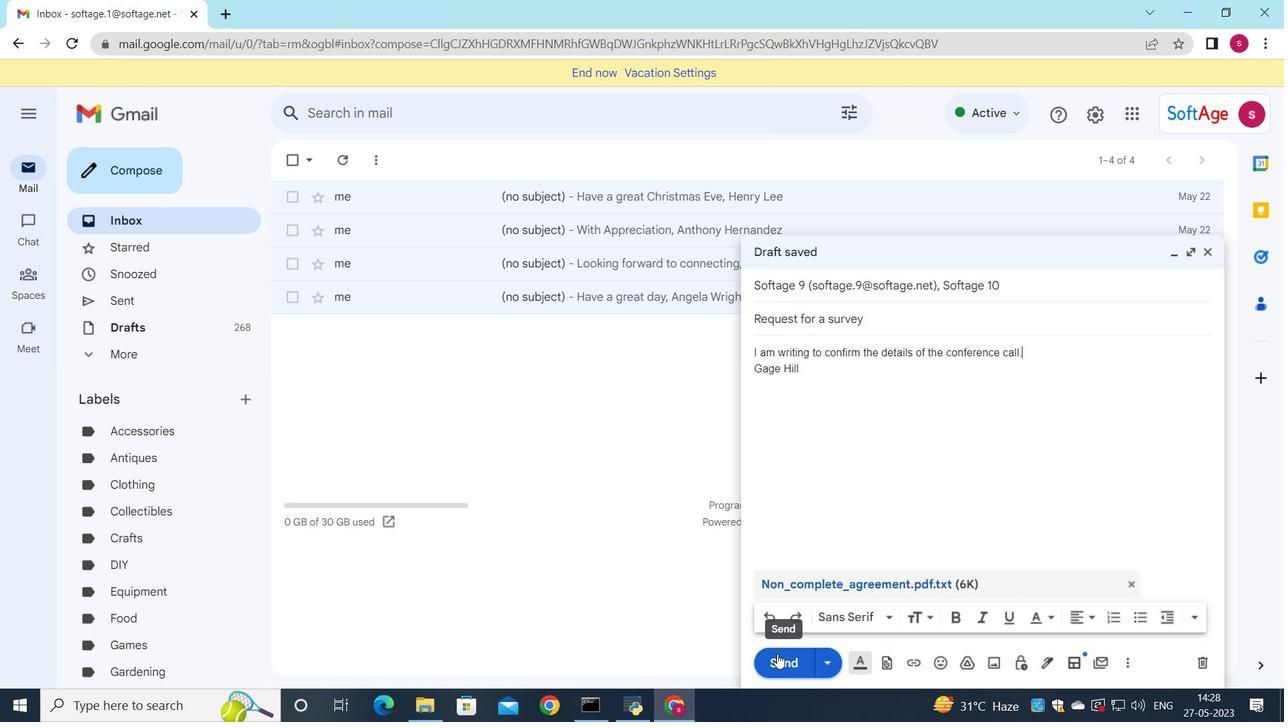 
Action: Mouse moved to (206, 300)
Screenshot: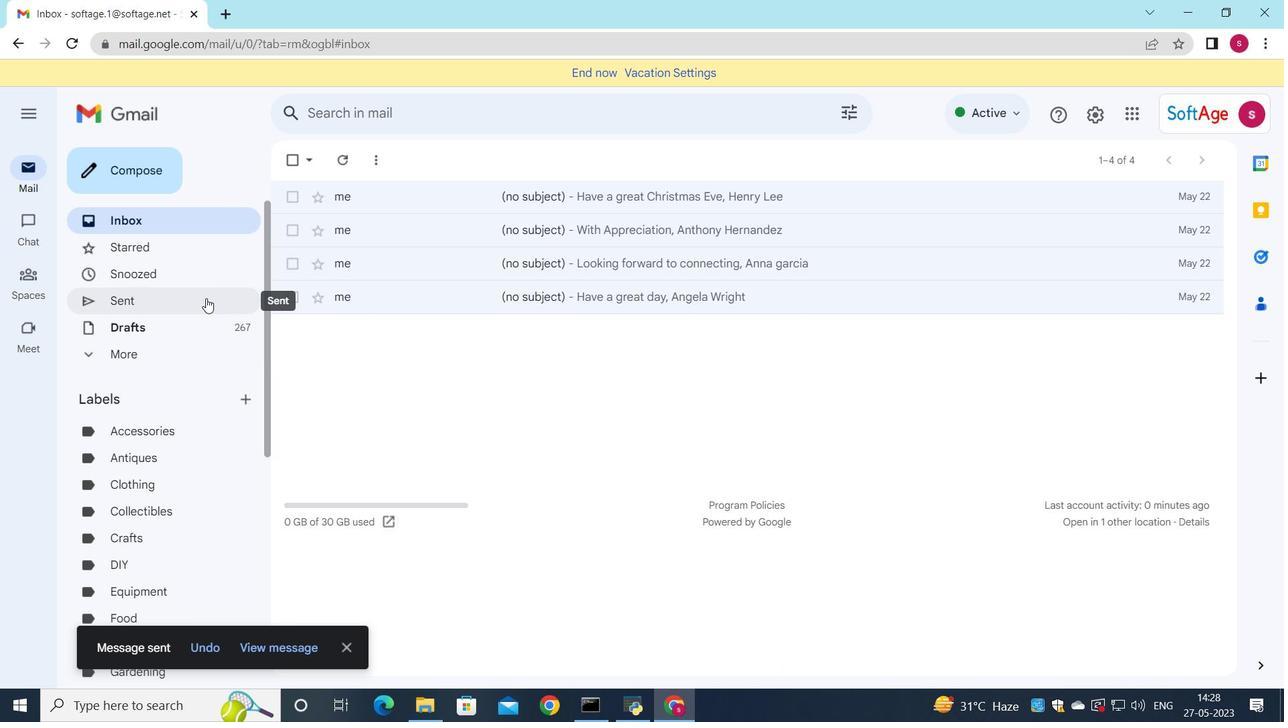 
Action: Mouse pressed left at (206, 300)
Screenshot: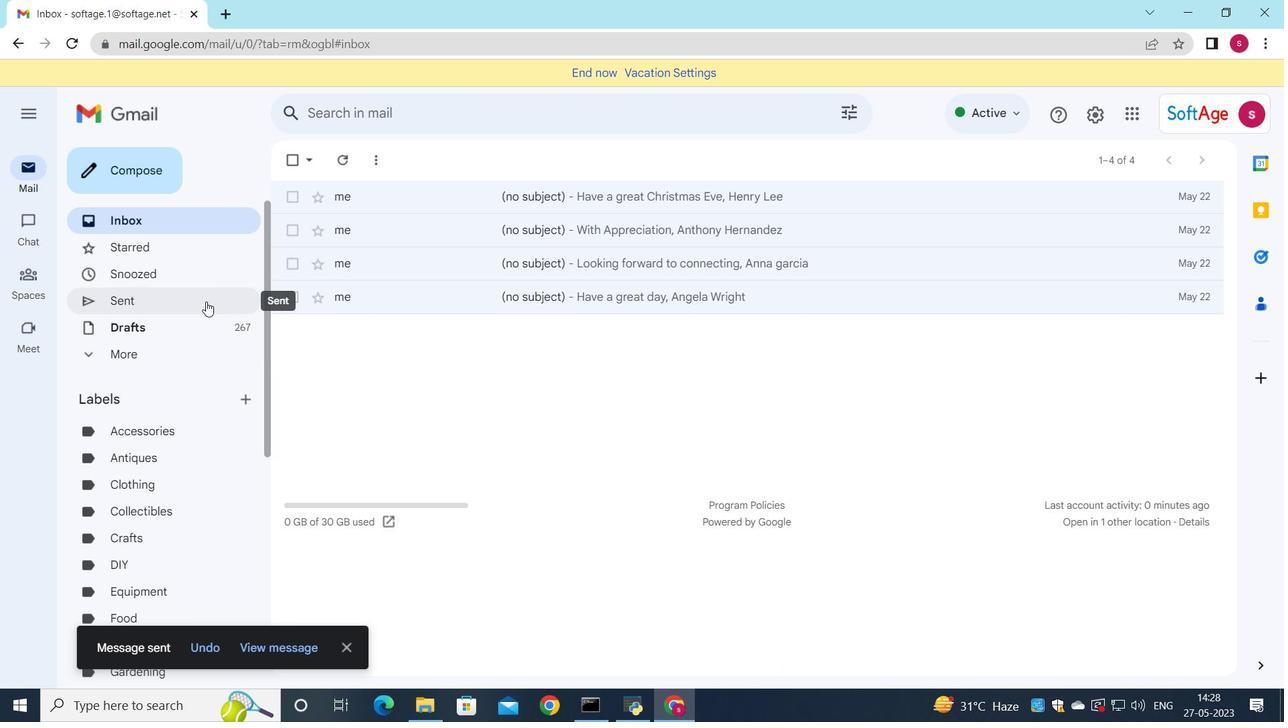 
Action: Mouse moved to (646, 274)
Screenshot: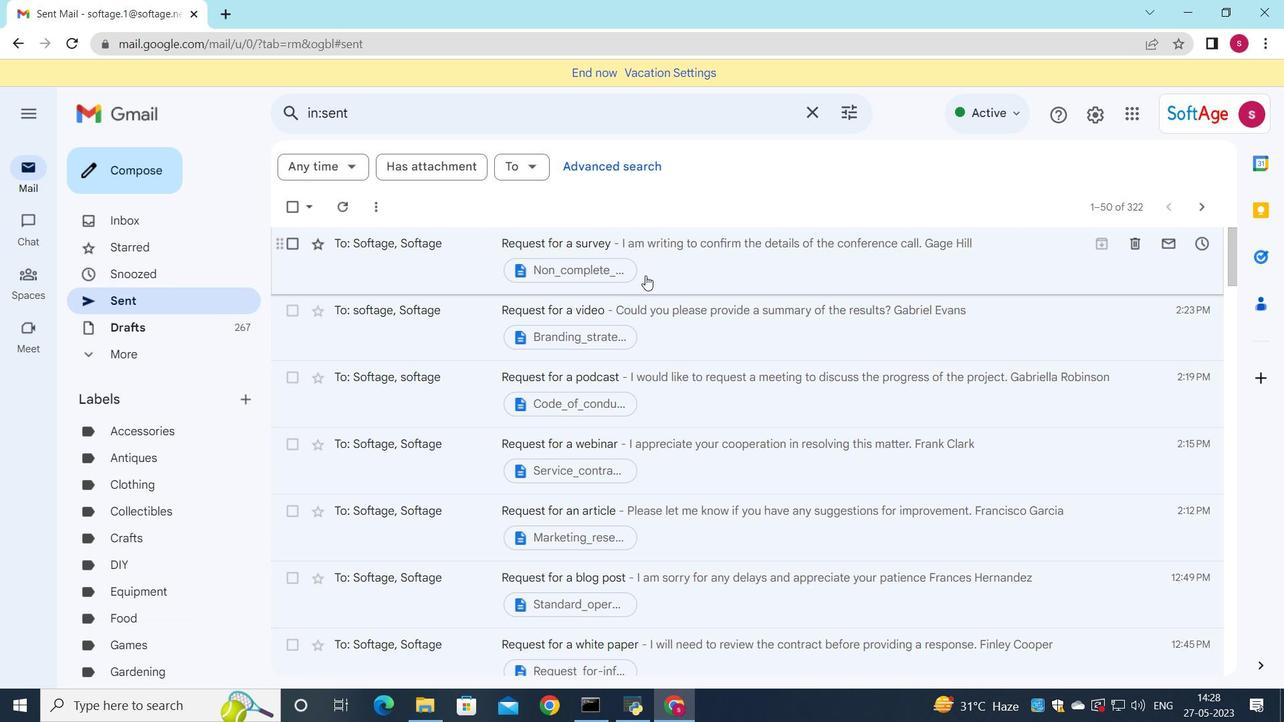 
Action: Mouse pressed left at (646, 274)
Screenshot: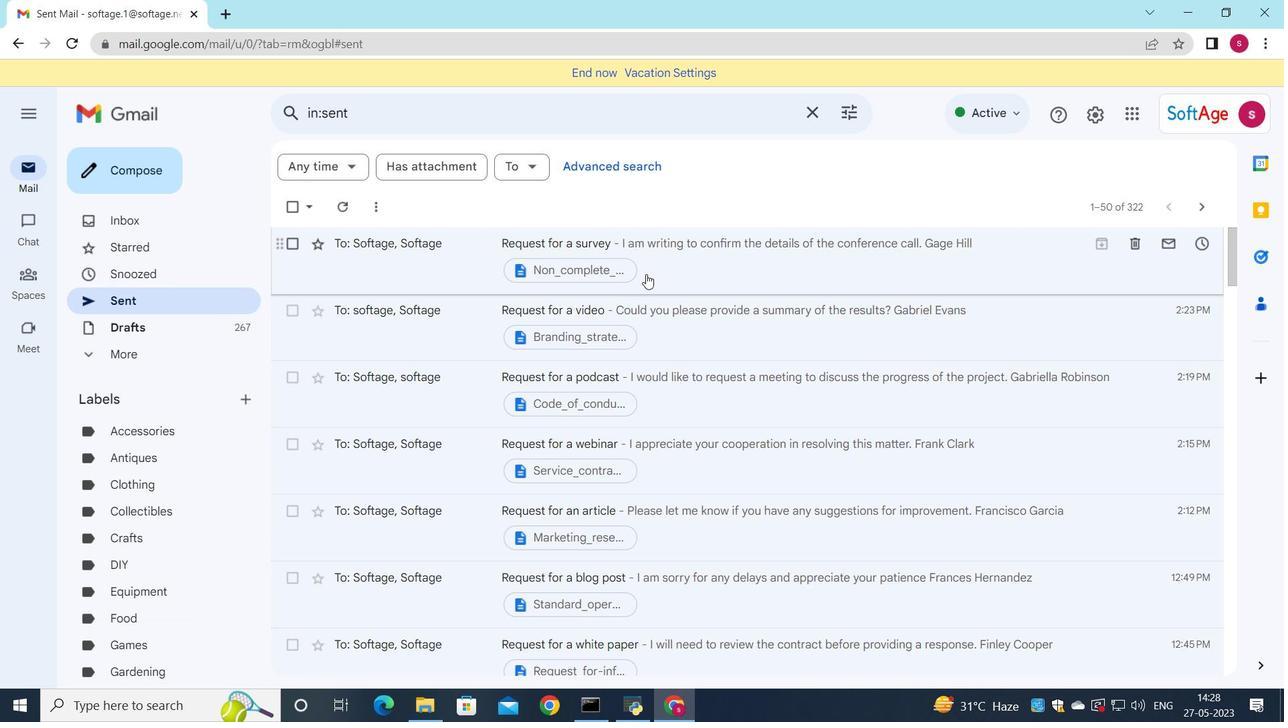 
Action: Mouse moved to (634, 268)
Screenshot: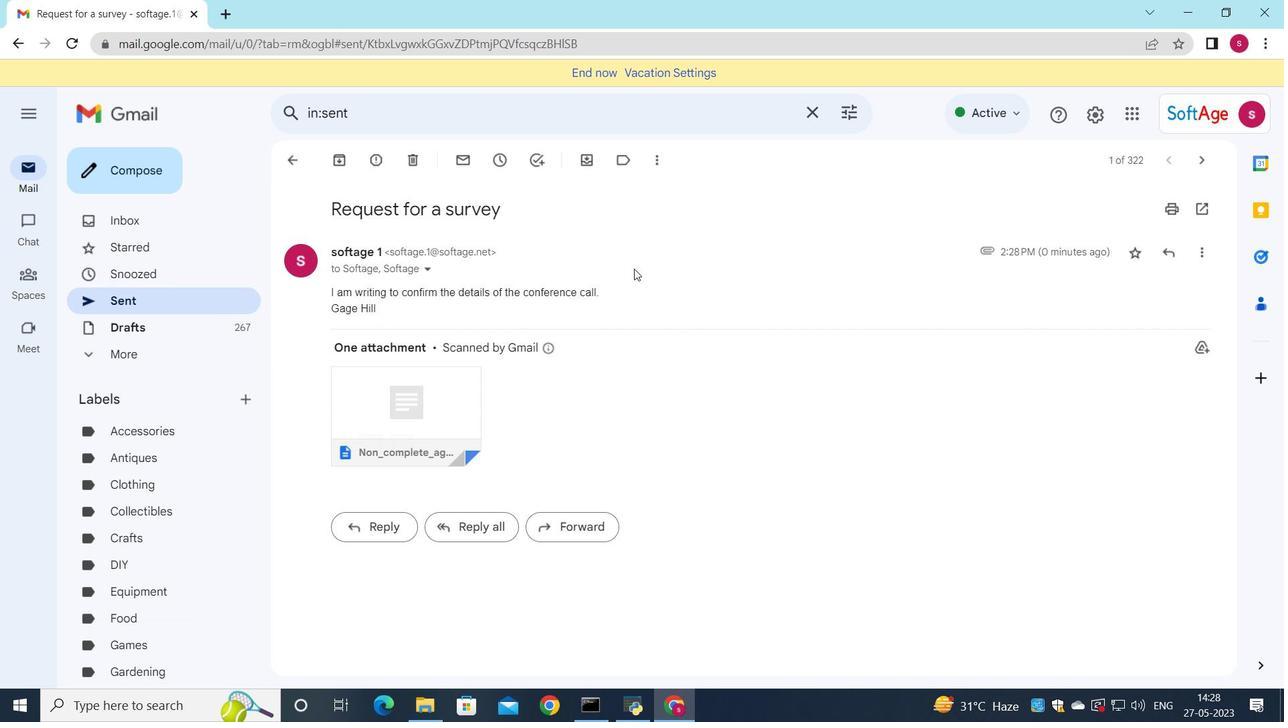 
